 Task: Buy 2 Vacuum Advances from Ignition Parts section under best seller category for shipping address: Karla Gonzalez, 1478 Vineyard Drive, Independence, Ohio 44131, Cell Number 4403901431. Pay from credit card ending with 7965, CVV 549
Action: Mouse moved to (16, 79)
Screenshot: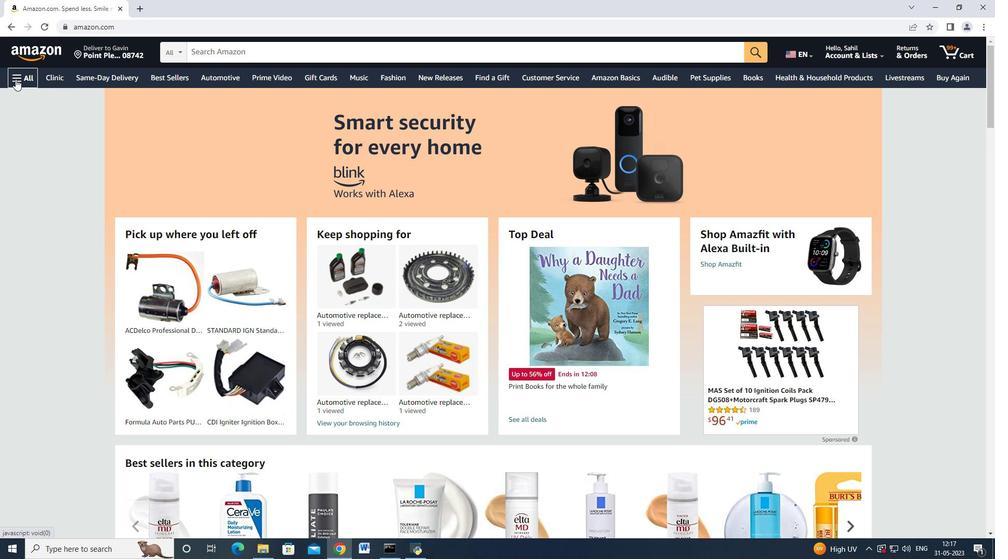 
Action: Mouse pressed left at (16, 79)
Screenshot: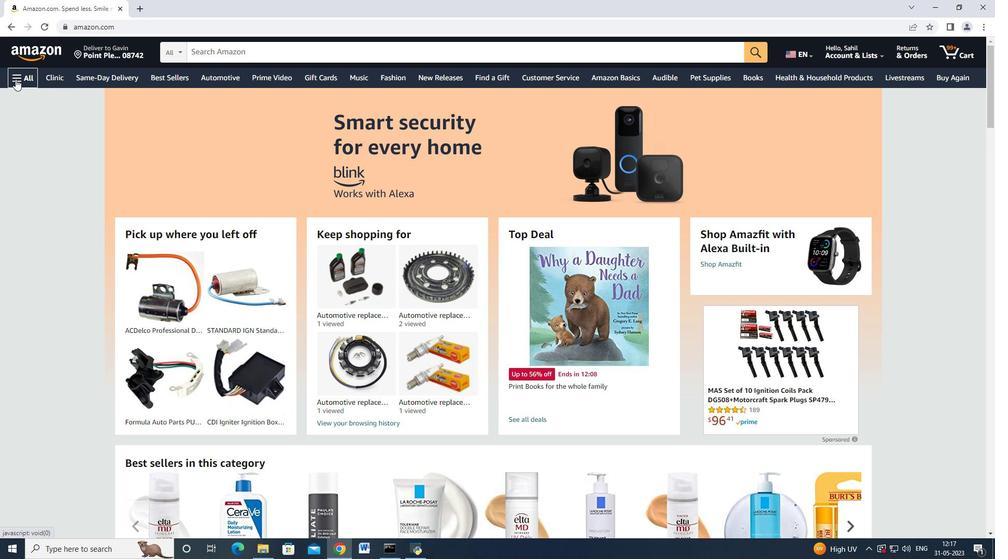 
Action: Mouse moved to (47, 227)
Screenshot: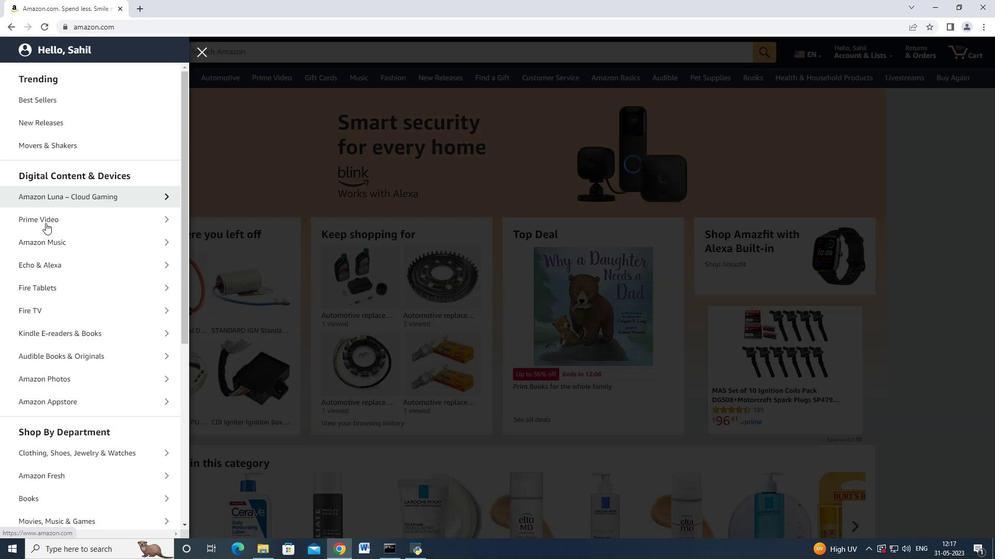 
Action: Mouse scrolled (47, 226) with delta (0, 0)
Screenshot: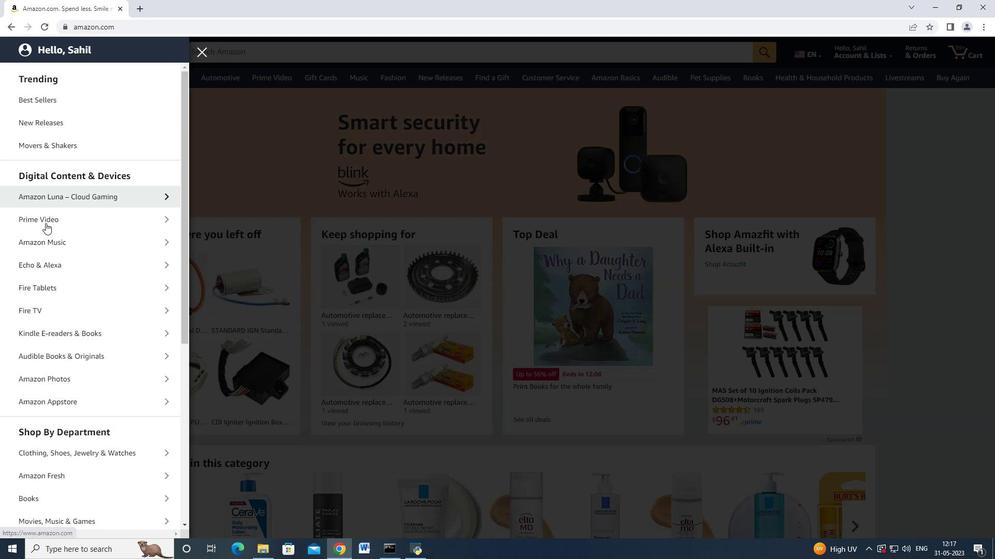 
Action: Mouse moved to (47, 227)
Screenshot: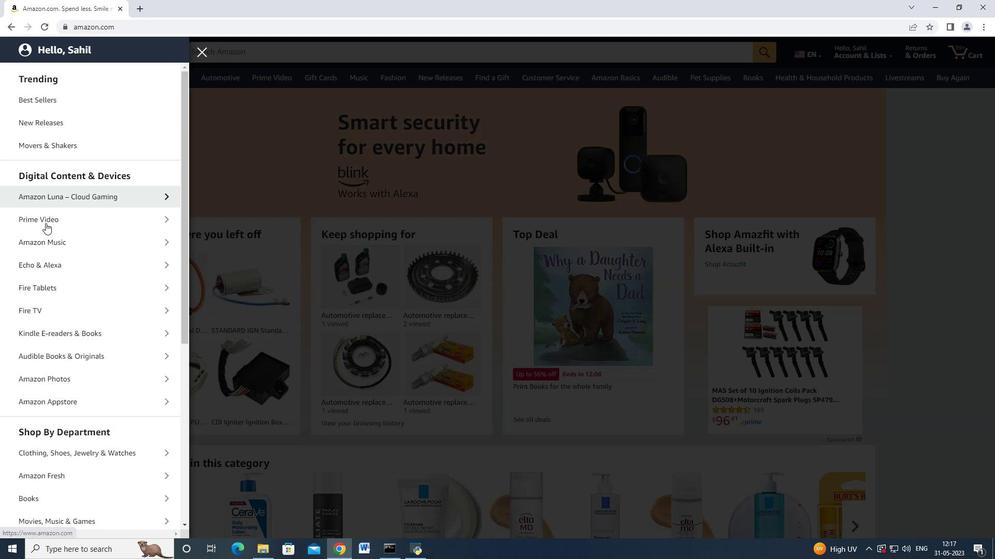
Action: Mouse scrolled (47, 226) with delta (0, 0)
Screenshot: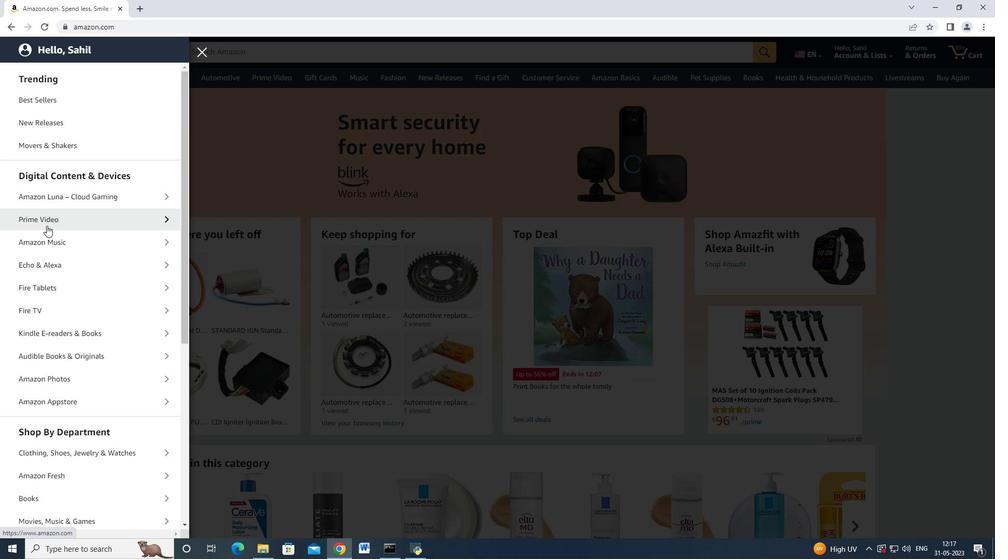 
Action: Mouse moved to (53, 239)
Screenshot: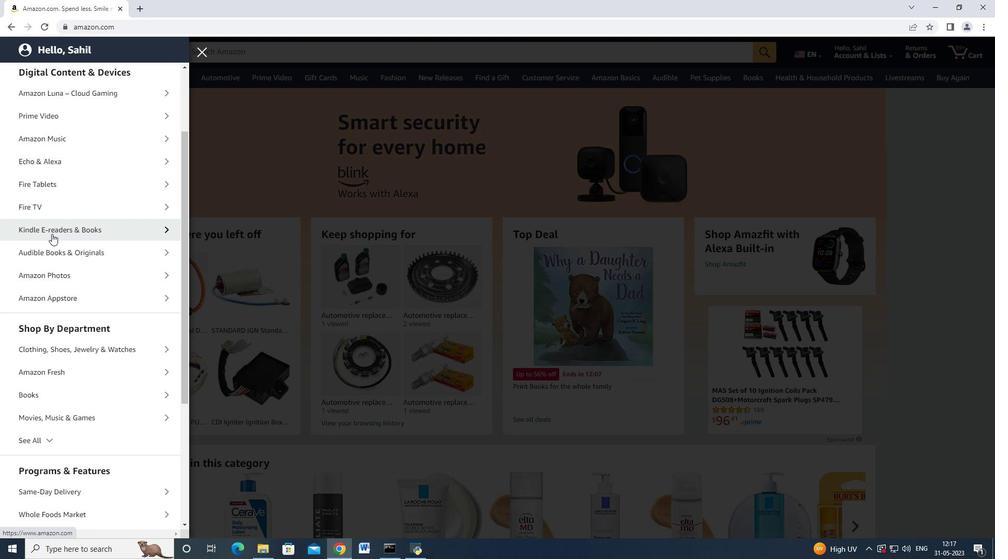 
Action: Mouse scrolled (53, 238) with delta (0, 0)
Screenshot: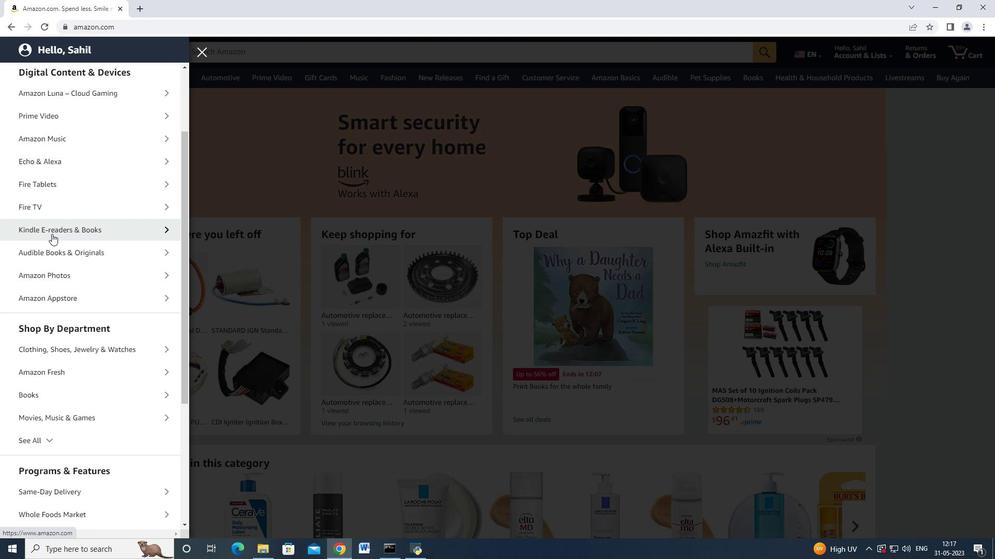
Action: Mouse moved to (58, 393)
Screenshot: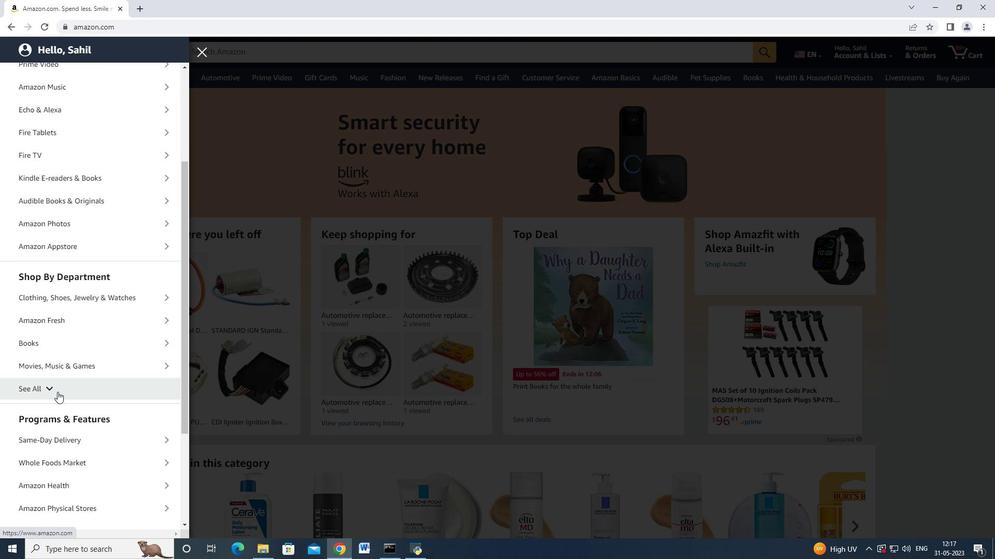 
Action: Mouse pressed left at (58, 393)
Screenshot: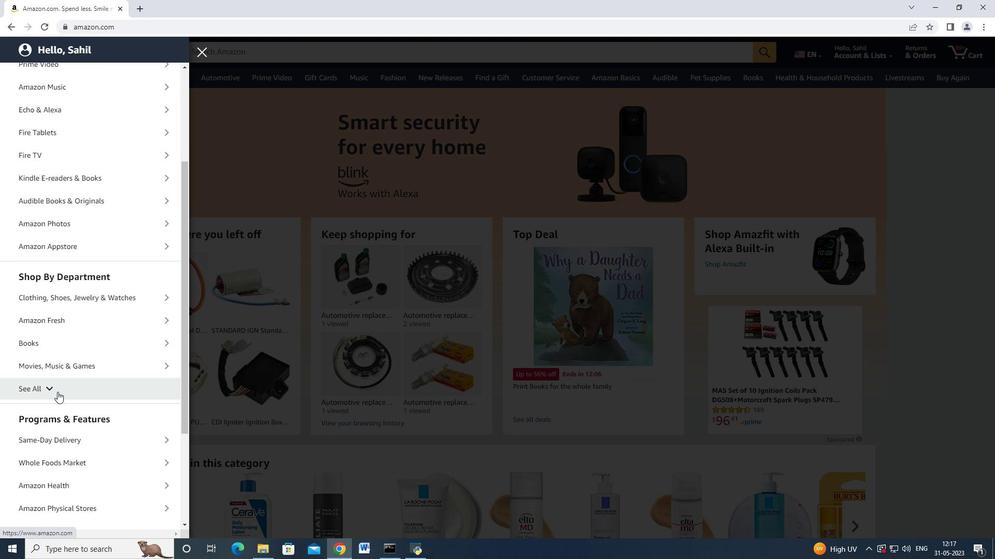 
Action: Mouse moved to (64, 370)
Screenshot: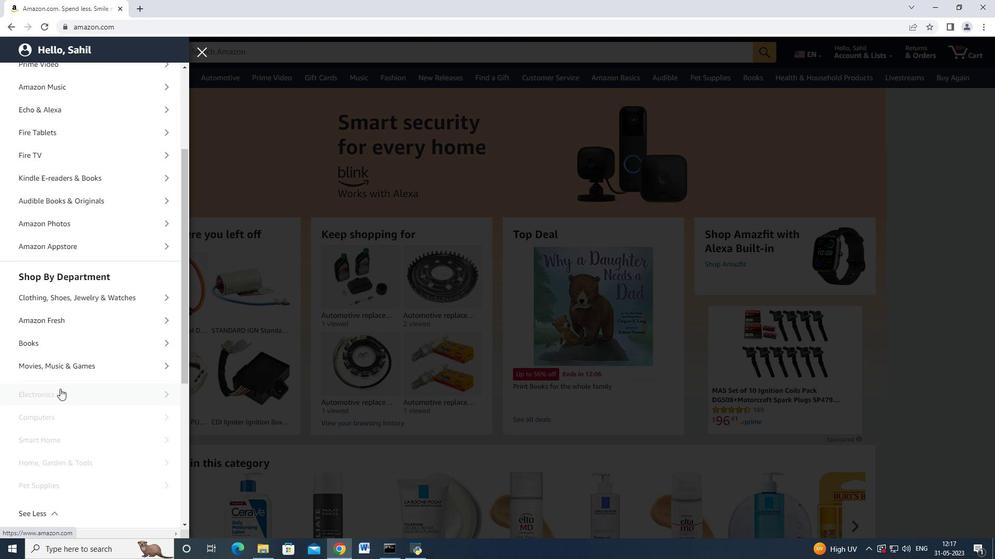 
Action: Mouse scrolled (64, 370) with delta (0, 0)
Screenshot: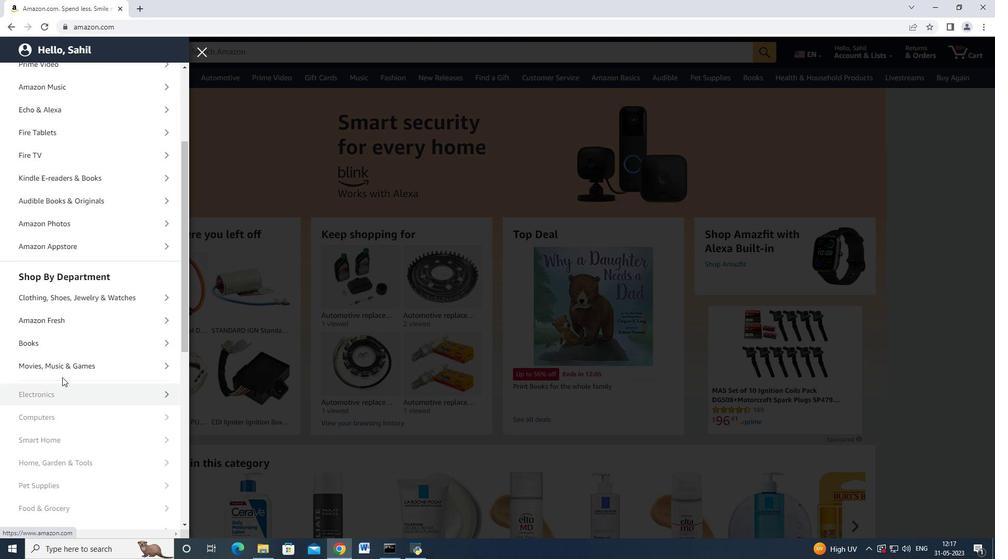 
Action: Mouse scrolled (64, 370) with delta (0, 0)
Screenshot: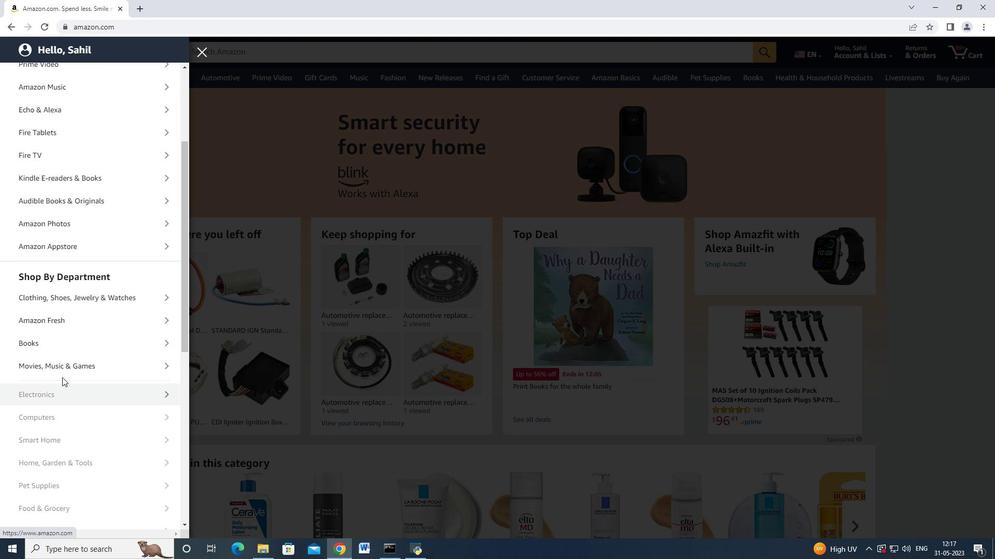 
Action: Mouse scrolled (64, 370) with delta (0, 0)
Screenshot: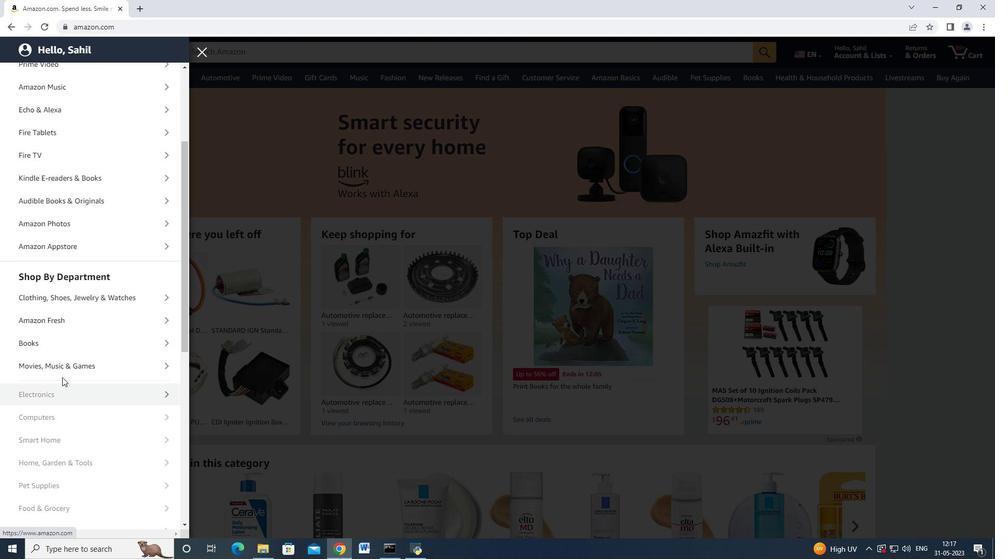 
Action: Mouse moved to (64, 368)
Screenshot: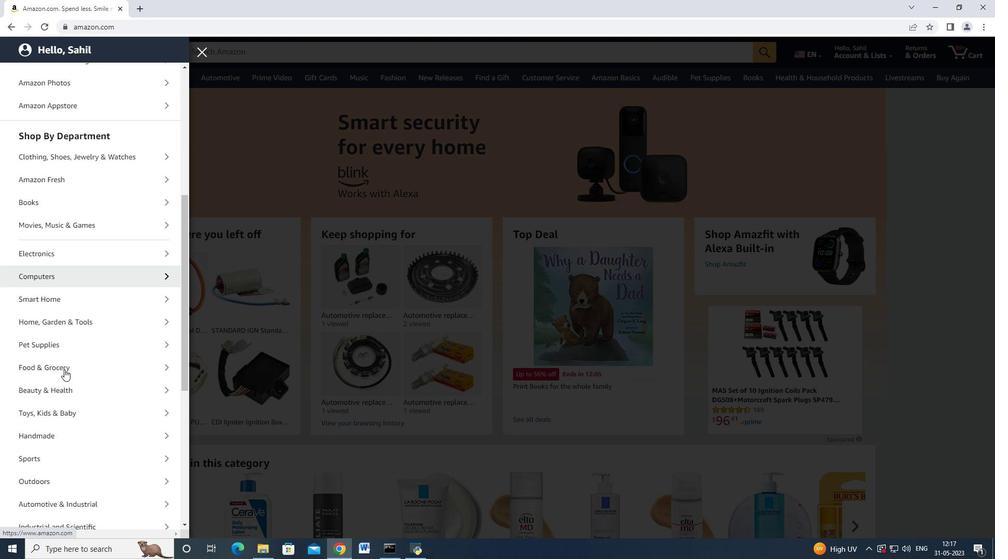 
Action: Mouse scrolled (64, 367) with delta (0, 0)
Screenshot: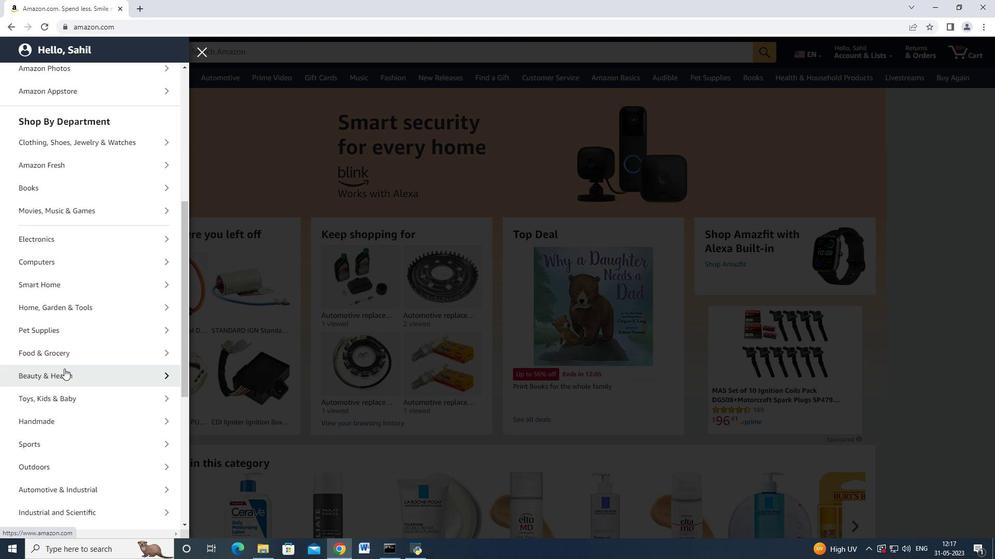 
Action: Mouse scrolled (64, 367) with delta (0, 0)
Screenshot: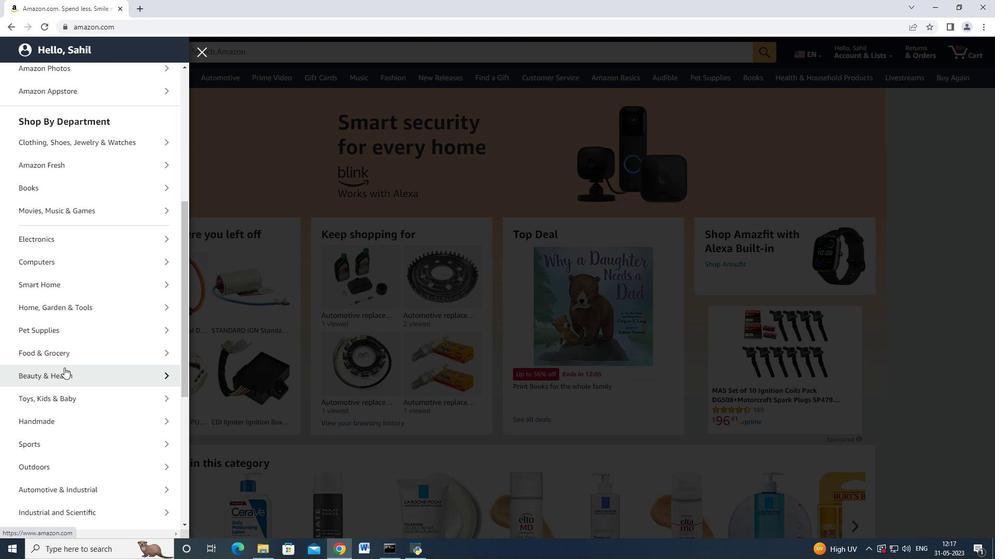 
Action: Mouse moved to (65, 367)
Screenshot: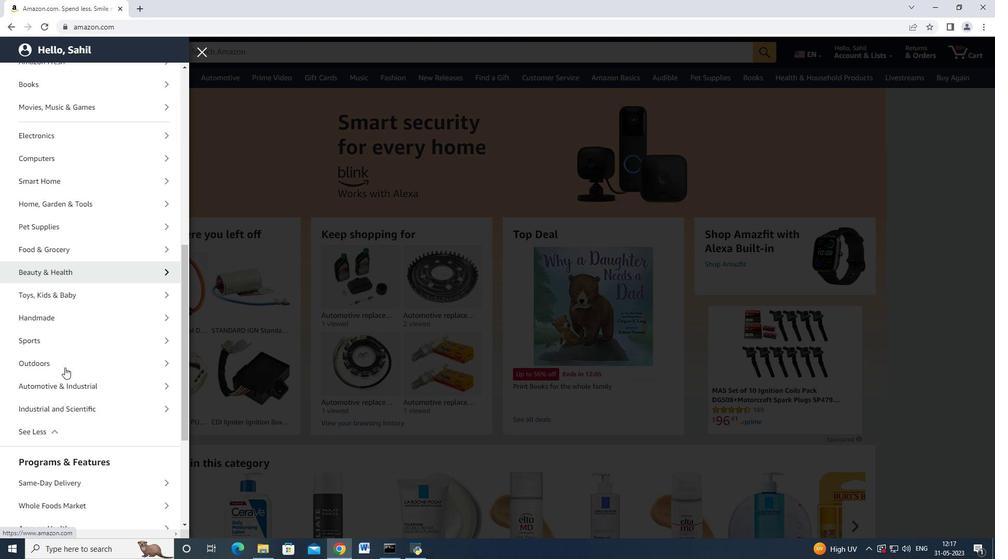 
Action: Mouse scrolled (65, 366) with delta (0, 0)
Screenshot: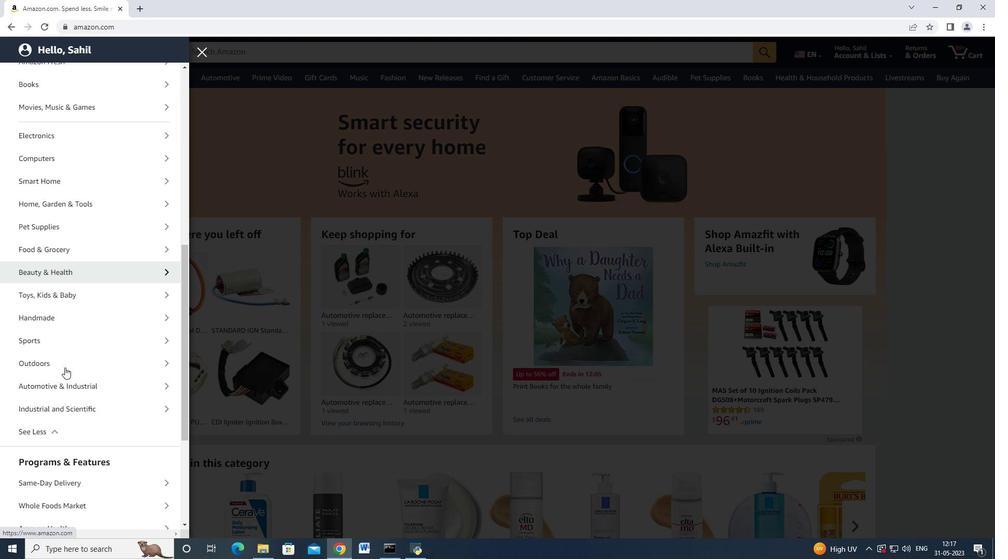 
Action: Mouse scrolled (65, 366) with delta (0, 0)
Screenshot: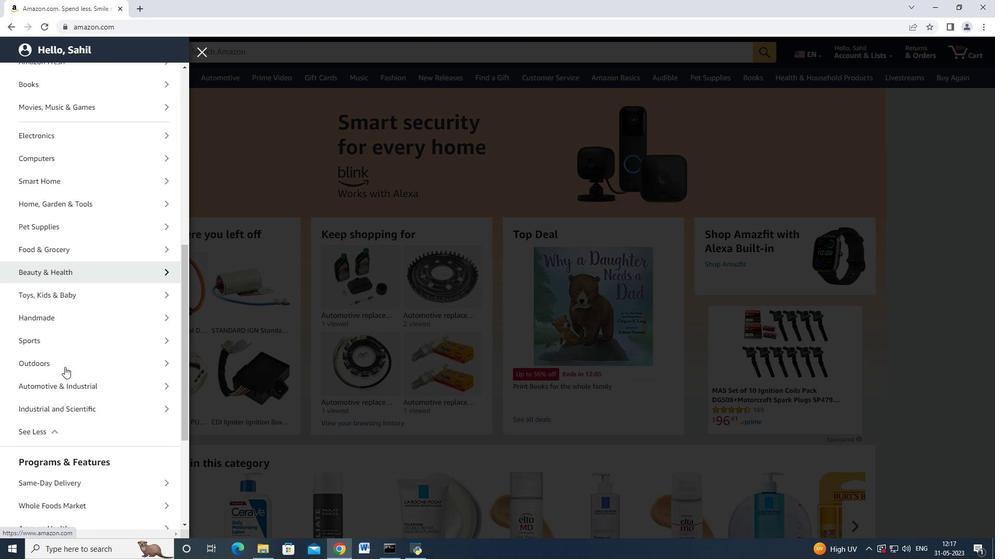 
Action: Mouse moved to (137, 277)
Screenshot: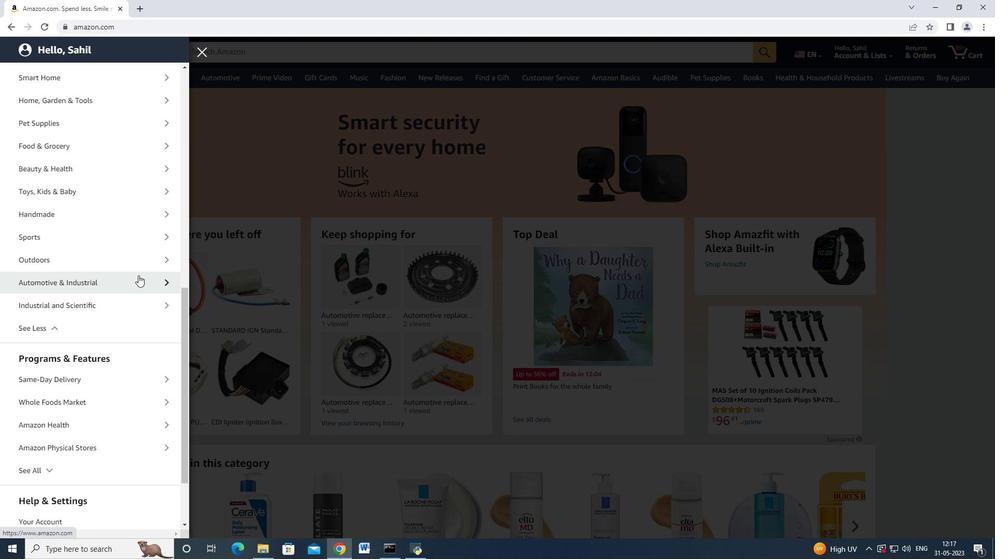
Action: Mouse pressed left at (137, 277)
Screenshot: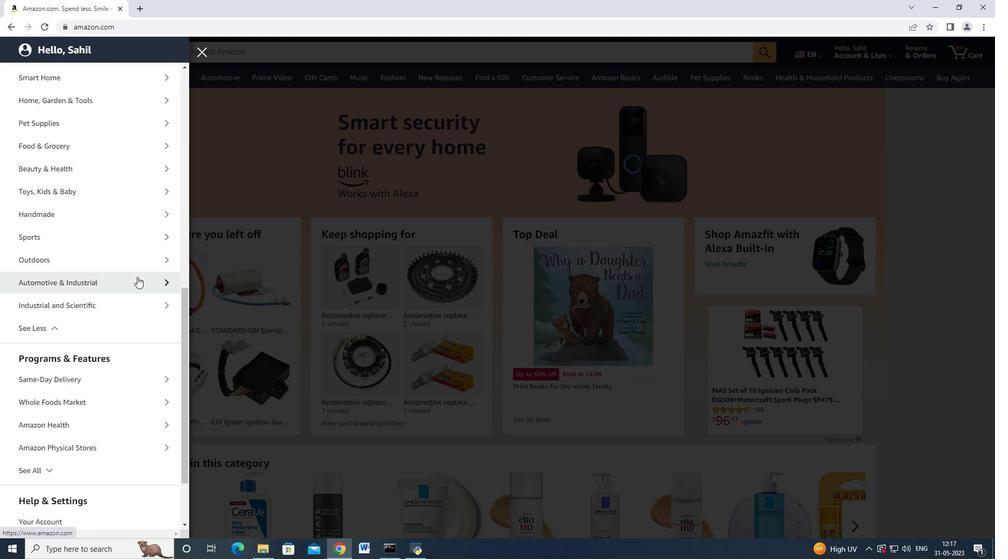 
Action: Mouse moved to (129, 127)
Screenshot: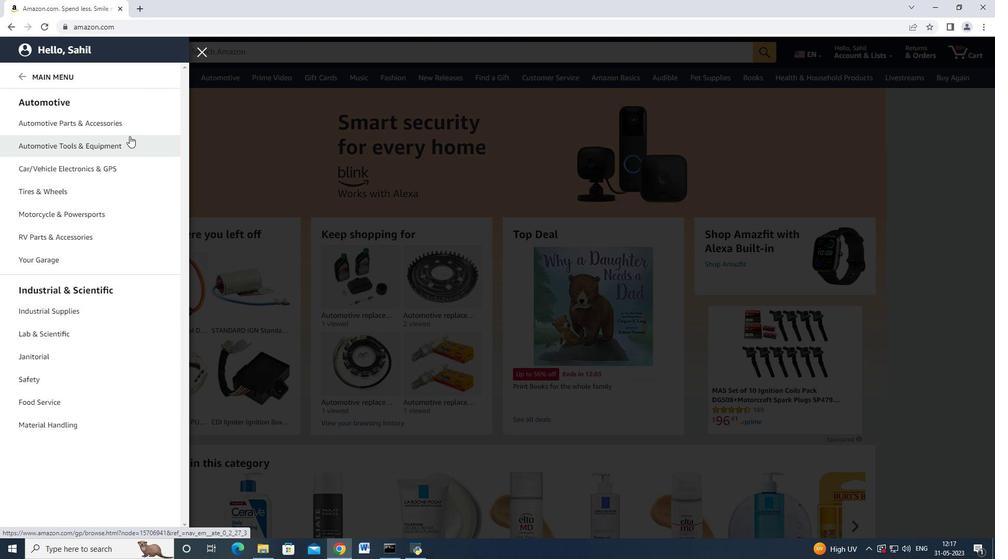 
Action: Mouse pressed left at (129, 127)
Screenshot: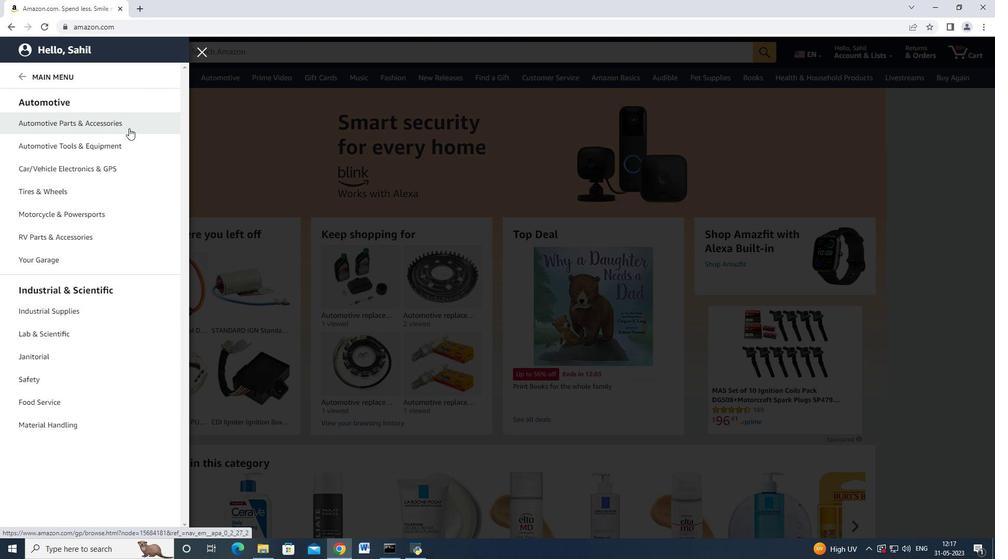 
Action: Mouse moved to (175, 97)
Screenshot: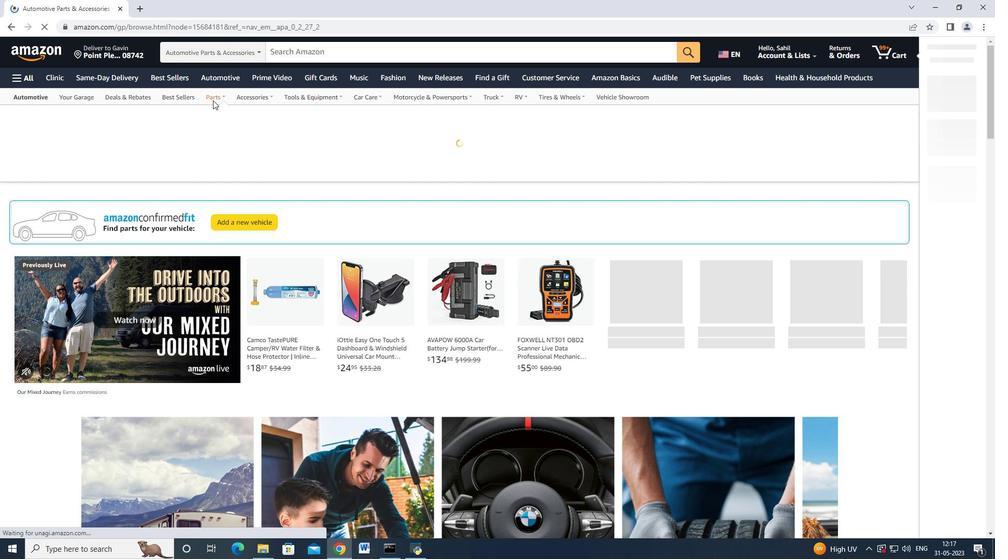 
Action: Mouse pressed left at (175, 97)
Screenshot: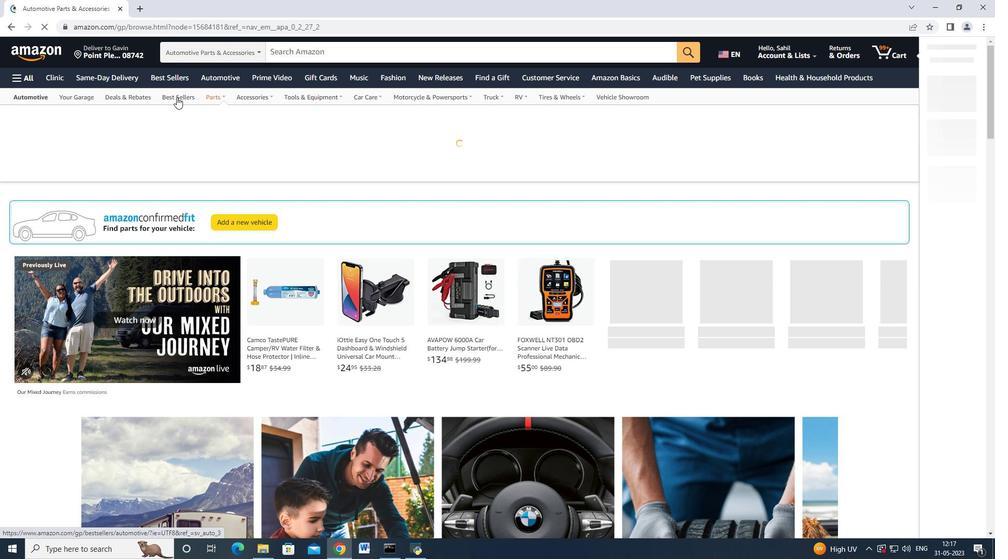 
Action: Mouse moved to (57, 188)
Screenshot: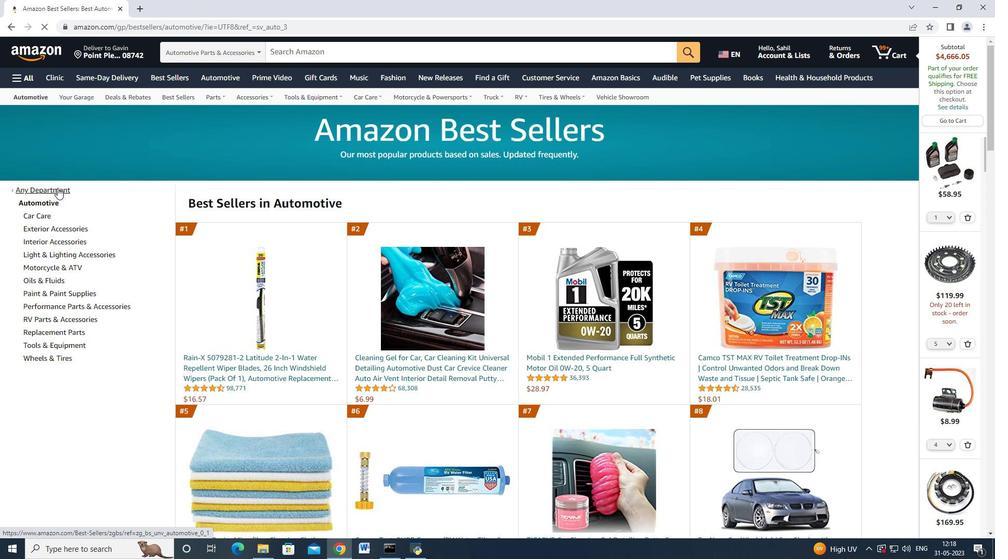 
Action: Mouse scrolled (57, 187) with delta (0, 0)
Screenshot: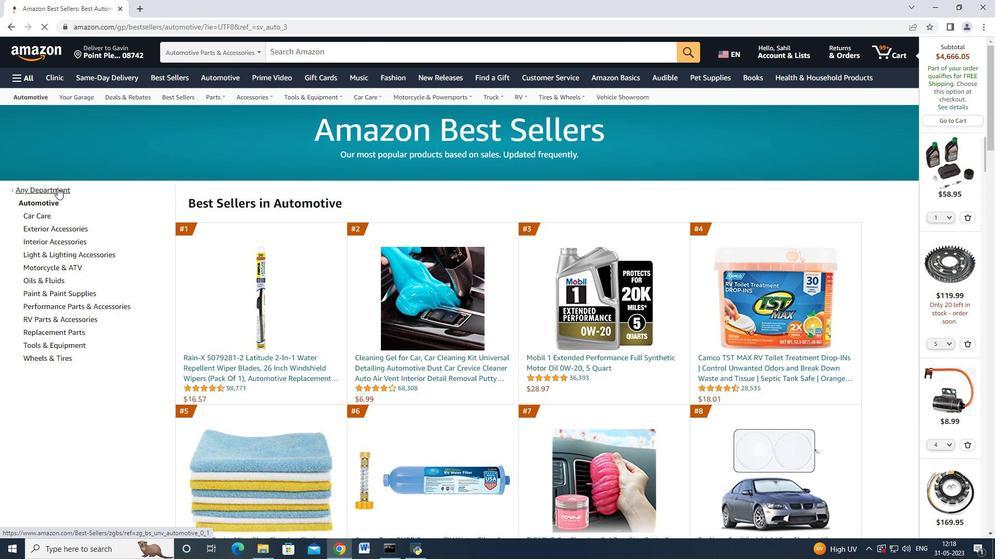 
Action: Mouse moved to (64, 212)
Screenshot: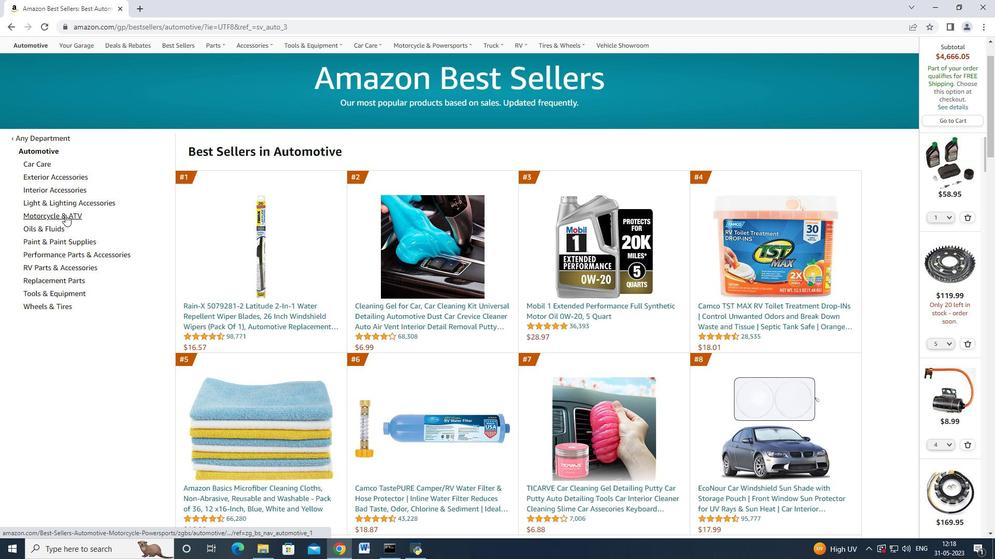 
Action: Mouse scrolled (64, 212) with delta (0, 0)
Screenshot: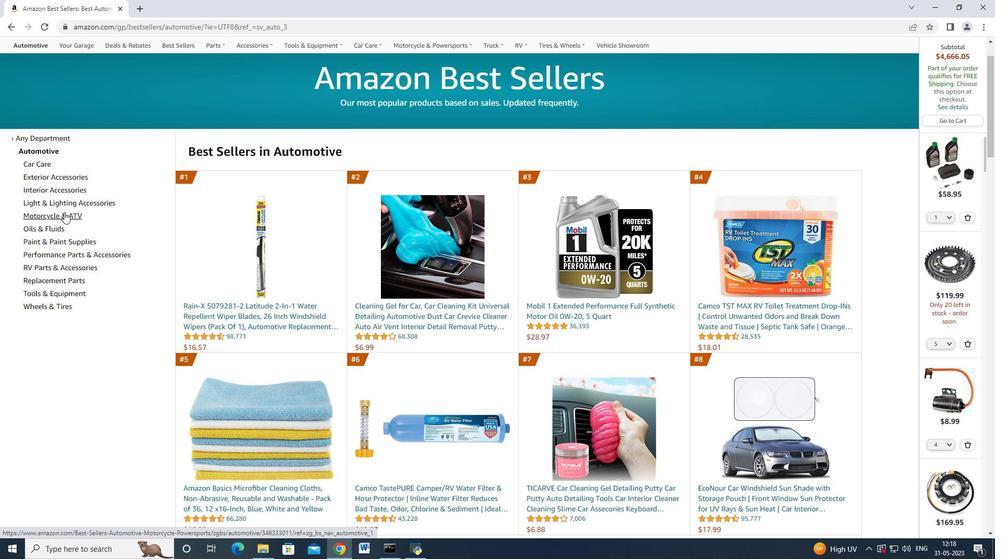 
Action: Mouse moved to (68, 228)
Screenshot: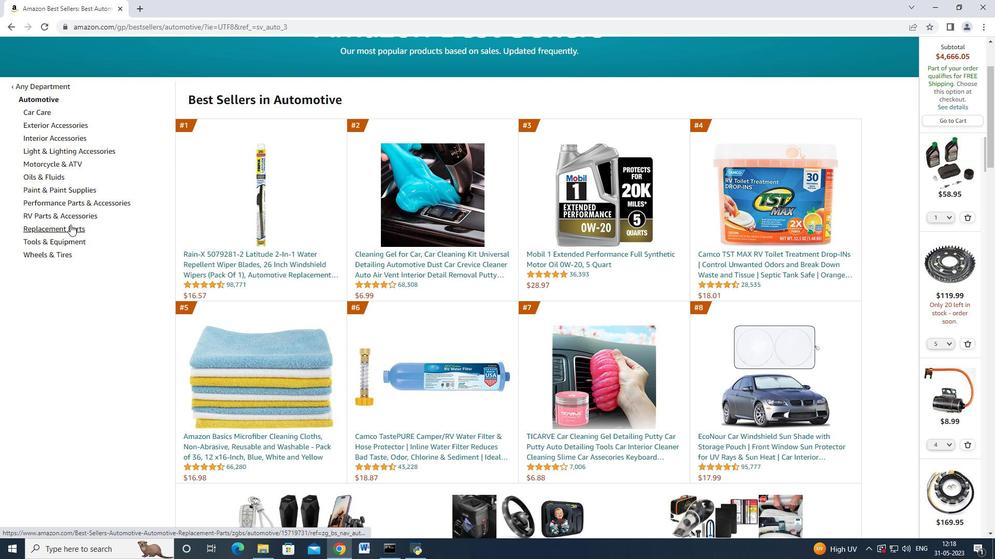 
Action: Mouse pressed left at (68, 228)
Screenshot: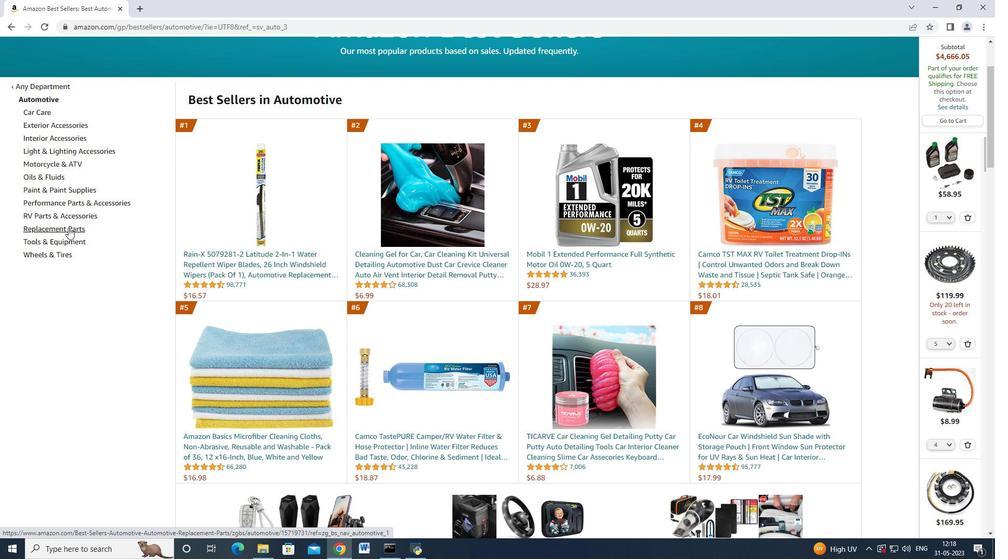 
Action: Mouse moved to (106, 359)
Screenshot: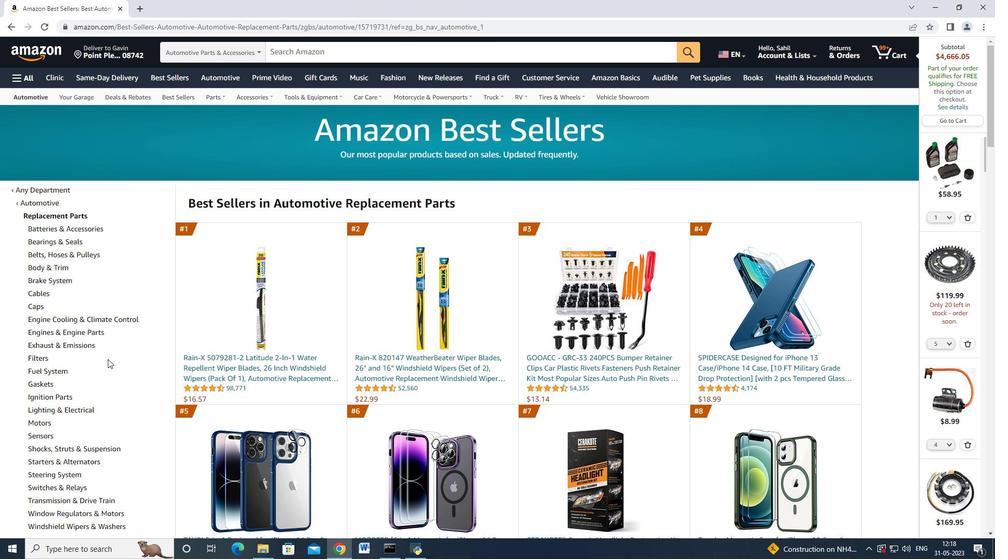 
Action: Mouse scrolled (106, 359) with delta (0, 0)
Screenshot: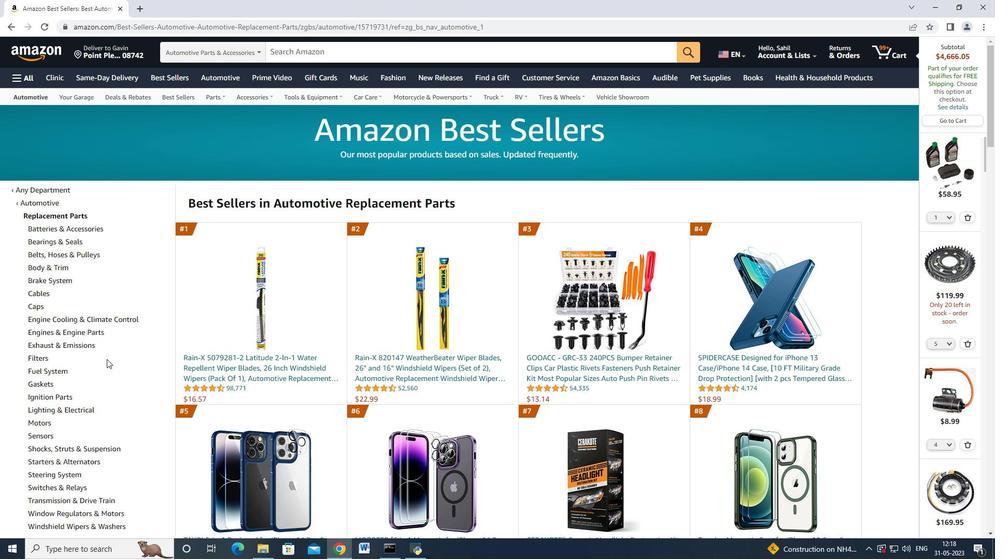 
Action: Mouse moved to (105, 359)
Screenshot: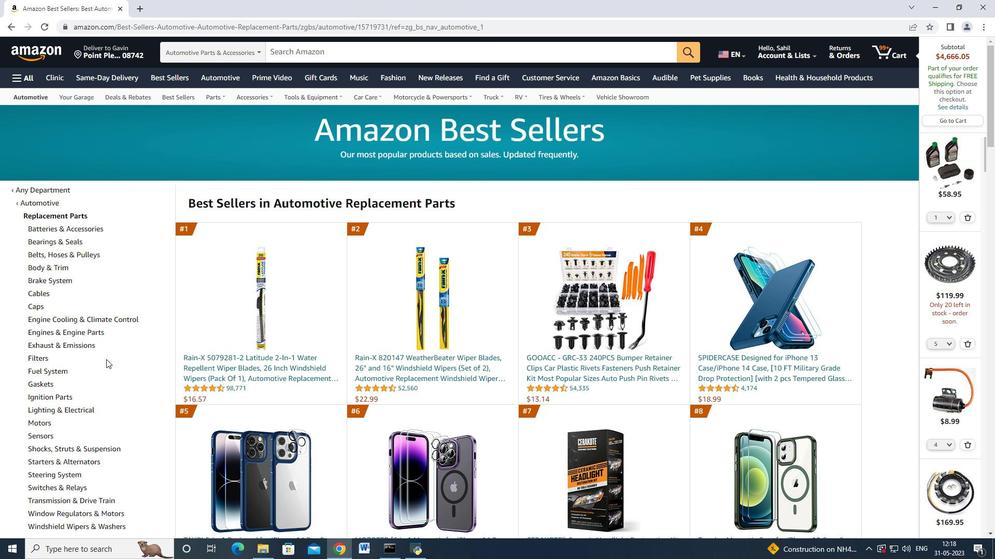 
Action: Mouse scrolled (105, 359) with delta (0, 0)
Screenshot: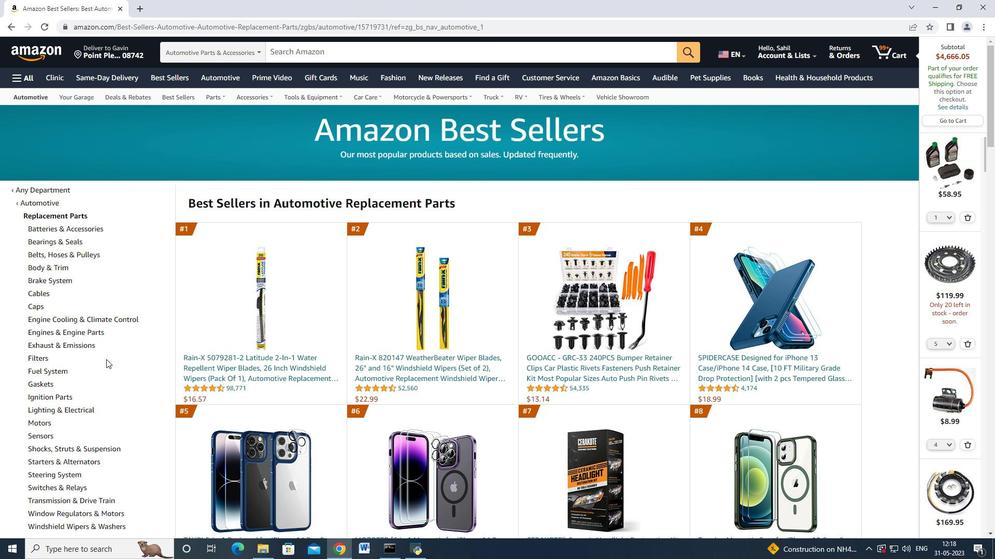 
Action: Mouse moved to (56, 295)
Screenshot: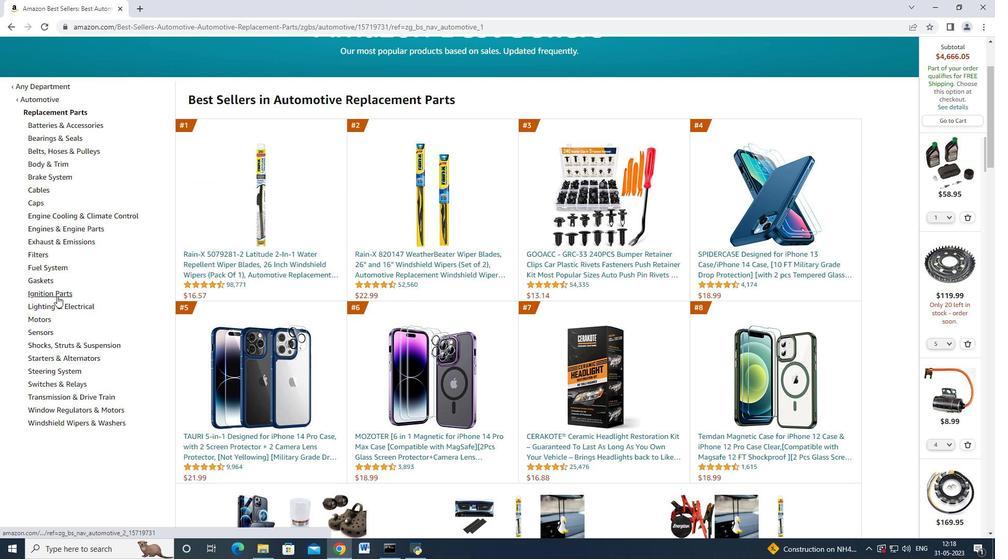 
Action: Mouse pressed left at (56, 295)
Screenshot: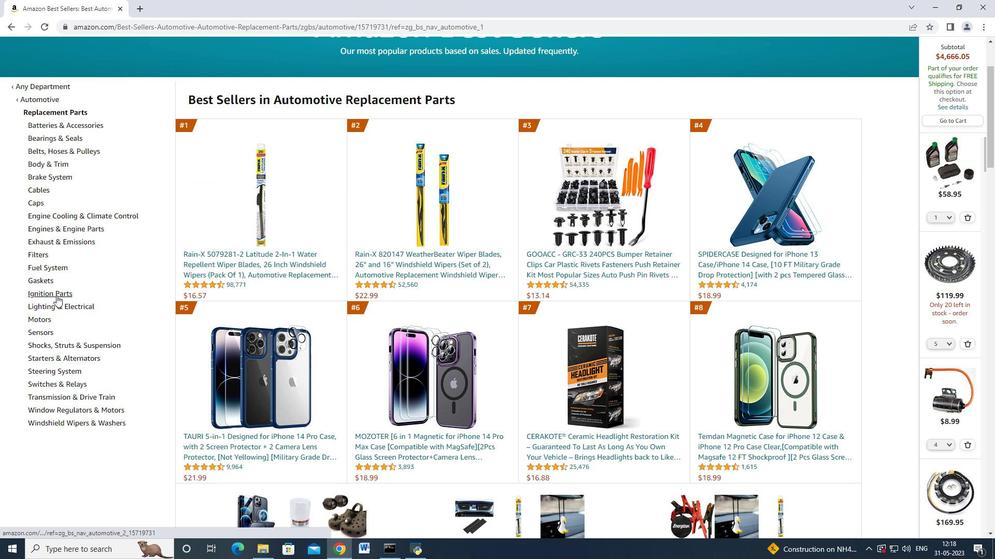 
Action: Mouse moved to (54, 295)
Screenshot: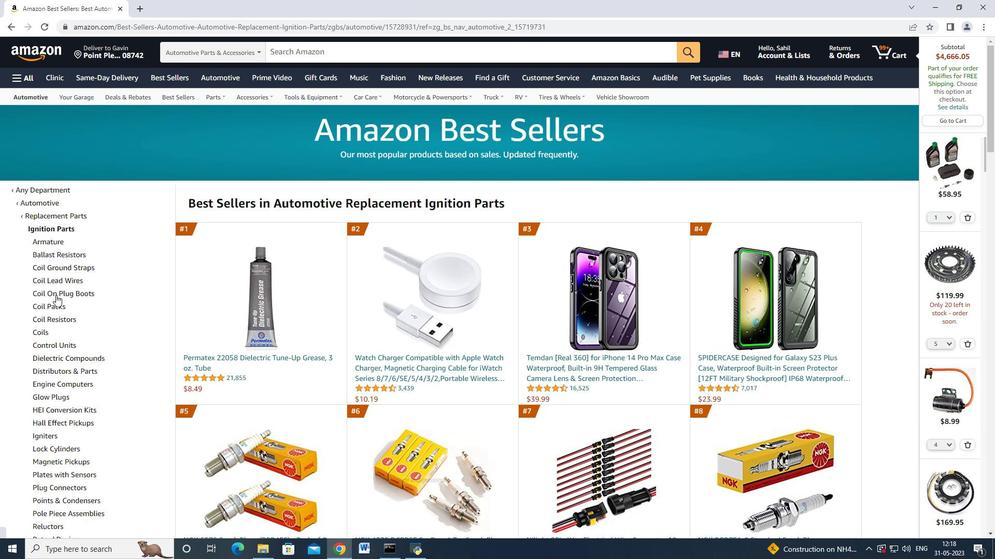 
Action: Mouse scrolled (54, 295) with delta (0, 0)
Screenshot: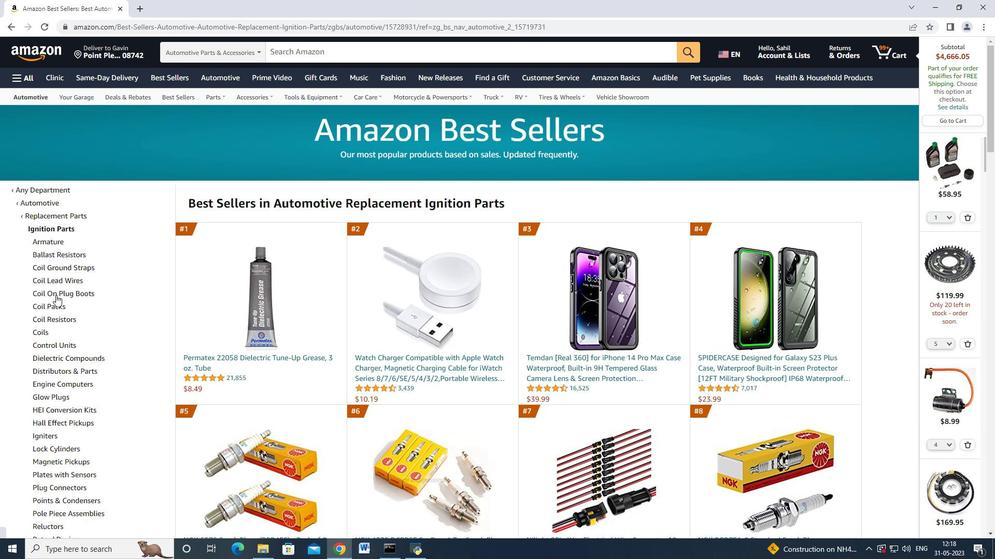 
Action: Mouse moved to (54, 296)
Screenshot: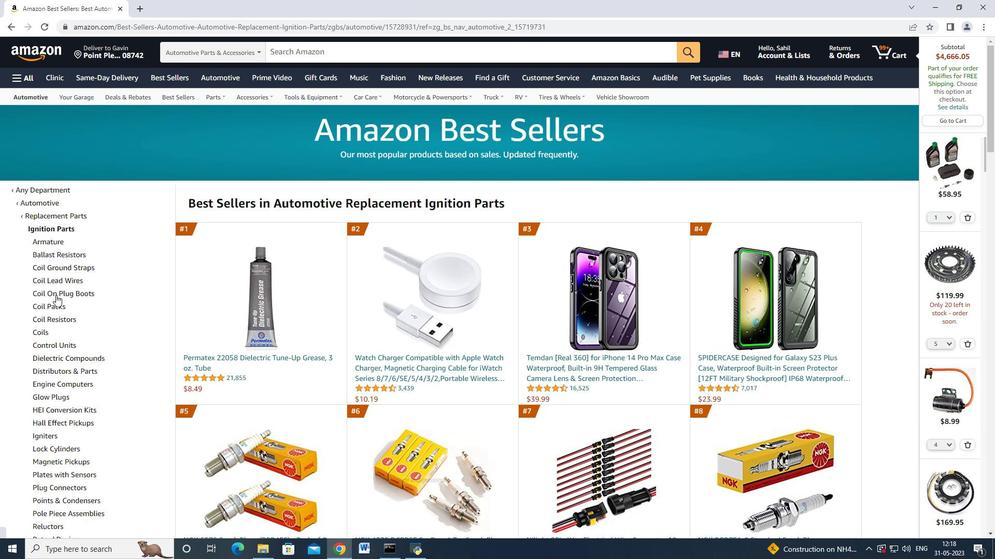 
Action: Mouse scrolled (54, 296) with delta (0, 0)
Screenshot: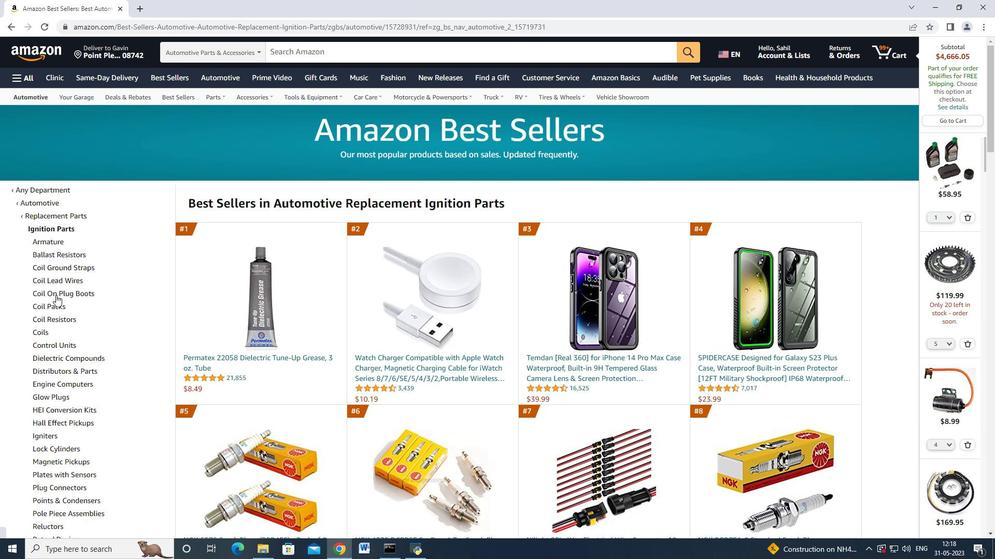 
Action: Mouse scrolled (54, 296) with delta (0, 0)
Screenshot: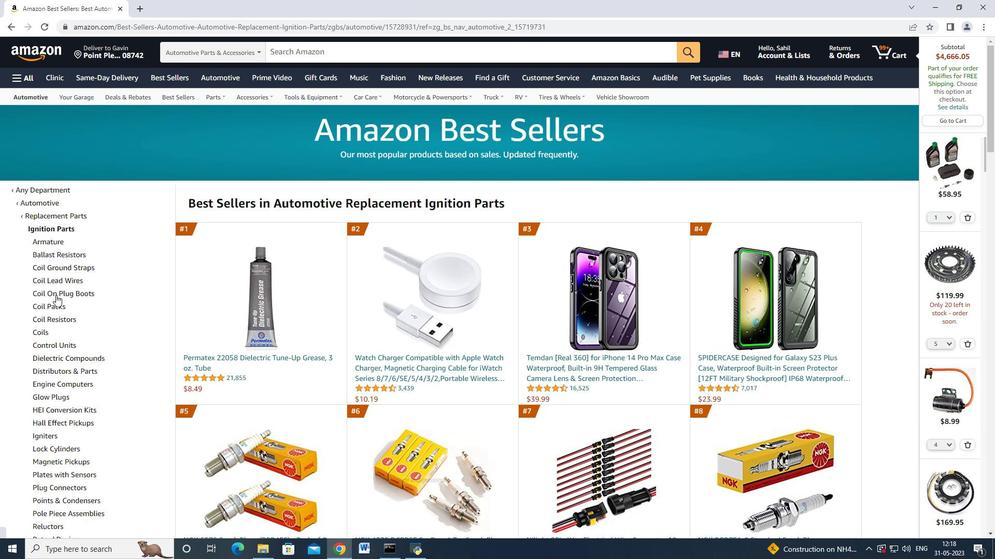 
Action: Mouse scrolled (54, 296) with delta (0, 0)
Screenshot: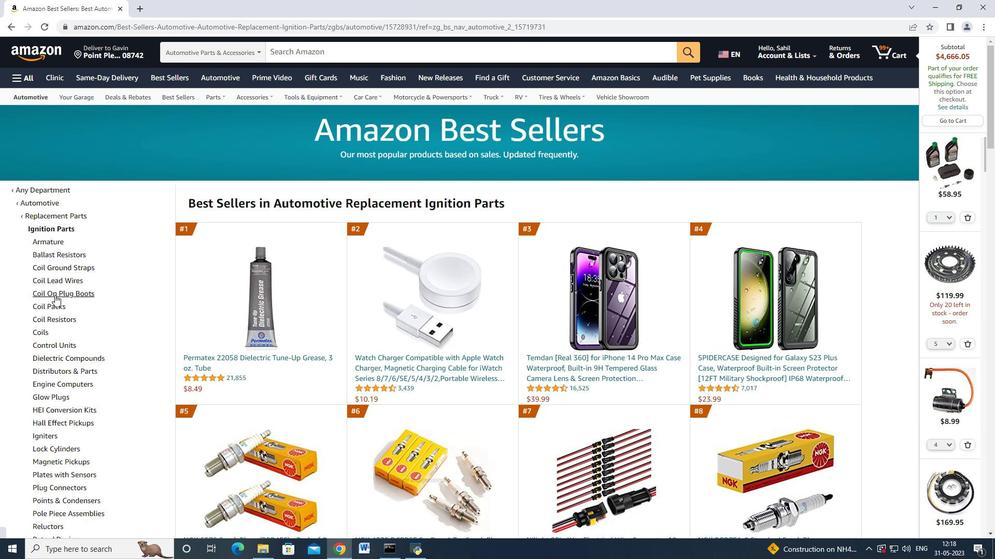 
Action: Mouse moved to (54, 297)
Screenshot: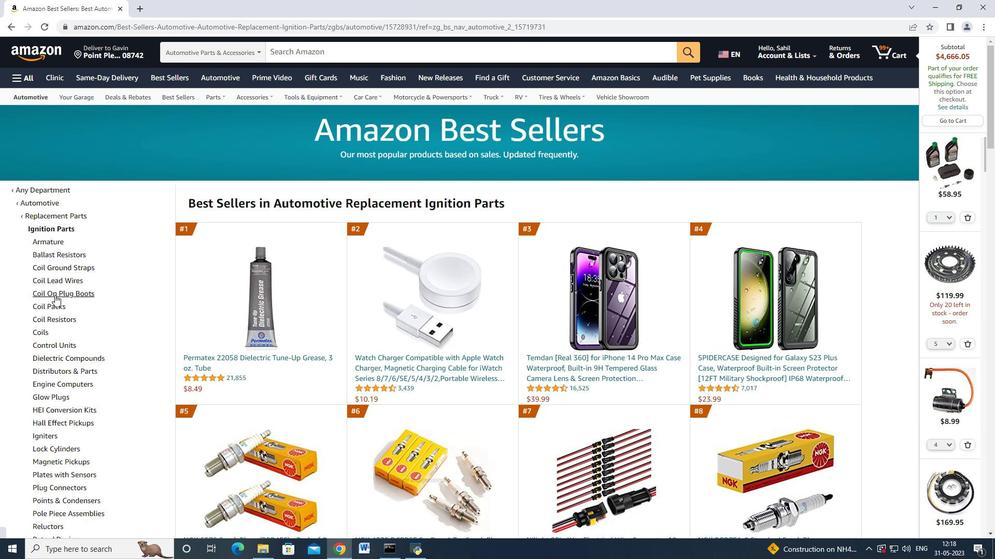 
Action: Mouse scrolled (54, 296) with delta (0, 0)
Screenshot: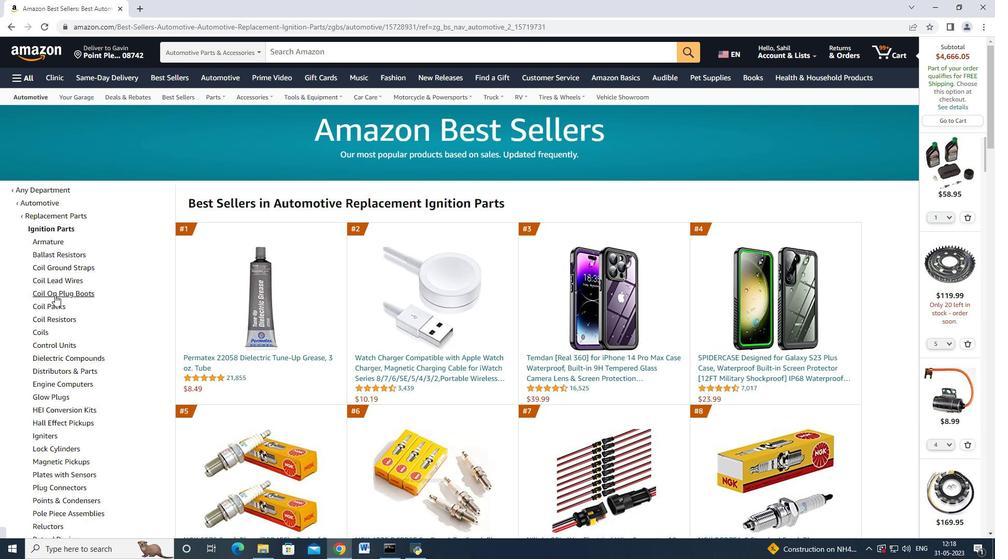
Action: Mouse moved to (61, 356)
Screenshot: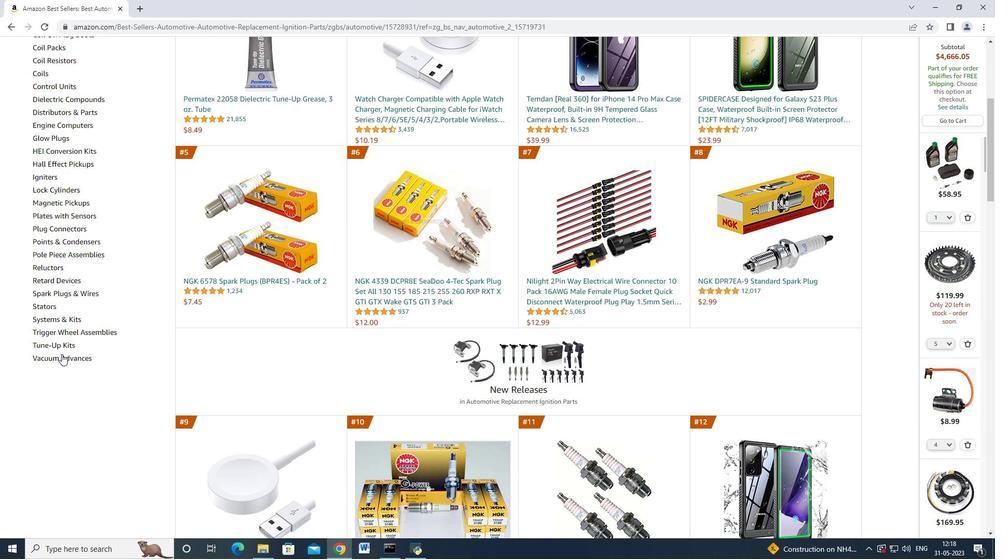 
Action: Mouse pressed left at (61, 356)
Screenshot: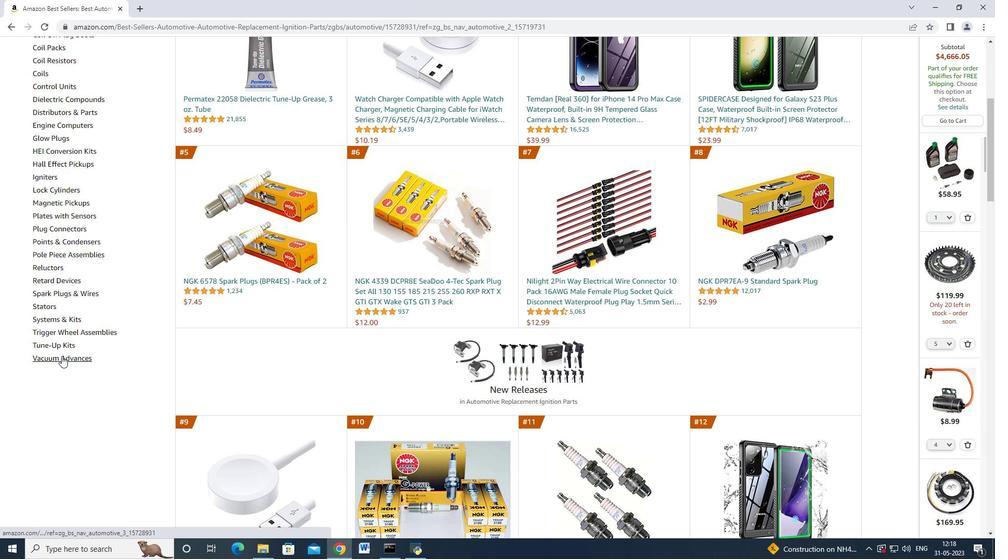 
Action: Mouse moved to (235, 345)
Screenshot: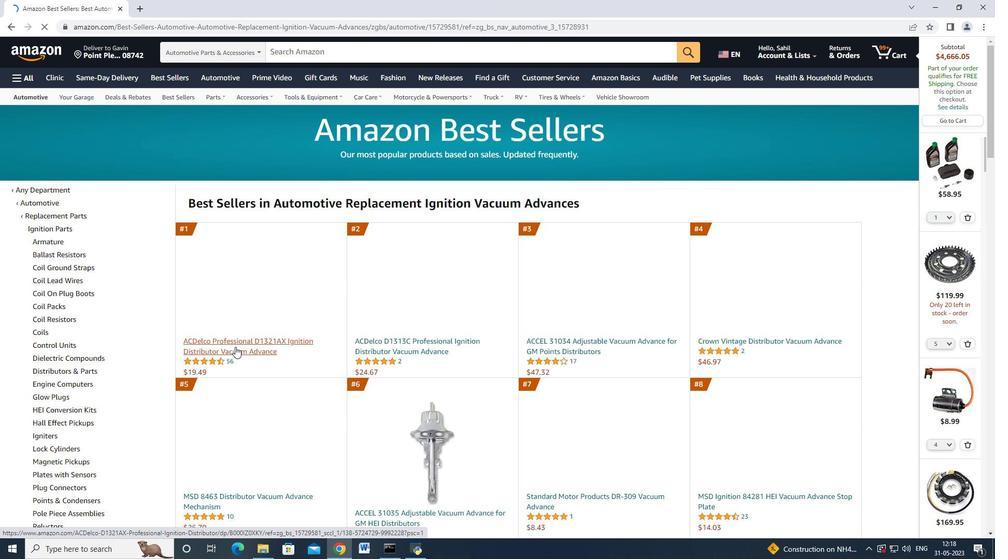 
Action: Mouse pressed left at (235, 345)
Screenshot: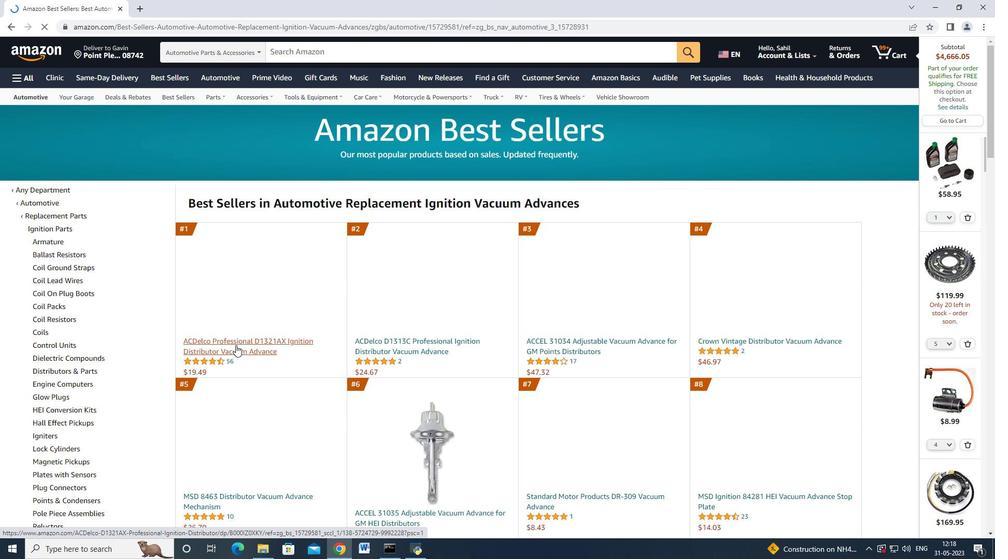 
Action: Mouse moved to (665, 365)
Screenshot: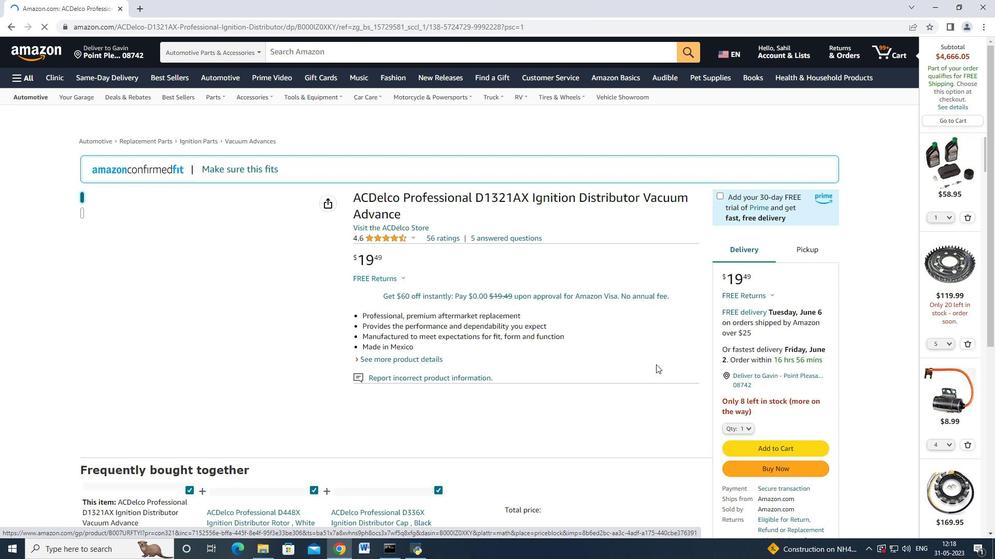 
Action: Mouse scrolled (665, 365) with delta (0, 0)
Screenshot: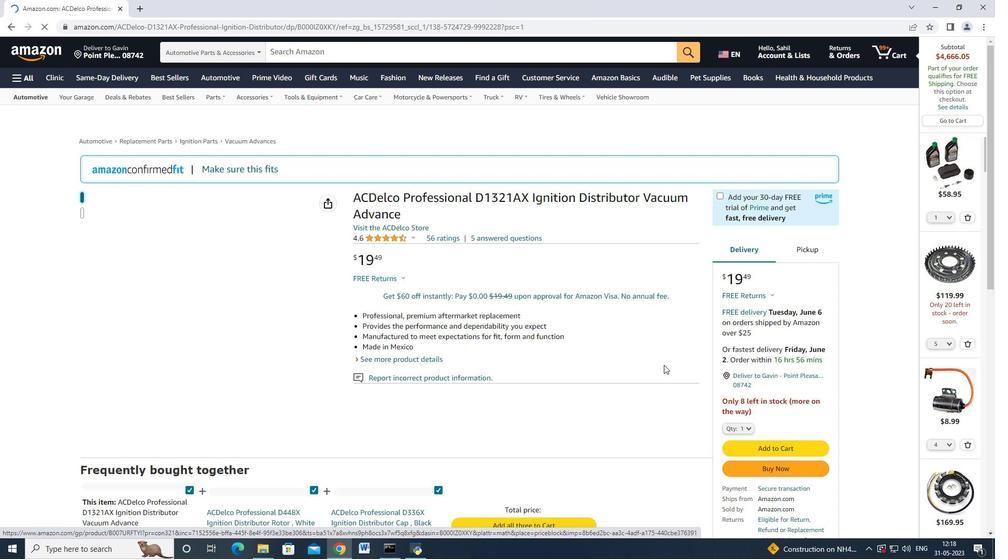 
Action: Mouse moved to (731, 374)
Screenshot: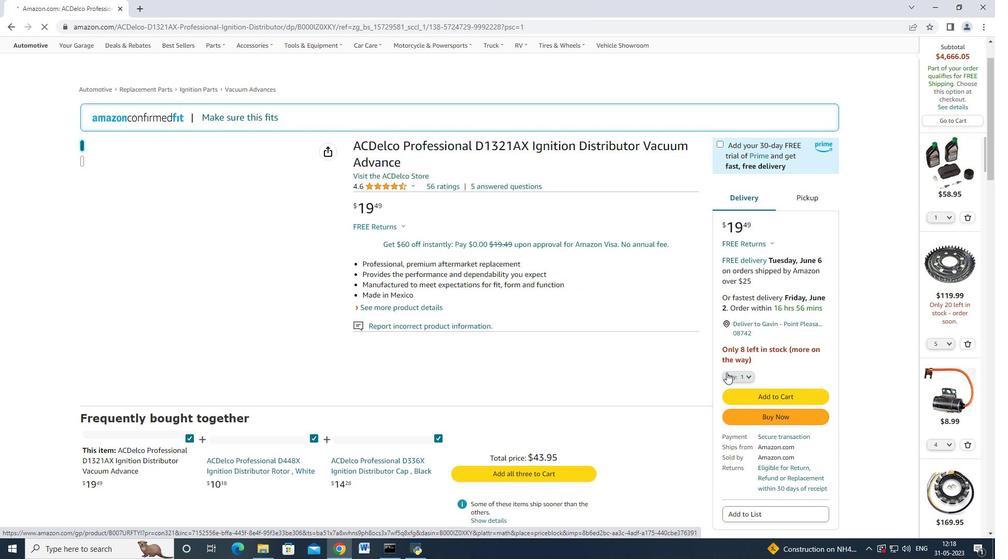 
Action: Mouse pressed left at (731, 374)
Screenshot: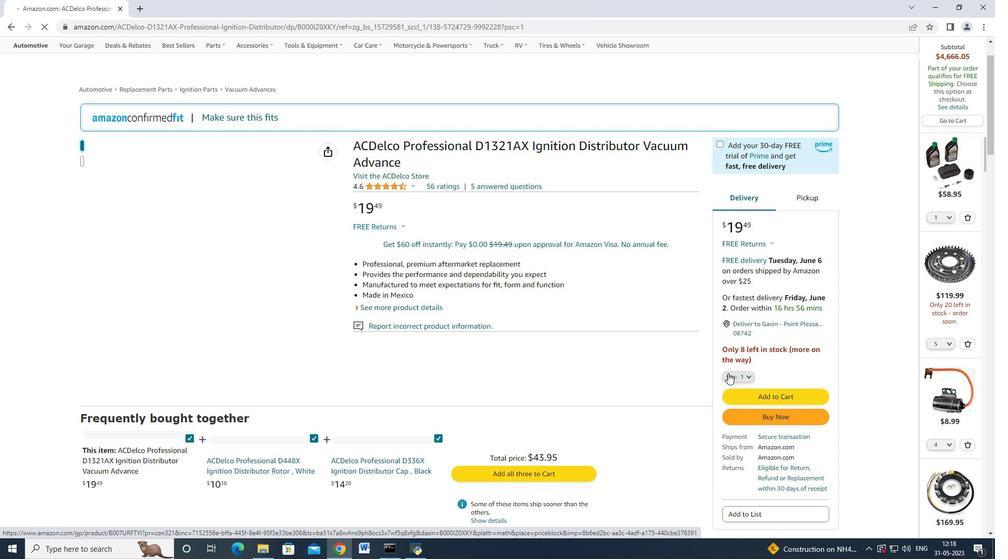 
Action: Mouse moved to (734, 72)
Screenshot: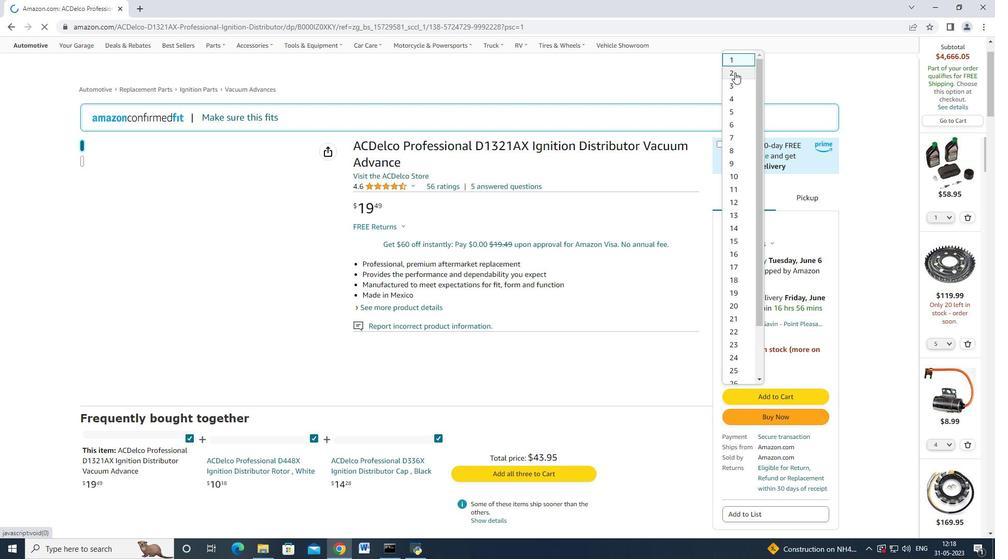 
Action: Mouse pressed left at (734, 72)
Screenshot: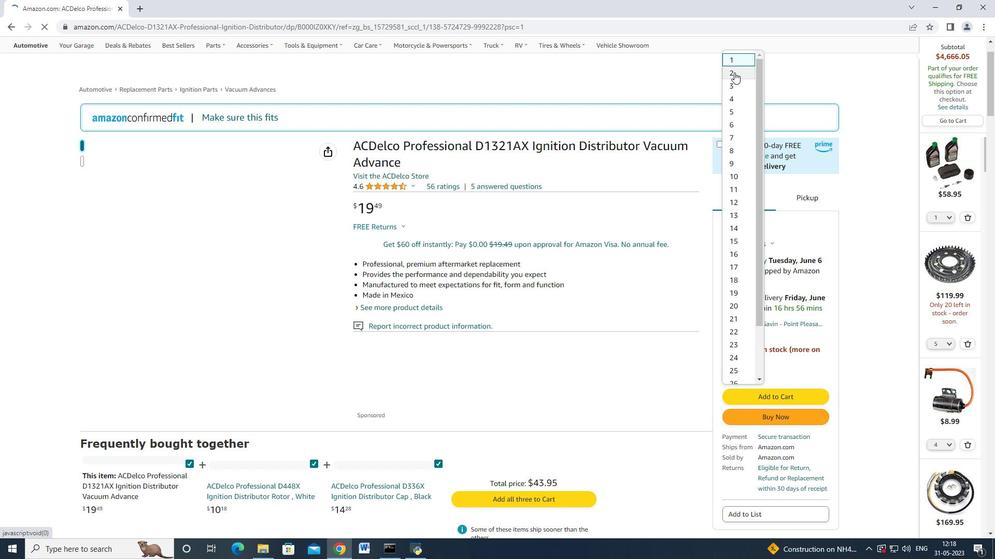 
Action: Mouse moved to (772, 396)
Screenshot: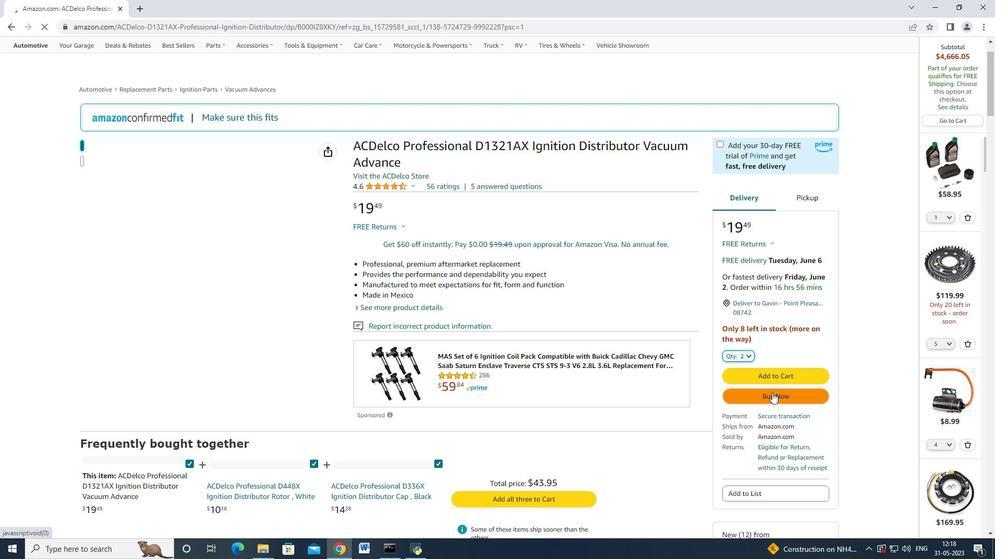 
Action: Mouse pressed left at (772, 396)
Screenshot: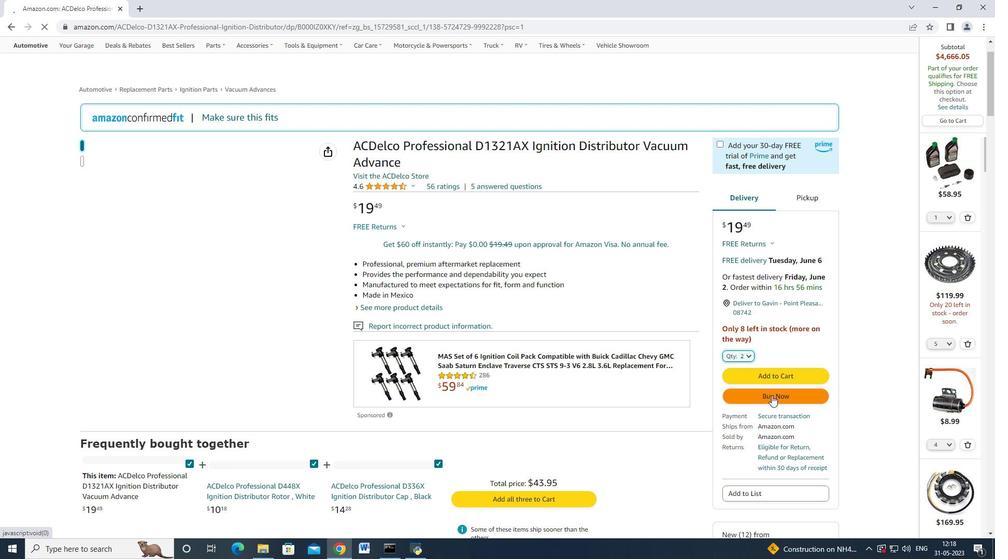 
Action: Mouse moved to (609, 87)
Screenshot: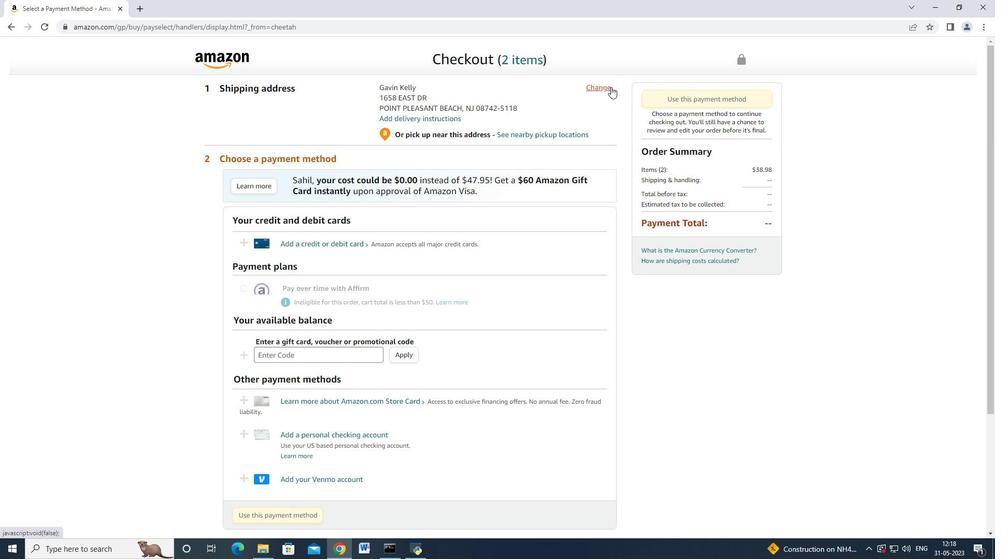 
Action: Mouse pressed left at (609, 87)
Screenshot: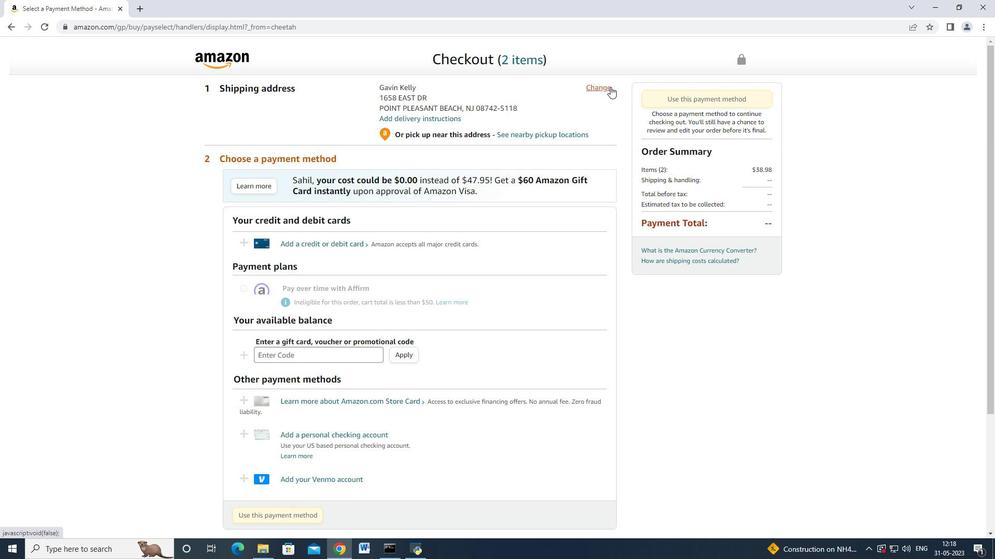 
Action: Mouse moved to (401, 165)
Screenshot: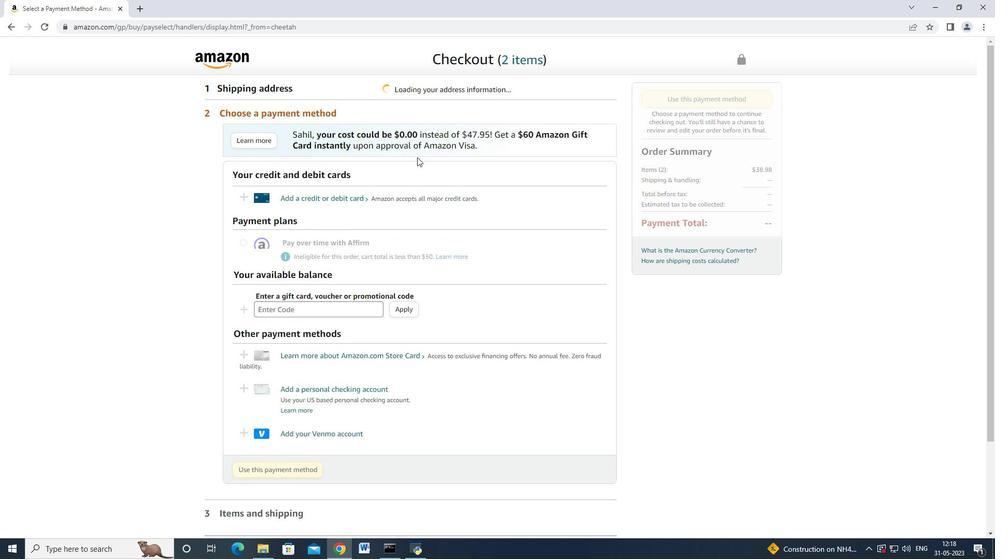 
Action: Mouse scrolled (401, 164) with delta (0, 0)
Screenshot: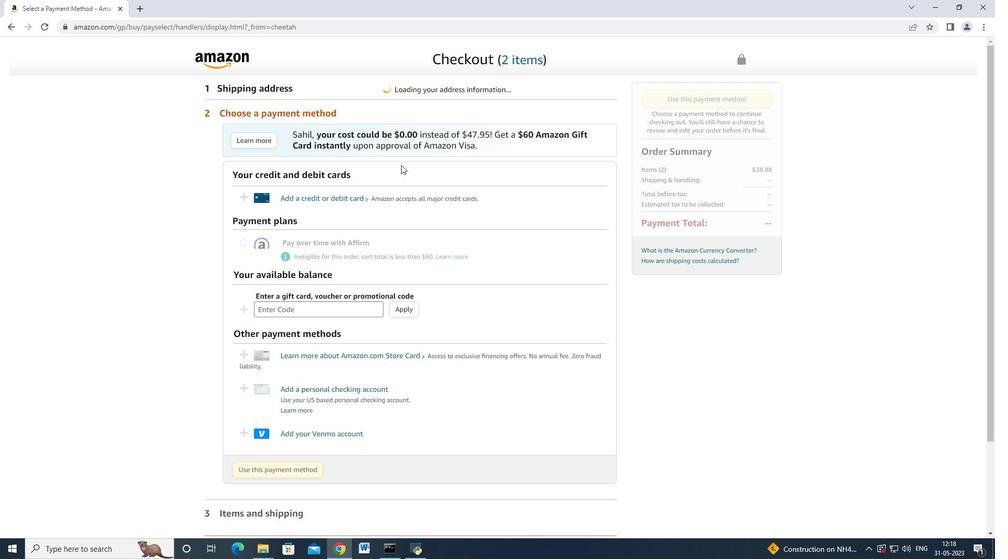 
Action: Mouse moved to (401, 165)
Screenshot: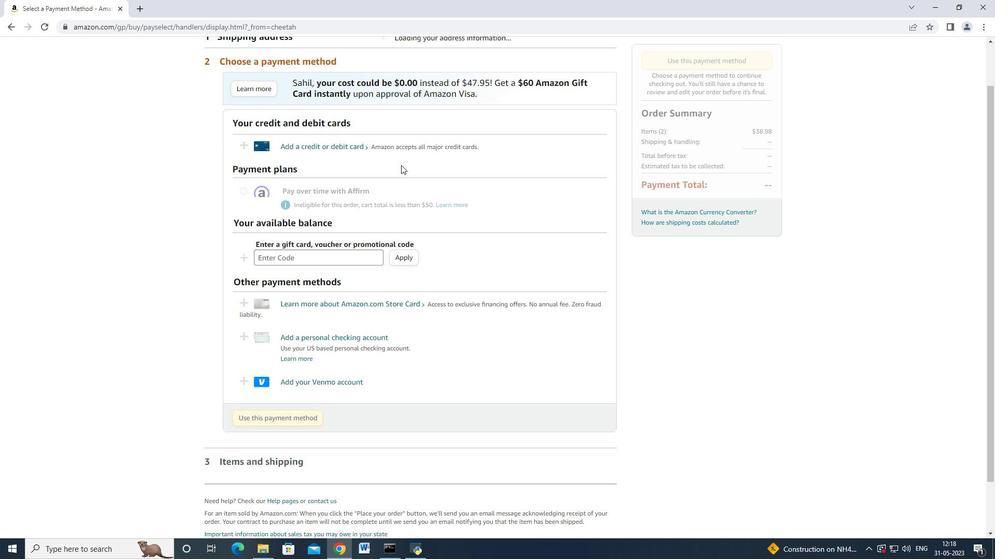 
Action: Mouse scrolled (401, 164) with delta (0, 0)
Screenshot: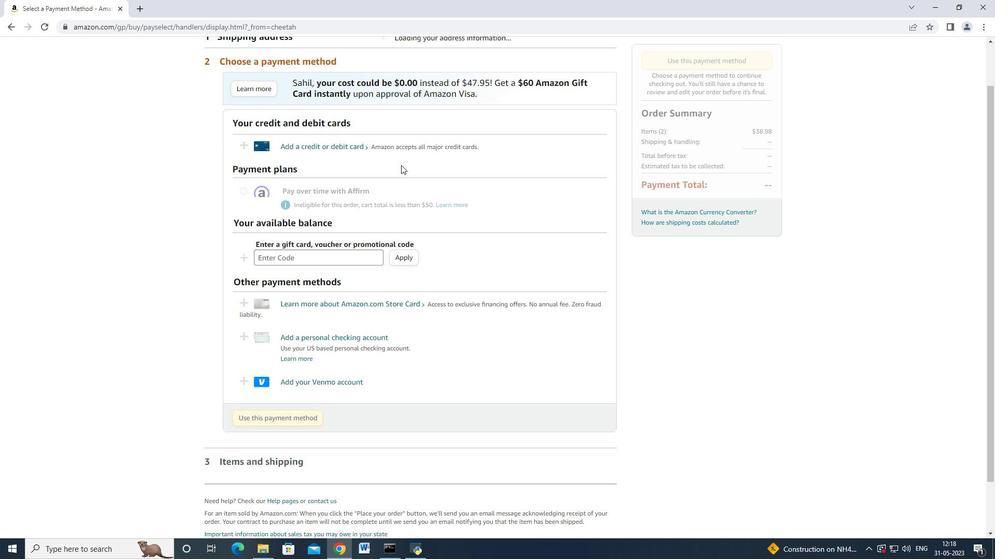 
Action: Mouse moved to (401, 165)
Screenshot: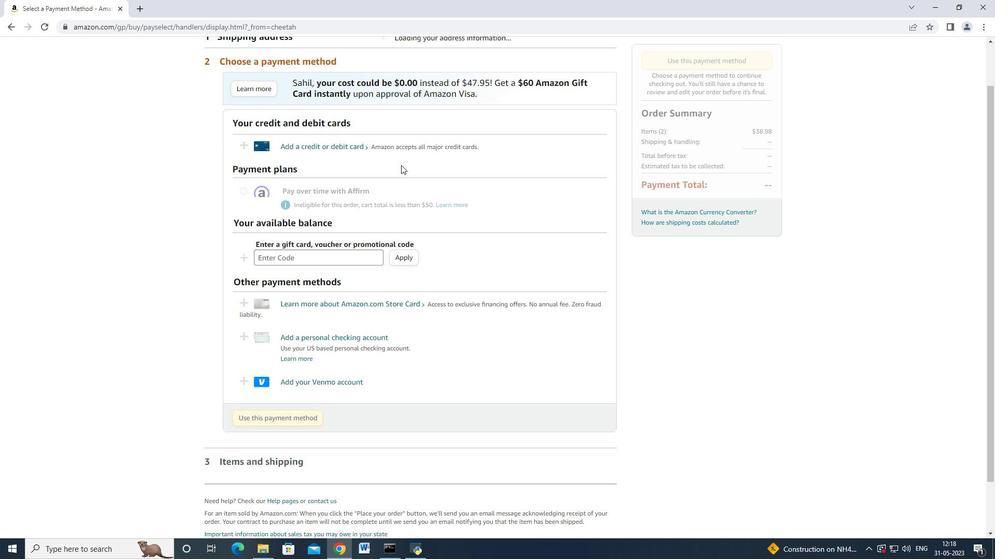 
Action: Mouse scrolled (401, 165) with delta (0, 0)
Screenshot: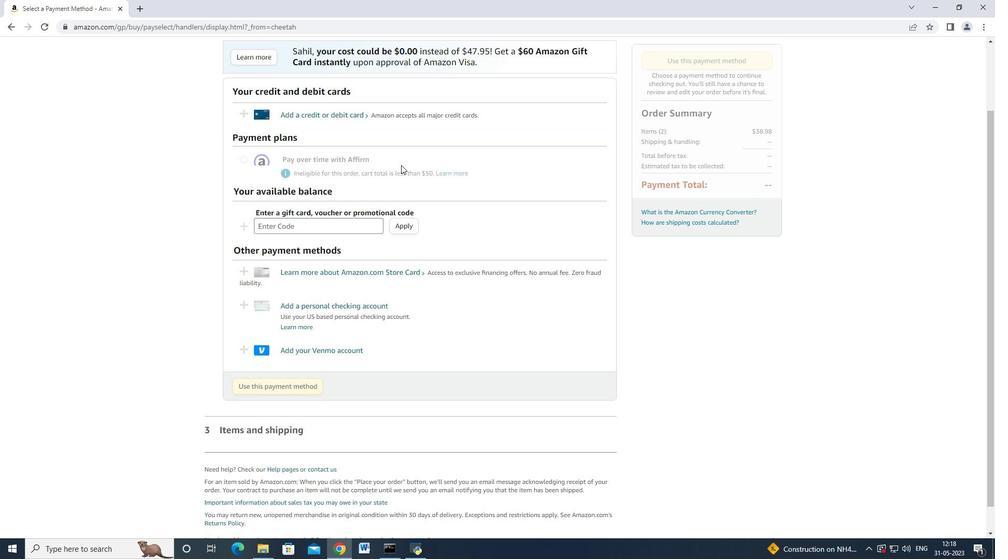 
Action: Mouse scrolled (401, 165) with delta (0, 0)
Screenshot: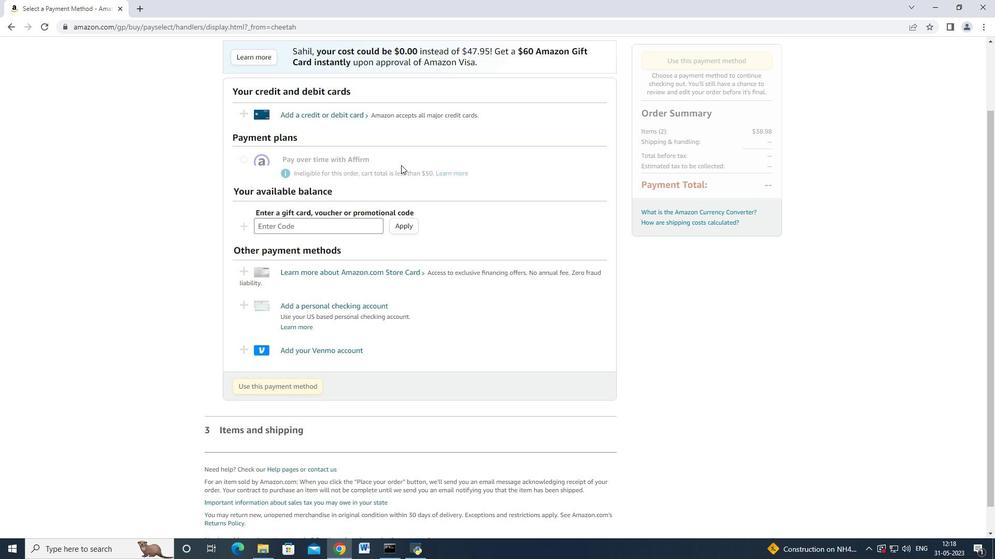 
Action: Mouse moved to (400, 165)
Screenshot: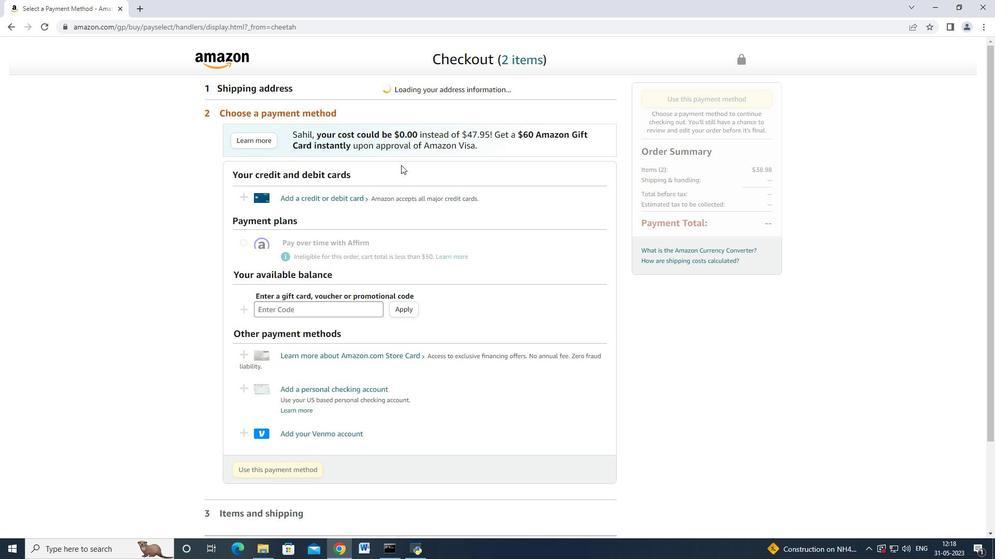 
Action: Mouse scrolled (400, 165) with delta (0, 0)
Screenshot: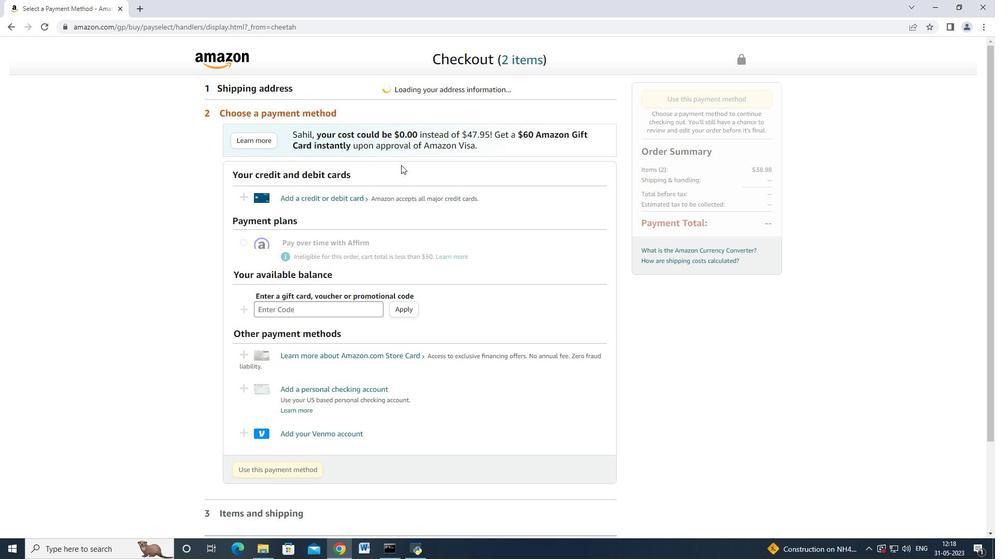 
Action: Mouse moved to (398, 164)
Screenshot: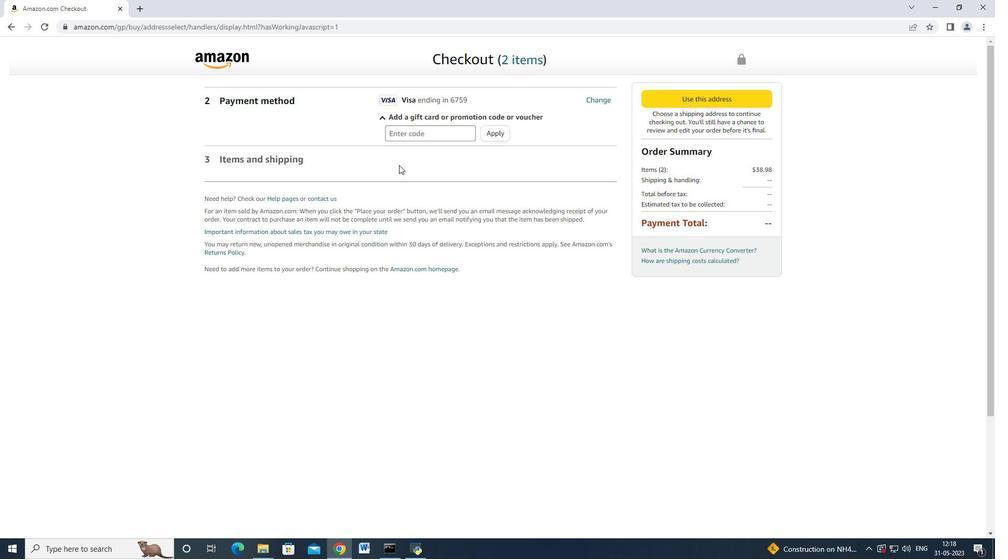 
Action: Mouse scrolled (398, 164) with delta (0, 0)
Screenshot: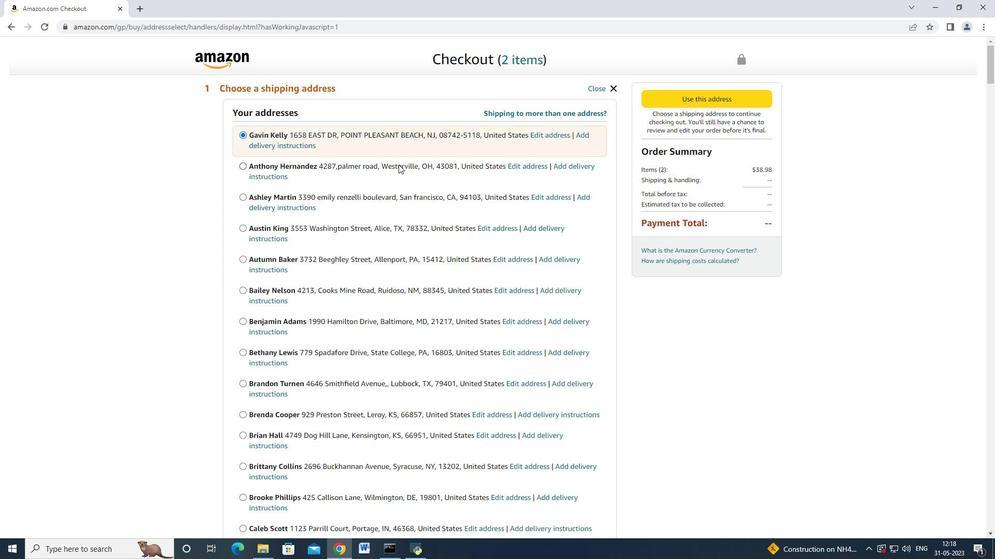
Action: Mouse scrolled (398, 164) with delta (0, 0)
Screenshot: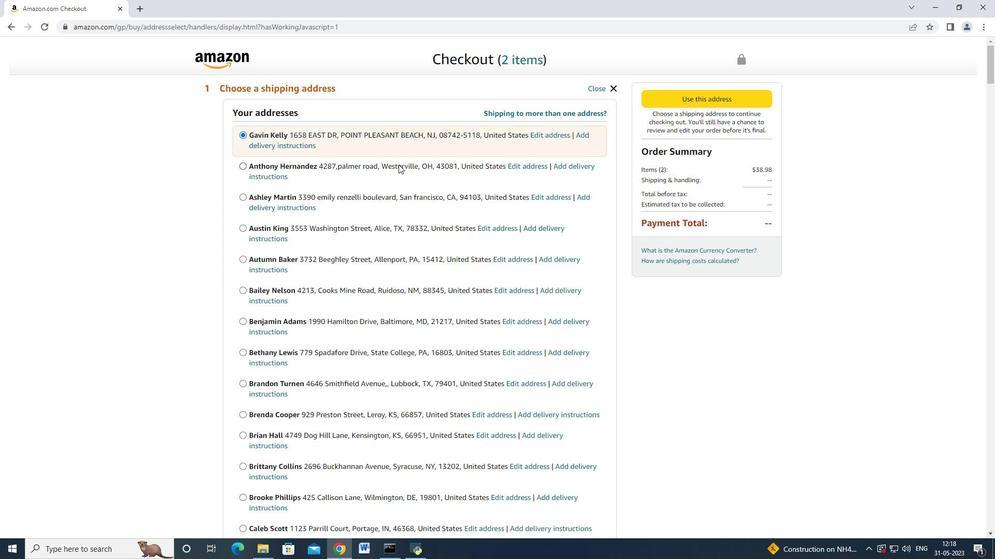 
Action: Mouse scrolled (398, 164) with delta (0, 0)
Screenshot: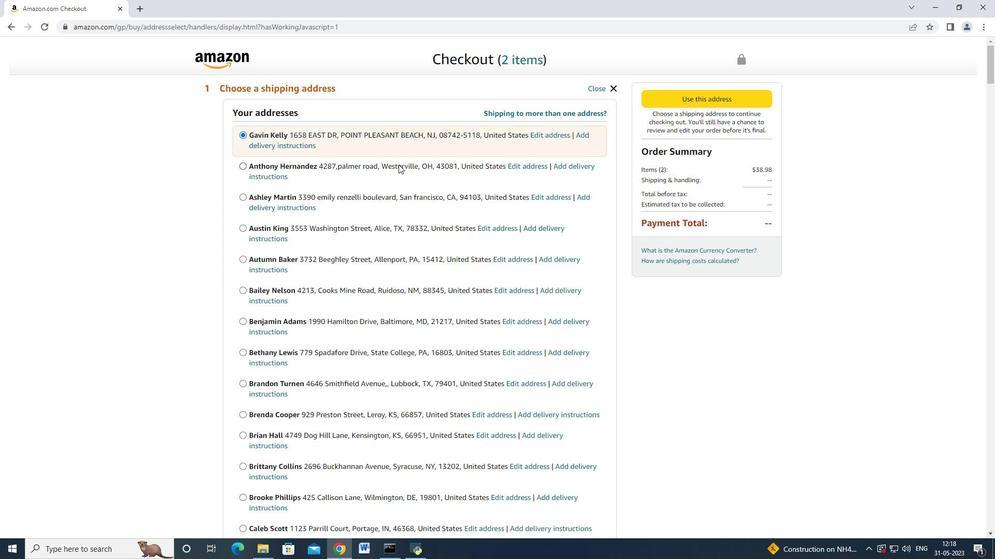 
Action: Mouse moved to (398, 164)
Screenshot: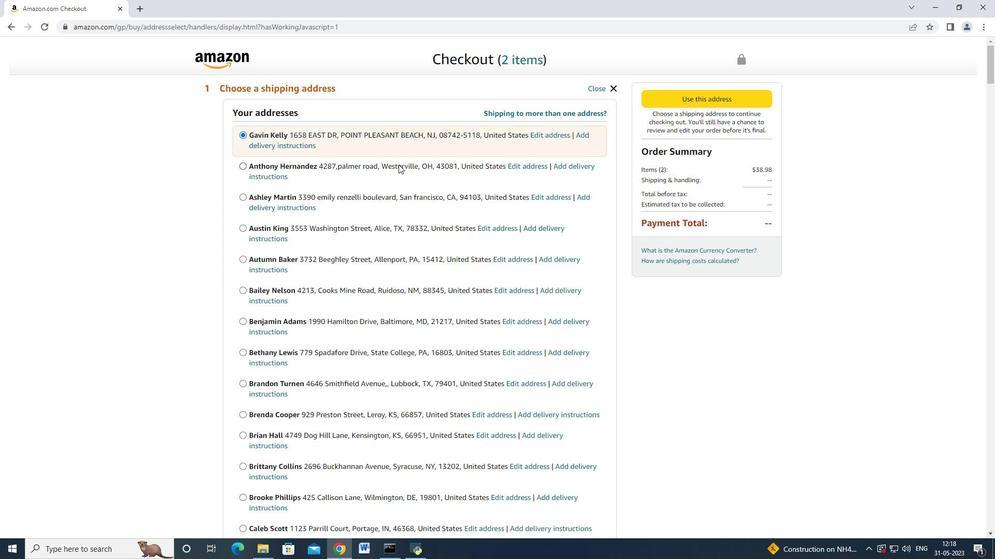 
Action: Mouse scrolled (398, 164) with delta (0, 0)
Screenshot: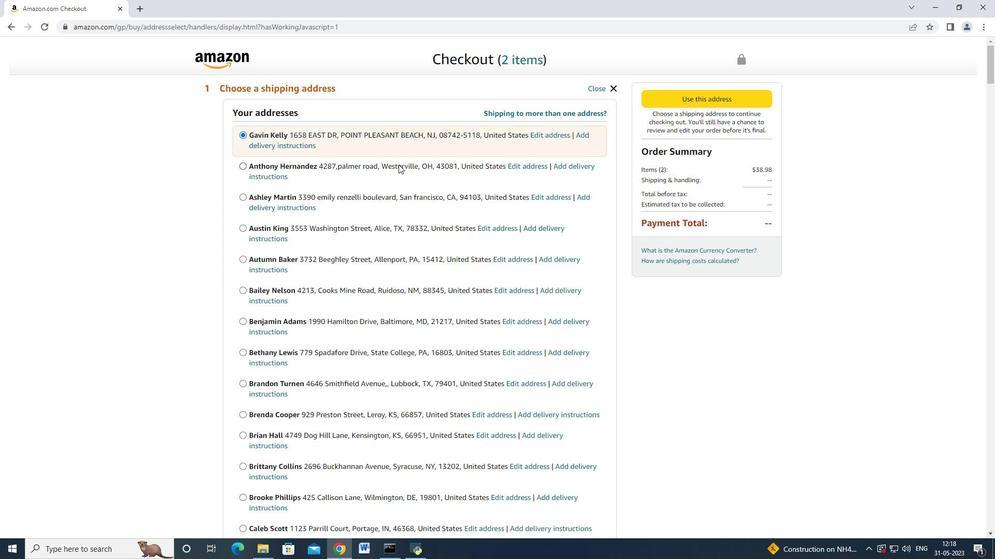
Action: Mouse scrolled (398, 164) with delta (0, 0)
Screenshot: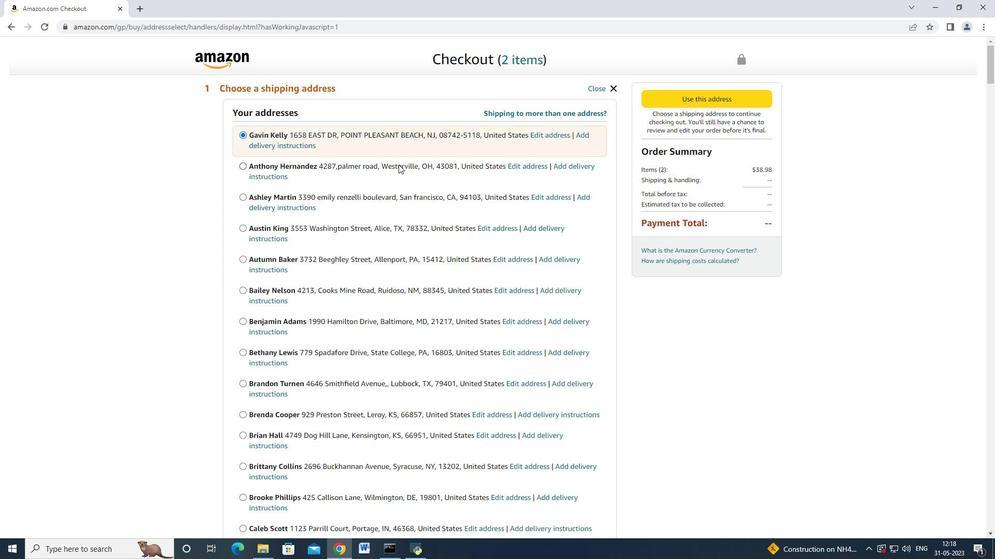 
Action: Mouse moved to (398, 164)
Screenshot: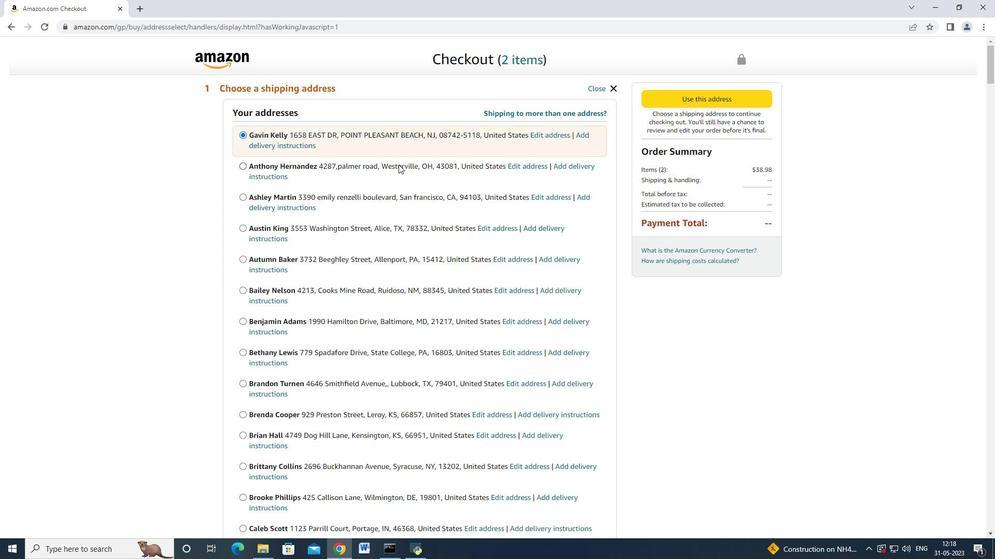 
Action: Mouse scrolled (398, 164) with delta (0, 0)
Screenshot: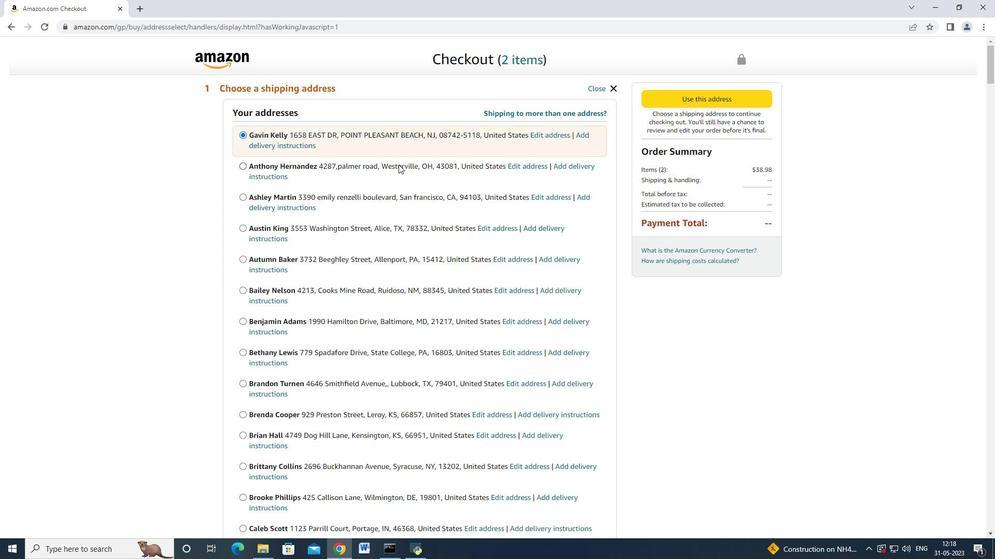 
Action: Mouse scrolled (398, 164) with delta (0, 0)
Screenshot: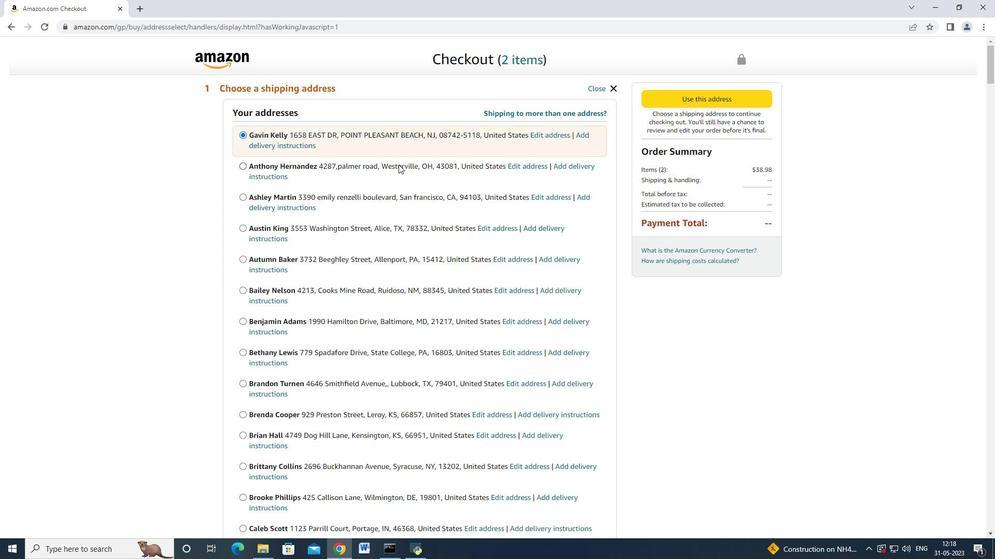 
Action: Mouse scrolled (398, 164) with delta (0, 0)
Screenshot: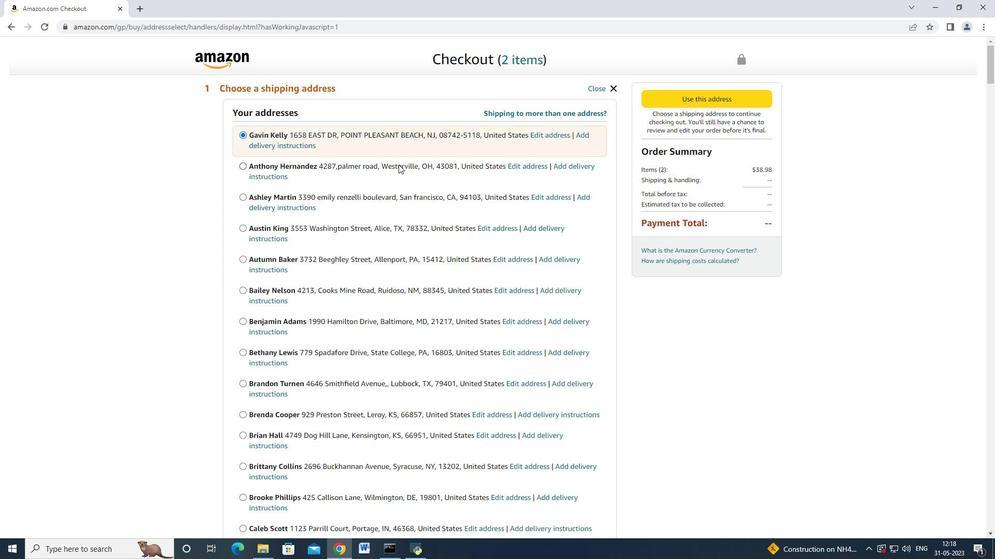 
Action: Mouse scrolled (398, 164) with delta (0, 0)
Screenshot: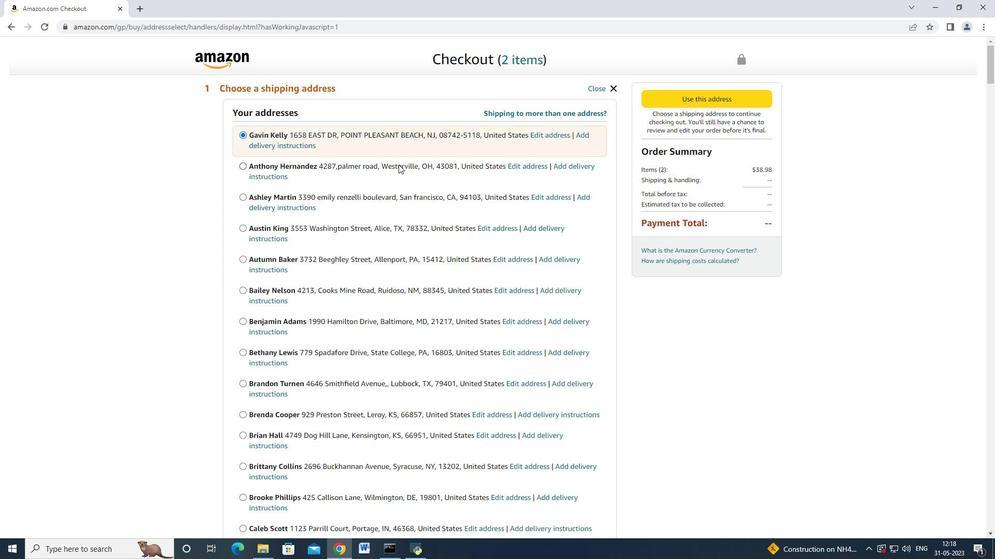 
Action: Mouse moved to (394, 165)
Screenshot: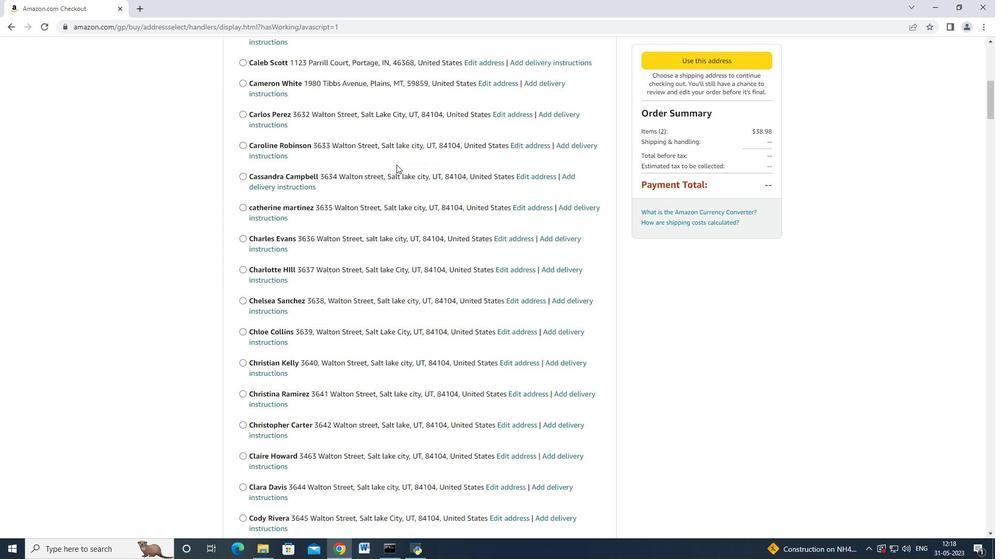 
Action: Mouse scrolled (394, 165) with delta (0, 0)
Screenshot: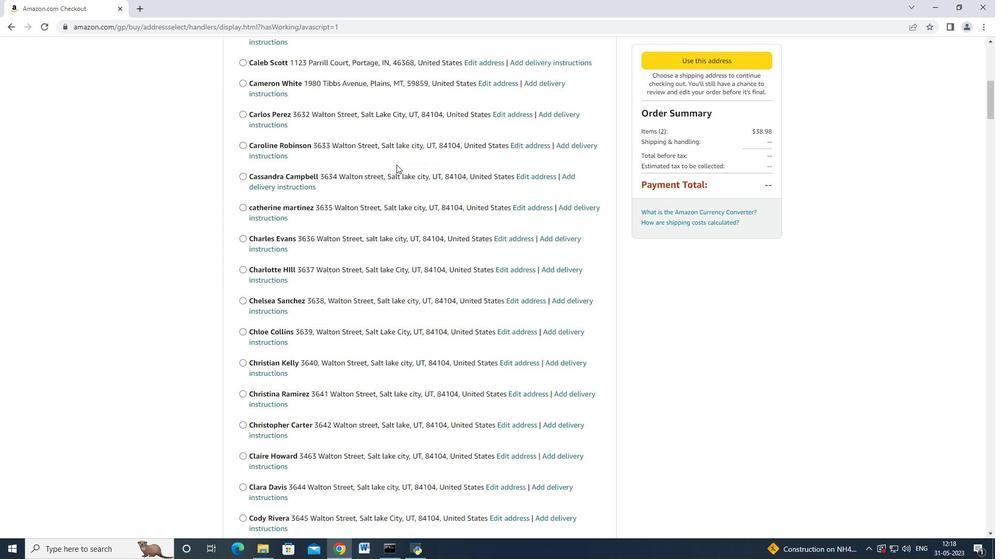 
Action: Mouse moved to (393, 166)
Screenshot: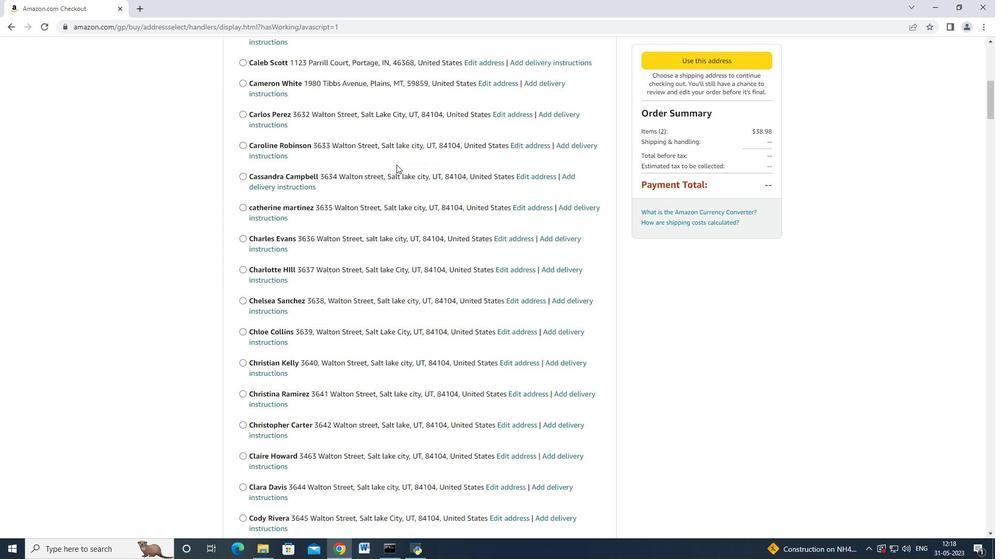
Action: Mouse scrolled (393, 165) with delta (0, 0)
Screenshot: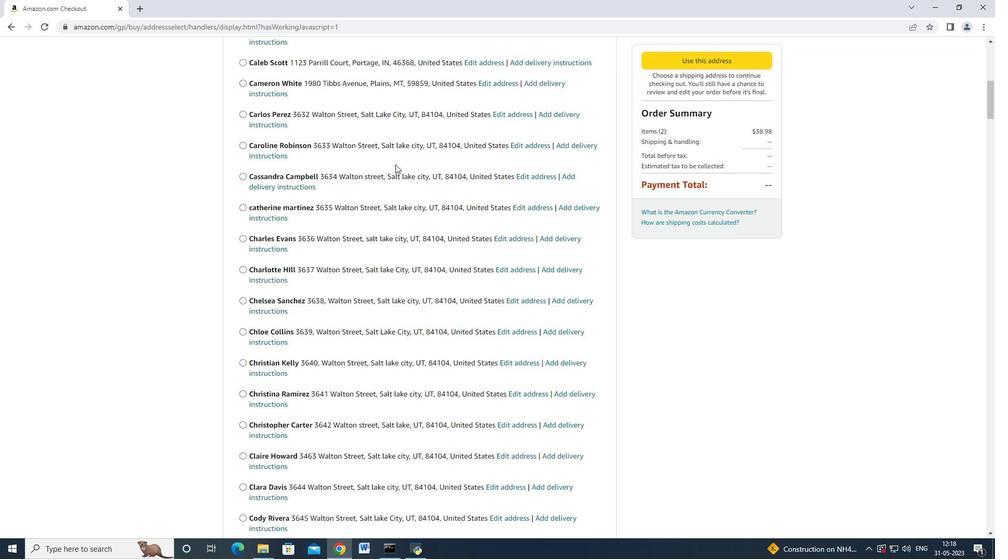 
Action: Mouse scrolled (393, 165) with delta (0, 0)
Screenshot: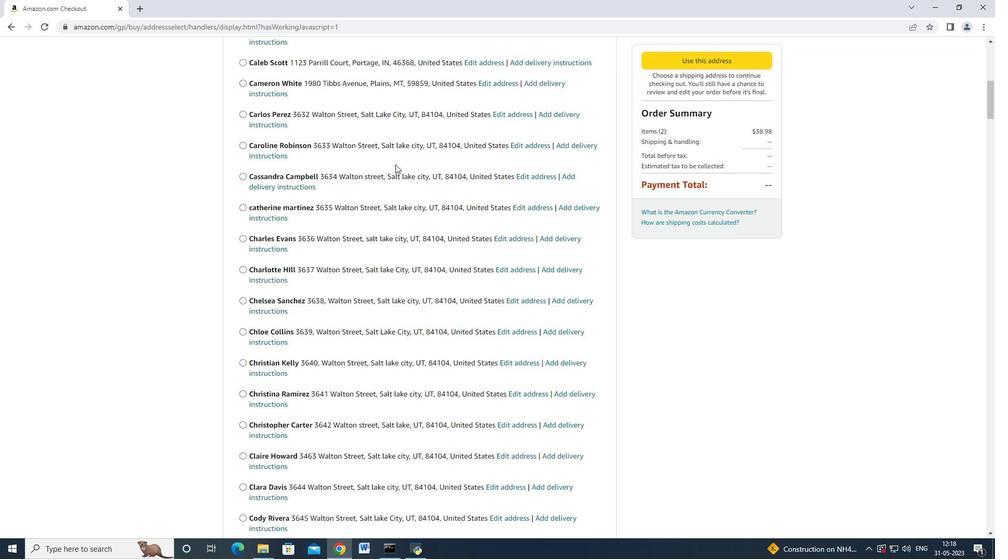 
Action: Mouse scrolled (393, 165) with delta (0, 0)
Screenshot: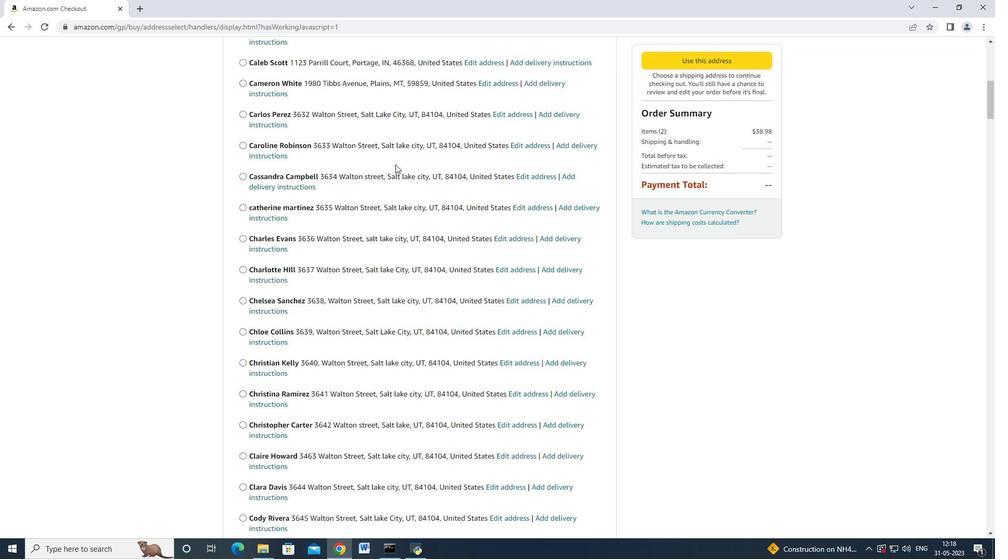 
Action: Mouse scrolled (393, 165) with delta (0, 0)
Screenshot: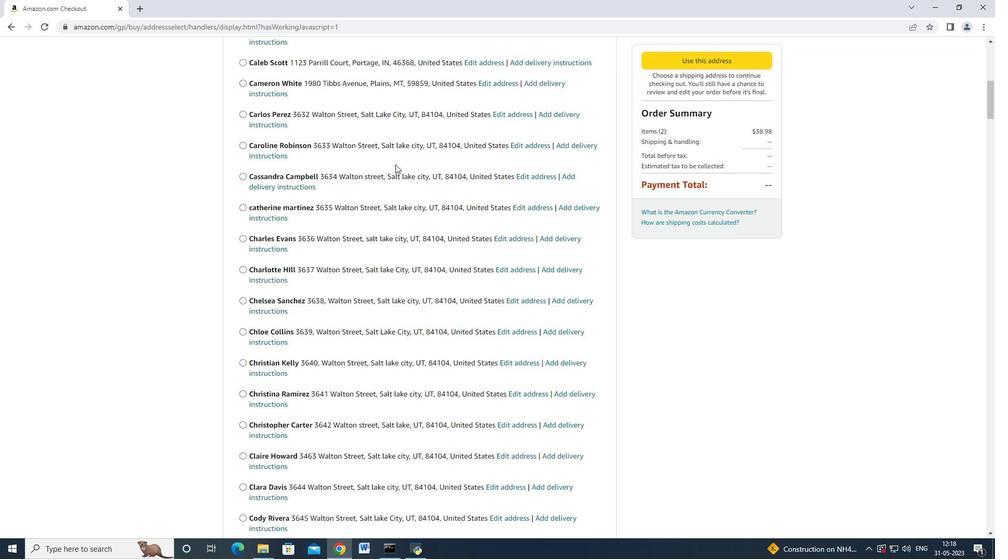 
Action: Mouse scrolled (393, 165) with delta (0, 0)
Screenshot: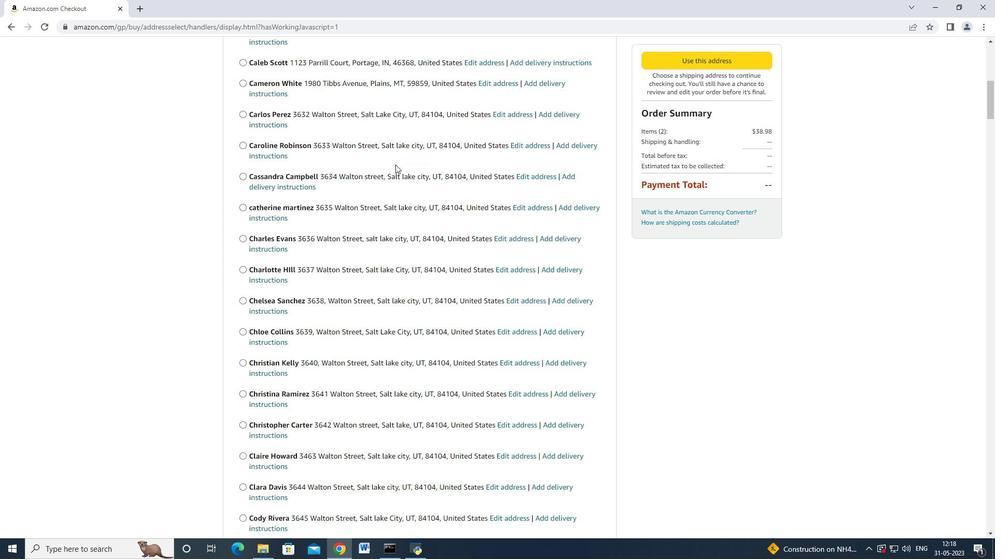 
Action: Mouse scrolled (393, 165) with delta (0, 0)
Screenshot: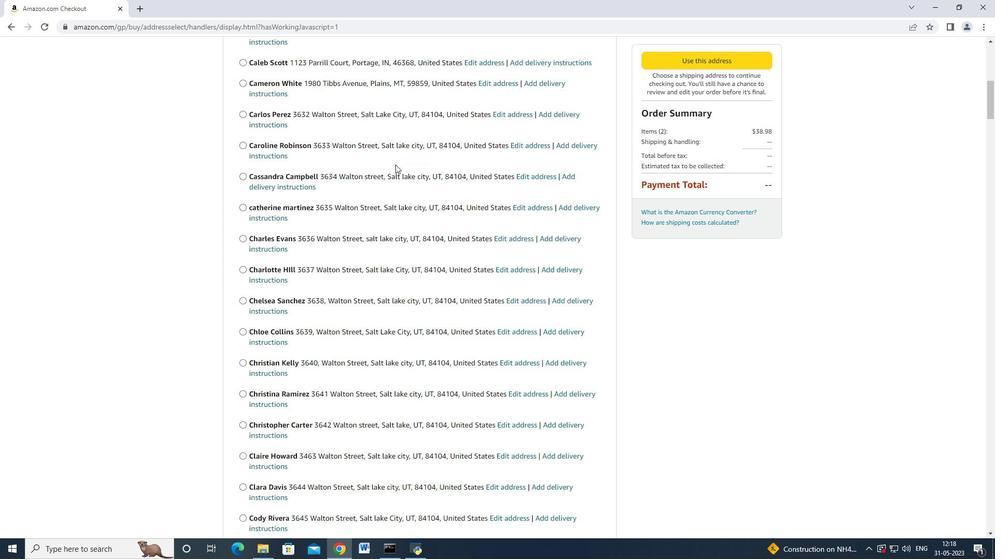 
Action: Mouse scrolled (393, 165) with delta (0, 0)
Screenshot: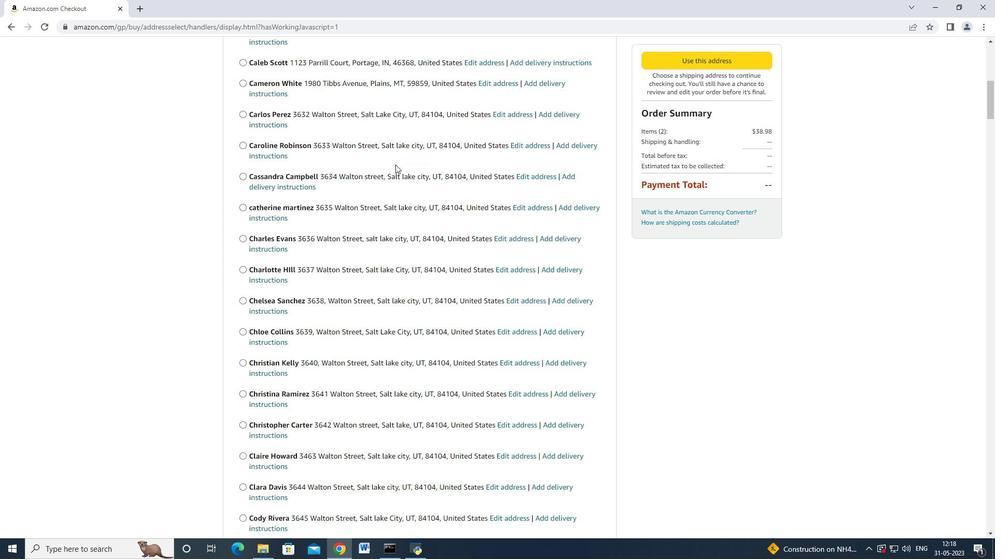 
Action: Mouse moved to (393, 166)
Screenshot: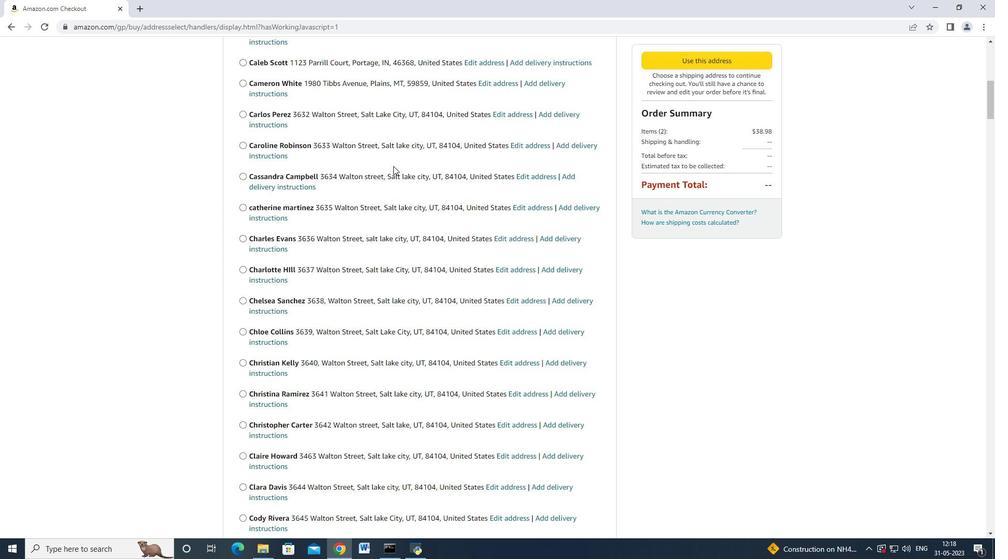 
Action: Mouse scrolled (393, 165) with delta (0, 0)
Screenshot: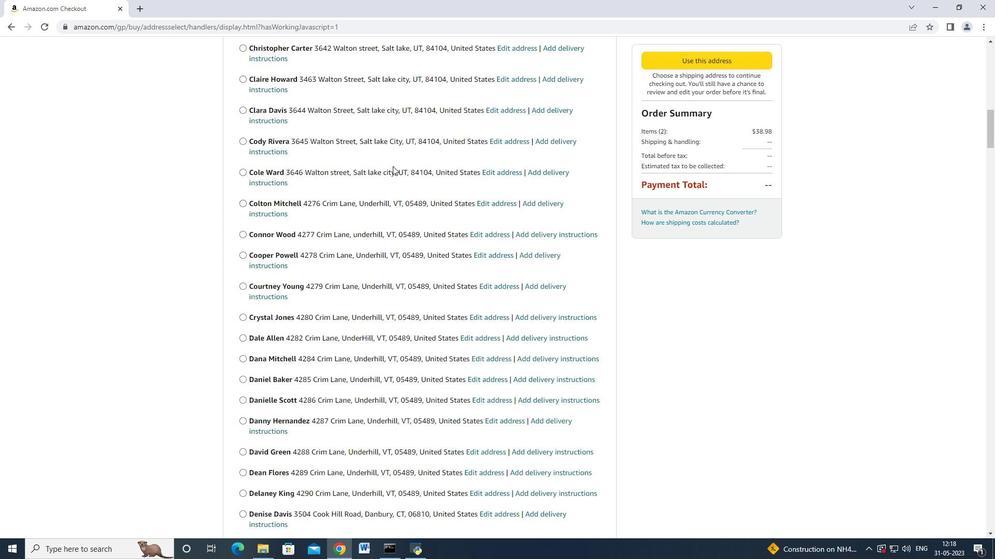 
Action: Mouse scrolled (393, 165) with delta (0, 0)
Screenshot: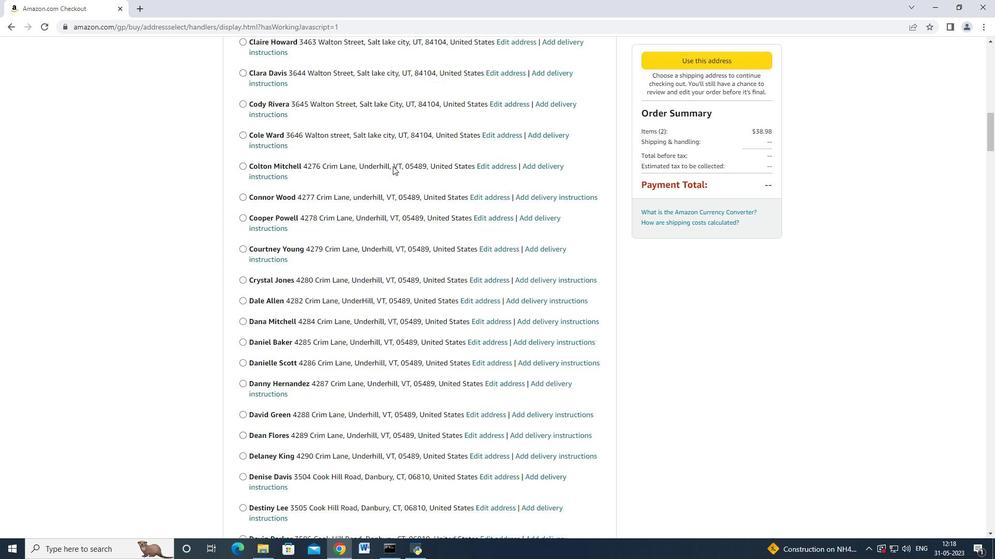 
Action: Mouse scrolled (393, 165) with delta (0, 0)
Screenshot: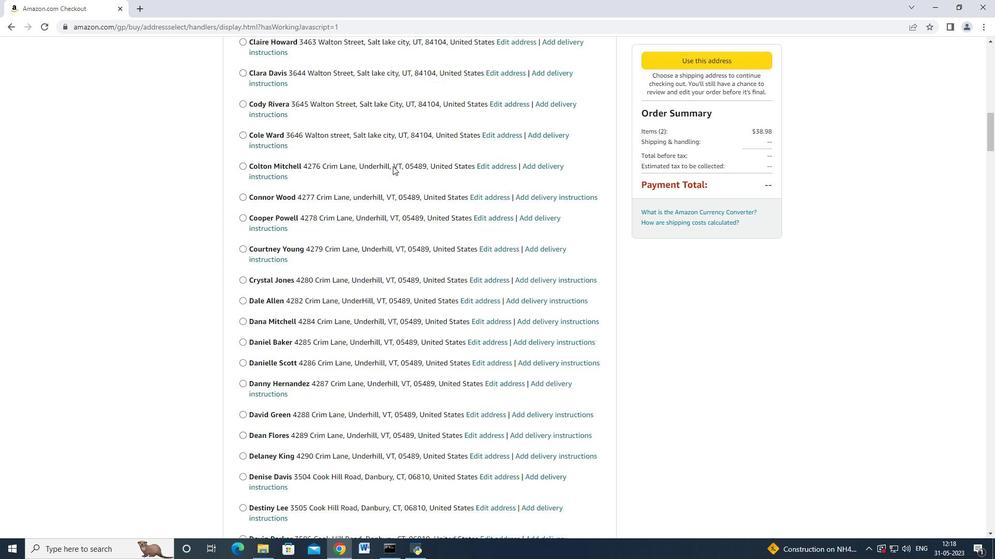 
Action: Mouse scrolled (393, 165) with delta (0, 0)
Screenshot: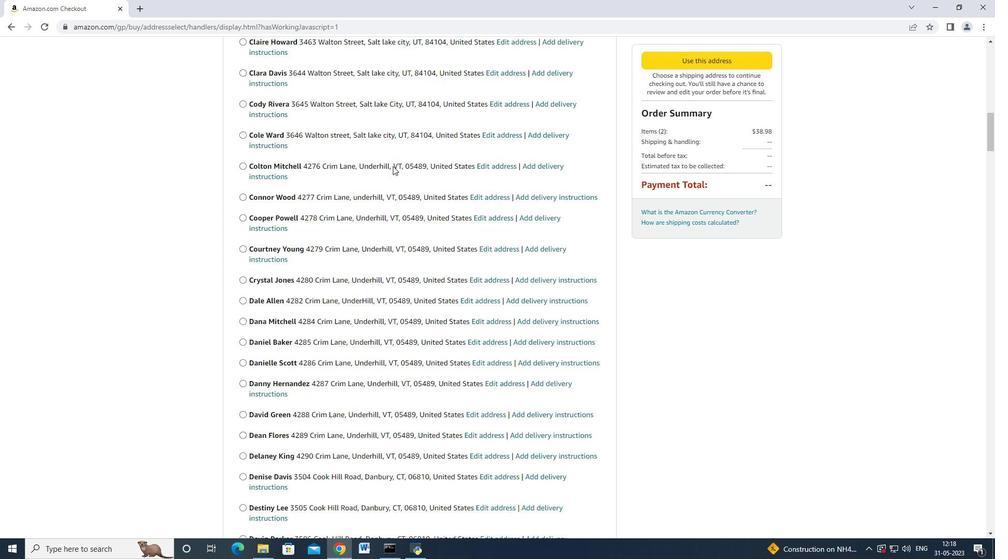 
Action: Mouse scrolled (393, 165) with delta (0, 0)
Screenshot: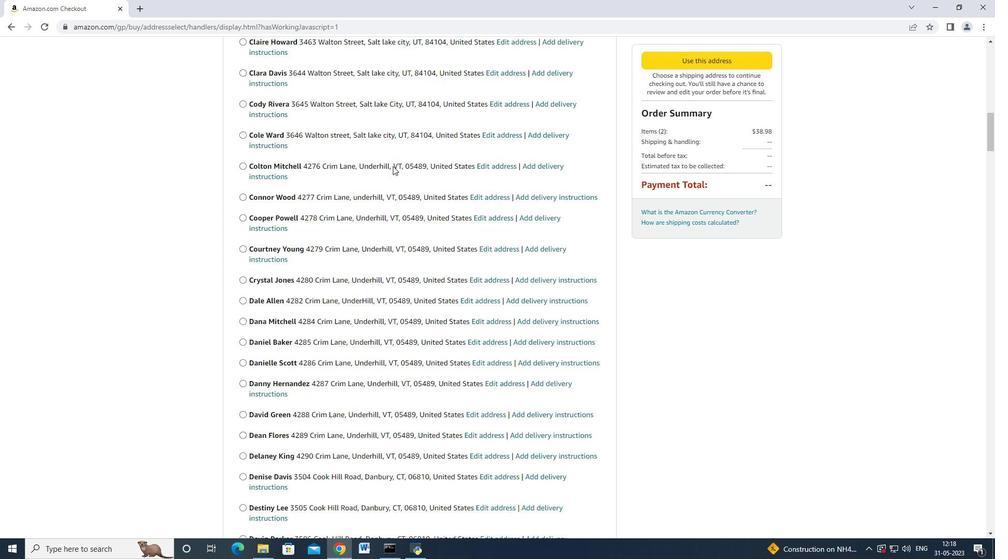 
Action: Mouse scrolled (393, 165) with delta (0, 0)
Screenshot: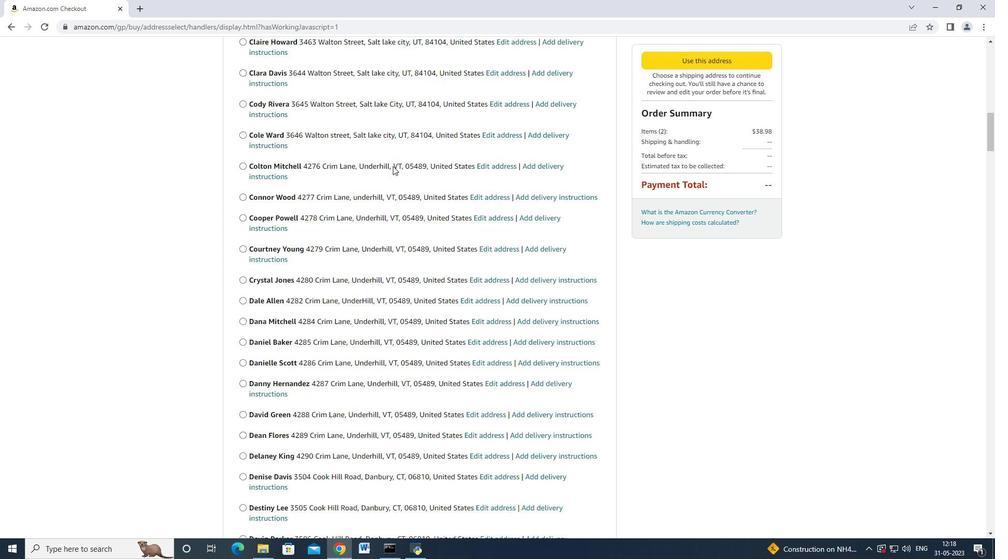 
Action: Mouse scrolled (393, 165) with delta (0, 0)
Screenshot: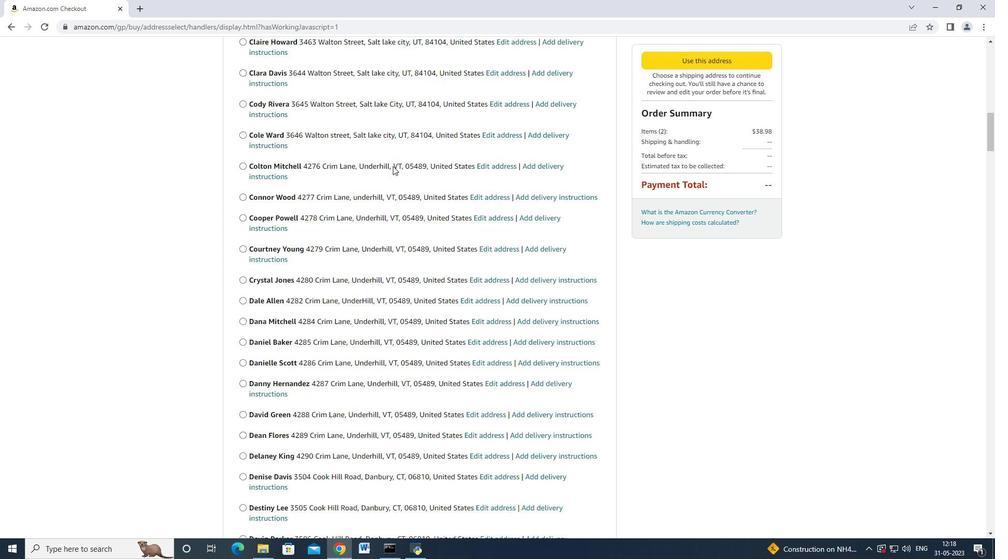 
Action: Mouse scrolled (393, 165) with delta (0, 0)
Screenshot: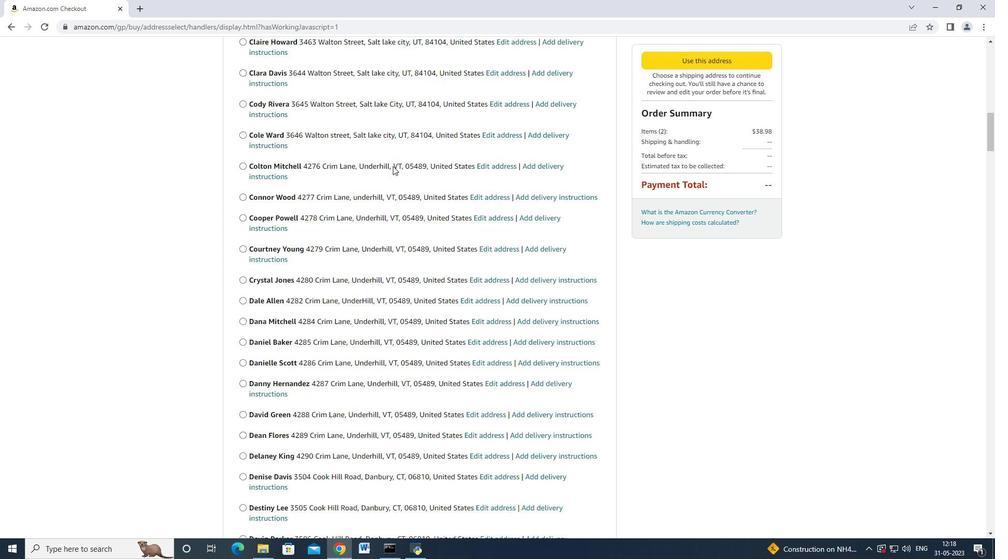 
Action: Mouse scrolled (393, 165) with delta (0, 0)
Screenshot: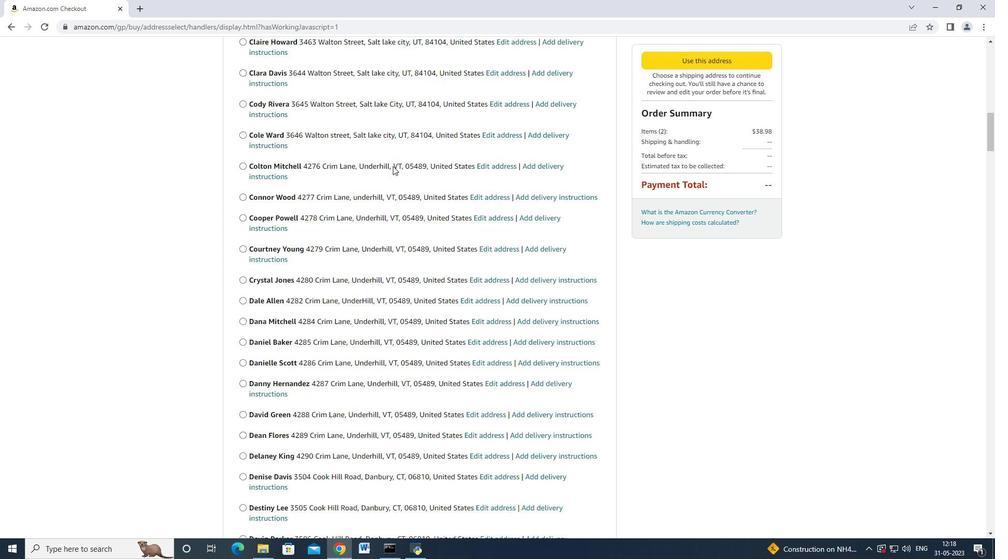 
Action: Mouse scrolled (393, 165) with delta (0, 0)
Screenshot: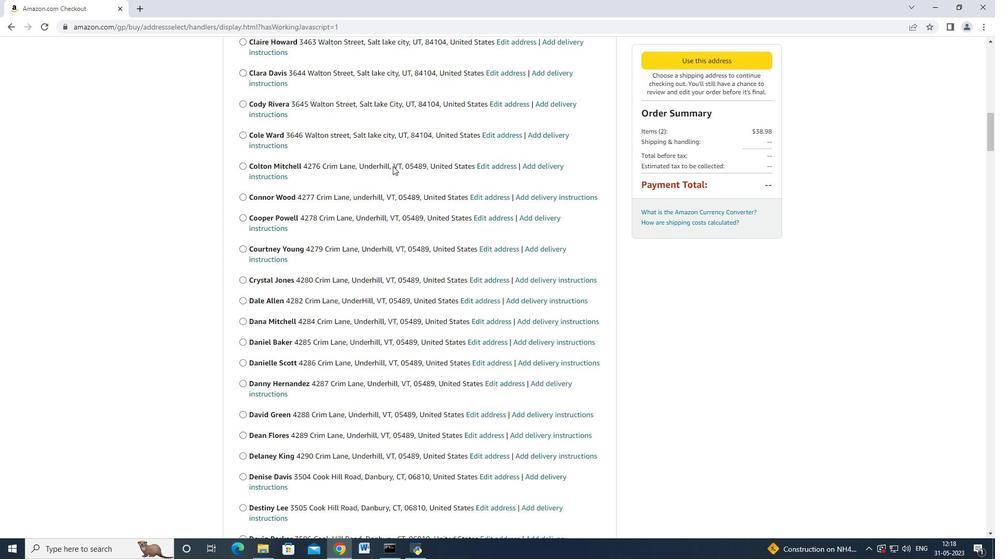 
Action: Mouse moved to (392, 166)
Screenshot: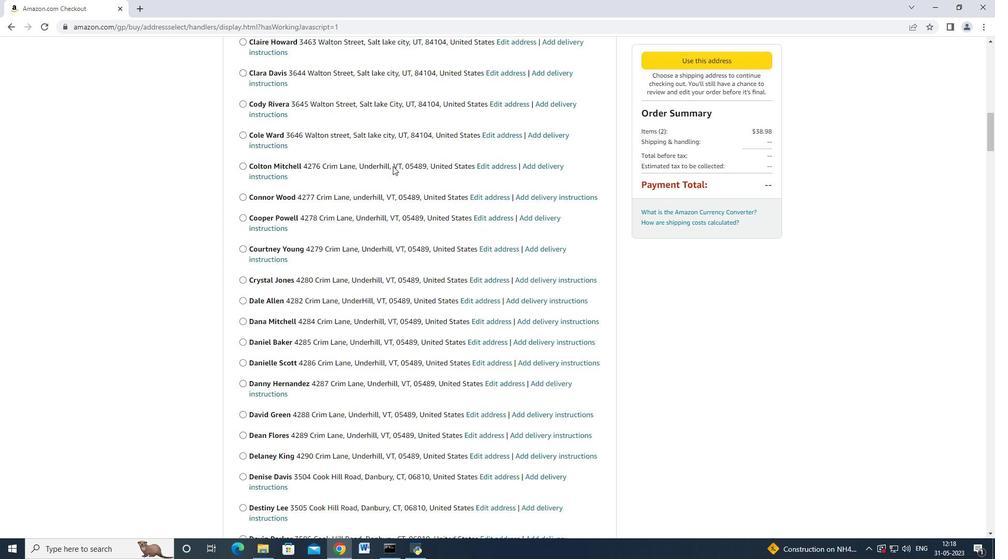 
Action: Mouse scrolled (392, 165) with delta (0, 0)
Screenshot: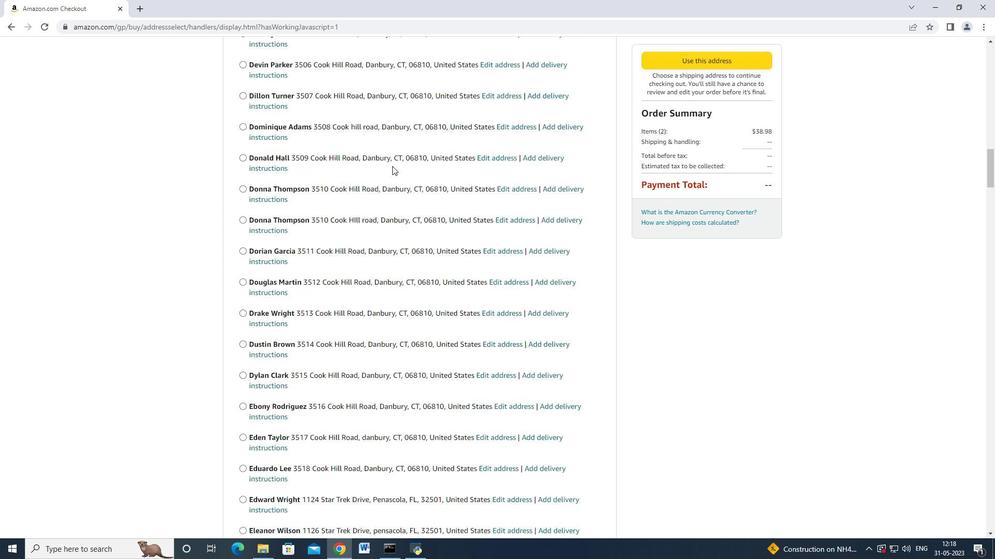 
Action: Mouse scrolled (392, 165) with delta (0, 0)
Screenshot: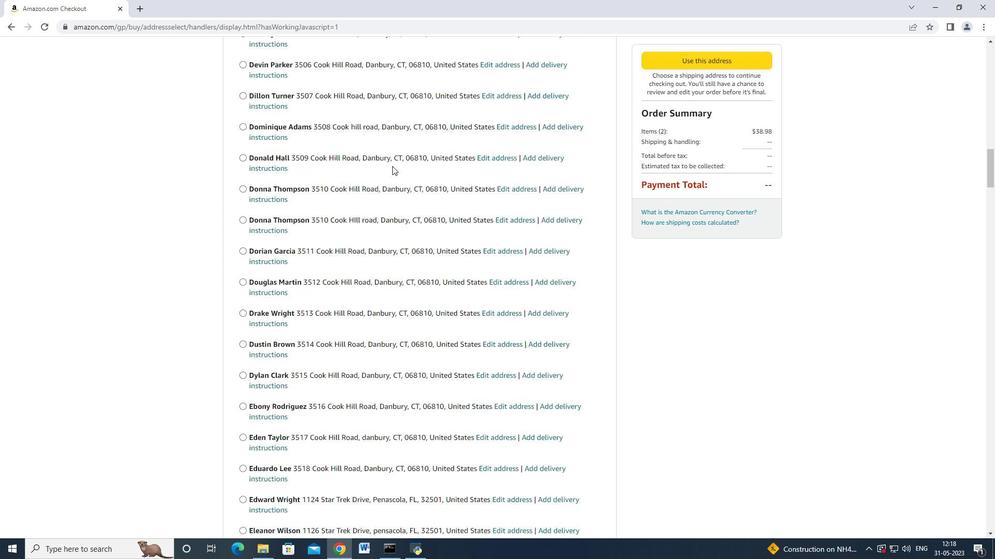 
Action: Mouse moved to (391, 166)
Screenshot: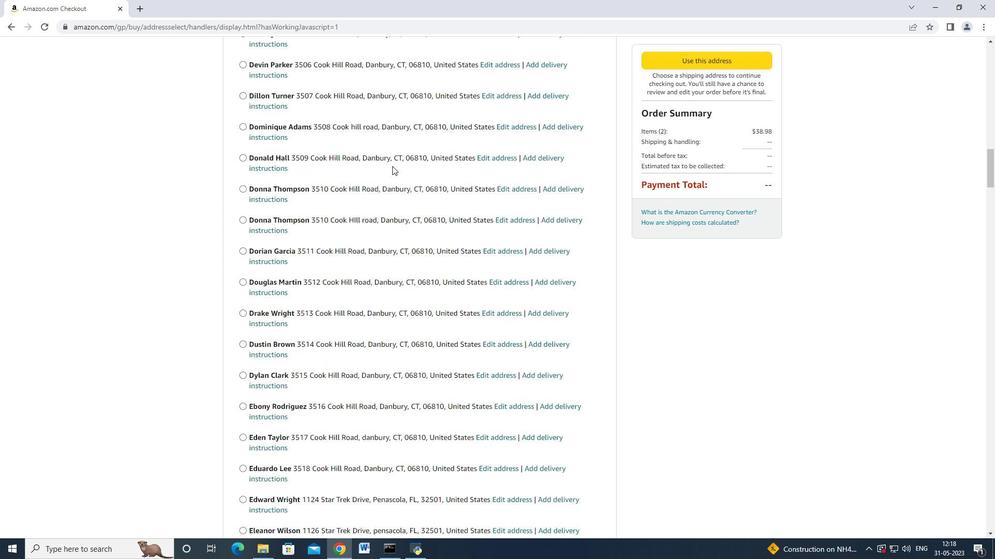
Action: Mouse scrolled (391, 165) with delta (0, 0)
Screenshot: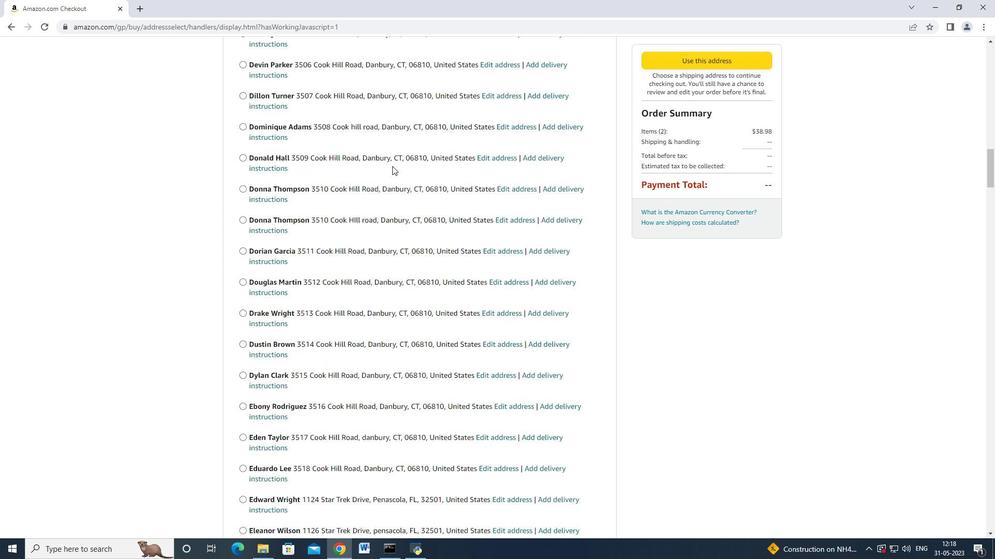 
Action: Mouse scrolled (391, 165) with delta (0, 0)
Screenshot: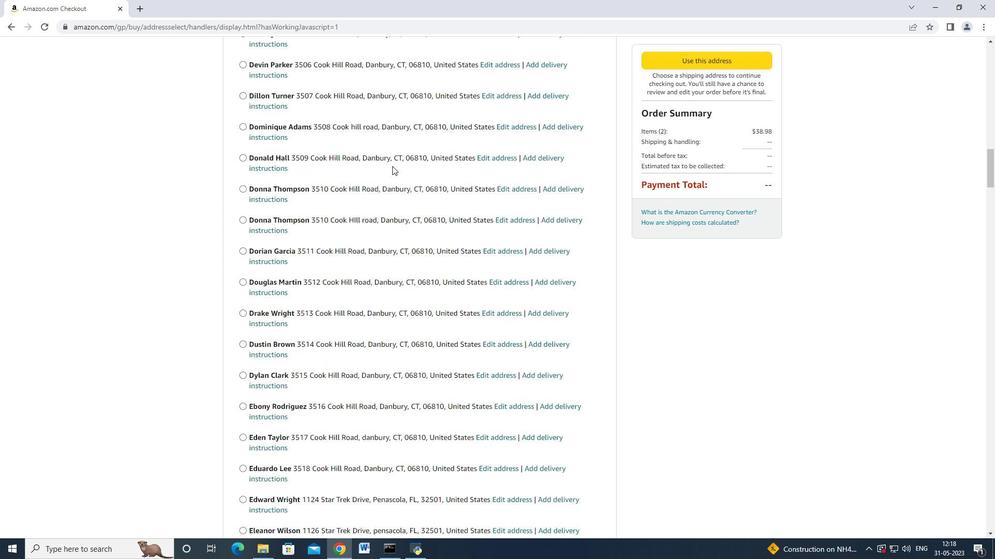 
Action: Mouse scrolled (391, 165) with delta (0, 0)
Screenshot: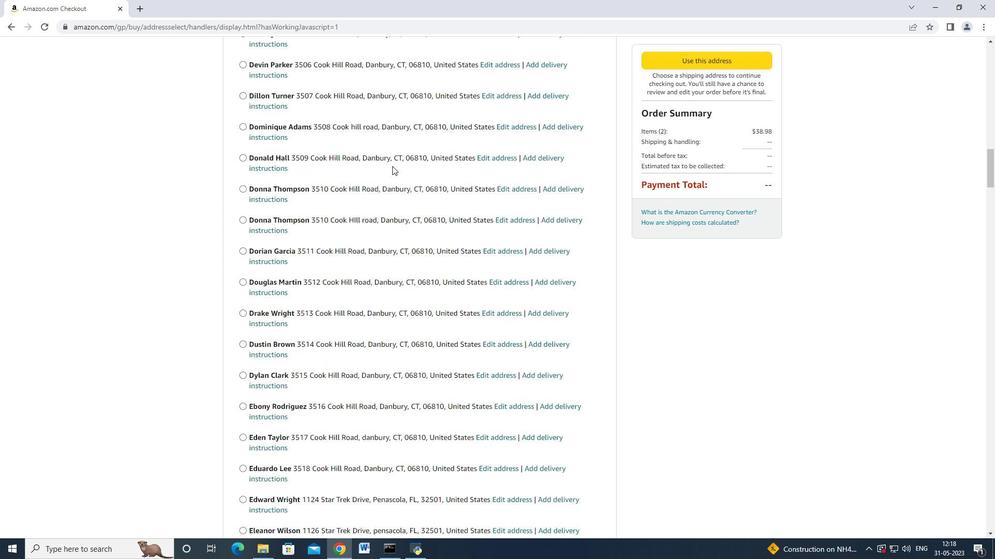 
Action: Mouse scrolled (391, 165) with delta (0, 0)
Screenshot: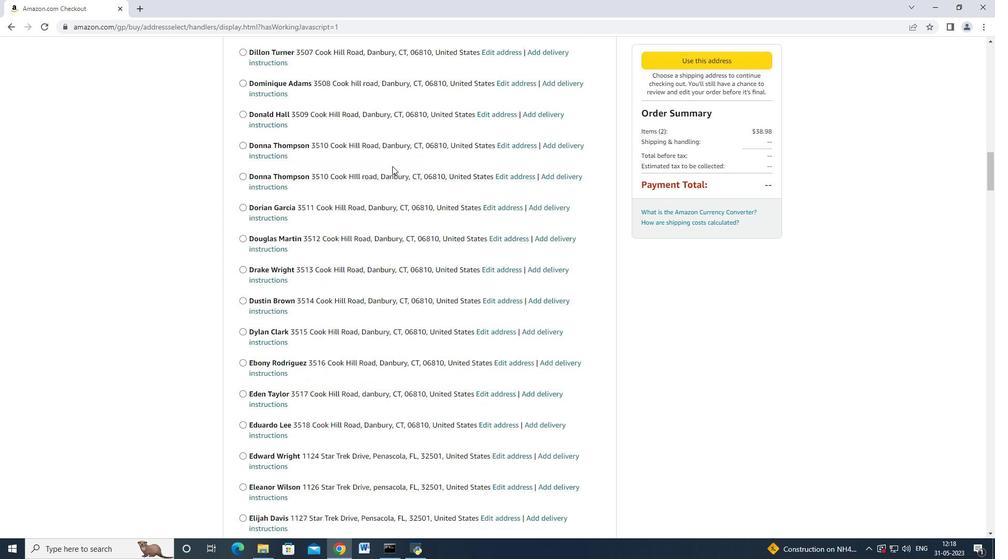 
Action: Mouse scrolled (391, 165) with delta (0, 0)
Screenshot: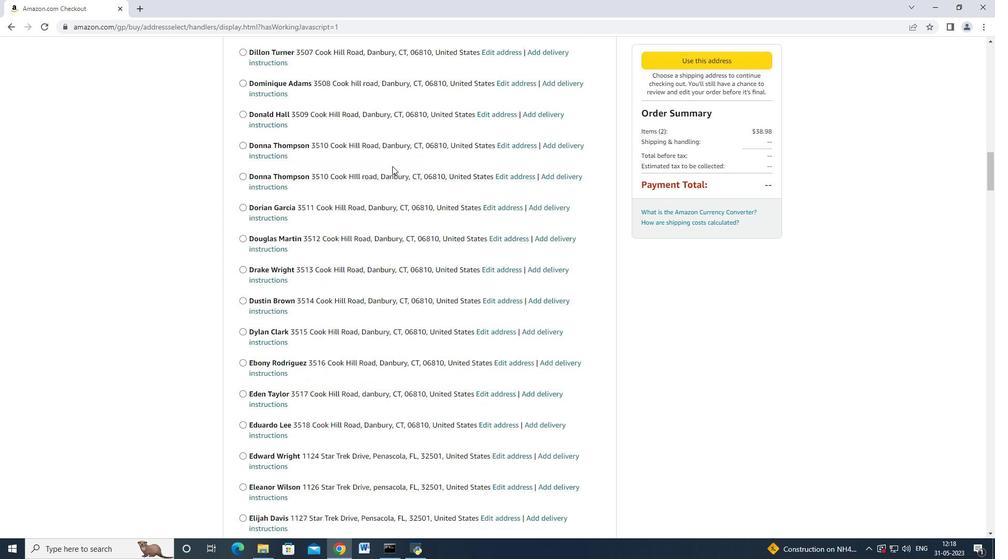 
Action: Mouse scrolled (391, 165) with delta (0, 0)
Screenshot: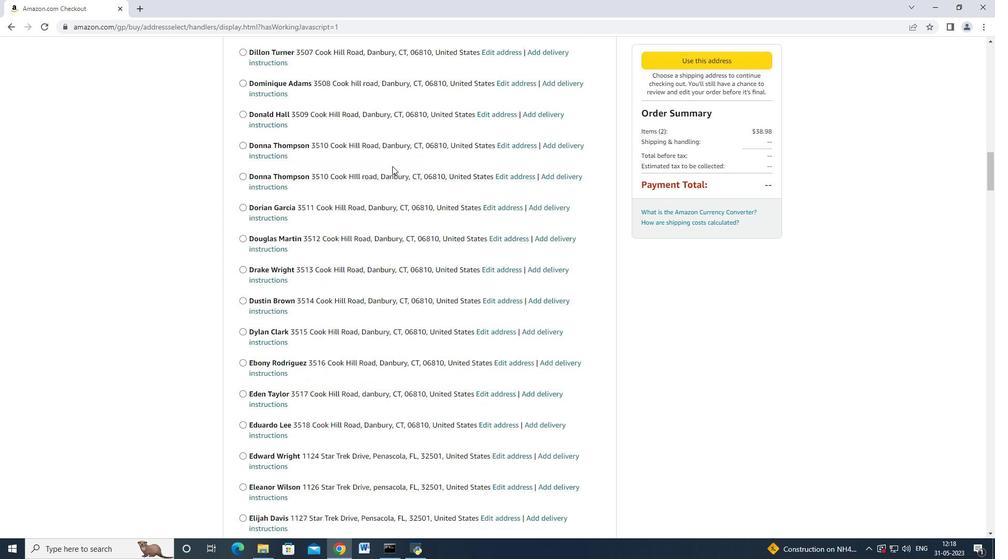 
Action: Mouse moved to (391, 166)
Screenshot: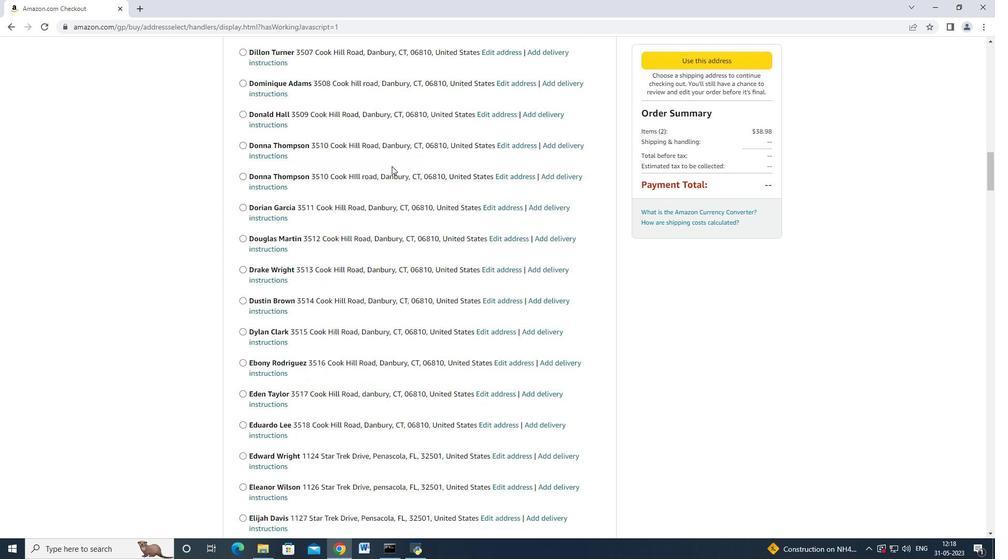 
Action: Mouse scrolled (391, 165) with delta (0, 0)
Screenshot: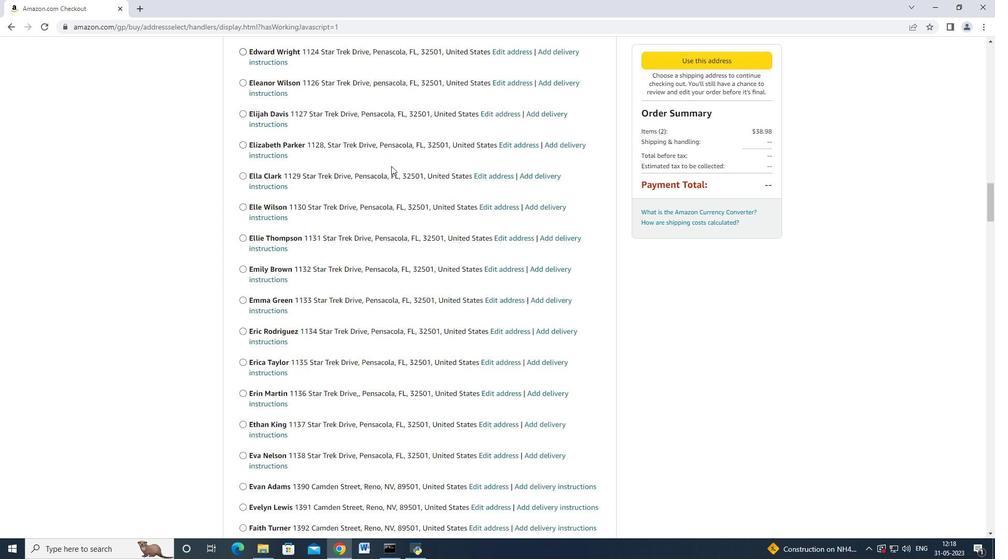 
Action: Mouse moved to (390, 166)
Screenshot: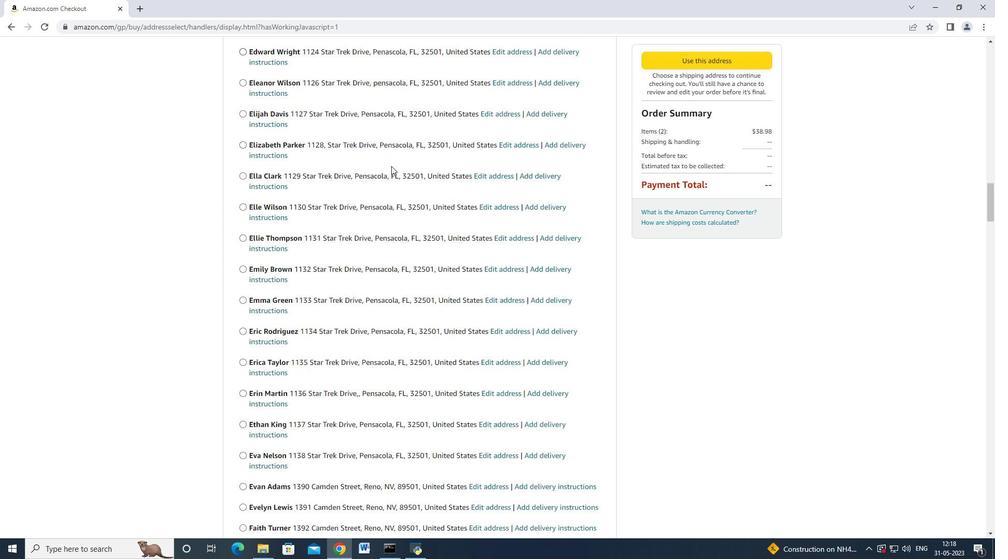 
Action: Mouse scrolled (390, 165) with delta (0, 0)
Screenshot: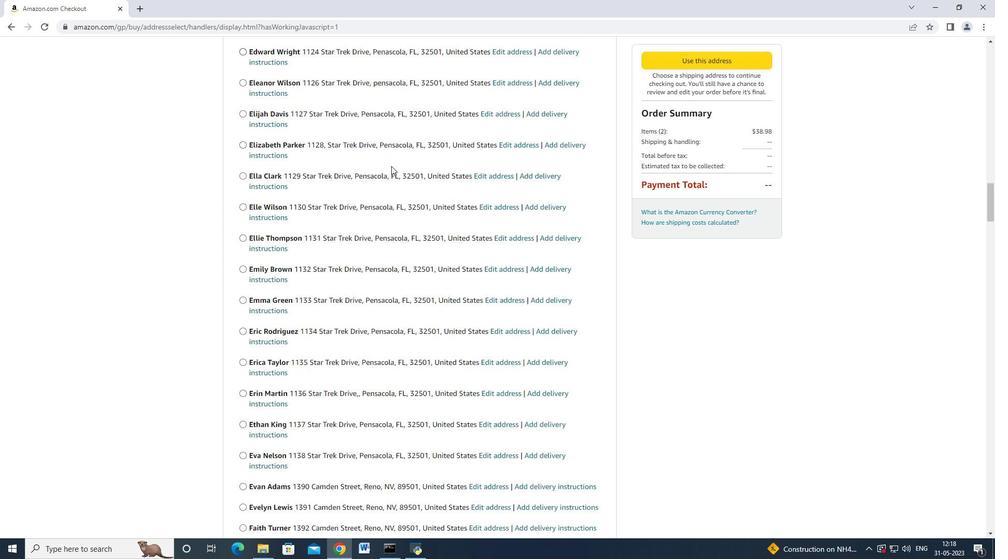 
Action: Mouse moved to (390, 166)
Screenshot: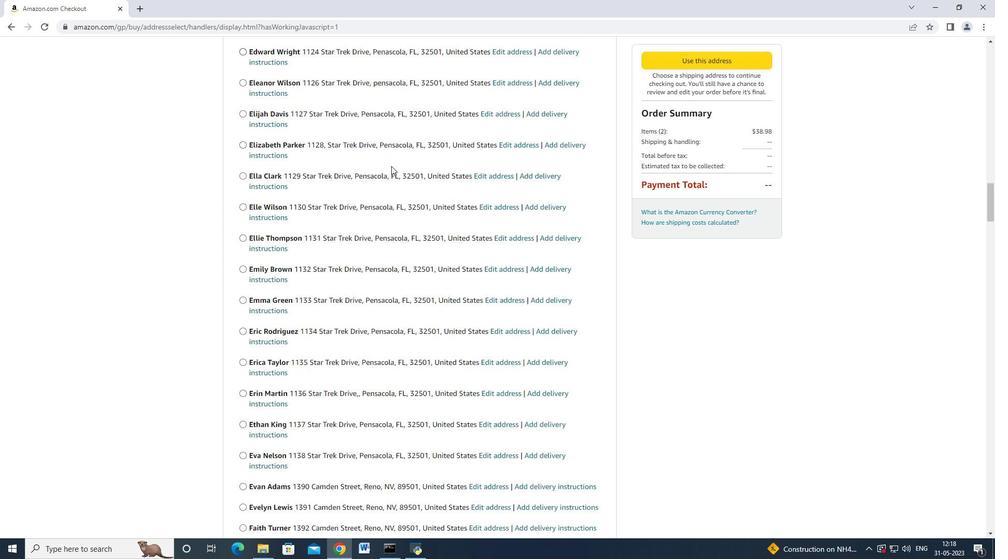 
Action: Mouse scrolled (390, 165) with delta (0, -1)
Screenshot: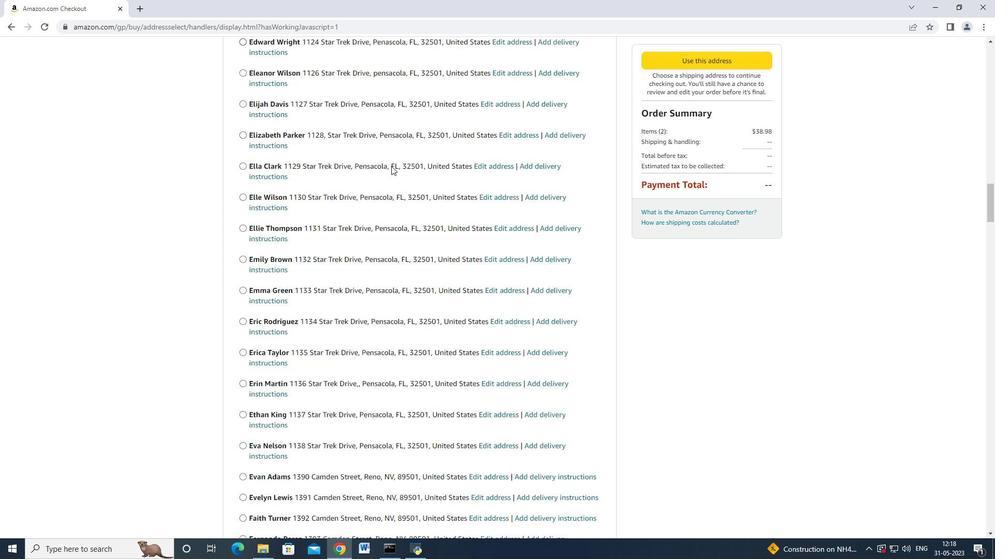 
Action: Mouse scrolled (390, 166) with delta (0, 0)
Screenshot: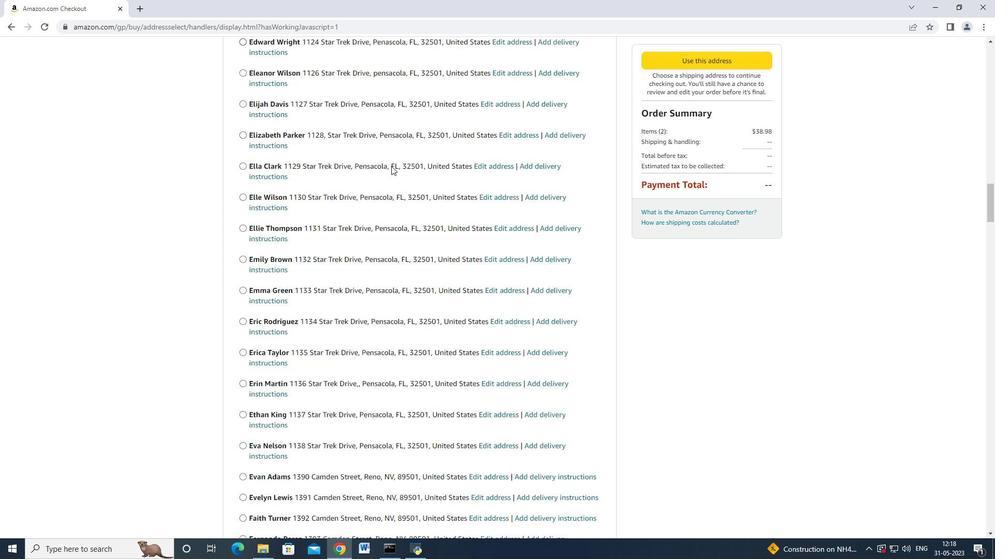 
Action: Mouse scrolled (390, 166) with delta (0, 0)
Screenshot: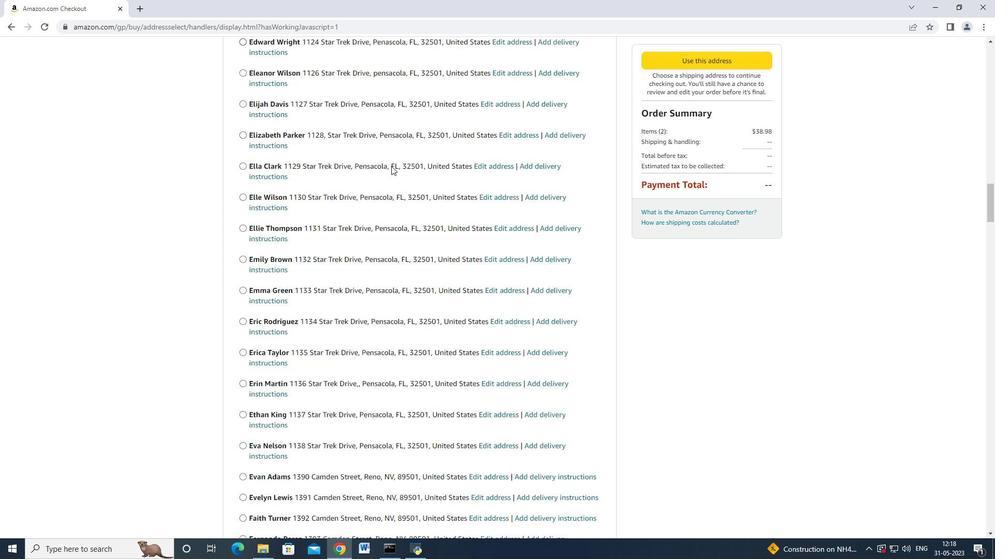 
Action: Mouse scrolled (390, 166) with delta (0, 0)
Screenshot: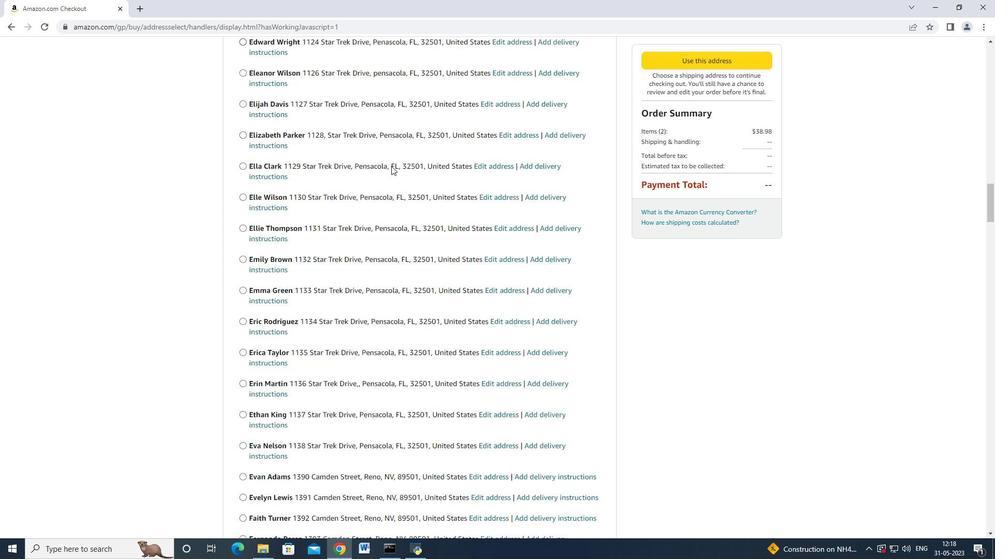 
Action: Mouse scrolled (390, 166) with delta (0, 0)
Screenshot: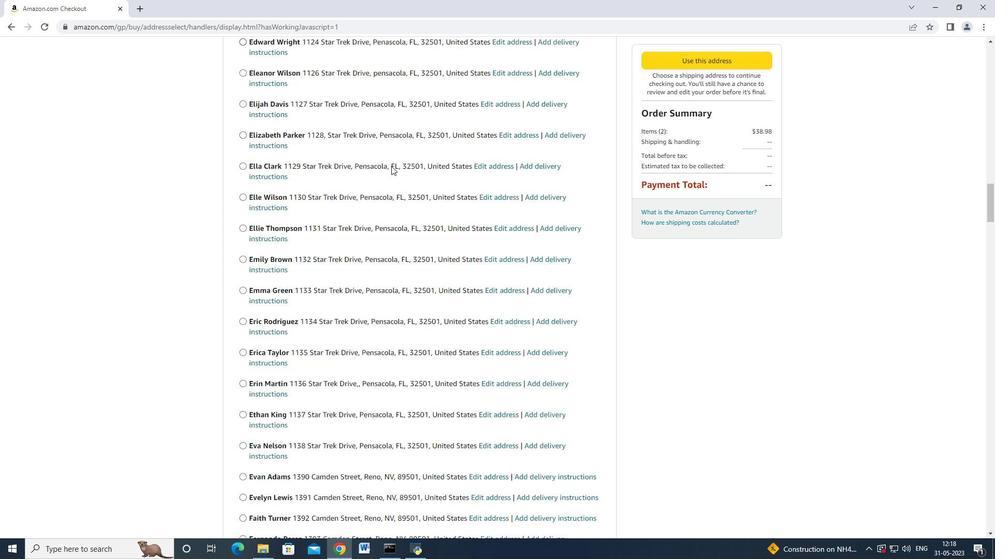 
Action: Mouse scrolled (390, 166) with delta (0, 0)
Screenshot: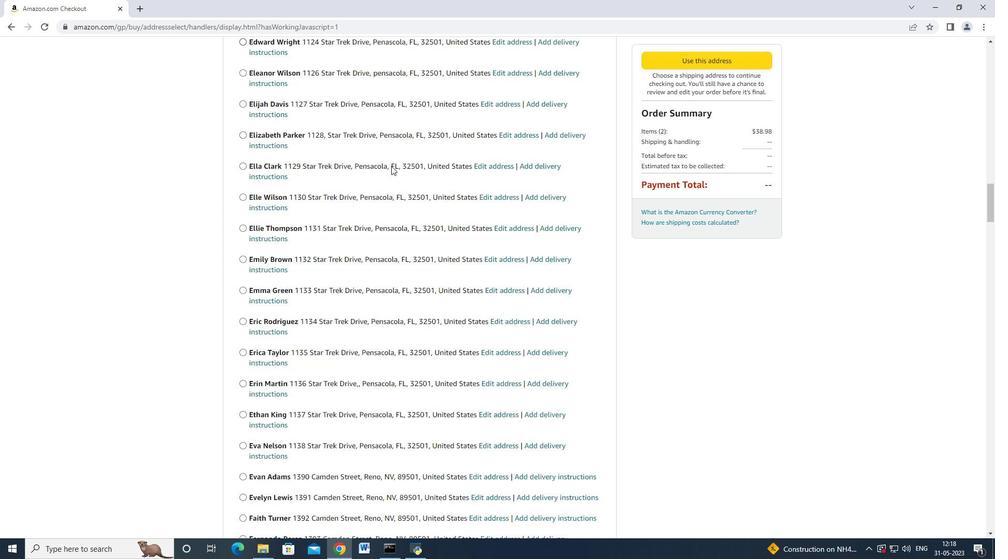 
Action: Mouse moved to (389, 167)
Screenshot: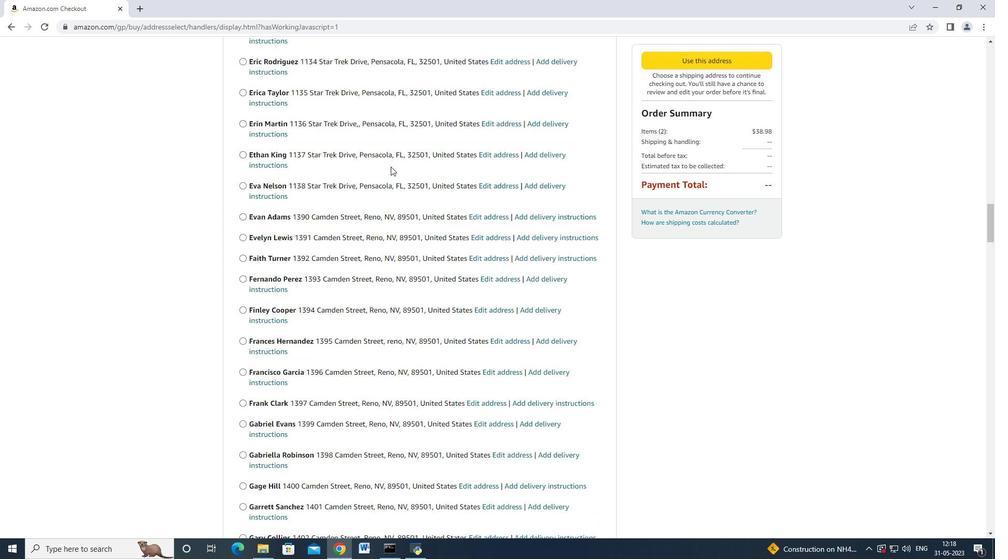 
Action: Mouse scrolled (389, 166) with delta (0, 0)
Screenshot: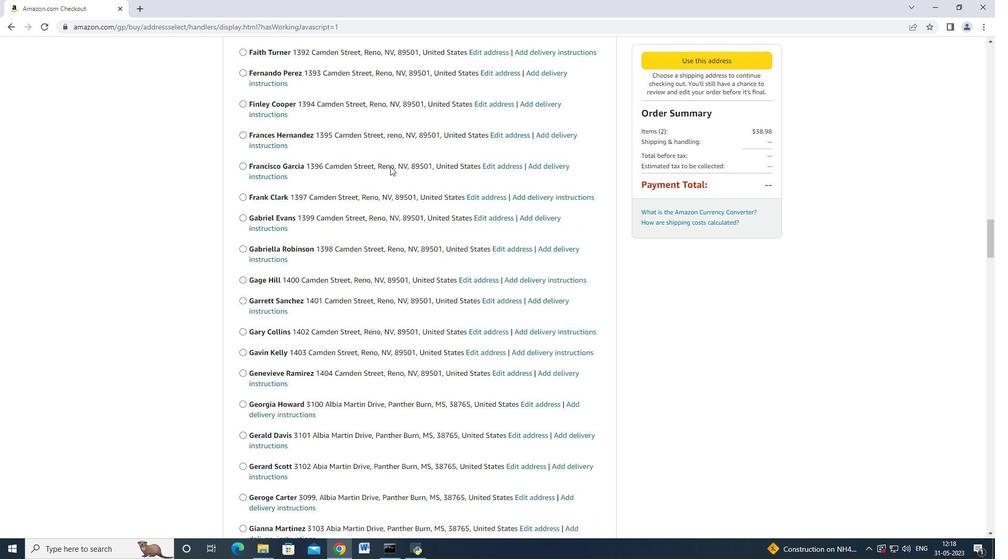 
Action: Mouse moved to (389, 167)
Screenshot: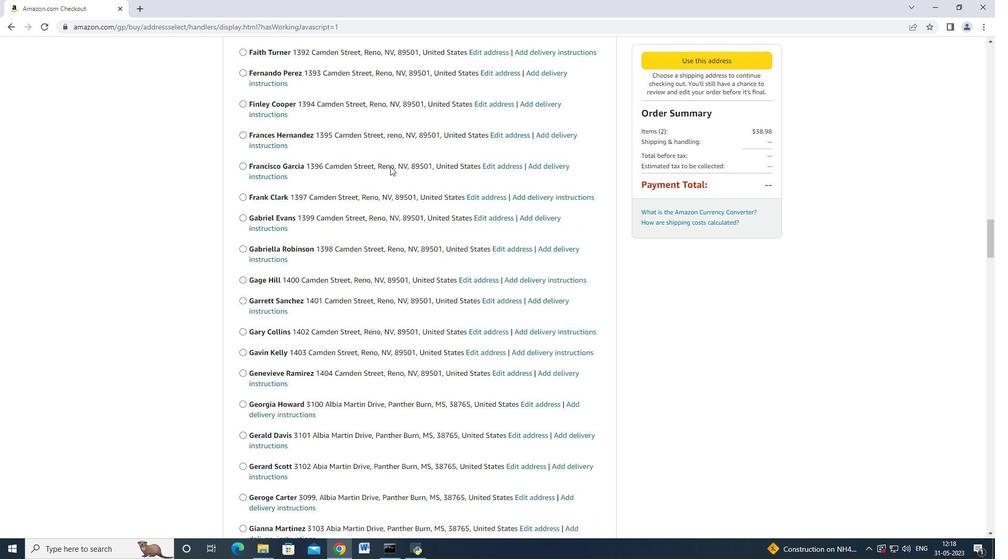 
Action: Mouse scrolled (389, 167) with delta (0, 0)
Screenshot: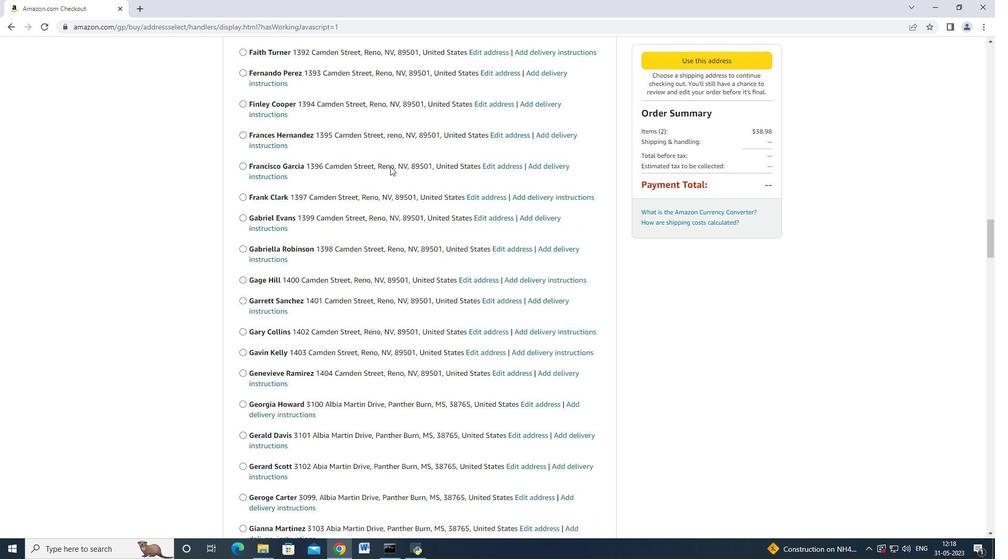 
Action: Mouse moved to (389, 168)
Screenshot: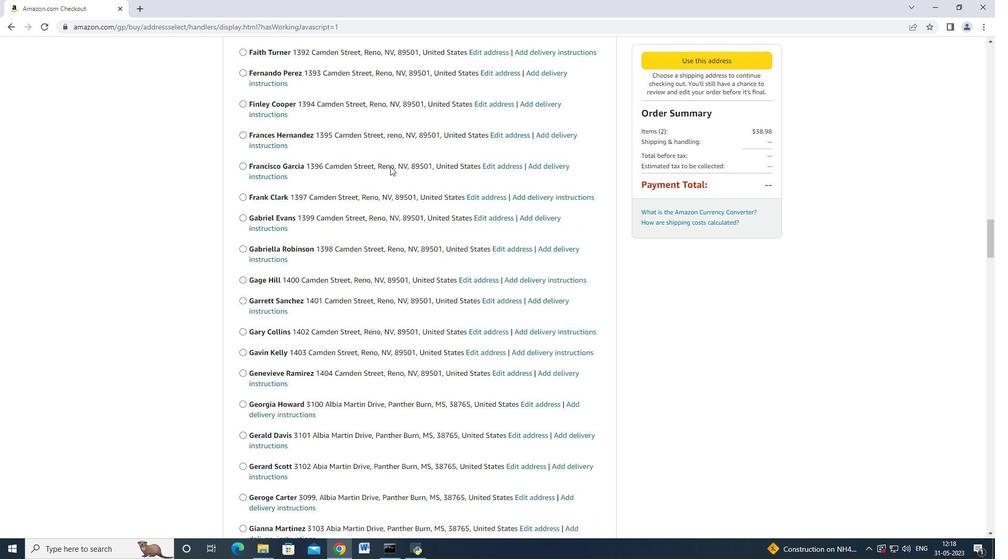 
Action: Mouse scrolled (389, 167) with delta (0, 0)
Screenshot: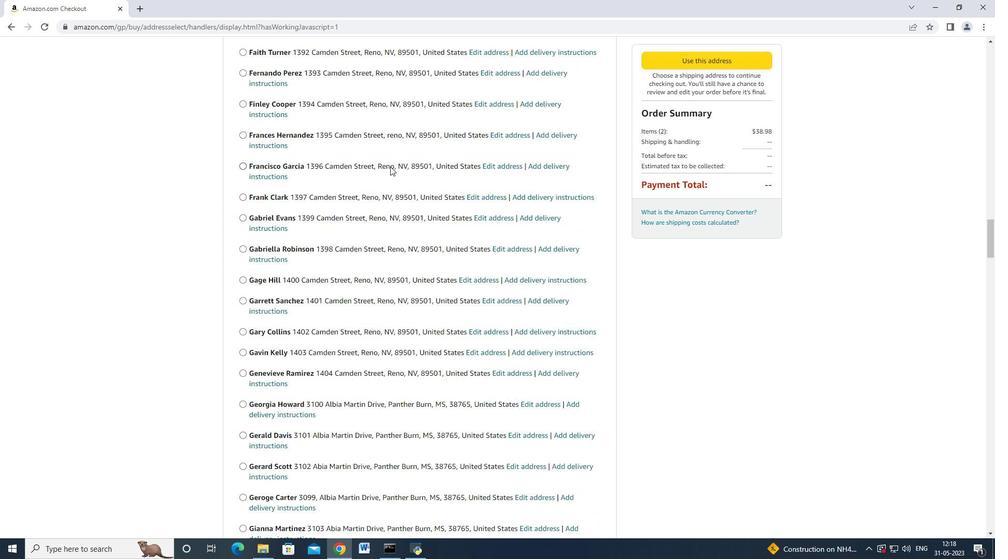 
Action: Mouse scrolled (389, 167) with delta (0, 0)
Screenshot: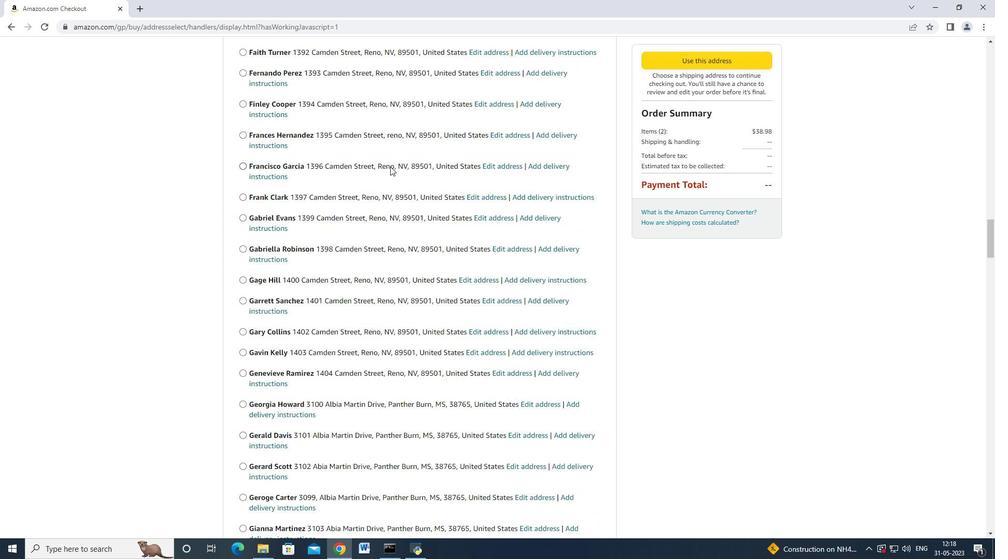 
Action: Mouse scrolled (389, 167) with delta (0, 0)
Screenshot: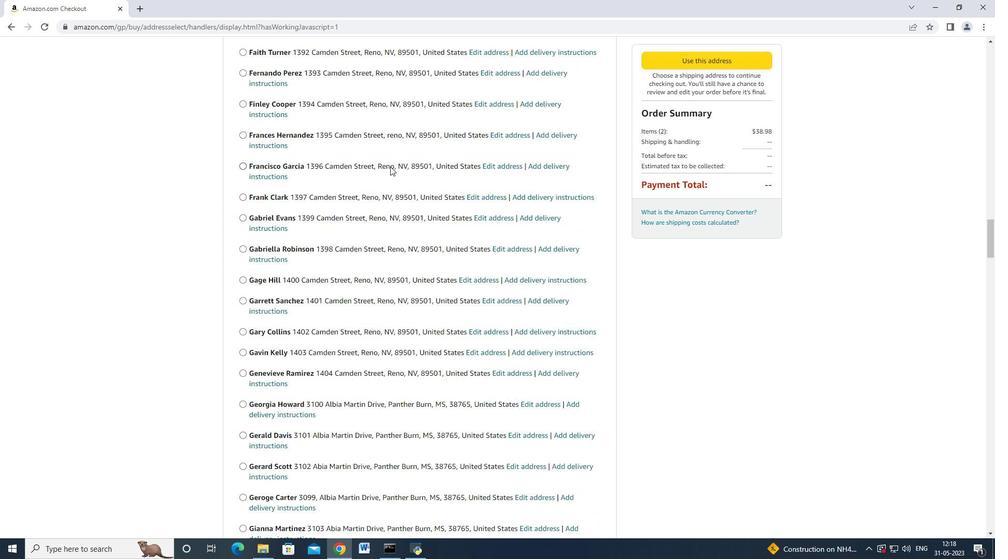 
Action: Mouse scrolled (389, 167) with delta (0, -1)
Screenshot: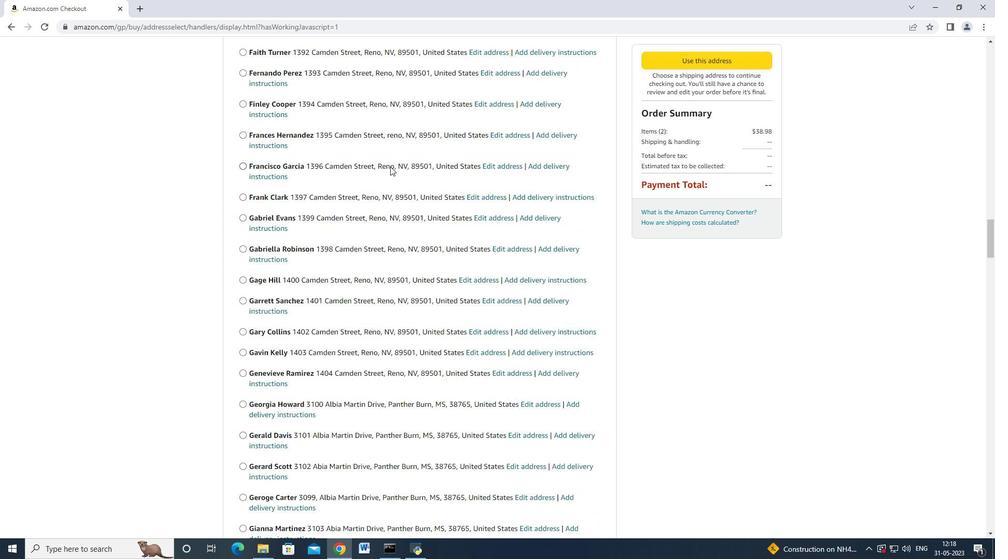 
Action: Mouse scrolled (389, 167) with delta (0, 0)
Screenshot: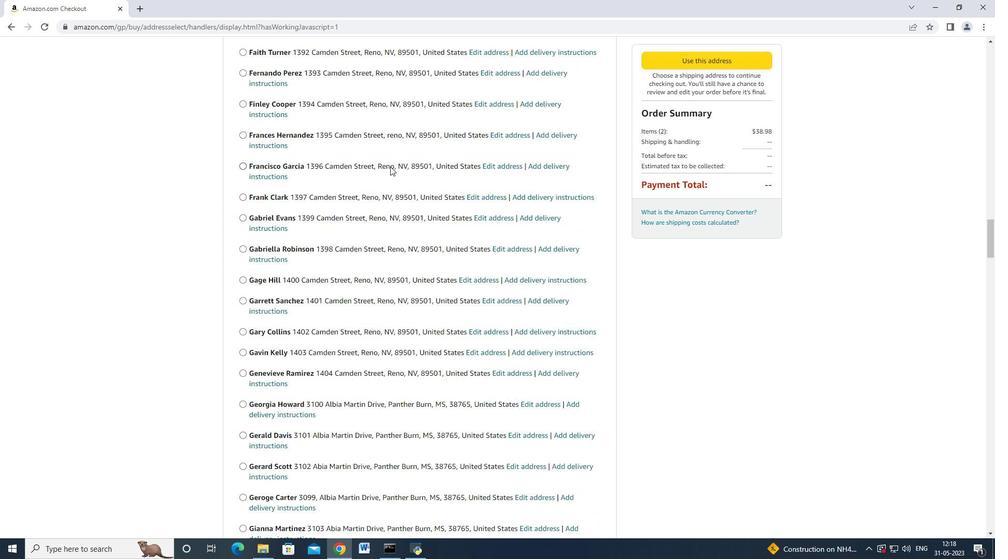 
Action: Mouse scrolled (389, 167) with delta (0, 0)
Screenshot: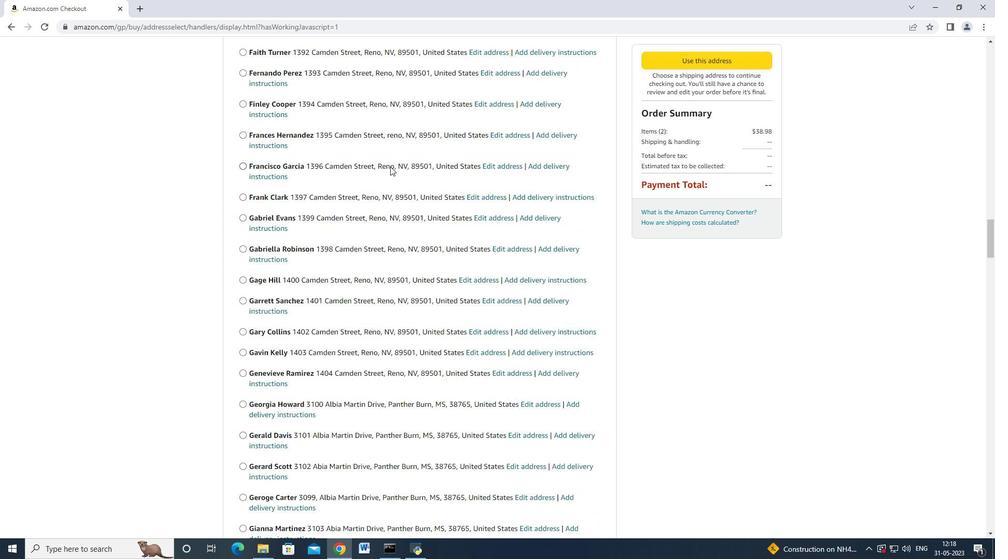 
Action: Mouse moved to (387, 169)
Screenshot: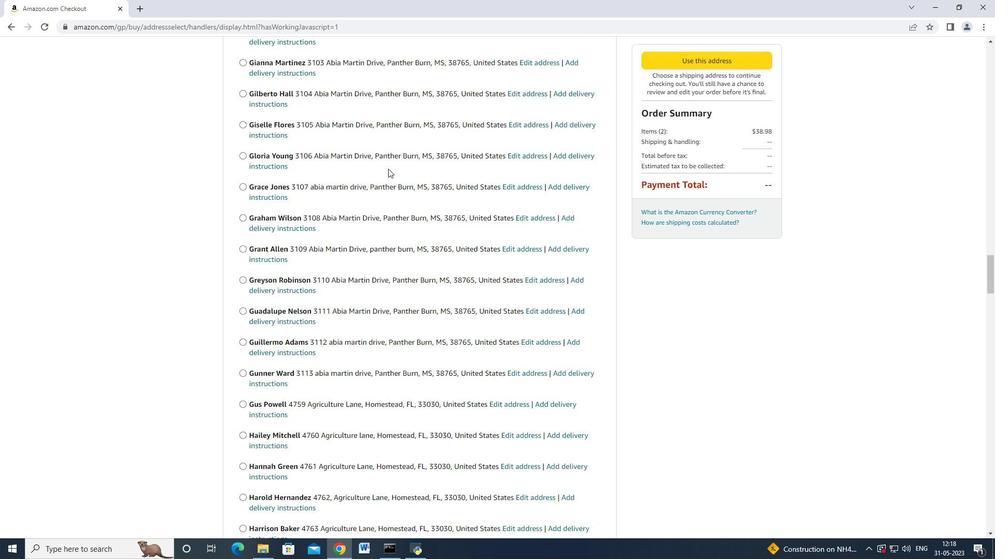 
Action: Mouse scrolled (387, 168) with delta (0, 0)
Screenshot: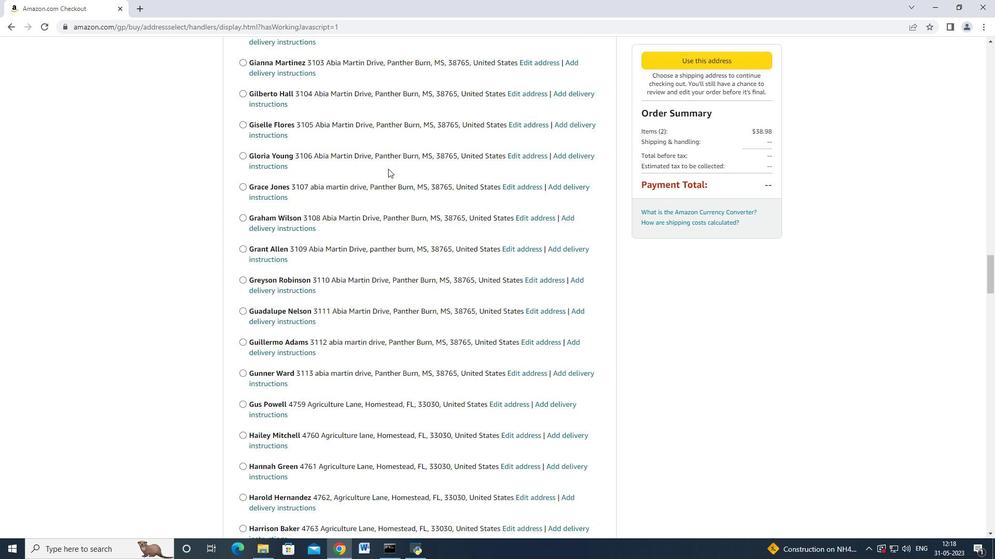 
Action: Mouse moved to (387, 169)
Screenshot: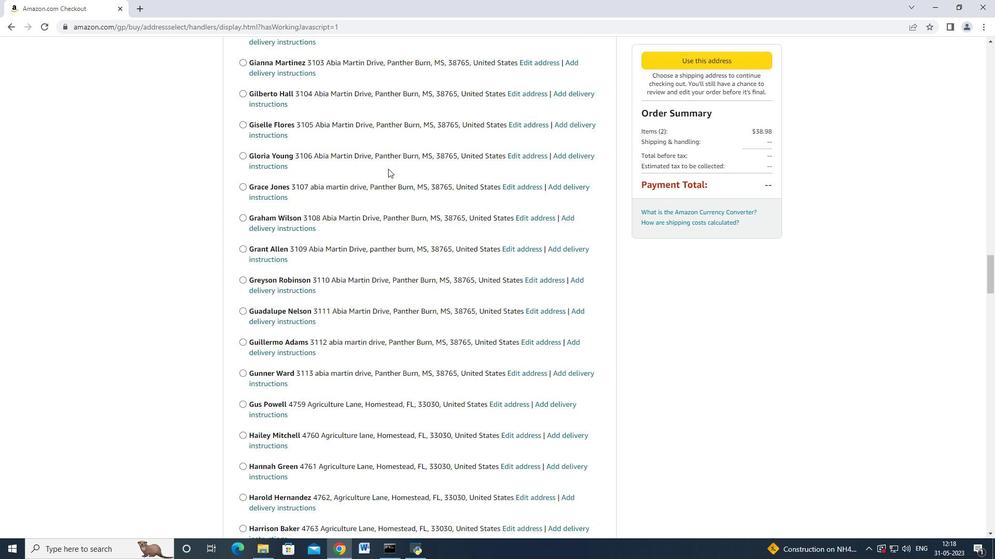 
Action: Mouse scrolled (387, 168) with delta (0, 0)
Screenshot: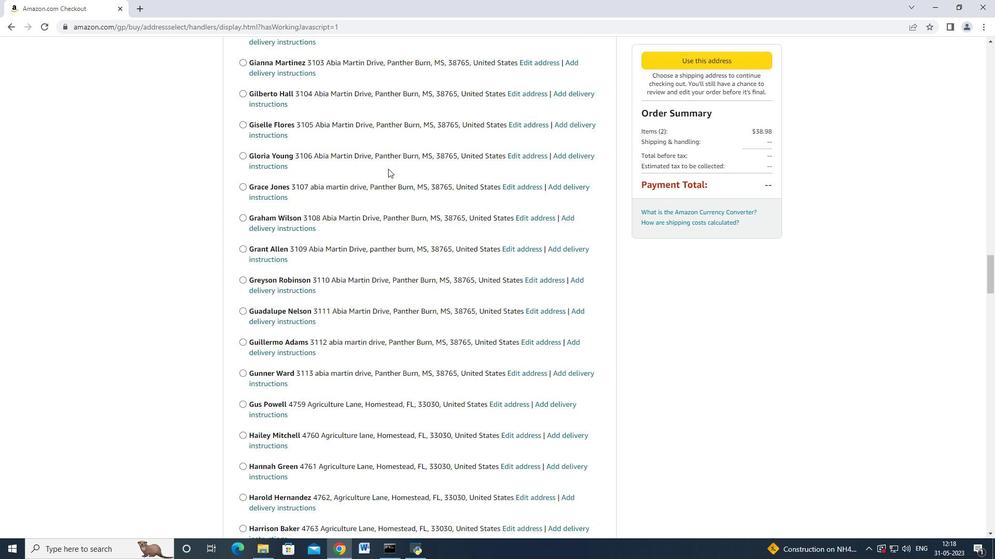 
Action: Mouse moved to (387, 171)
Screenshot: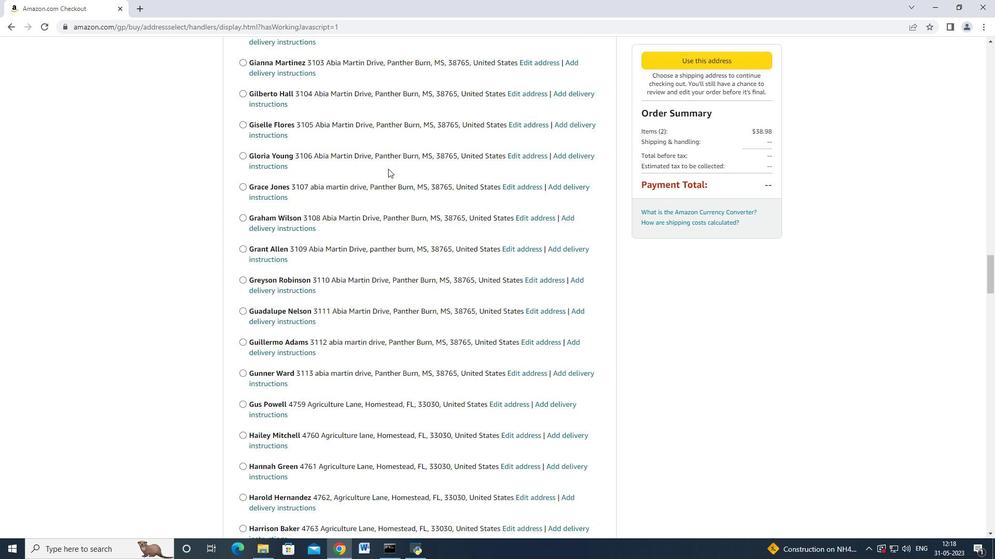 
Action: Mouse scrolled (387, 168) with delta (0, 0)
Screenshot: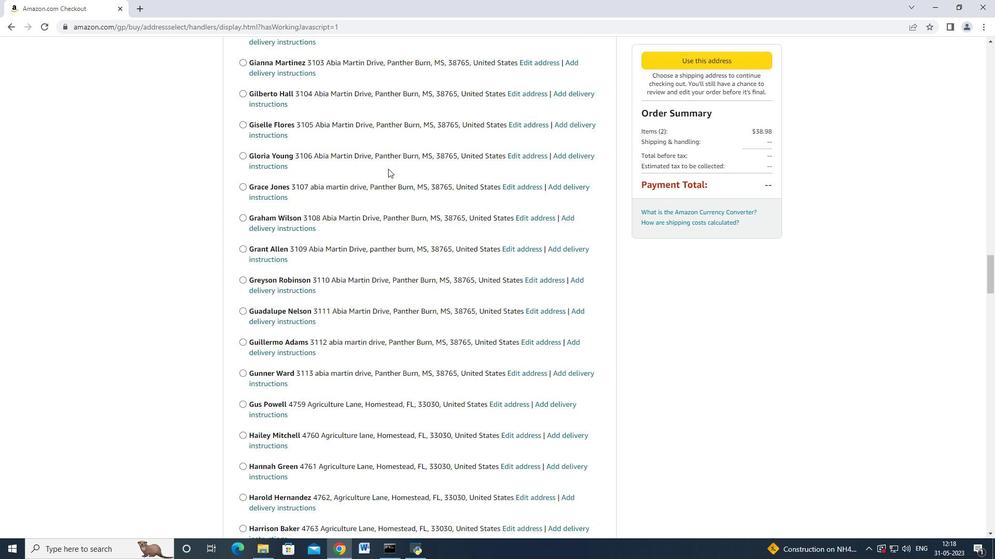 
Action: Mouse scrolled (387, 169) with delta (0, 0)
Screenshot: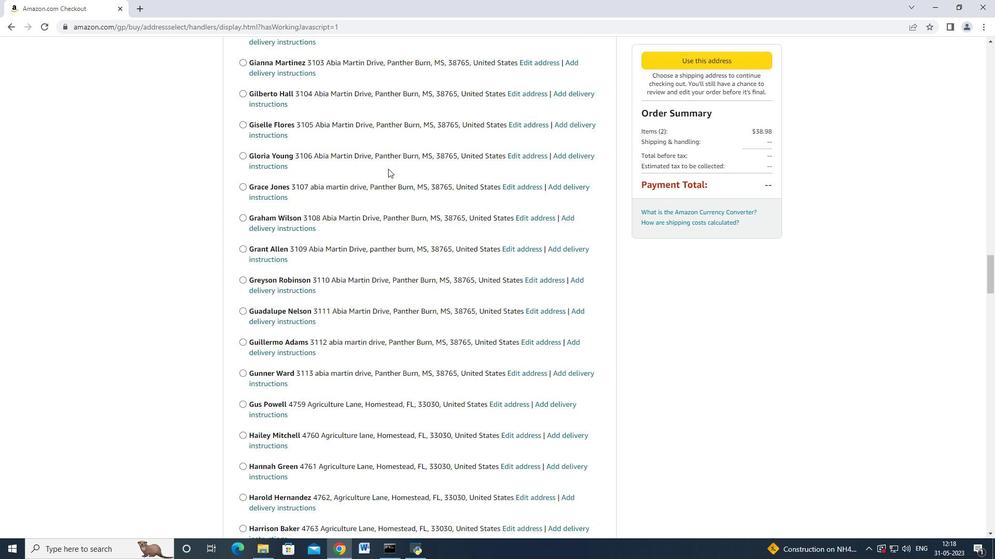 
Action: Mouse scrolled (387, 169) with delta (0, 0)
Screenshot: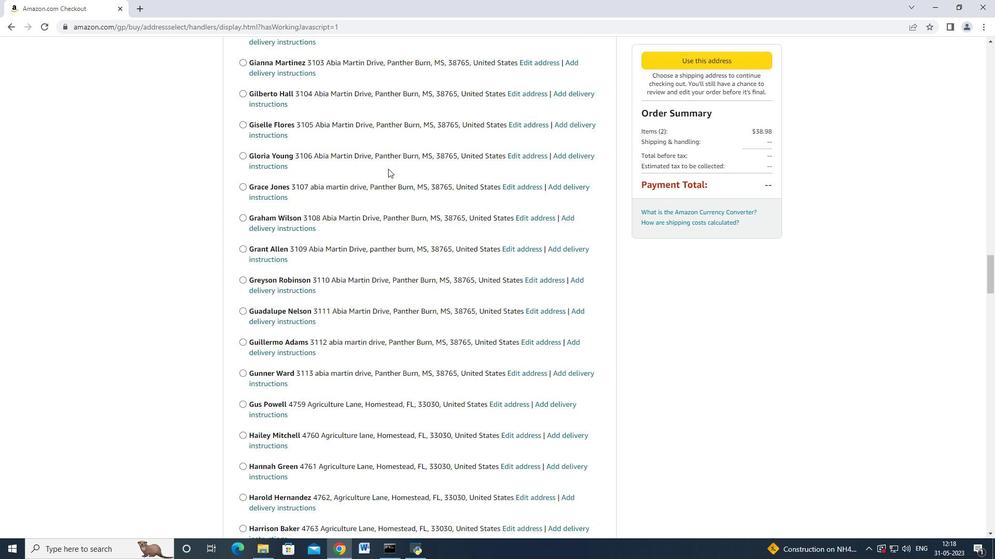 
Action: Mouse scrolled (387, 168) with delta (0, -1)
Screenshot: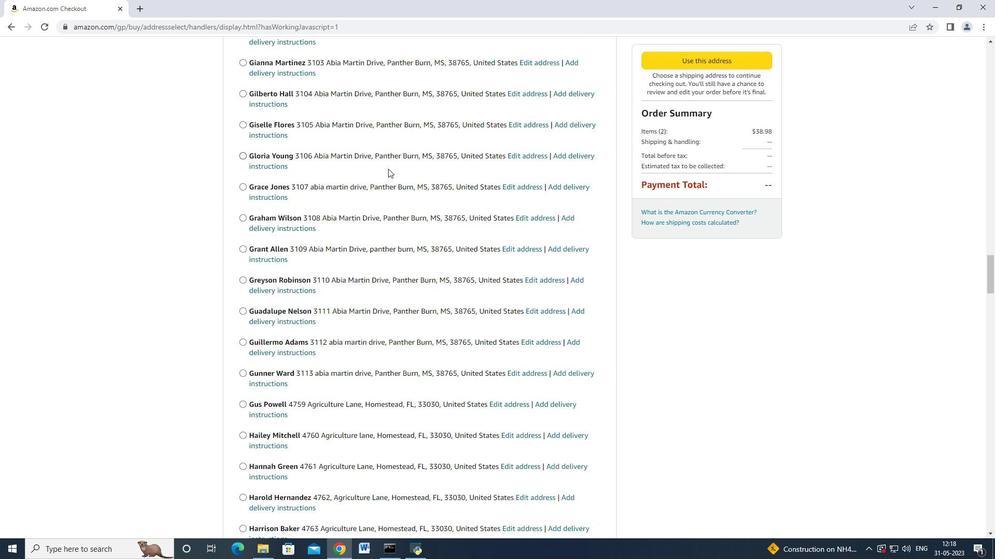 
Action: Mouse scrolled (387, 169) with delta (0, 0)
Screenshot: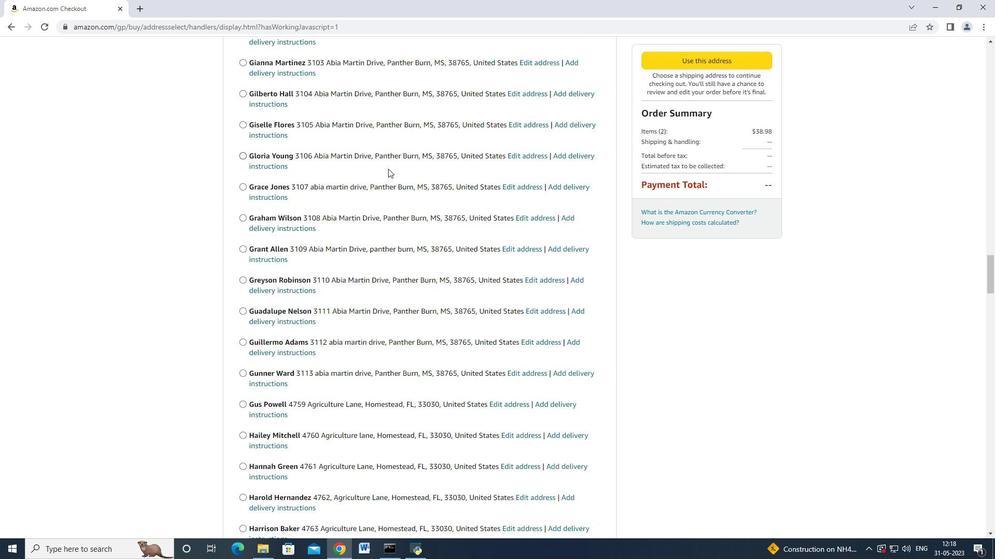 
Action: Mouse moved to (387, 171)
Screenshot: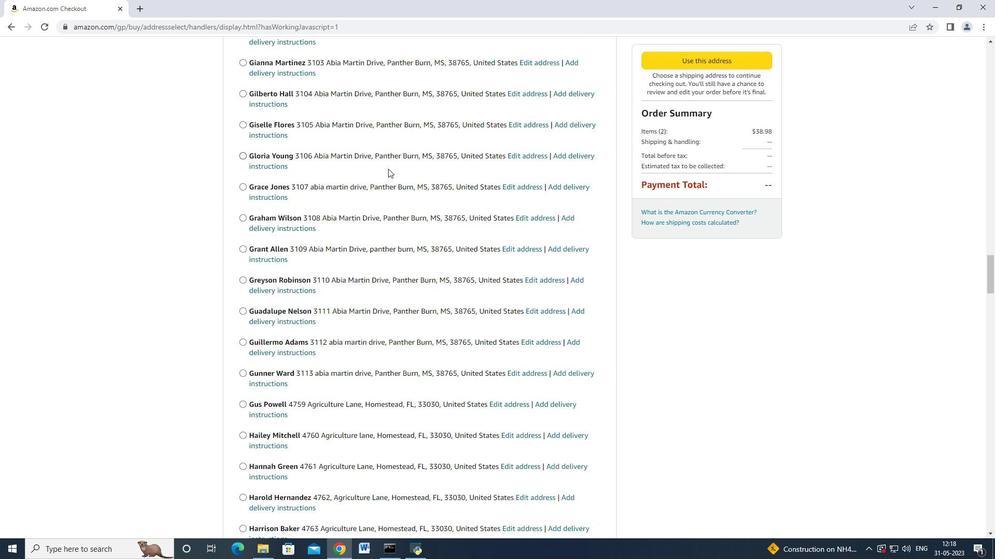 
Action: Mouse scrolled (387, 169) with delta (0, 0)
Screenshot: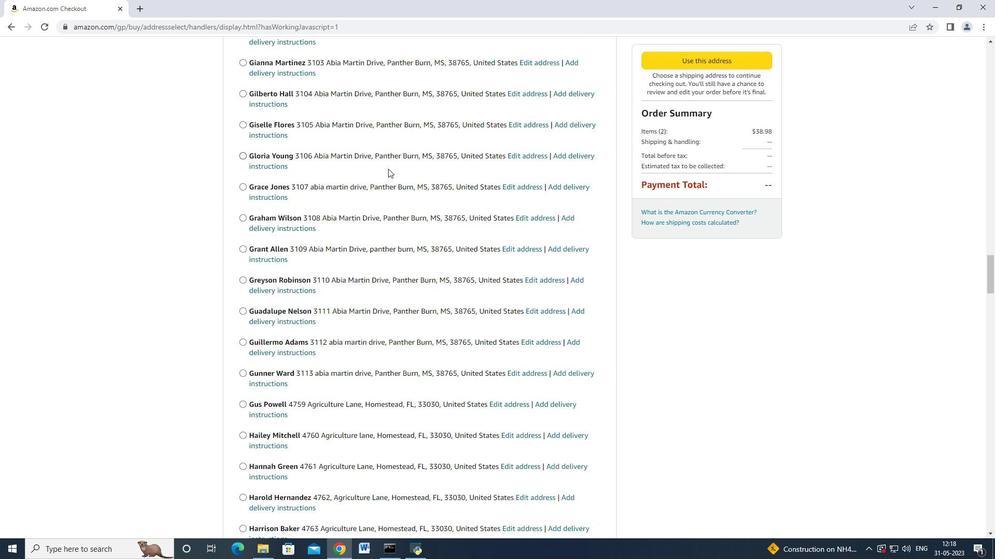 
Action: Mouse moved to (386, 172)
Screenshot: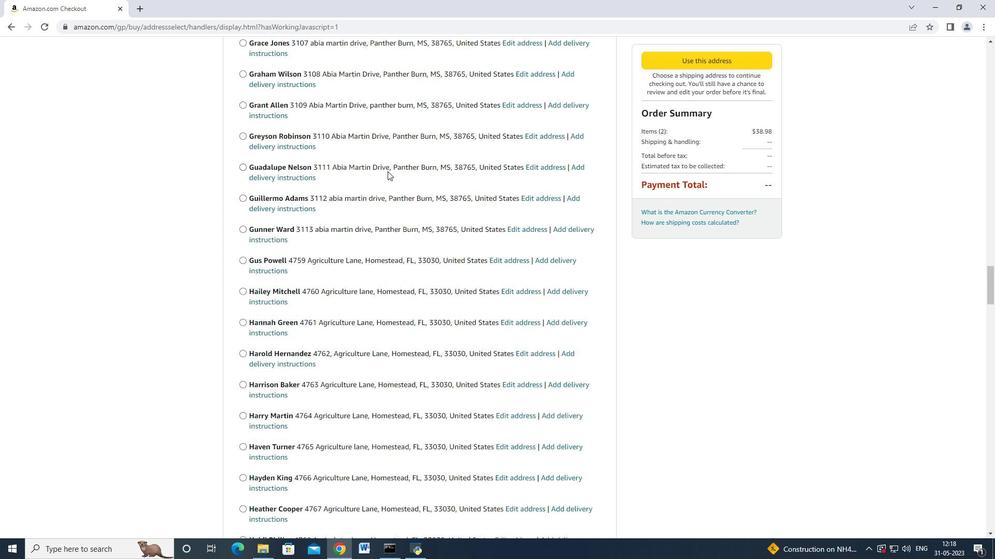 
Action: Mouse scrolled (386, 172) with delta (0, 0)
Screenshot: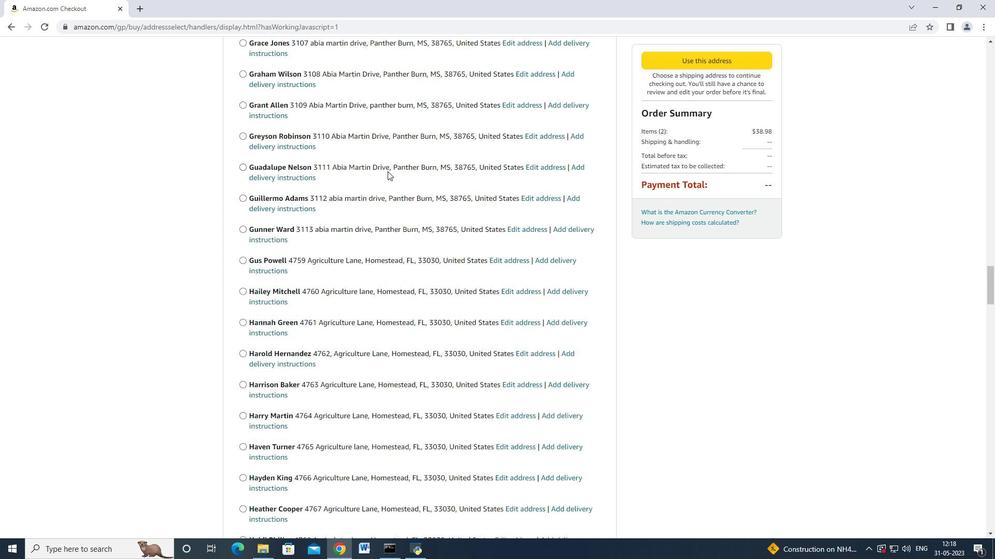 
Action: Mouse moved to (385, 173)
Screenshot: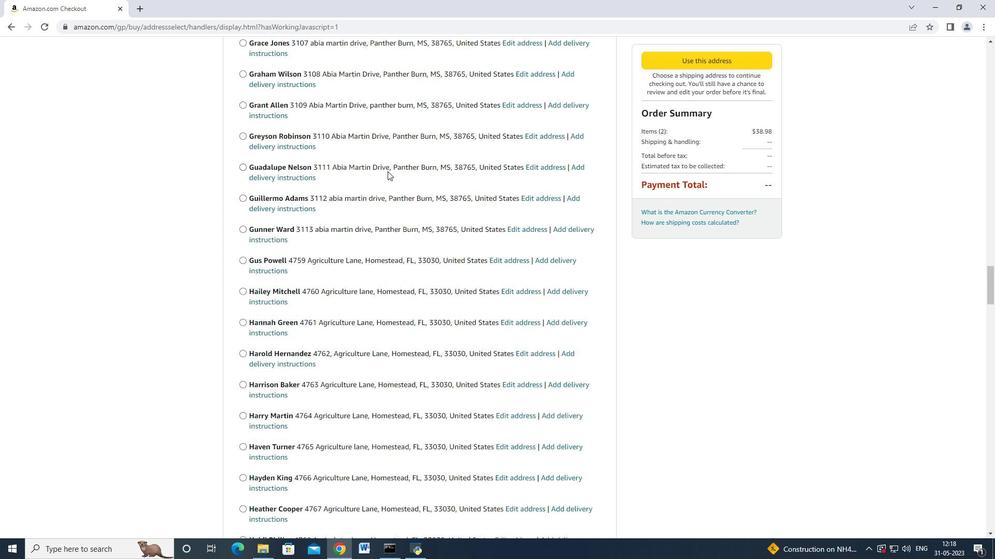 
Action: Mouse scrolled (385, 173) with delta (0, 0)
Screenshot: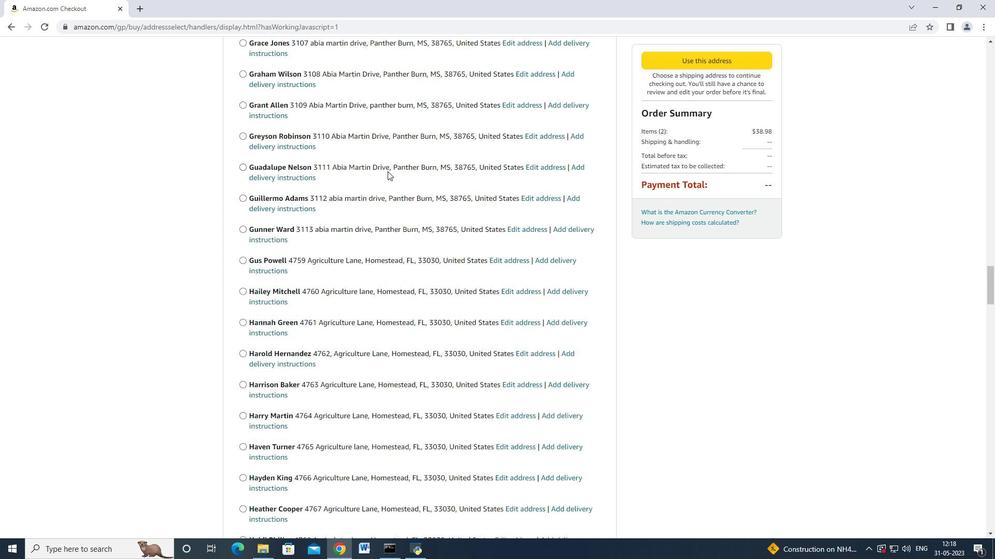 
Action: Mouse moved to (385, 174)
Screenshot: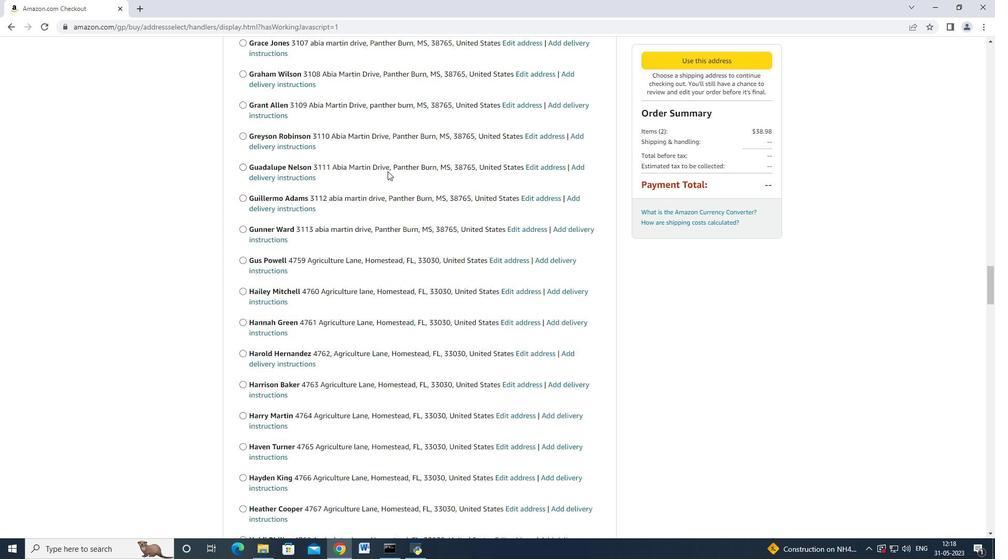 
Action: Mouse scrolled (385, 174) with delta (0, 0)
Screenshot: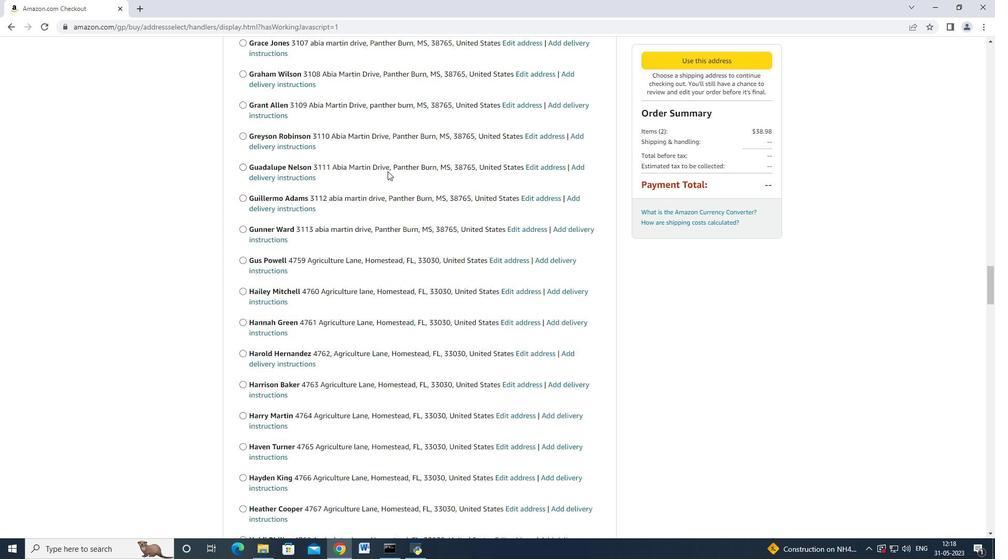 
Action: Mouse scrolled (385, 173) with delta (0, -1)
Screenshot: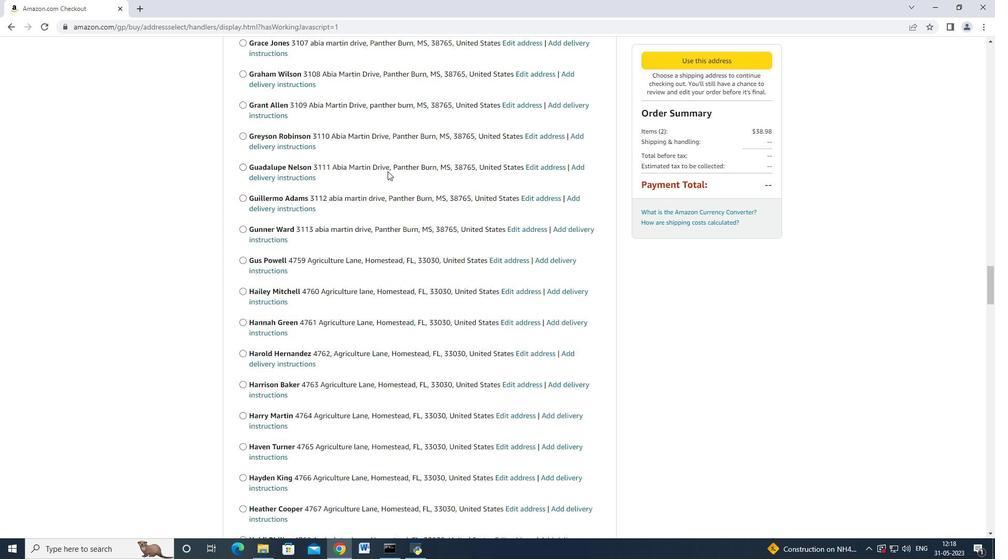 
Action: Mouse scrolled (385, 174) with delta (0, 0)
Screenshot: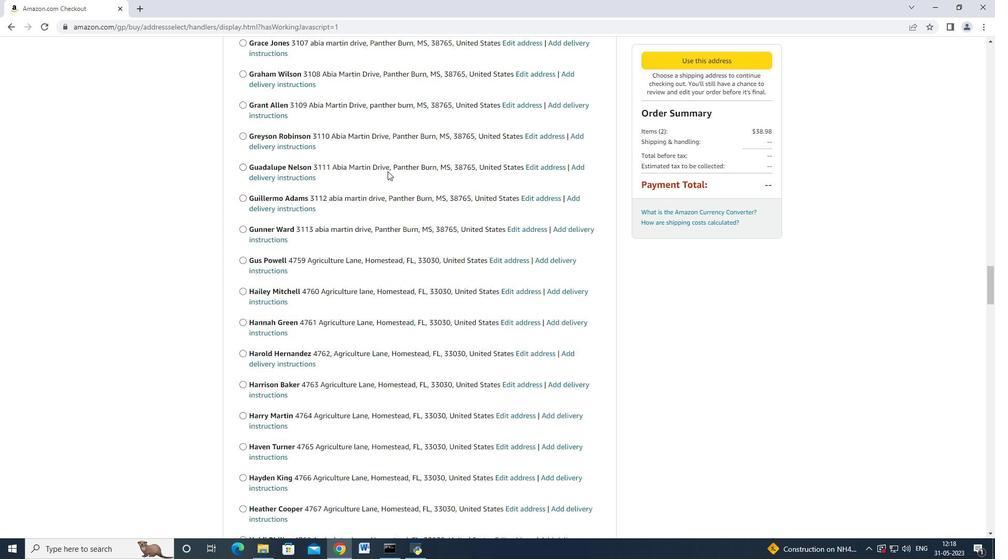 
Action: Mouse scrolled (385, 174) with delta (0, 0)
Screenshot: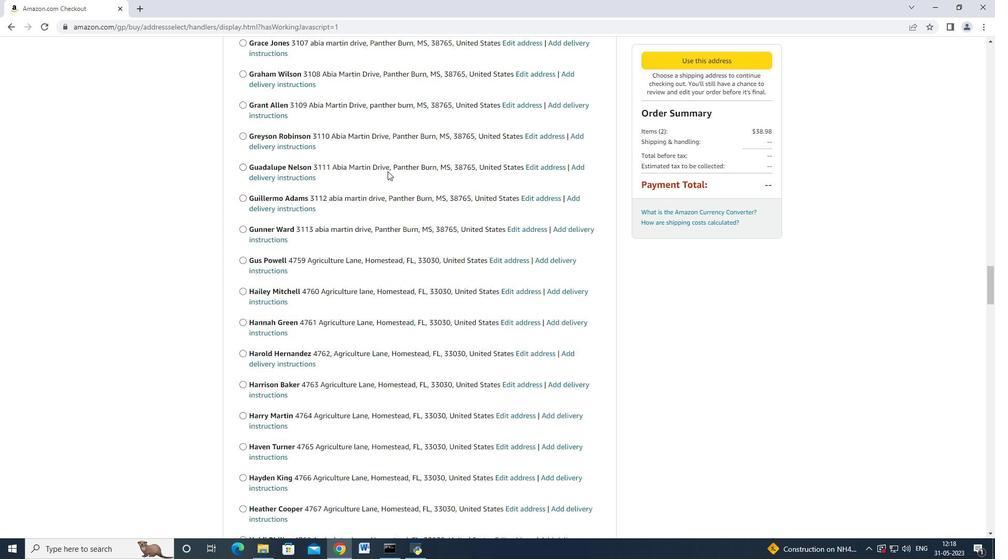 
Action: Mouse scrolled (385, 173) with delta (0, -1)
Screenshot: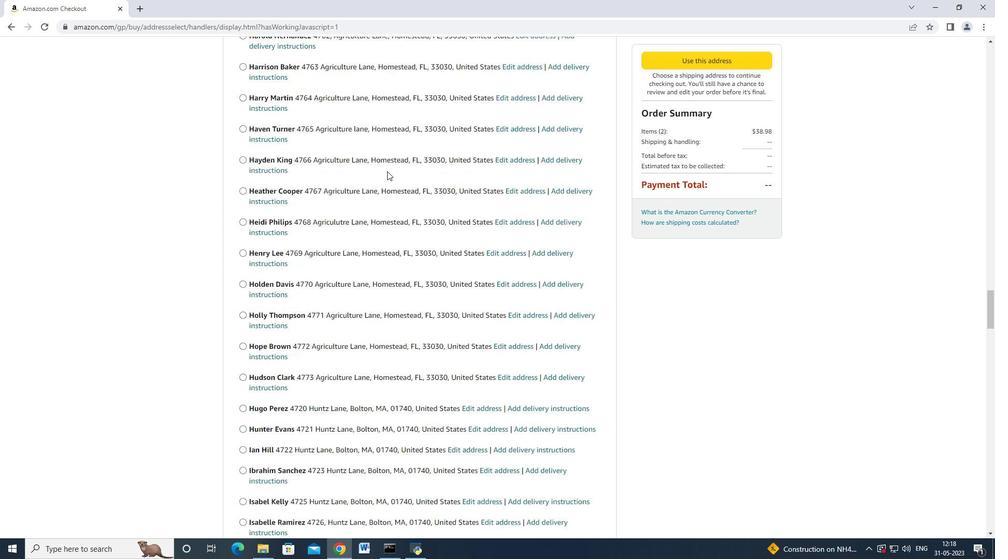 
Action: Mouse moved to (385, 174)
Screenshot: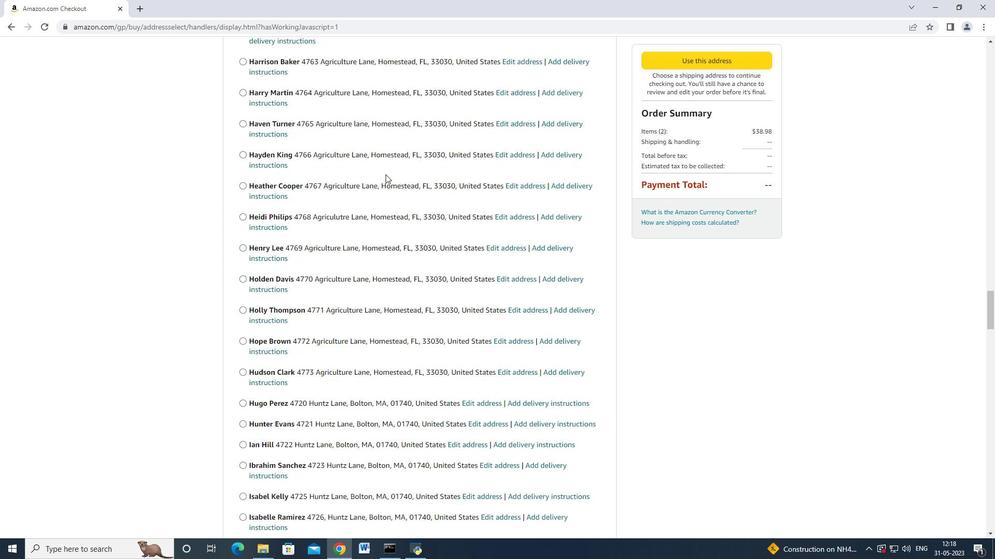 
Action: Mouse scrolled (385, 174) with delta (0, 0)
Screenshot: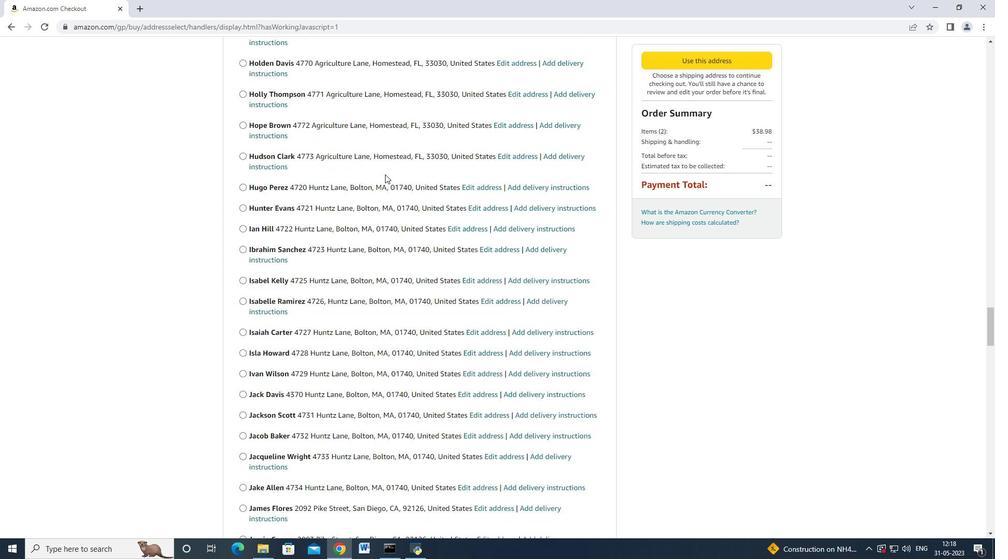 
Action: Mouse moved to (385, 175)
Screenshot: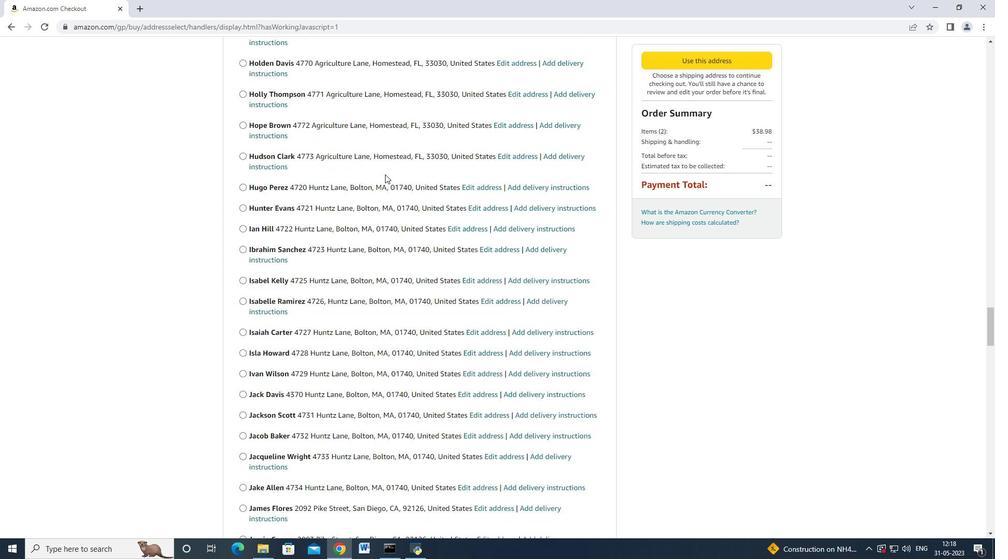 
Action: Mouse scrolled (385, 174) with delta (0, 0)
Screenshot: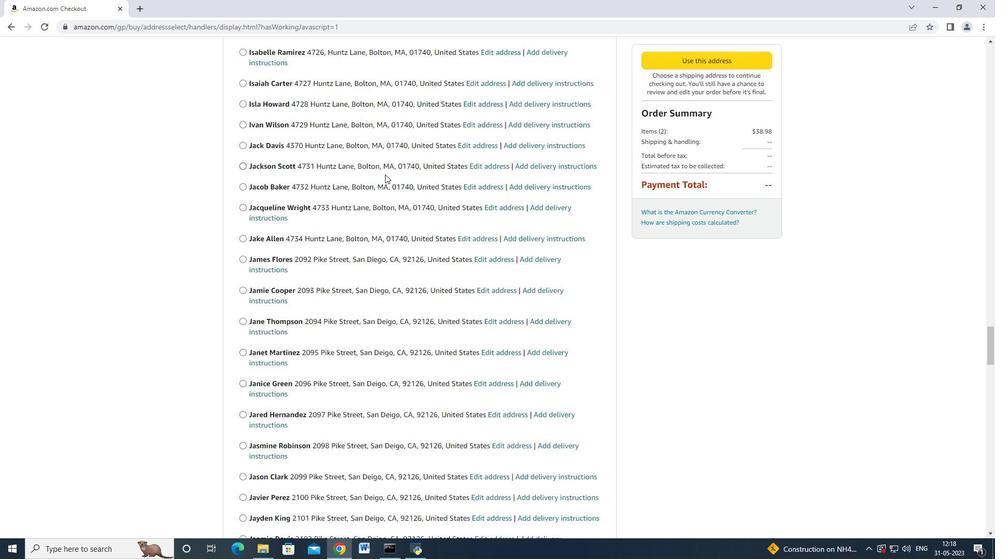 
Action: Mouse moved to (384, 175)
Screenshot: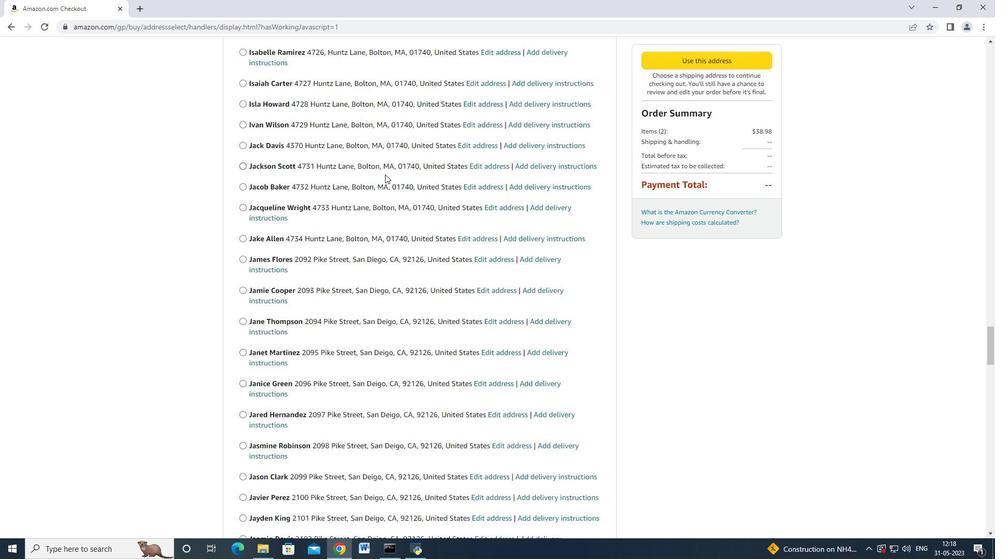 
Action: Mouse scrolled (384, 175) with delta (0, 0)
Screenshot: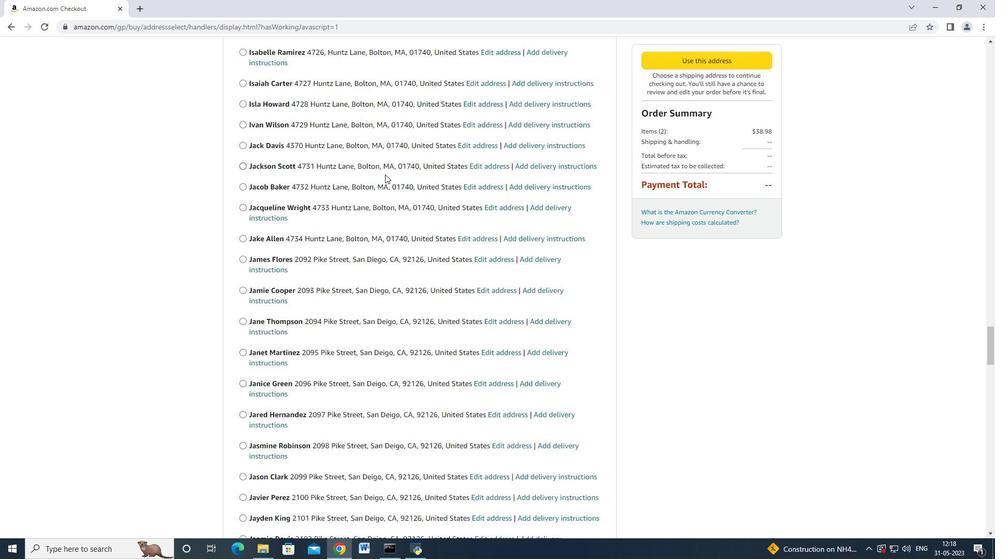 
Action: Mouse scrolled (384, 175) with delta (0, 0)
Screenshot: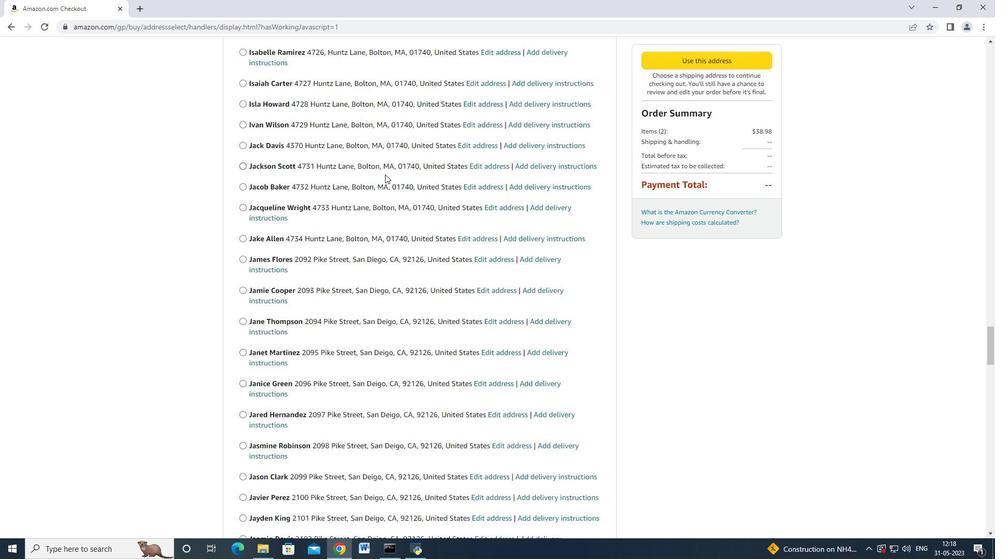 
Action: Mouse moved to (384, 176)
Screenshot: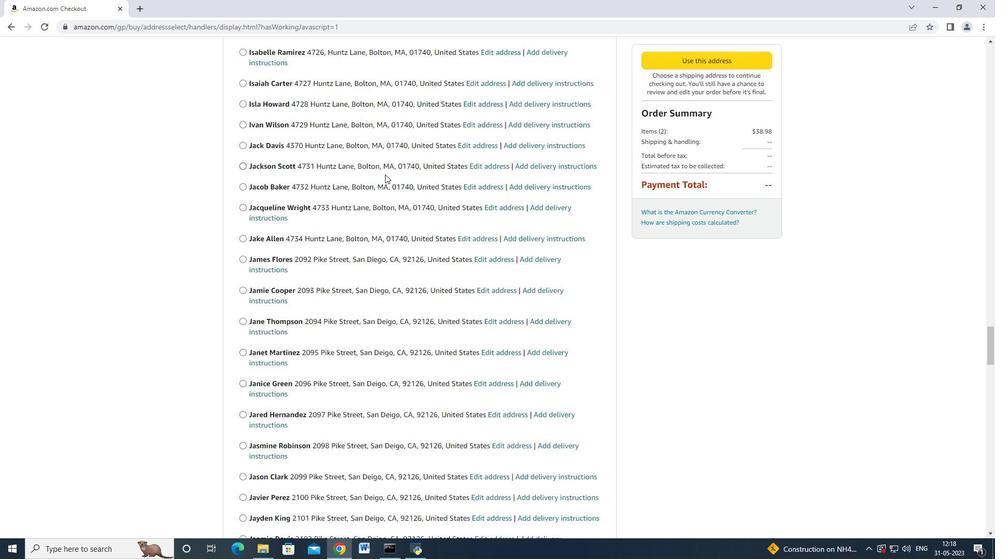 
Action: Mouse scrolled (384, 175) with delta (0, -1)
Screenshot: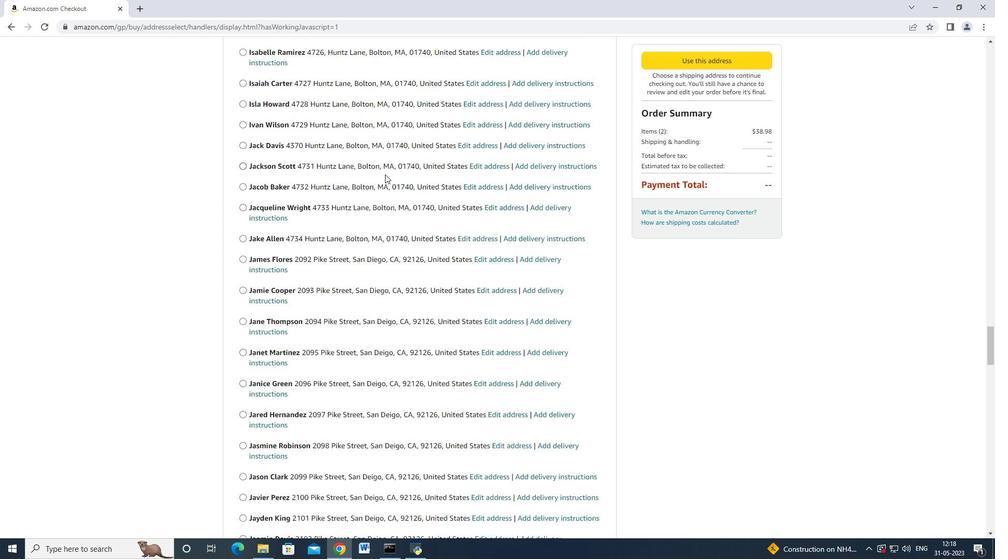 
Action: Mouse scrolled (384, 175) with delta (0, 0)
Screenshot: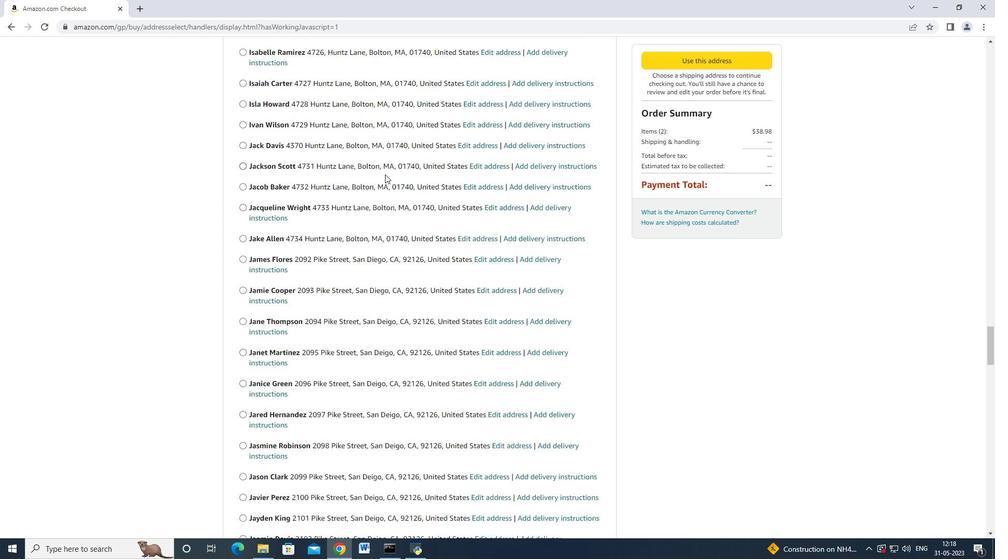 
Action: Mouse scrolled (384, 175) with delta (0, 0)
Screenshot: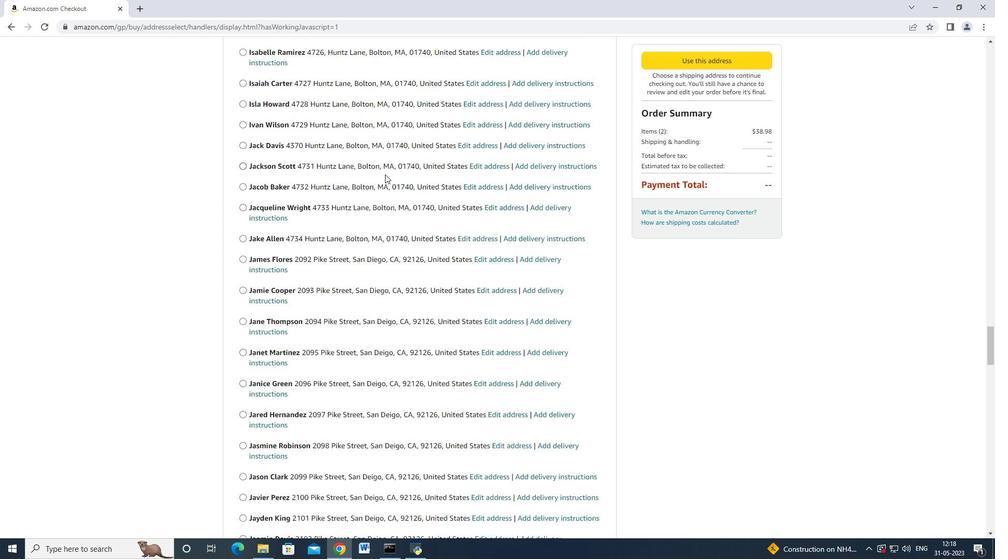 
Action: Mouse scrolled (384, 175) with delta (0, 0)
Screenshot: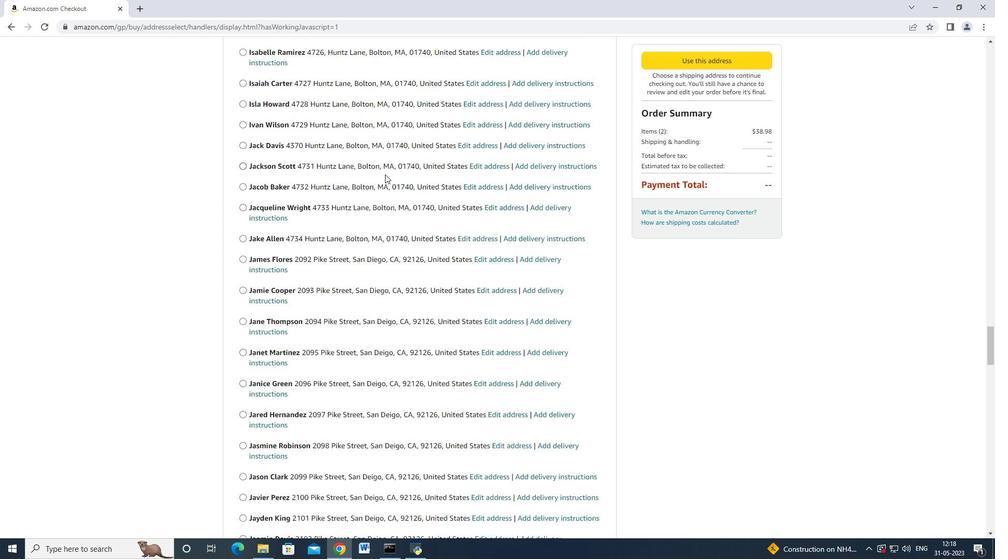 
Action: Mouse scrolled (384, 175) with delta (0, 0)
Screenshot: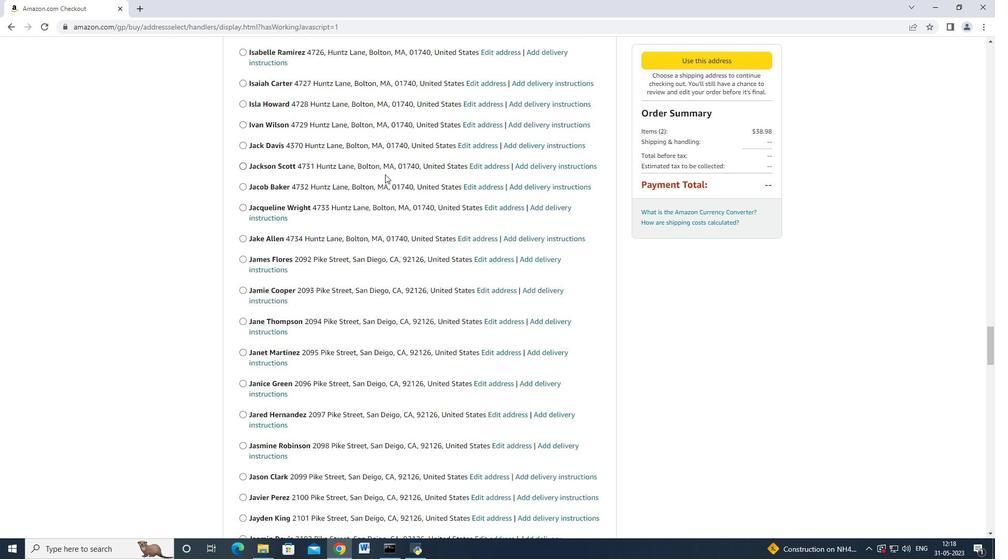 
Action: Mouse scrolled (384, 175) with delta (0, 0)
Screenshot: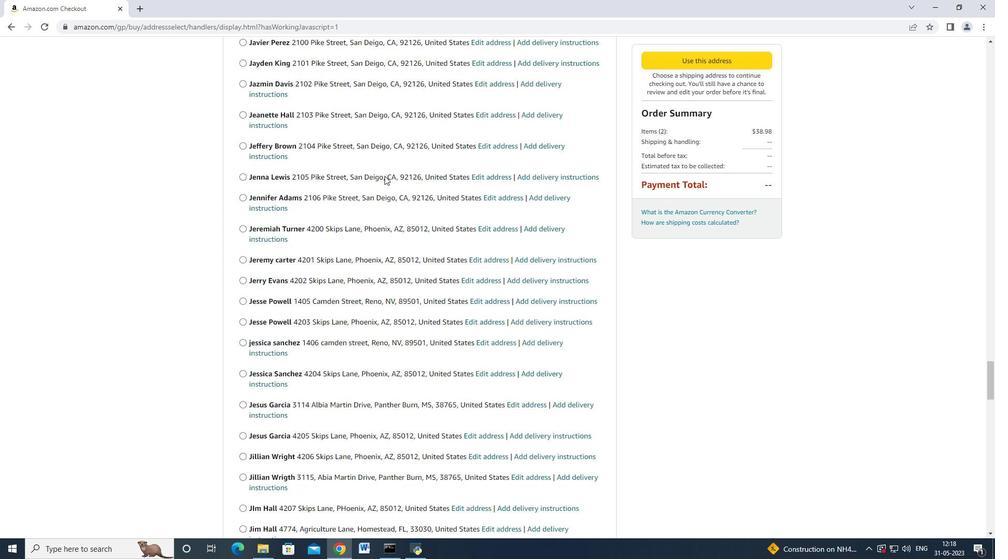 
Action: Mouse moved to (384, 176)
Screenshot: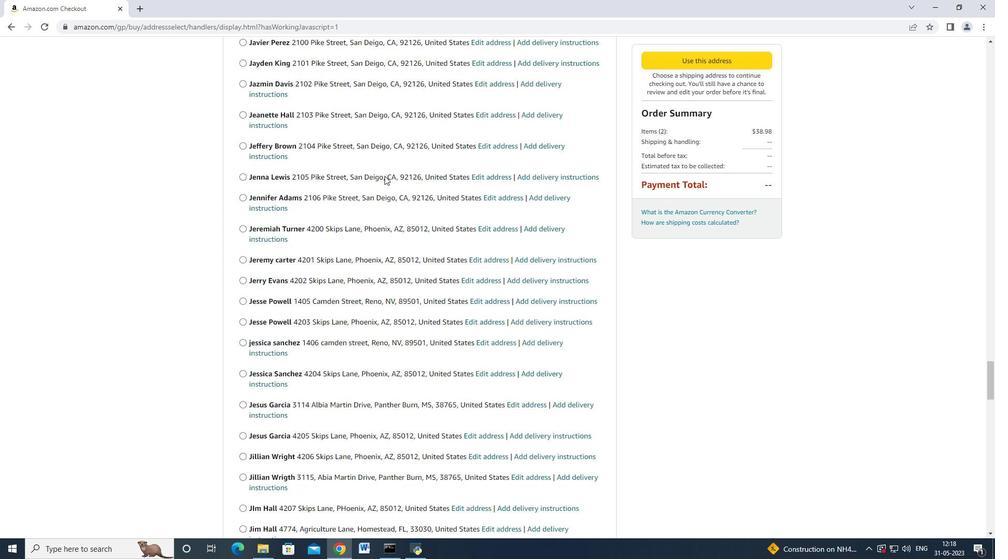 
Action: Mouse scrolled (384, 175) with delta (0, 0)
Screenshot: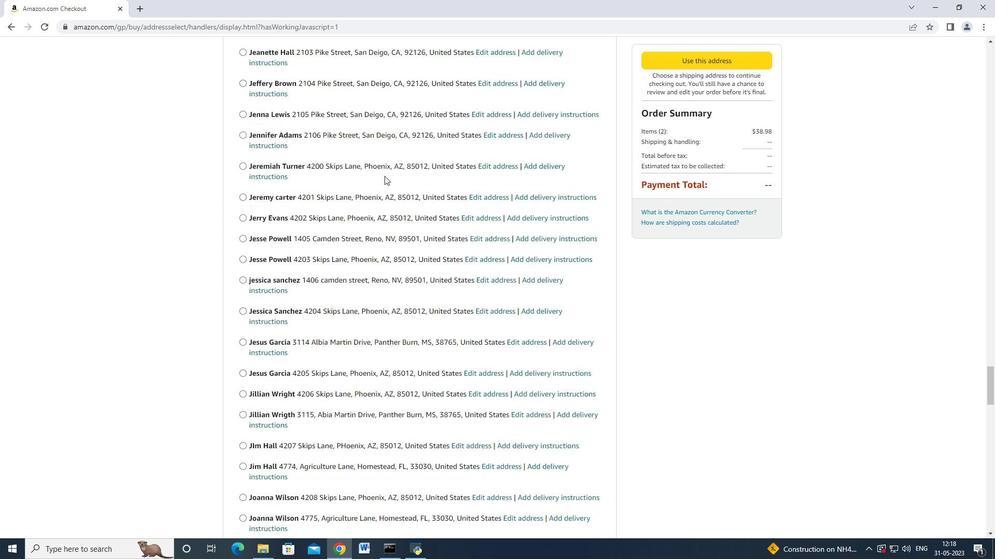 
Action: Mouse moved to (384, 176)
Screenshot: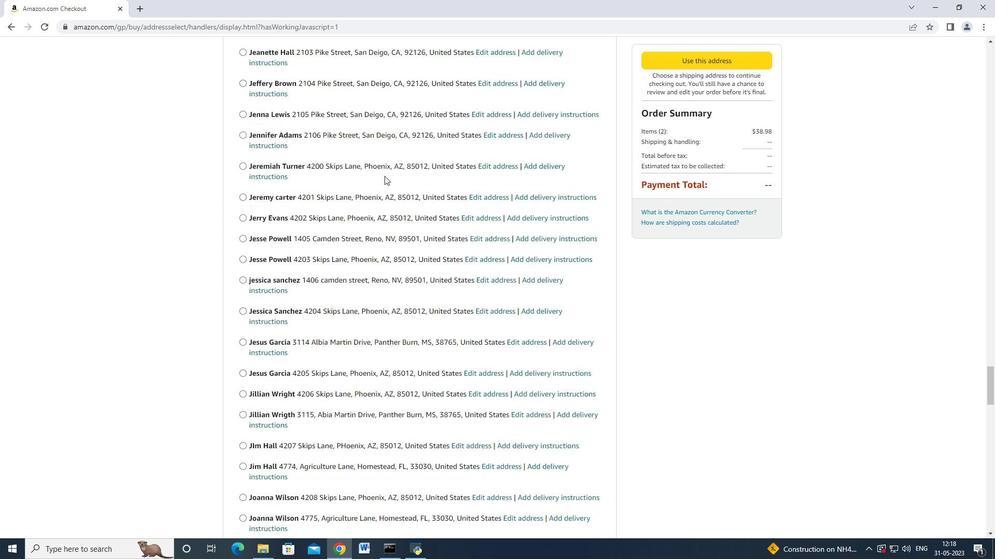 
Action: Mouse scrolled (384, 176) with delta (0, 0)
Screenshot: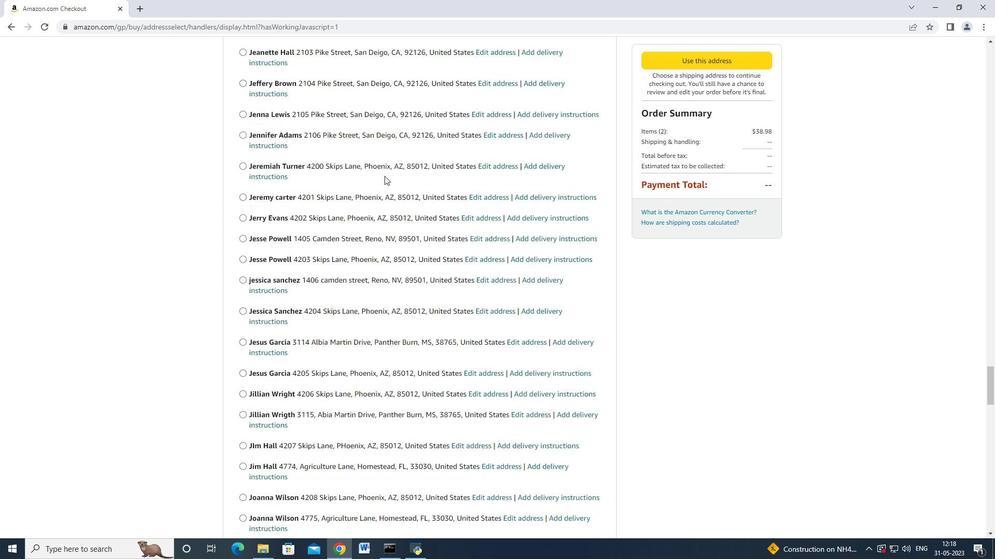 
Action: Mouse scrolled (384, 176) with delta (0, 0)
Screenshot: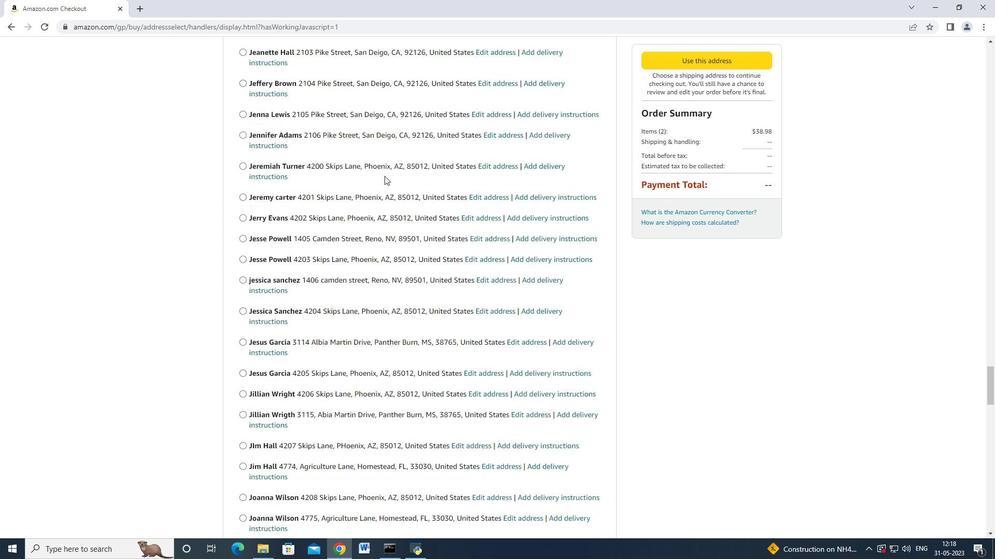 
Action: Mouse scrolled (384, 176) with delta (0, 0)
Screenshot: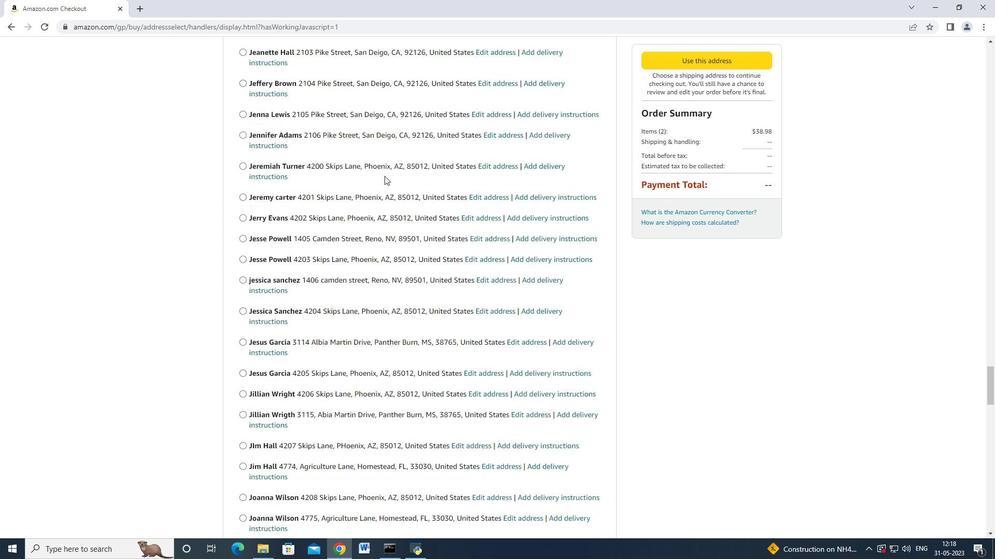 
Action: Mouse scrolled (384, 176) with delta (0, 0)
Screenshot: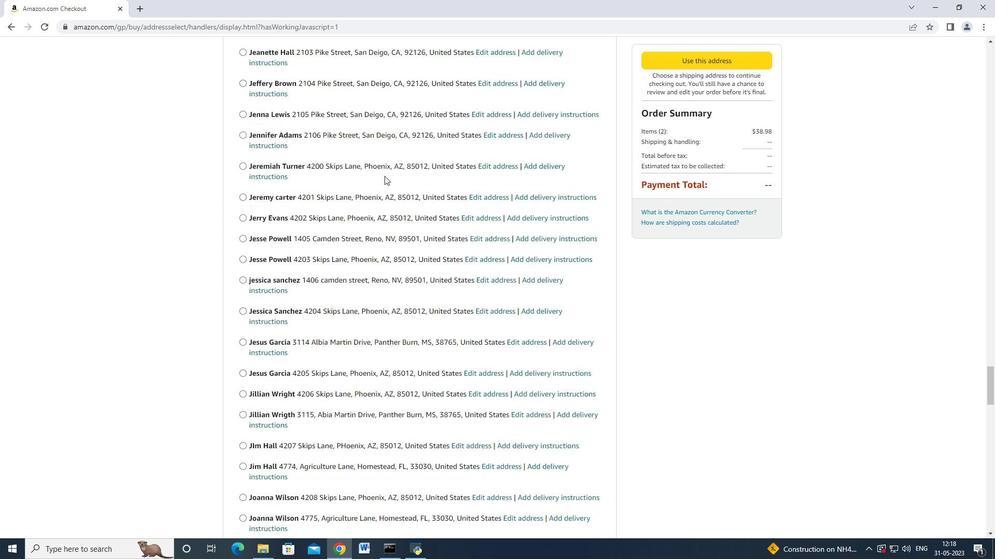 
Action: Mouse scrolled (384, 175) with delta (0, -1)
Screenshot: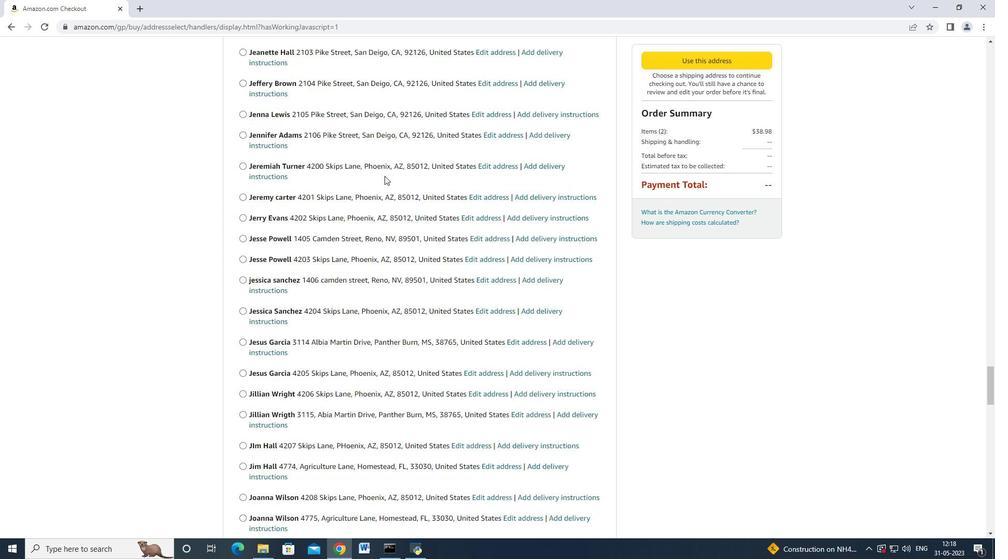 
Action: Mouse moved to (384, 176)
Screenshot: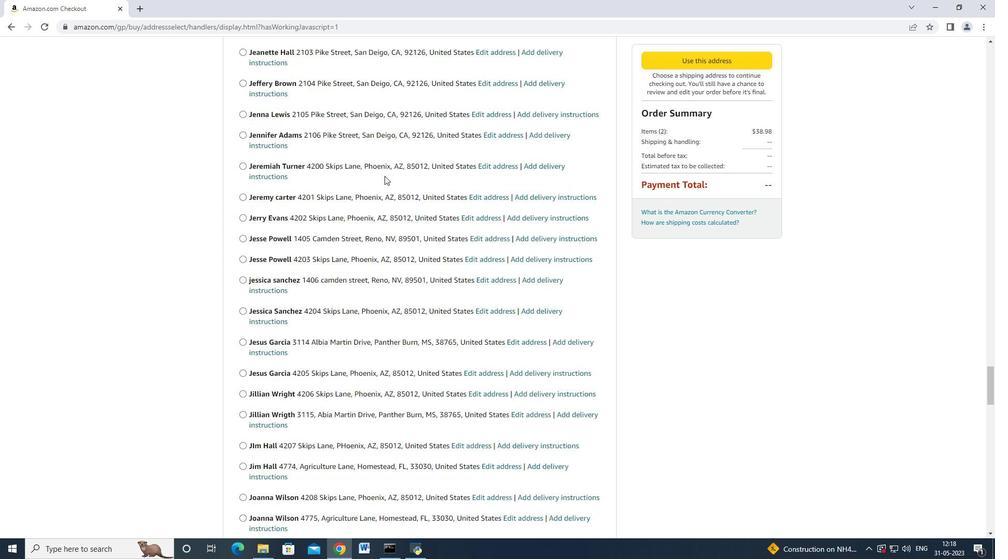 
Action: Mouse scrolled (384, 176) with delta (0, 0)
Screenshot: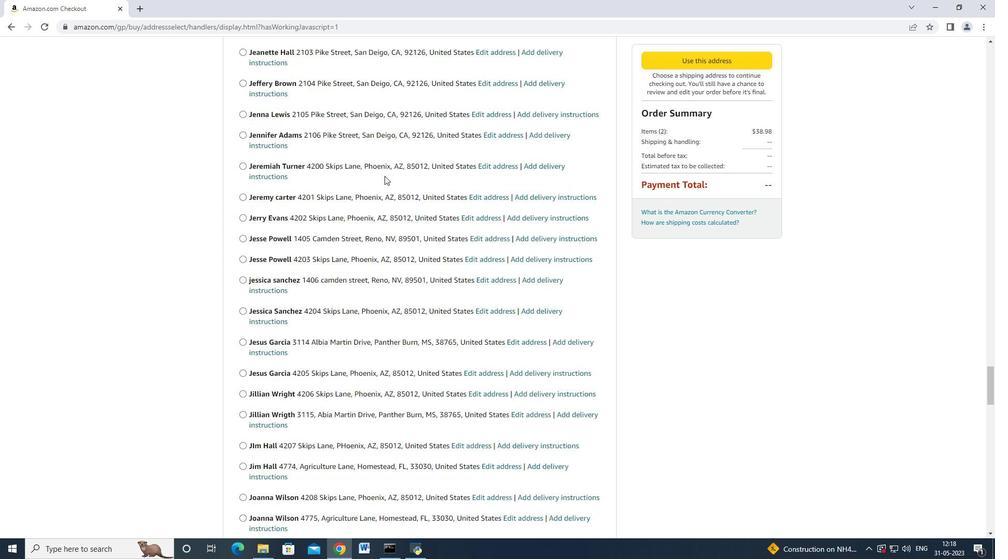 
Action: Mouse moved to (383, 176)
Screenshot: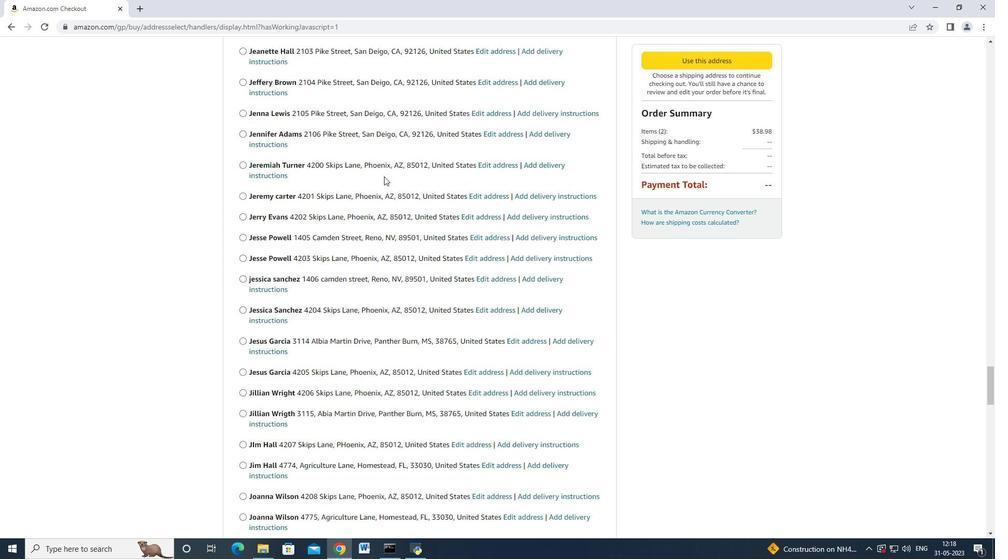 
Action: Mouse scrolled (383, 176) with delta (0, 0)
Screenshot: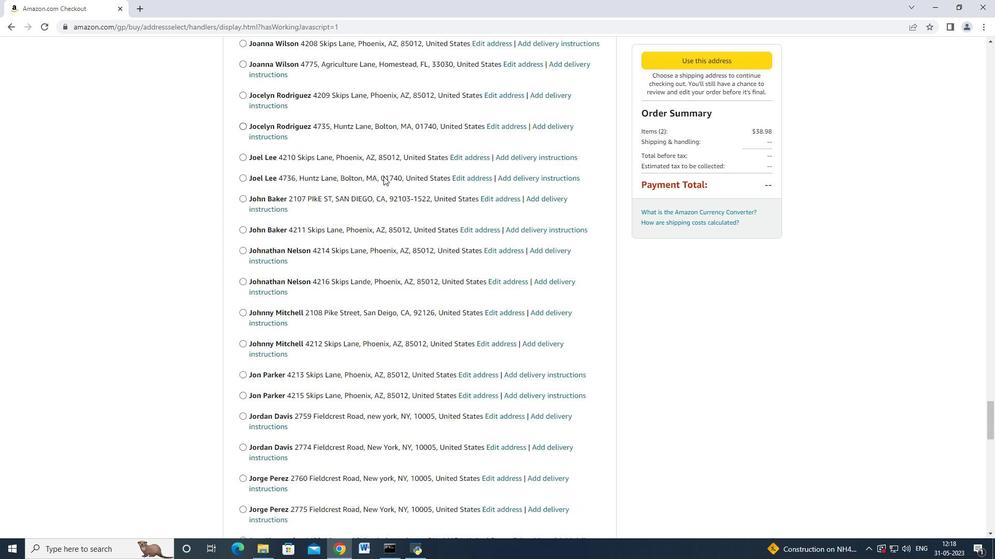 
Action: Mouse scrolled (383, 176) with delta (0, 0)
Screenshot: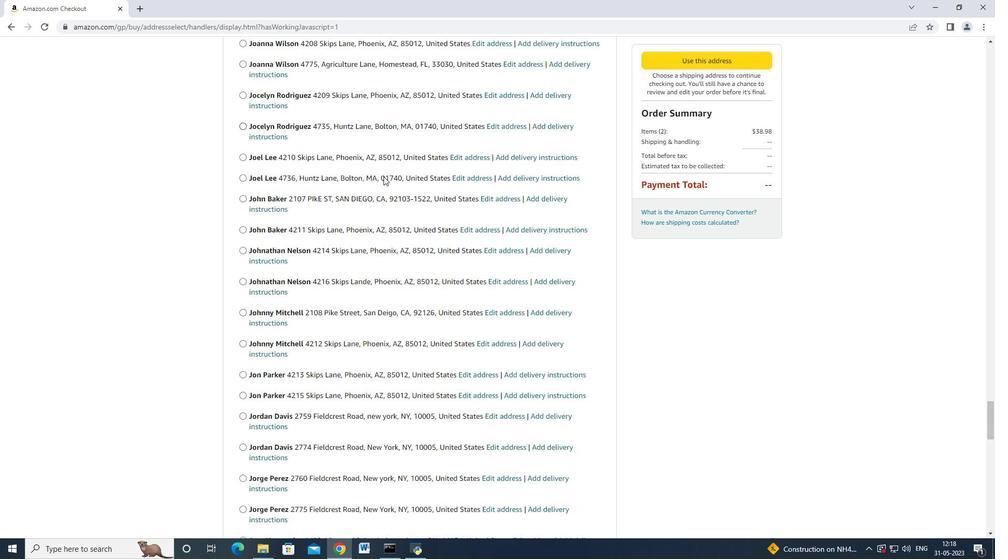
Action: Mouse scrolled (383, 176) with delta (0, 0)
Screenshot: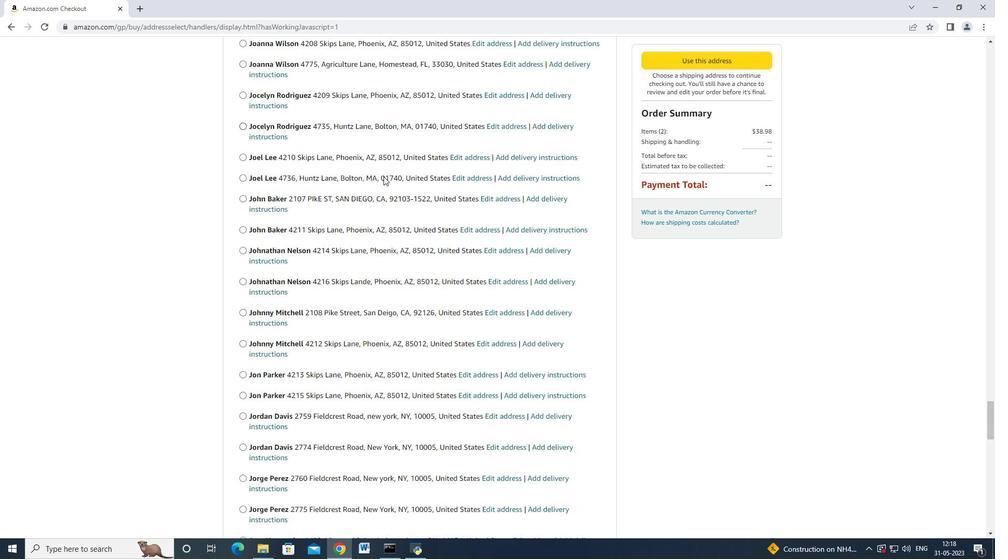 
Action: Mouse scrolled (383, 176) with delta (0, 0)
Screenshot: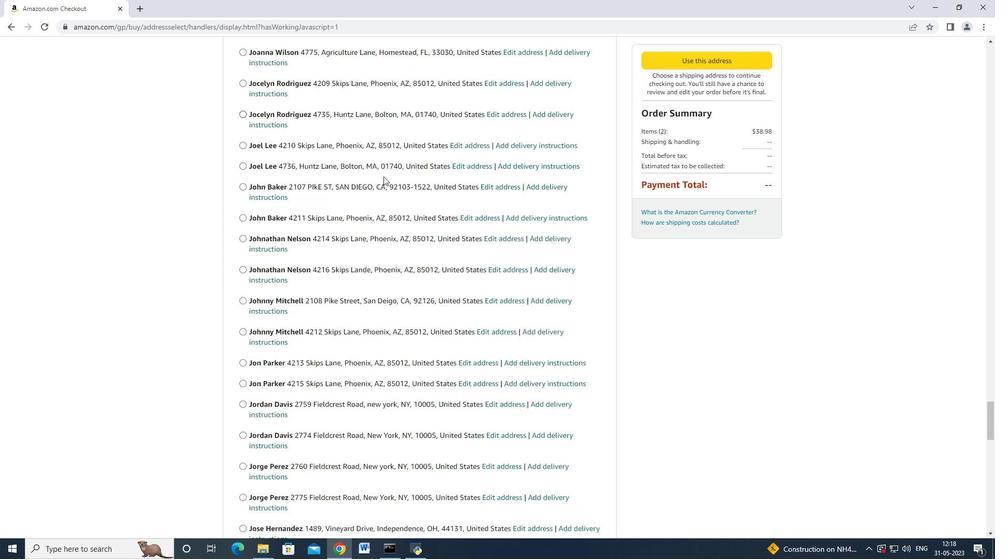 
Action: Mouse scrolled (383, 176) with delta (0, 0)
Screenshot: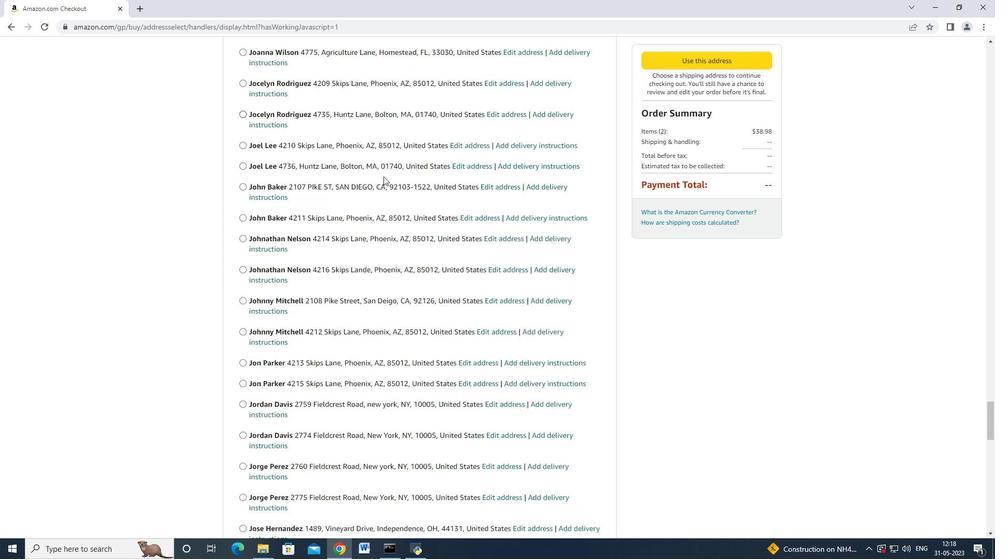 
Action: Mouse scrolled (383, 175) with delta (0, -1)
Screenshot: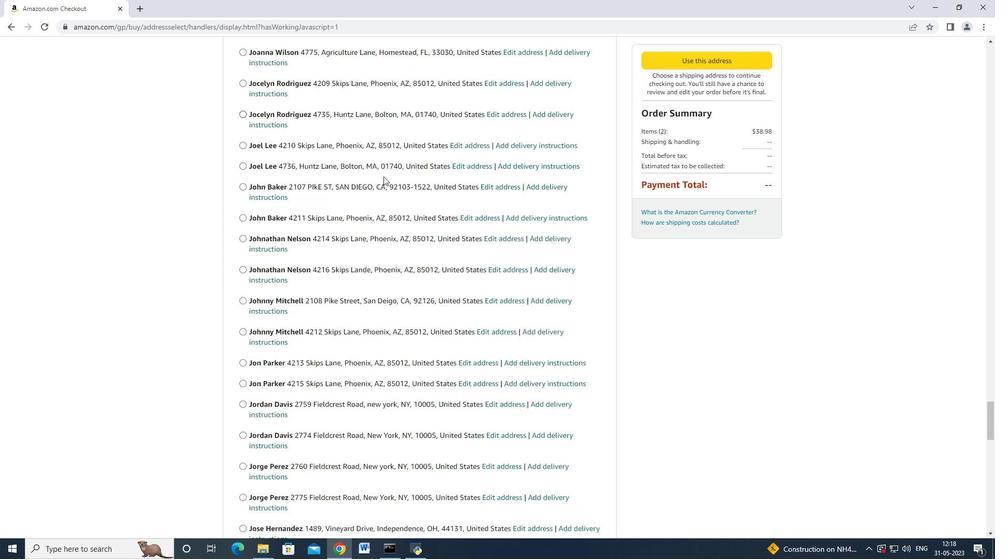 
Action: Mouse scrolled (383, 176) with delta (0, 0)
Screenshot: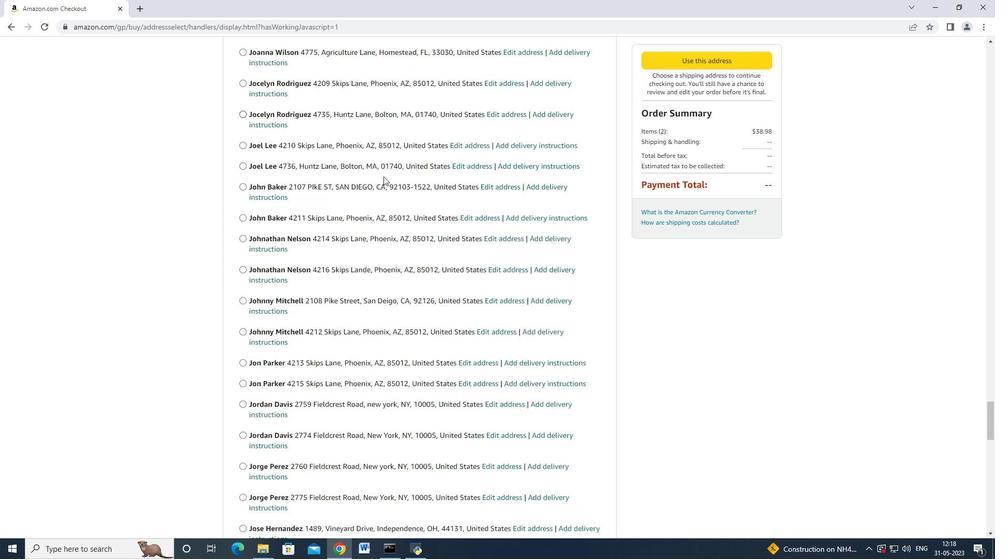 
Action: Mouse moved to (383, 176)
Screenshot: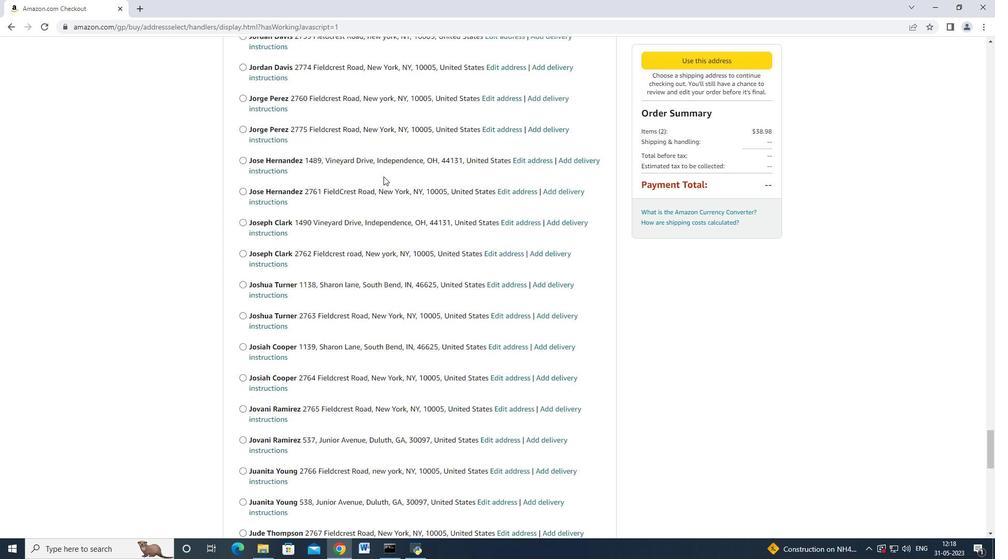 
Action: Mouse scrolled (383, 175) with delta (0, 0)
Screenshot: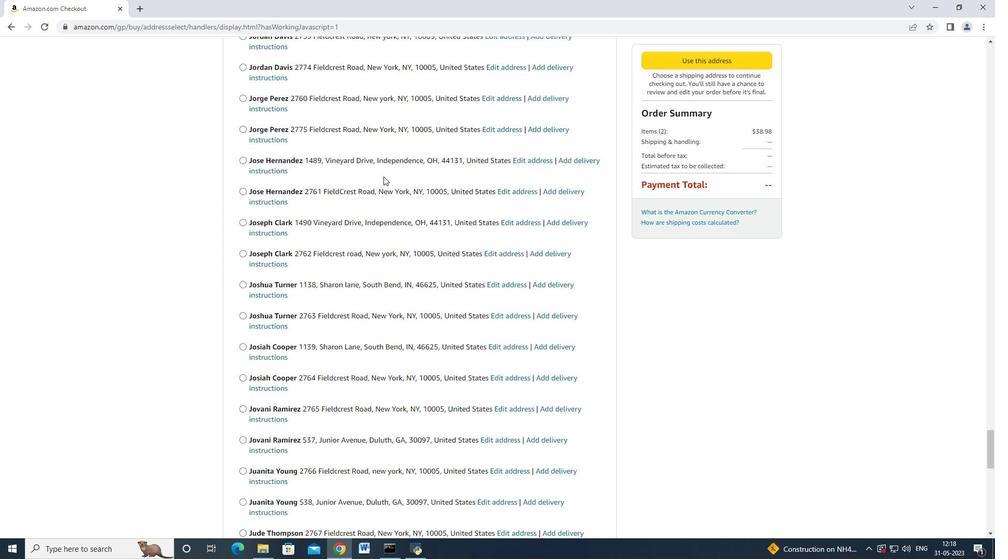 
Action: Mouse moved to (383, 176)
Screenshot: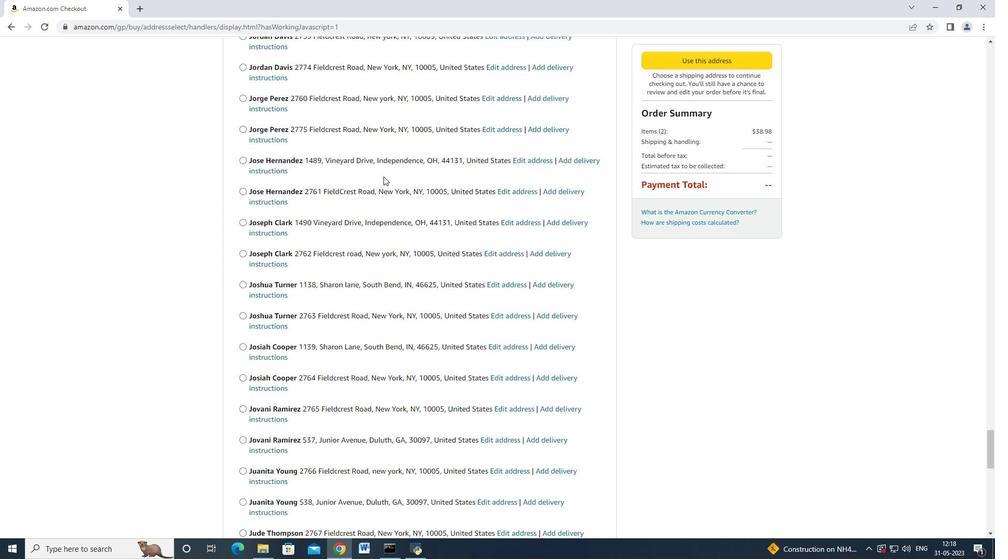 
Action: Mouse scrolled (383, 176) with delta (0, 0)
Screenshot: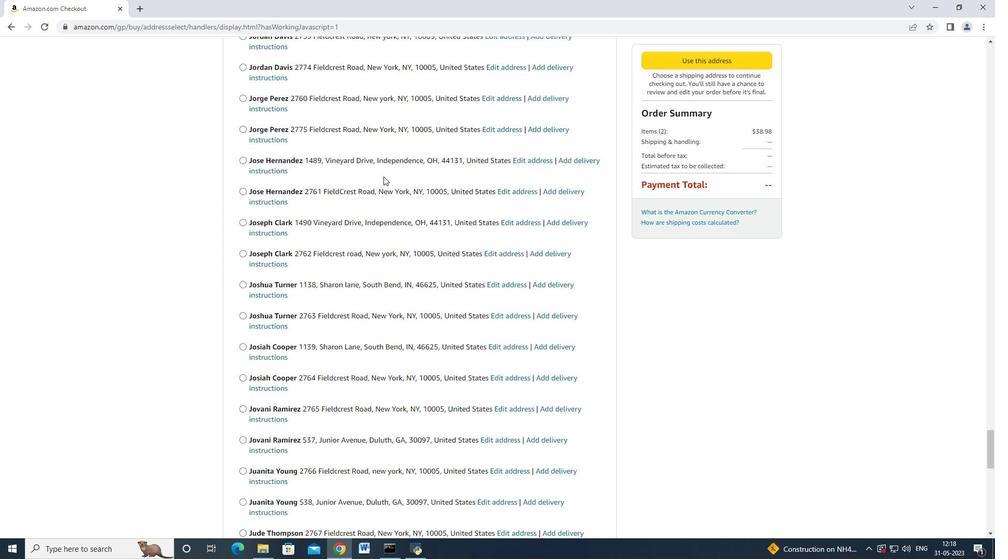 
Action: Mouse moved to (383, 176)
Screenshot: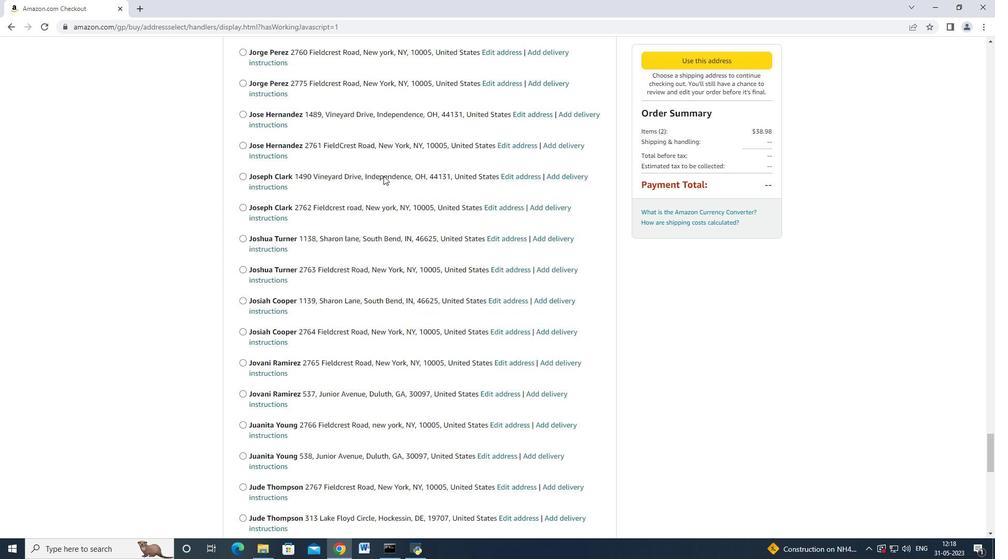 
Action: Mouse scrolled (383, 176) with delta (0, 0)
Screenshot: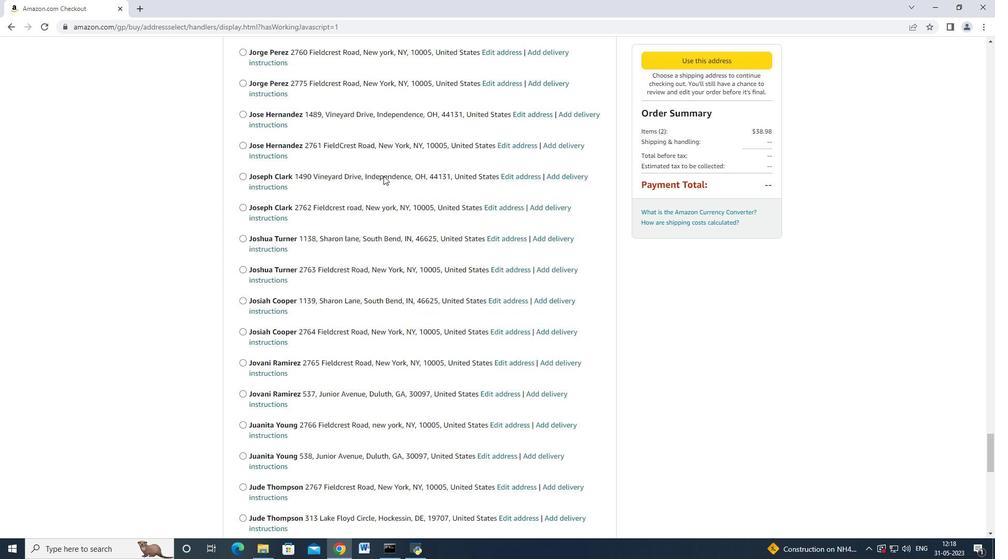 
Action: Mouse scrolled (383, 176) with delta (0, 0)
Screenshot: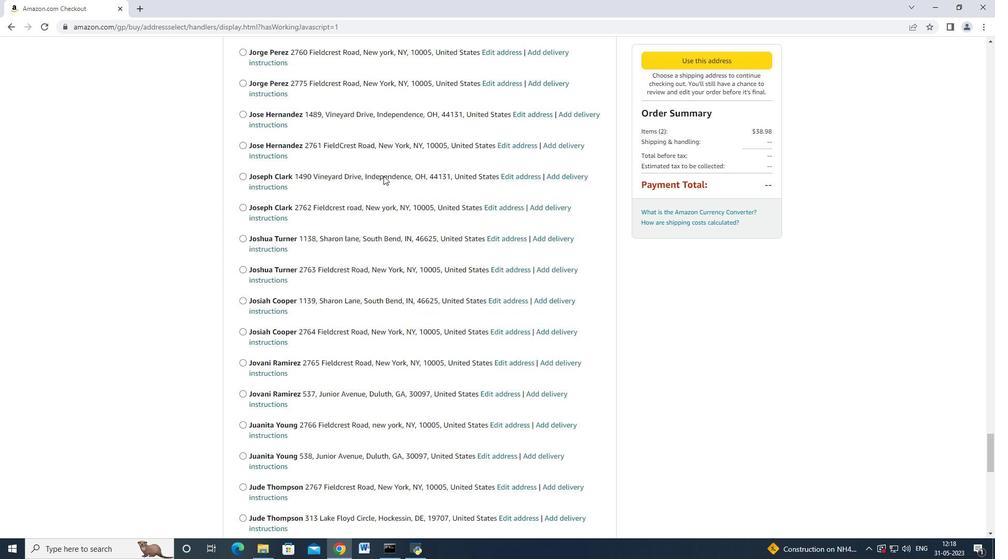 
Action: Mouse scrolled (383, 176) with delta (0, 0)
Screenshot: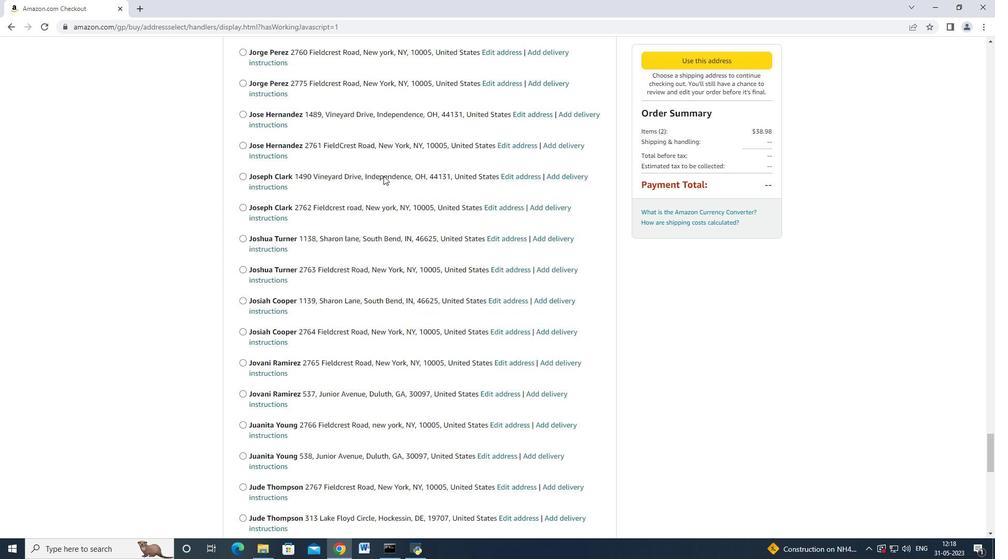 
Action: Mouse scrolled (383, 175) with delta (0, -1)
Screenshot: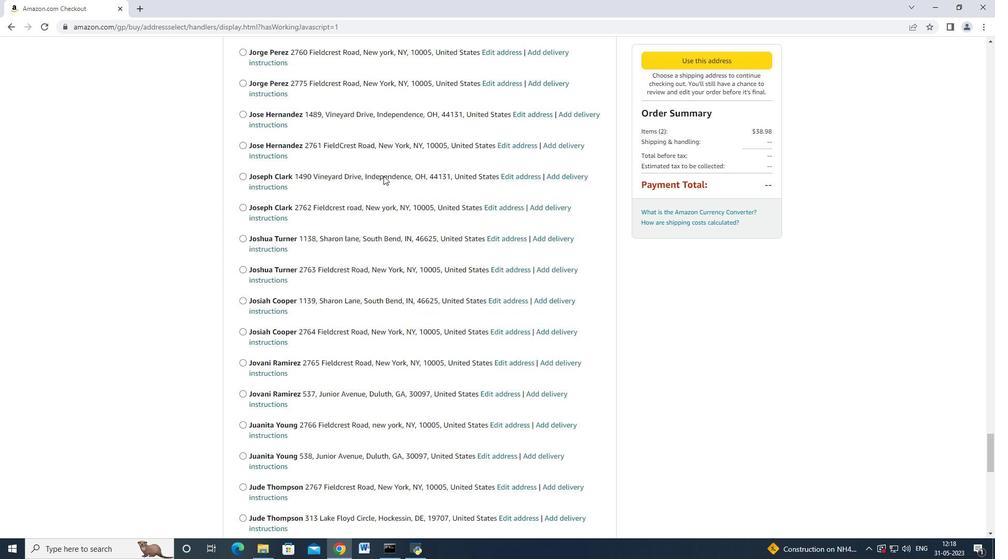 
Action: Mouse scrolled (383, 176) with delta (0, 0)
Screenshot: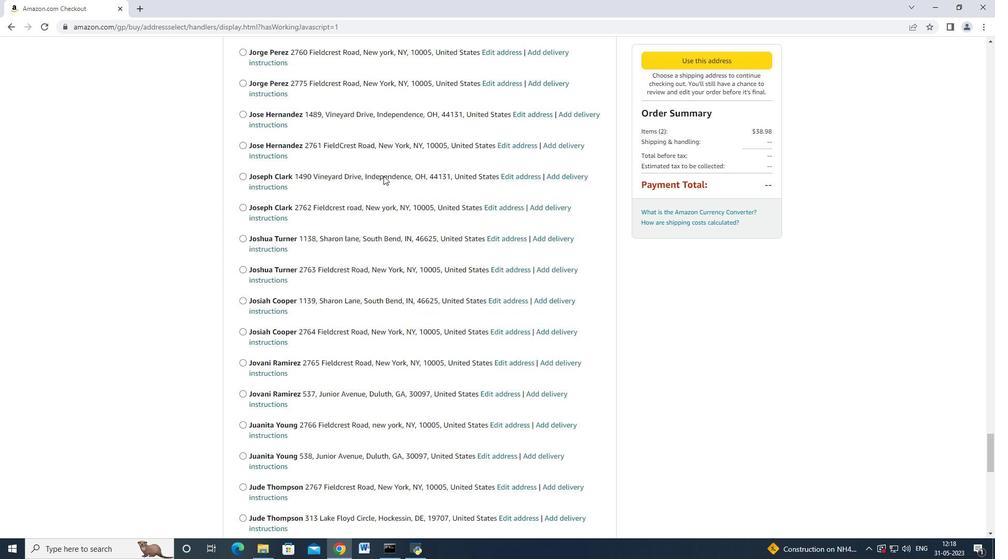 
Action: Mouse scrolled (383, 176) with delta (0, 0)
Screenshot: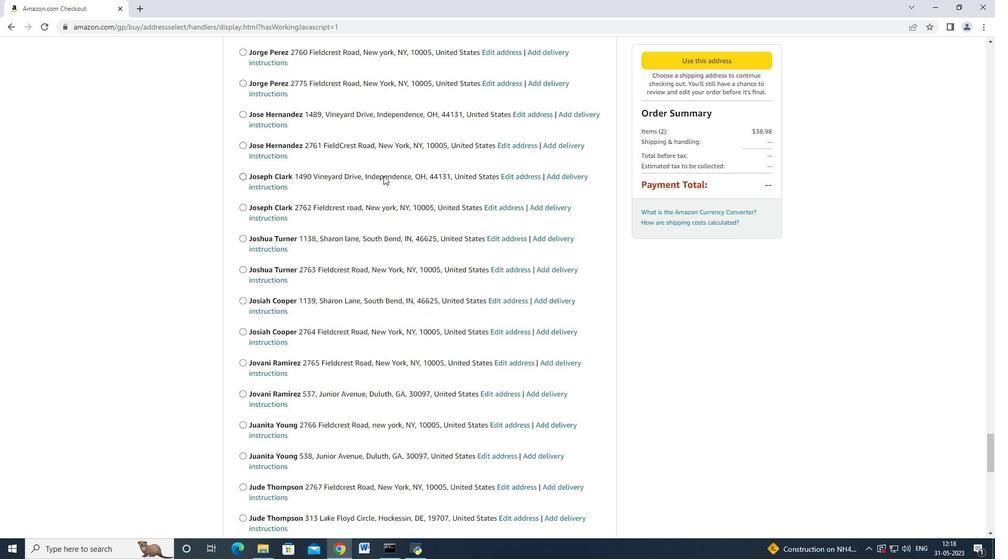 
Action: Mouse moved to (381, 177)
Screenshot: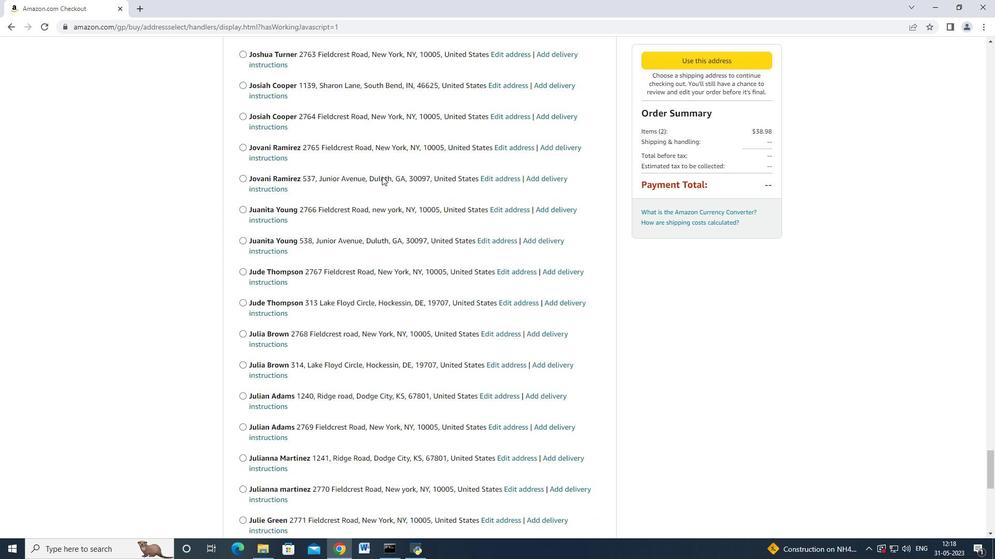 
Action: Mouse scrolled (381, 176) with delta (0, 0)
Screenshot: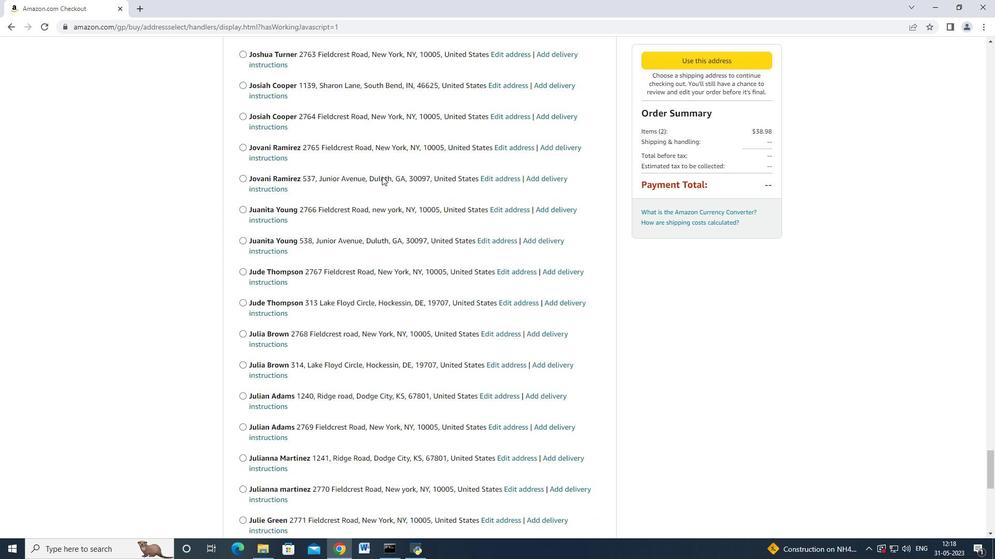
Action: Mouse moved to (381, 177)
Screenshot: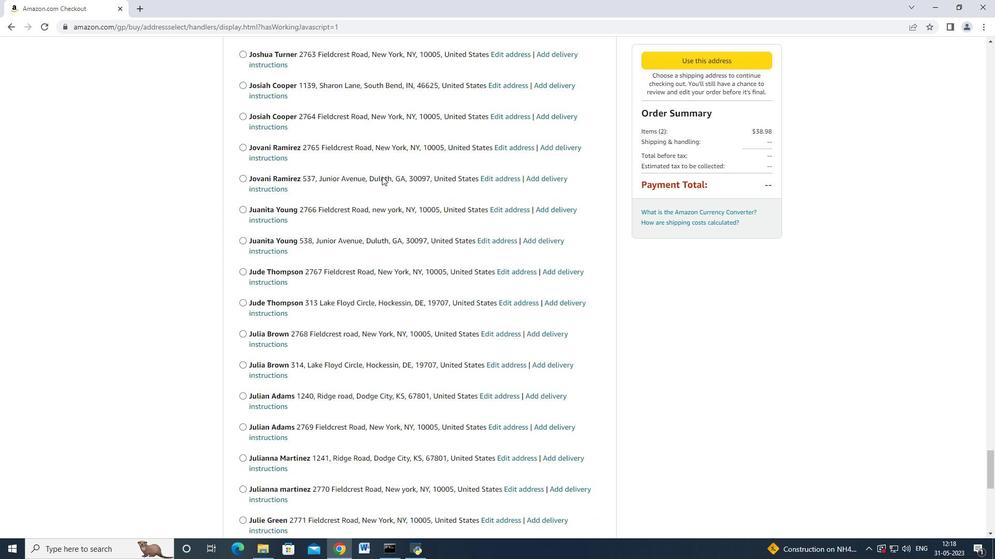 
Action: Mouse scrolled (381, 176) with delta (0, 0)
Screenshot: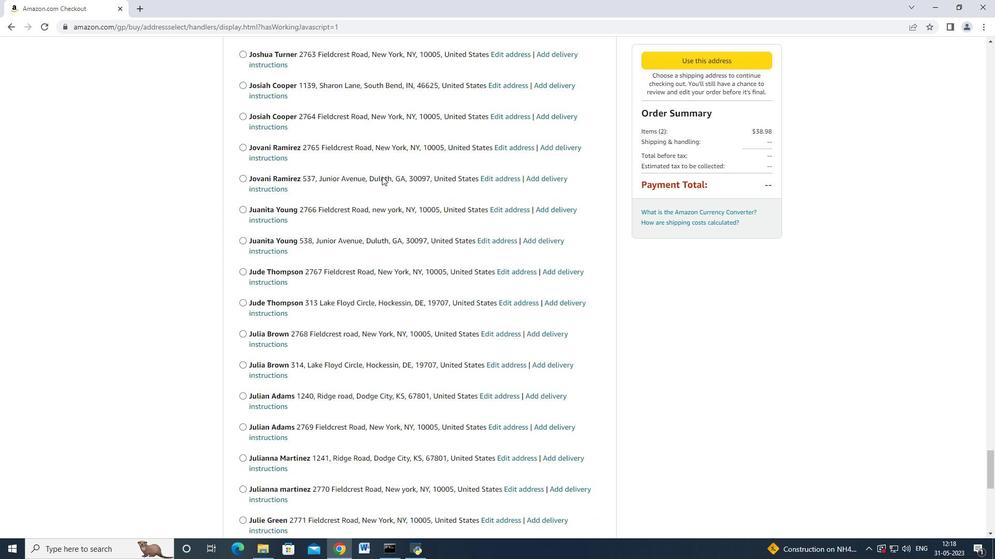 
Action: Mouse moved to (380, 178)
Screenshot: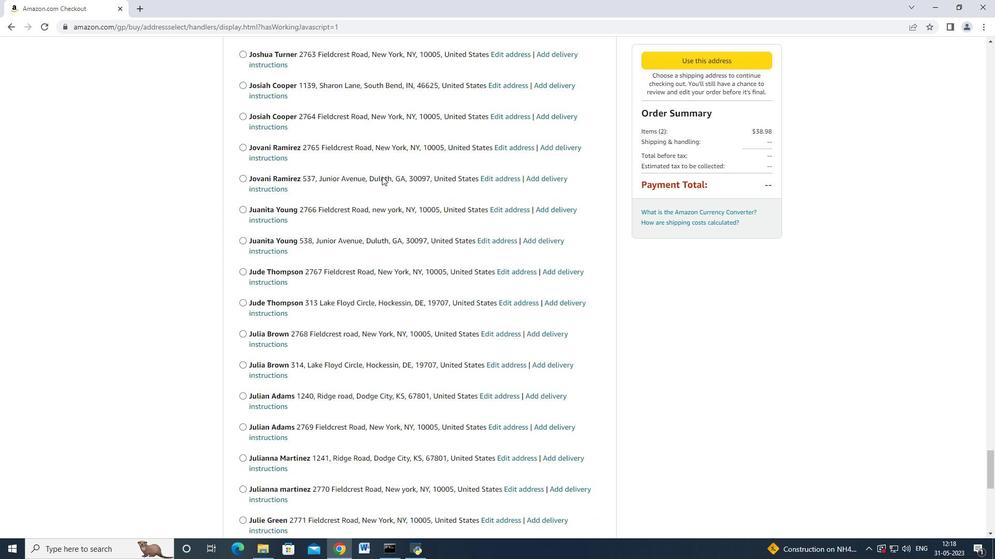 
Action: Mouse scrolled (380, 177) with delta (0, 0)
Screenshot: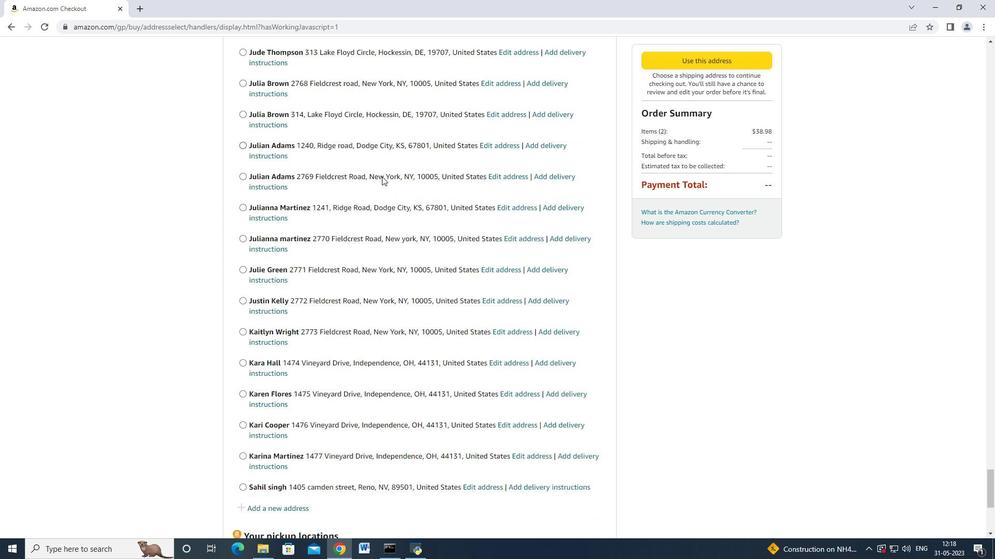
Action: Mouse moved to (380, 178)
Screenshot: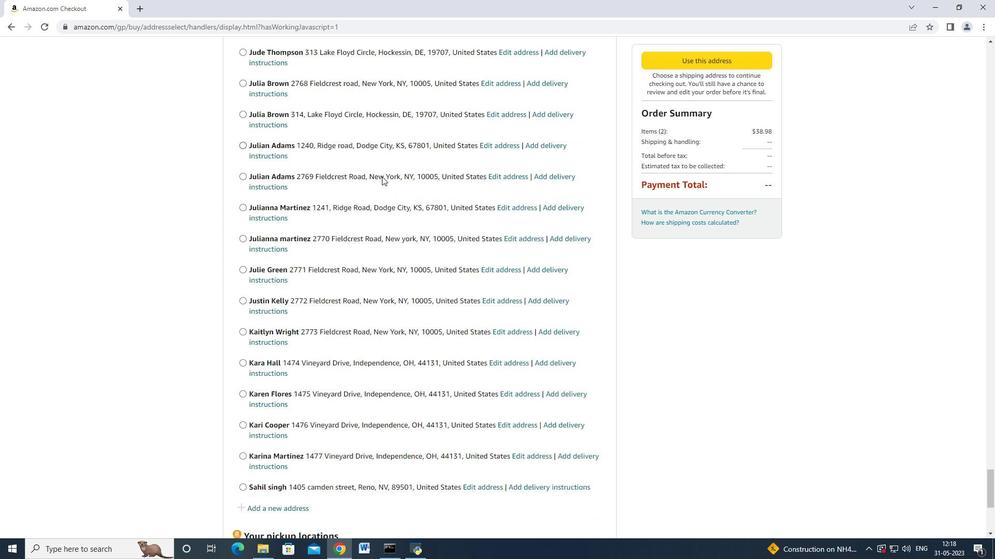 
Action: Mouse scrolled (380, 177) with delta (0, 0)
Screenshot: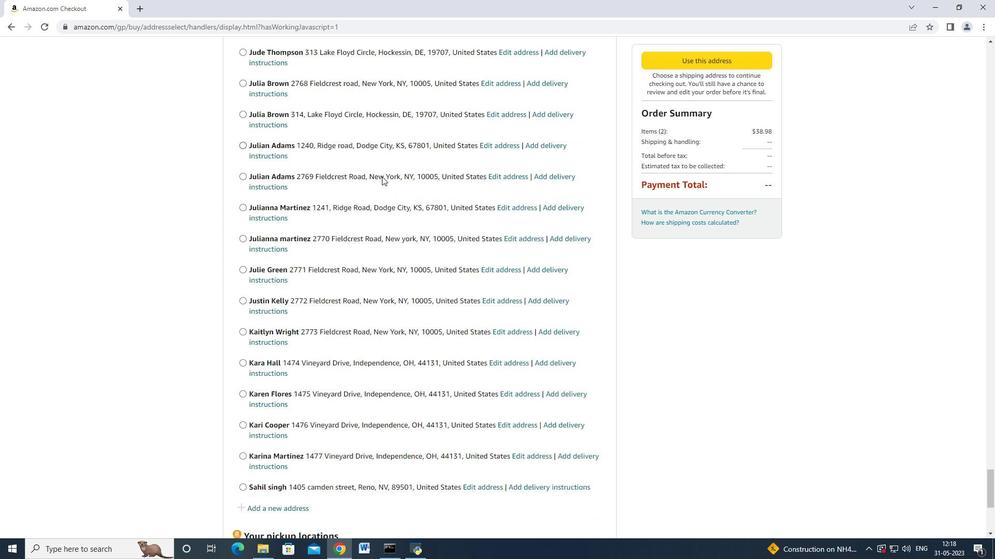 
Action: Mouse scrolled (380, 177) with delta (0, -1)
Screenshot: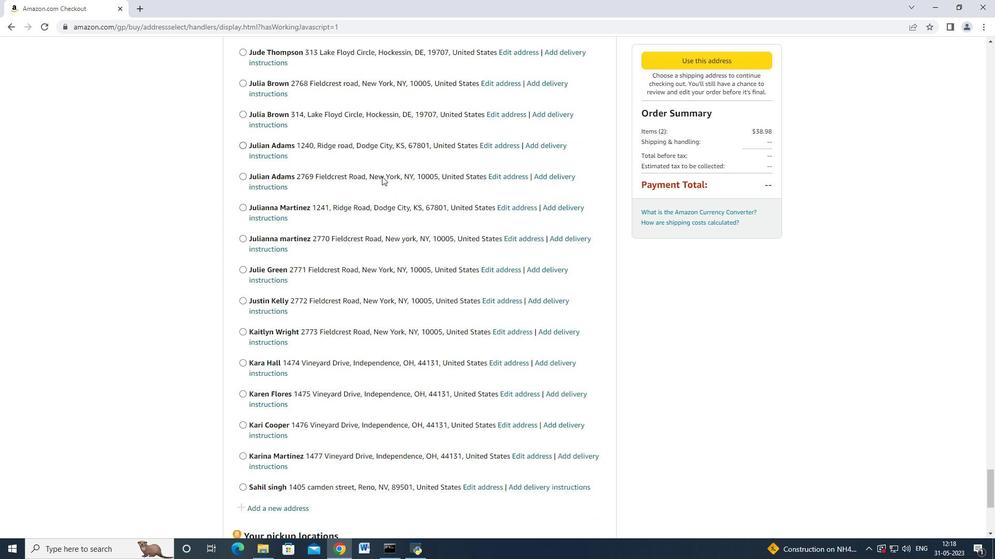 
Action: Mouse scrolled (380, 177) with delta (0, 0)
Screenshot: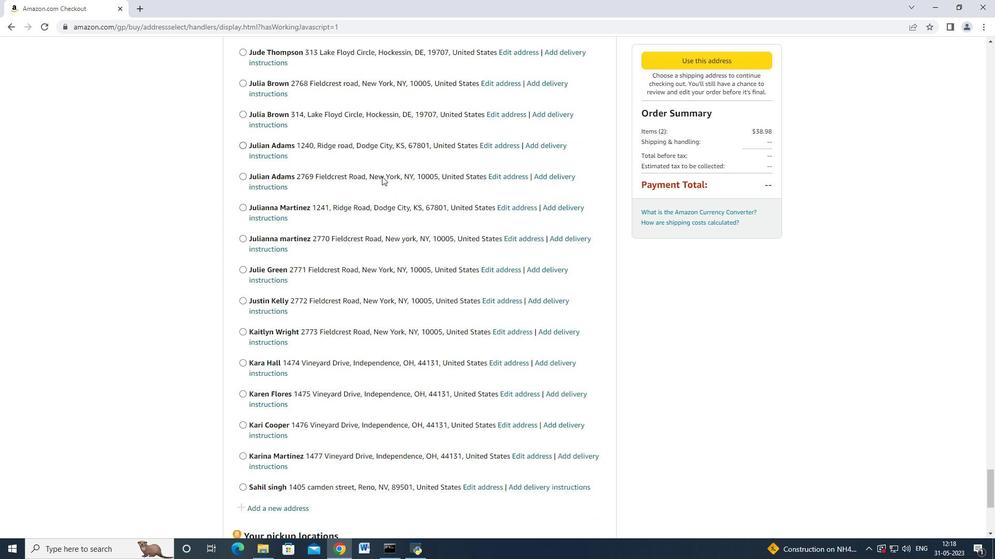 
Action: Mouse scrolled (380, 177) with delta (0, 0)
Screenshot: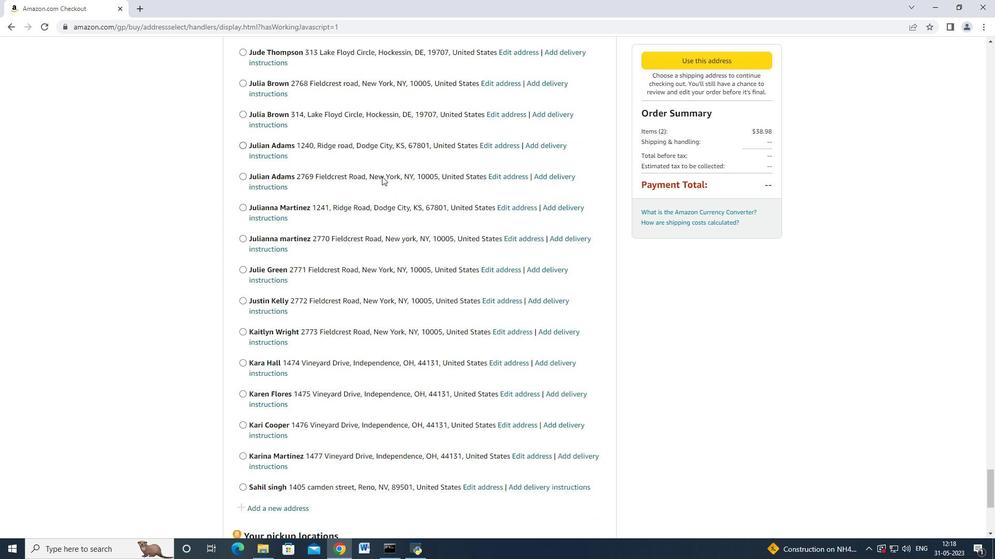 
Action: Mouse scrolled (380, 177) with delta (0, 0)
Screenshot: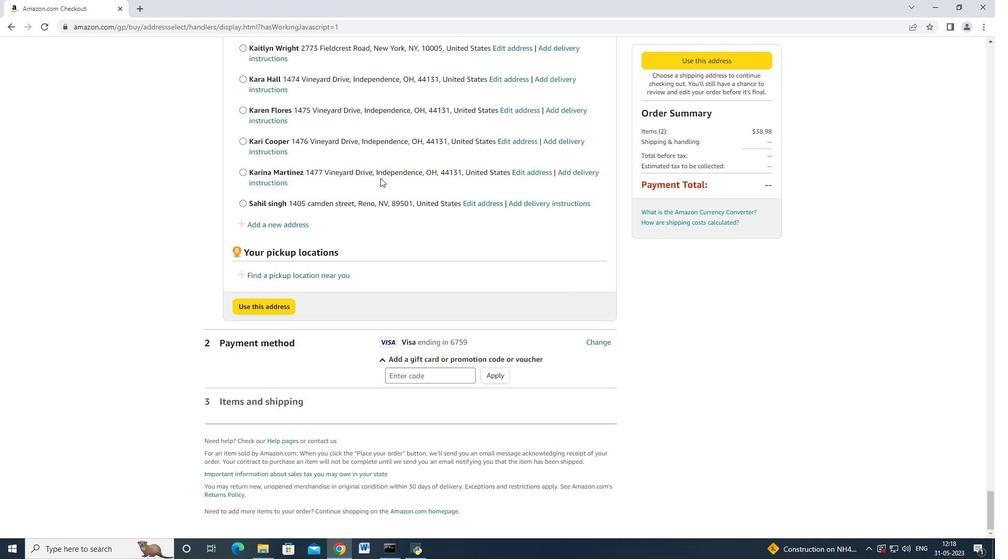 
Action: Mouse moved to (379, 178)
Screenshot: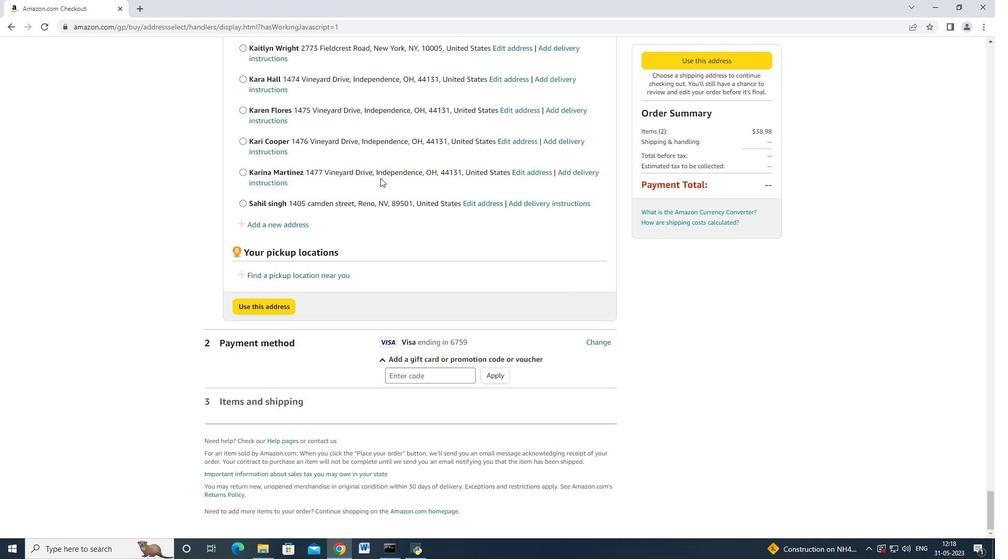 
Action: Mouse scrolled (380, 178) with delta (0, 0)
Screenshot: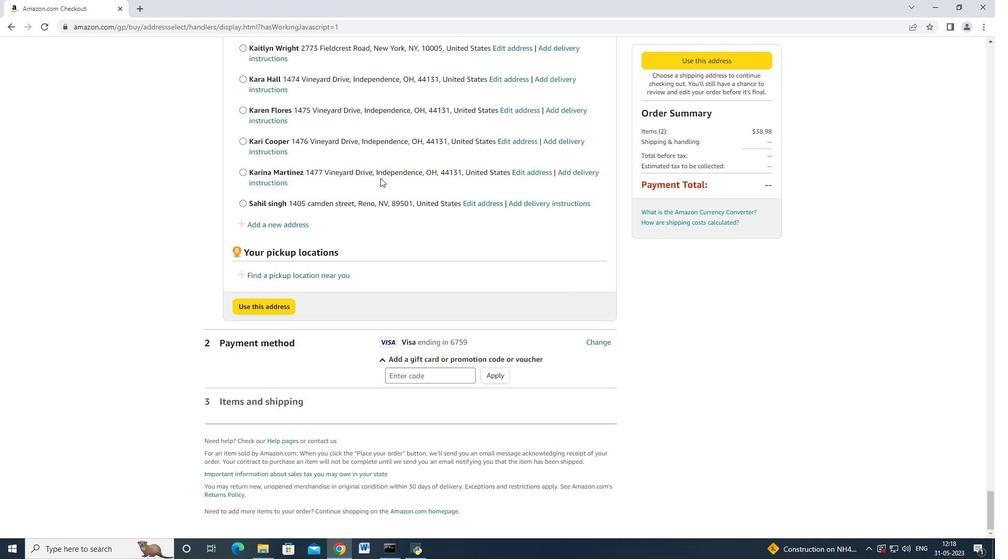 
Action: Mouse scrolled (379, 178) with delta (0, 0)
Screenshot: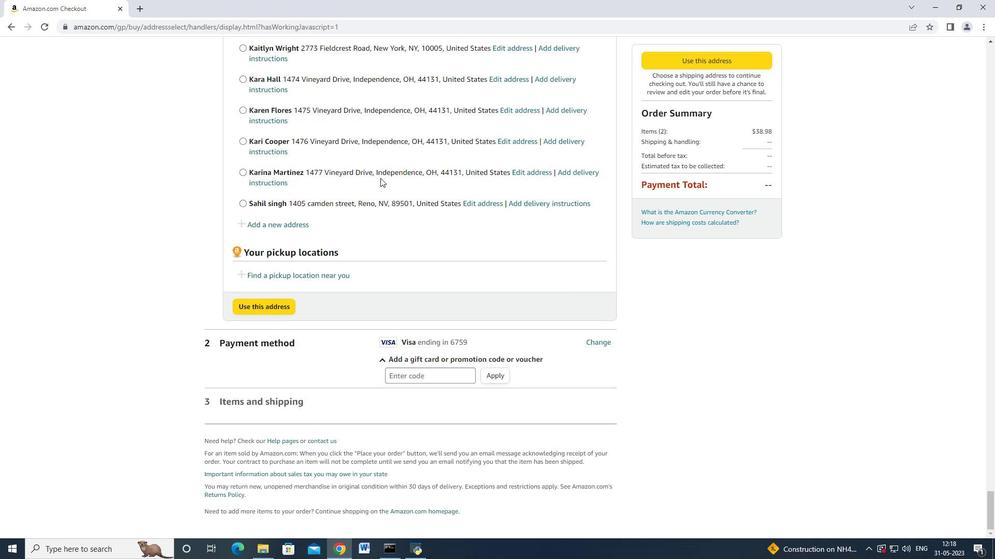 
Action: Mouse moved to (379, 178)
Screenshot: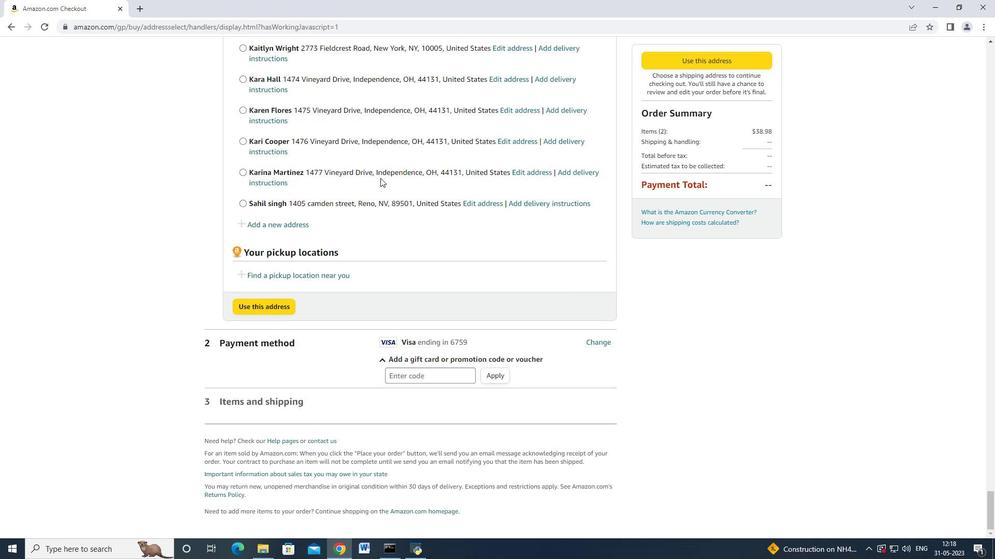 
Action: Mouse scrolled (379, 177) with delta (0, -1)
Screenshot: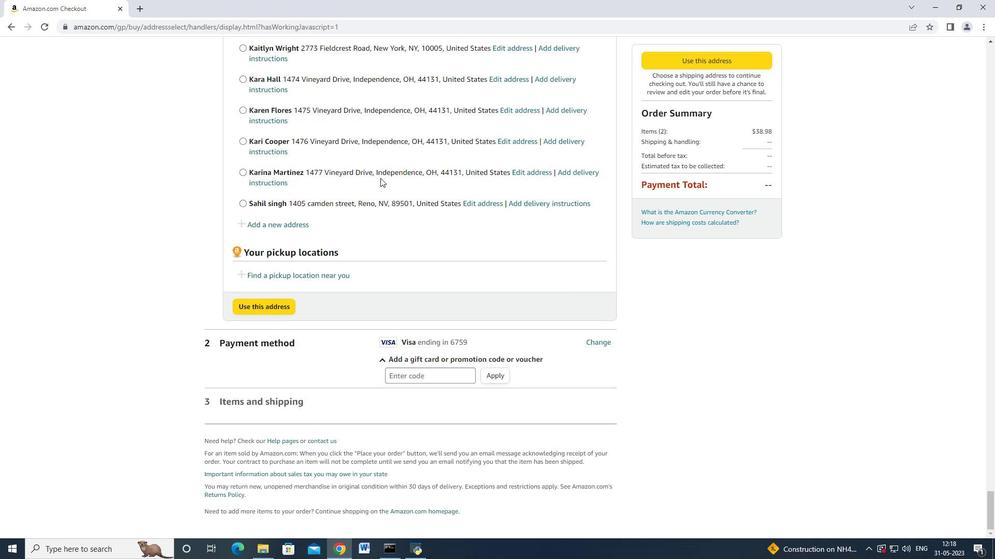 
Action: Mouse scrolled (379, 178) with delta (0, 0)
Screenshot: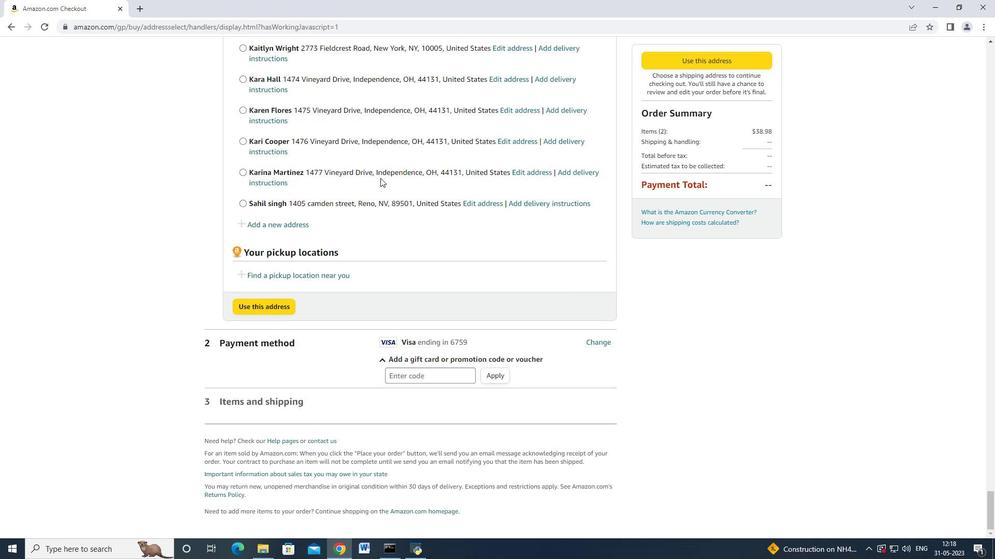 
Action: Mouse scrolled (379, 178) with delta (0, 0)
Screenshot: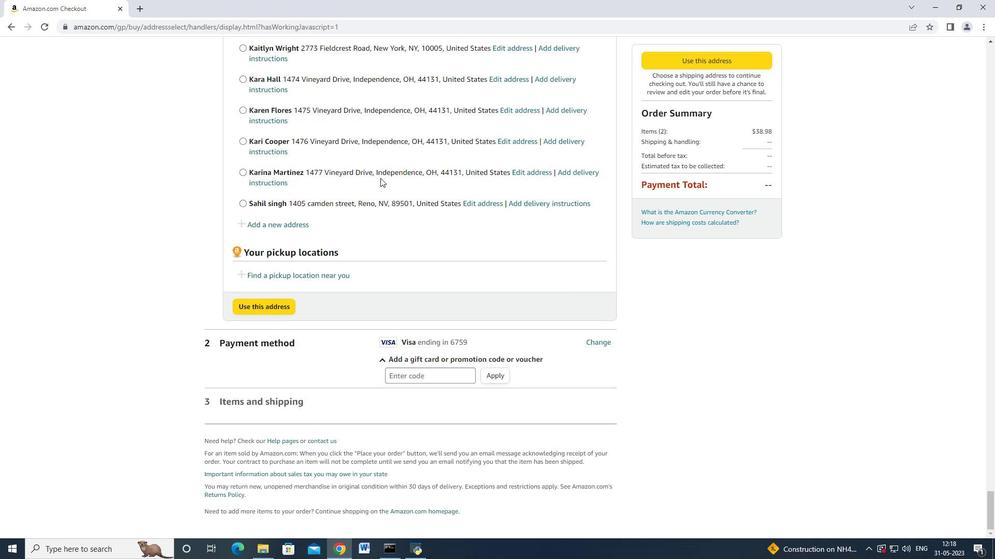 
Action: Mouse scrolled (379, 178) with delta (0, 0)
Screenshot: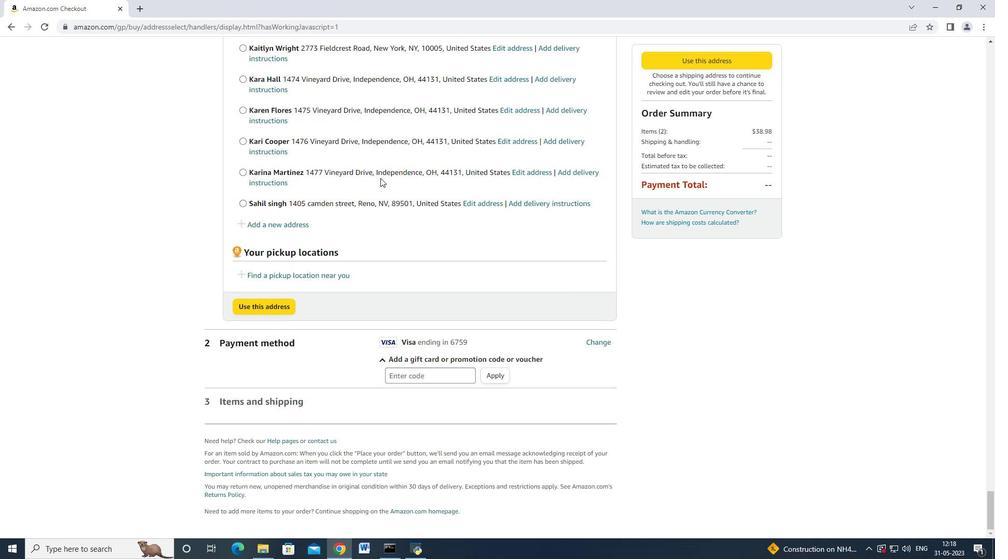
Action: Mouse moved to (379, 178)
Screenshot: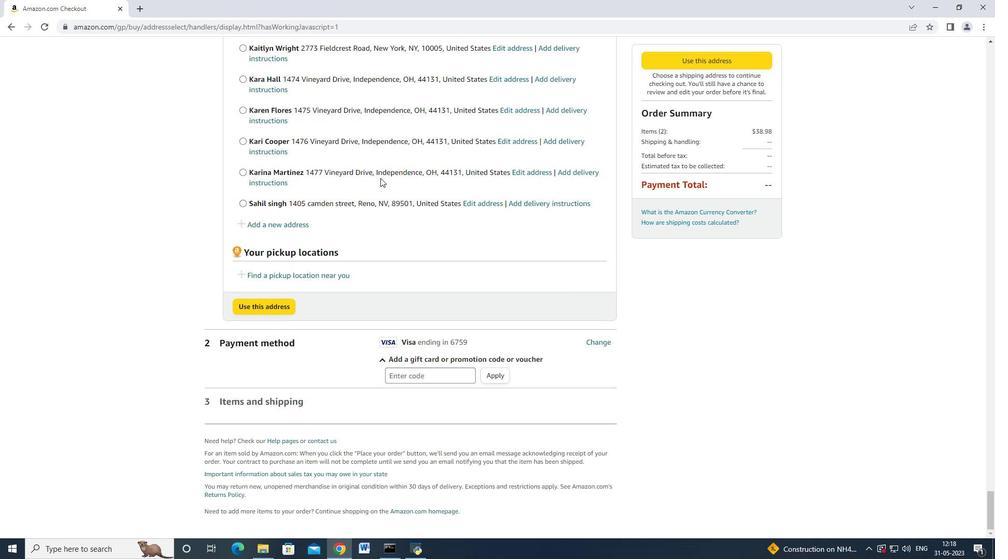 
Action: Mouse scrolled (379, 178) with delta (0, 0)
Screenshot: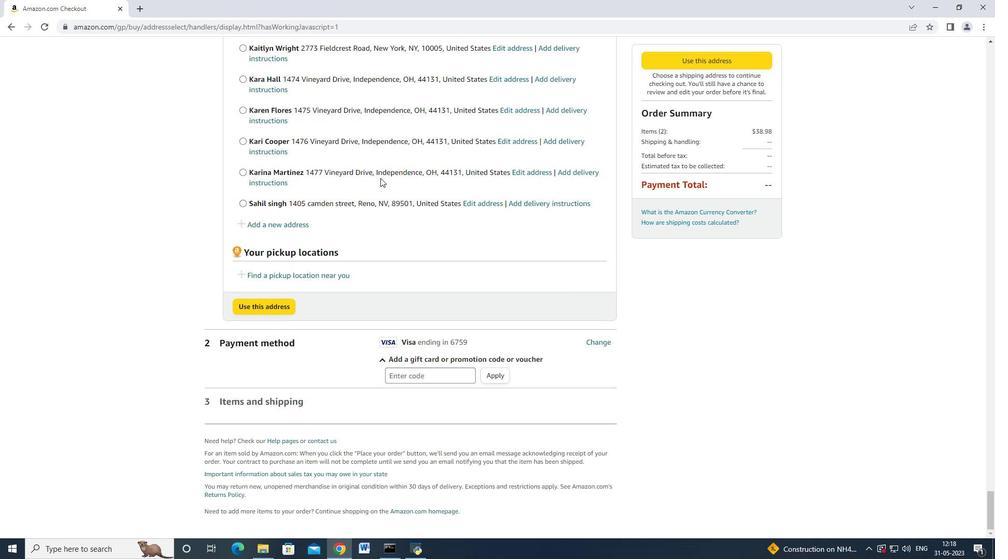 
Action: Mouse moved to (284, 225)
Screenshot: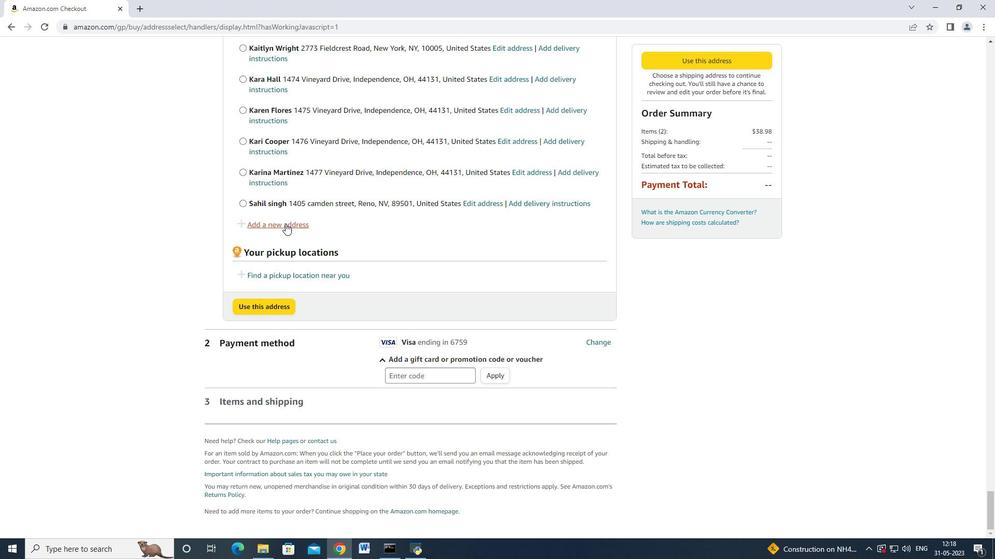 
Action: Mouse pressed left at (284, 225)
Screenshot: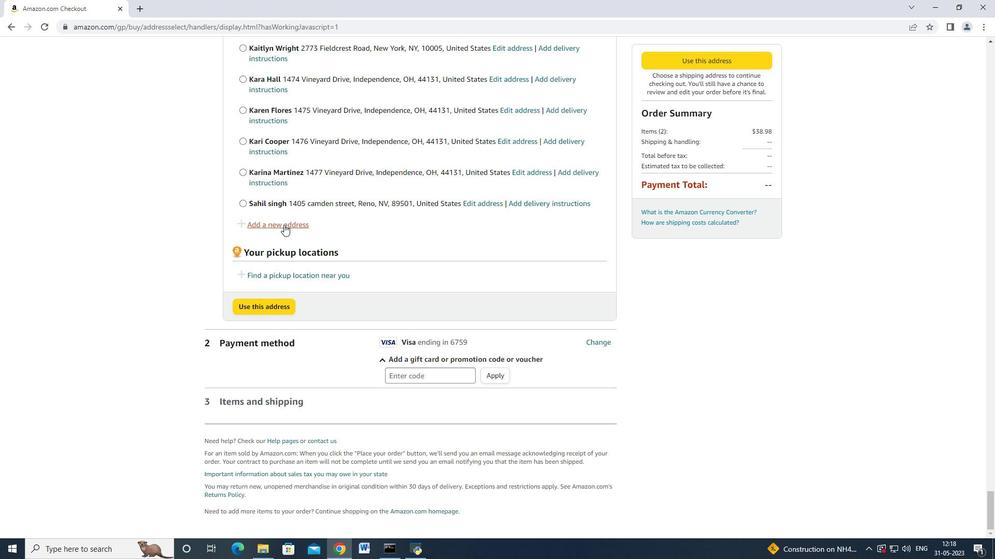 
Action: Mouse moved to (342, 247)
Screenshot: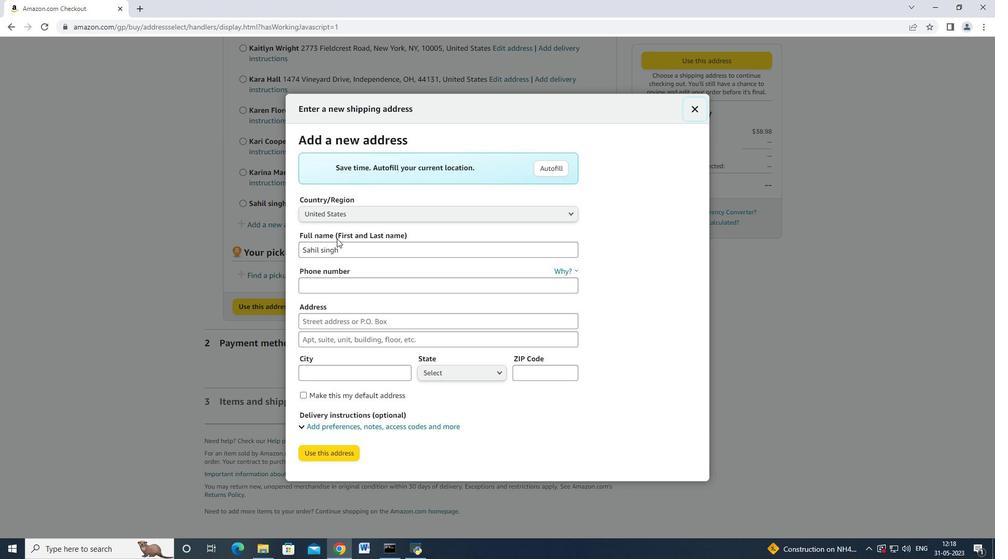 
Action: Mouse pressed left at (342, 247)
Screenshot: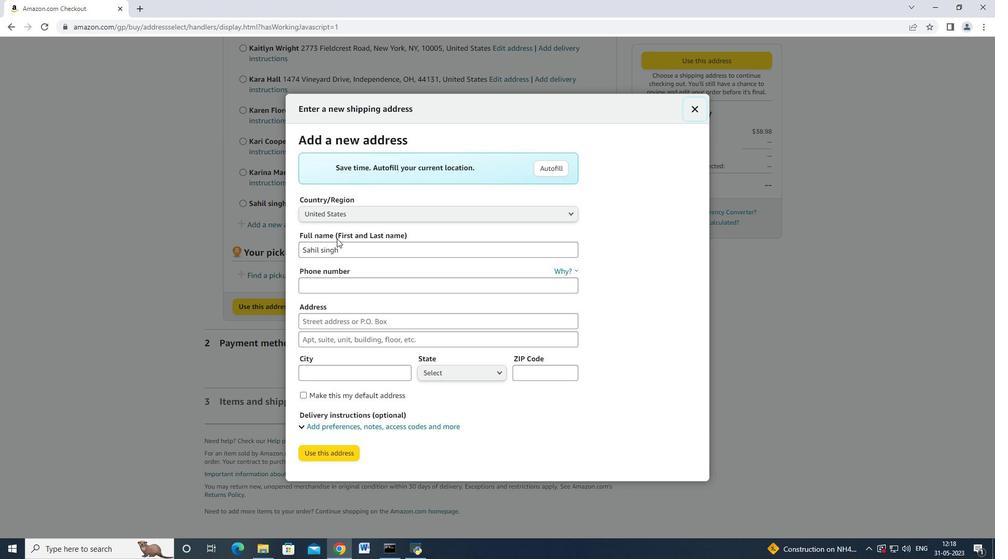 
Action: Mouse moved to (341, 249)
Screenshot: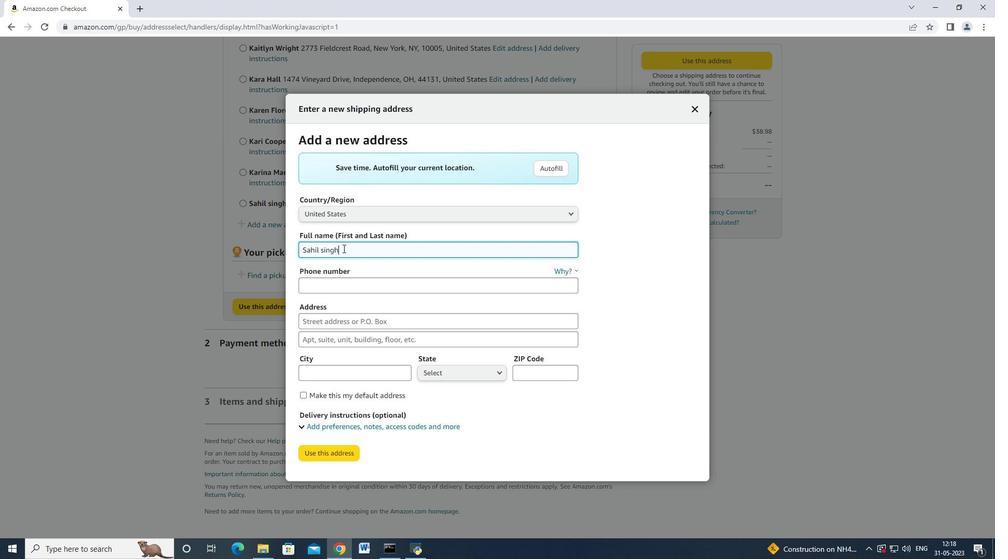 
Action: Mouse pressed left at (342, 249)
Screenshot: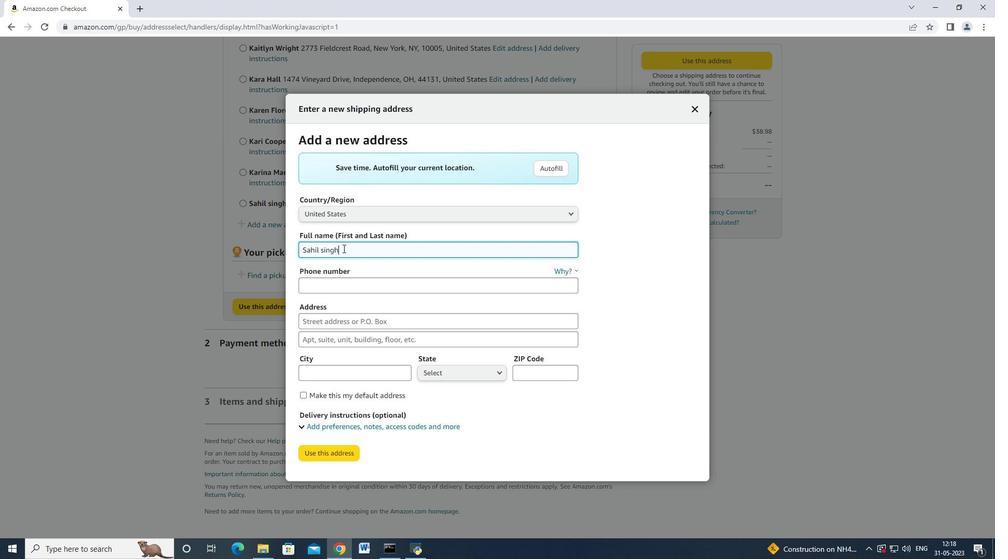
Action: Mouse moved to (295, 243)
Screenshot: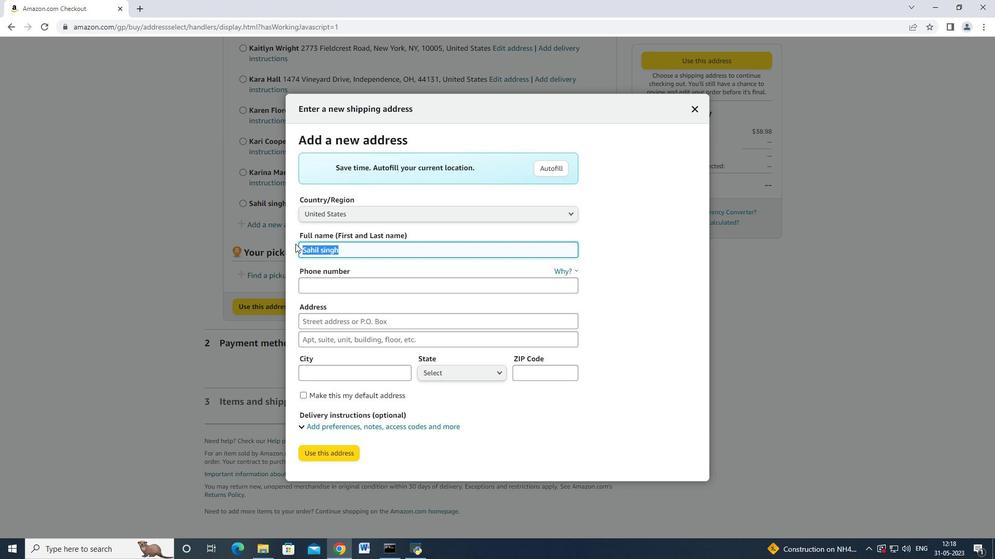 
Action: Key pressed <Key.backspace><Key.shift>Karla<Key.space><Key.shift>Gonzalez<Key.tab><Key.tab>4403901431<Key.tab>1478<Key.space><Key.shift>Vineyard<Key.space><Key.shift_r>Drive<Key.tab><Key.tab><Key.shift>Independence
Screenshot: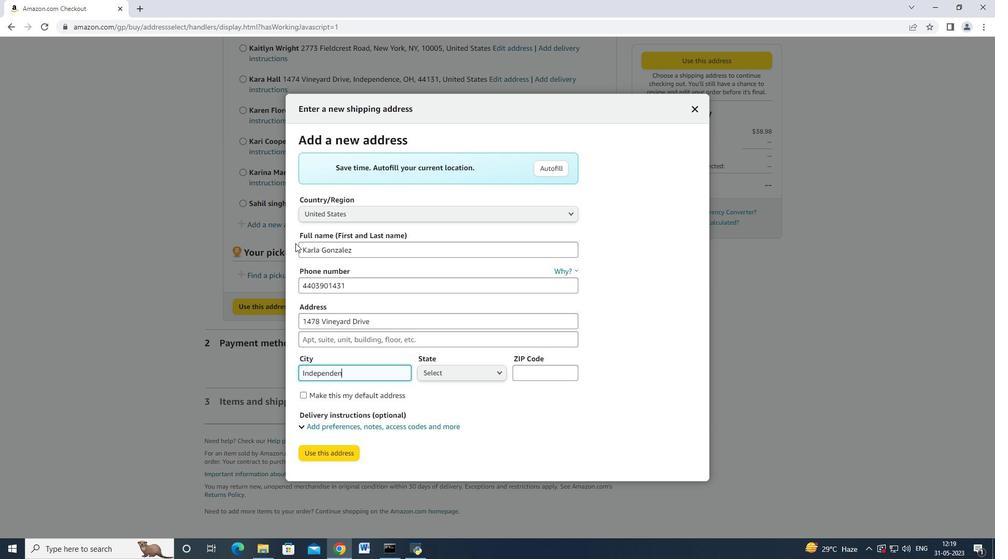 
Action: Mouse moved to (451, 364)
Screenshot: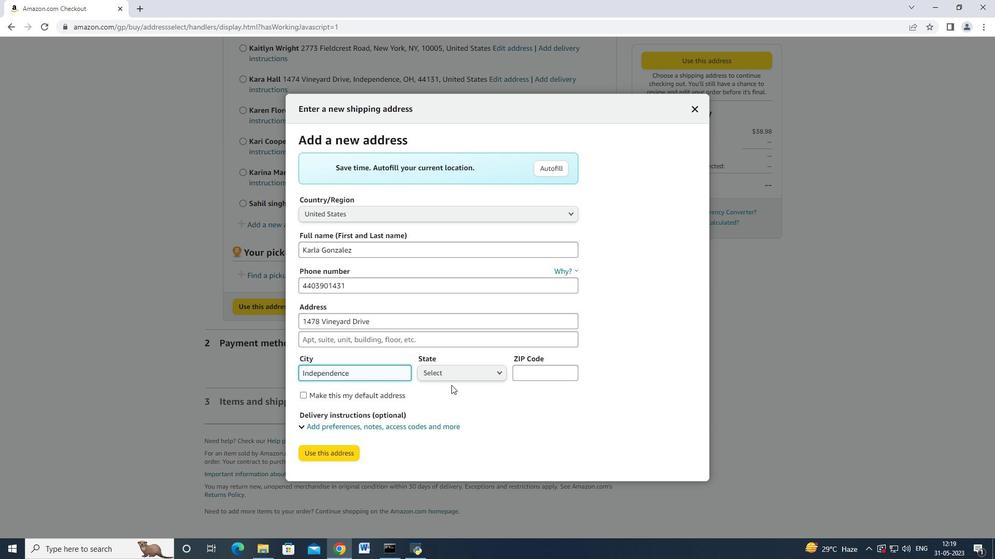 
Action: Mouse pressed left at (451, 364)
Screenshot: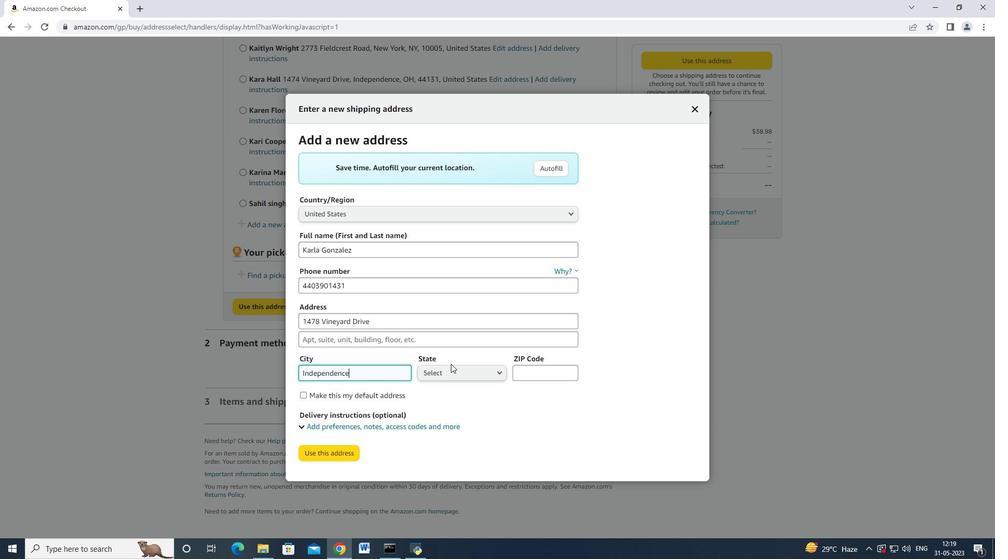 
Action: Mouse moved to (447, 373)
Screenshot: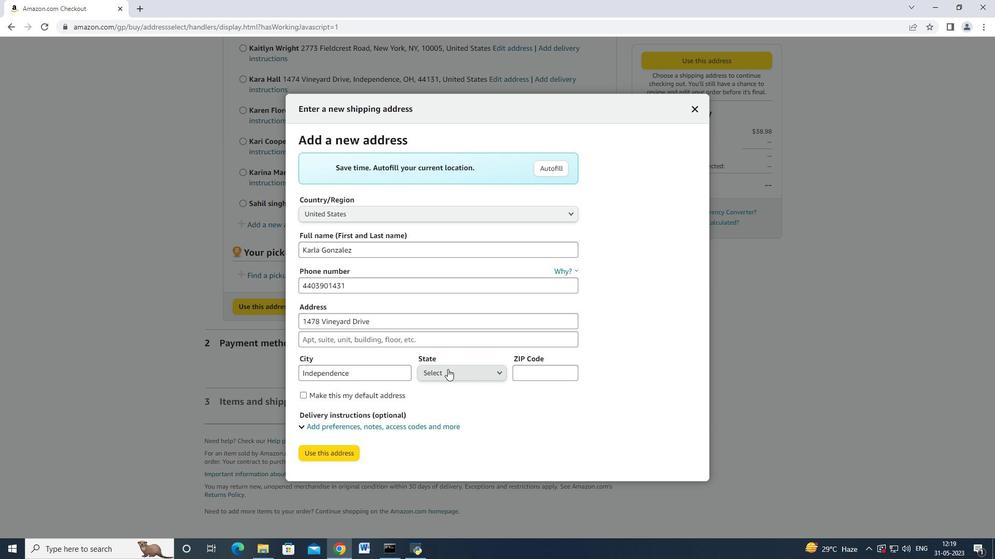 
Action: Mouse pressed left at (447, 373)
Screenshot: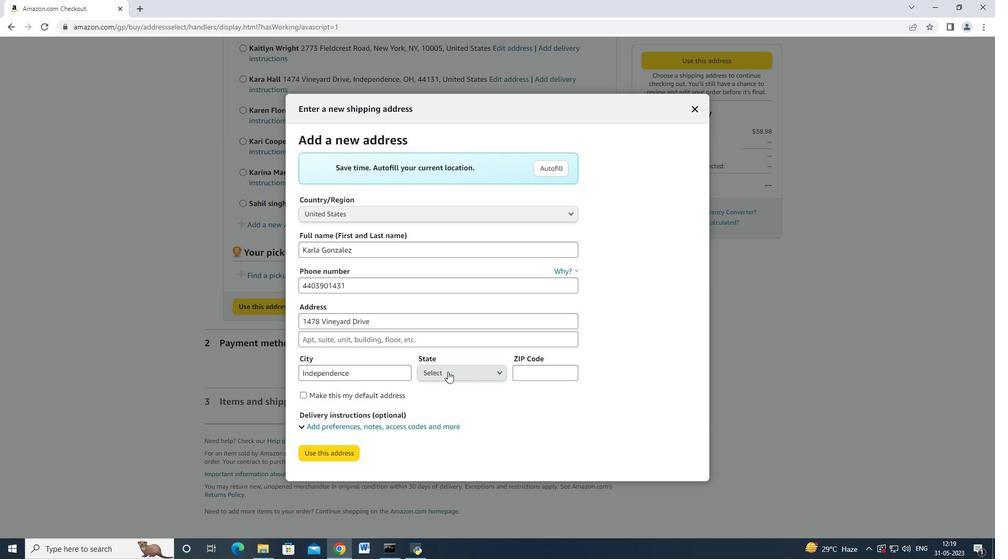 
Action: Mouse moved to (445, 241)
Screenshot: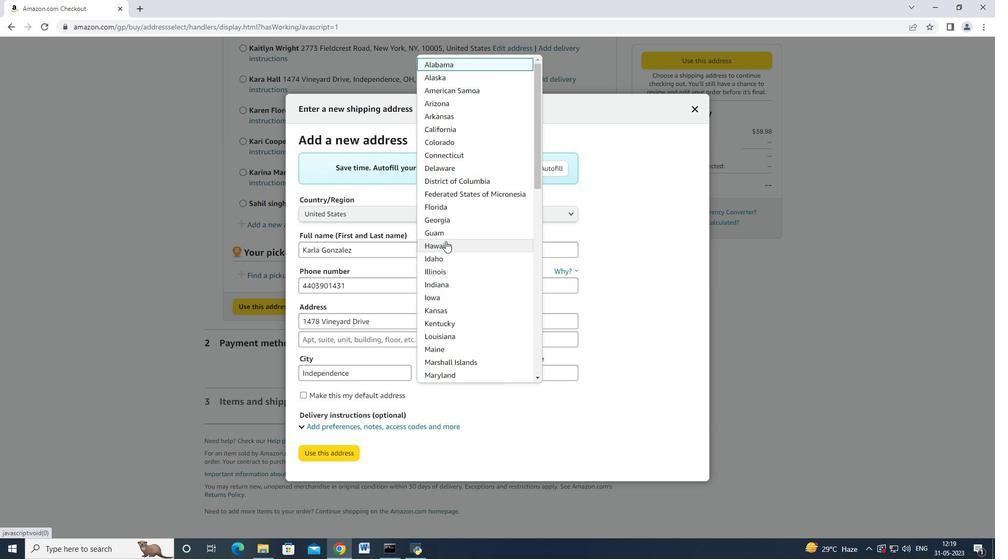 
Action: Mouse scrolled (445, 241) with delta (0, 0)
Screenshot: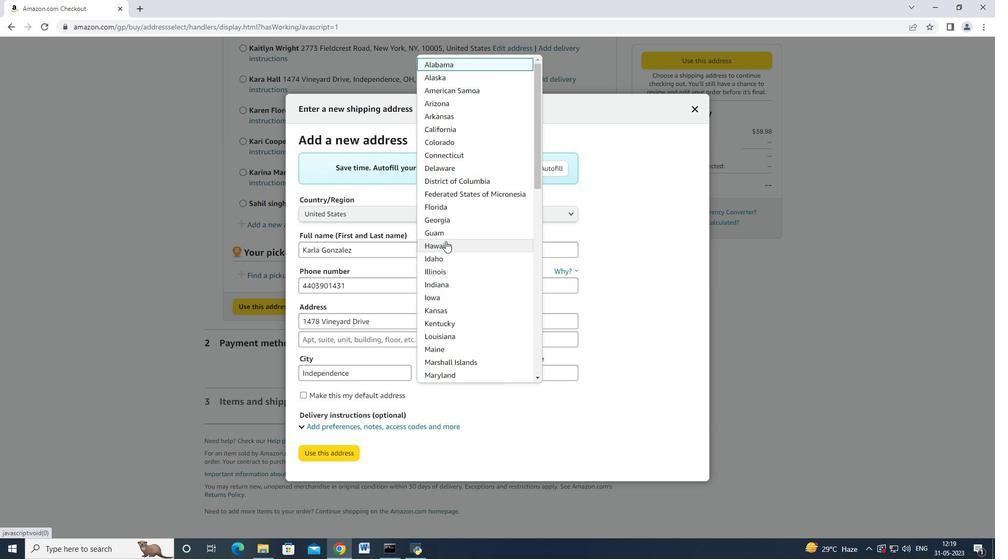 
Action: Mouse moved to (445, 242)
Screenshot: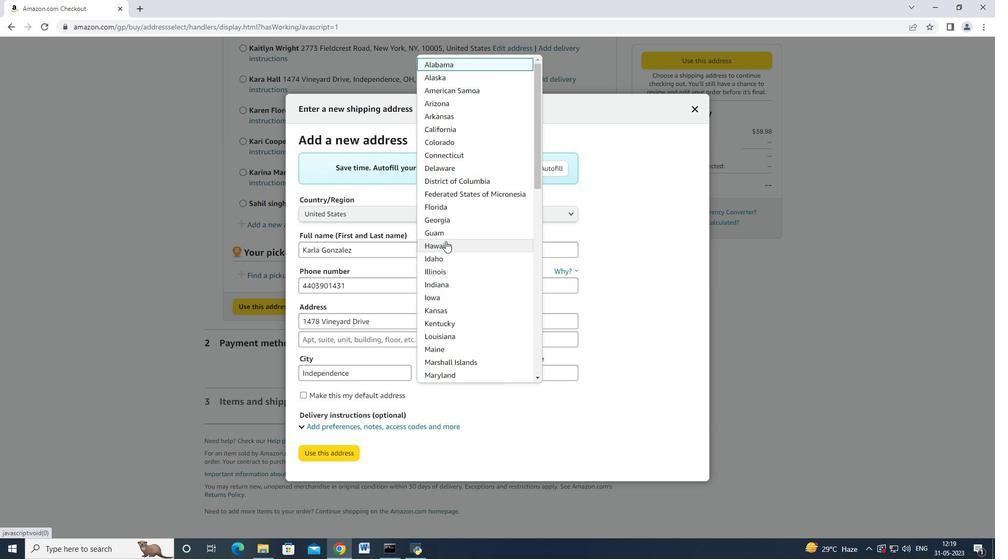 
Action: Mouse scrolled (445, 241) with delta (0, 0)
Screenshot: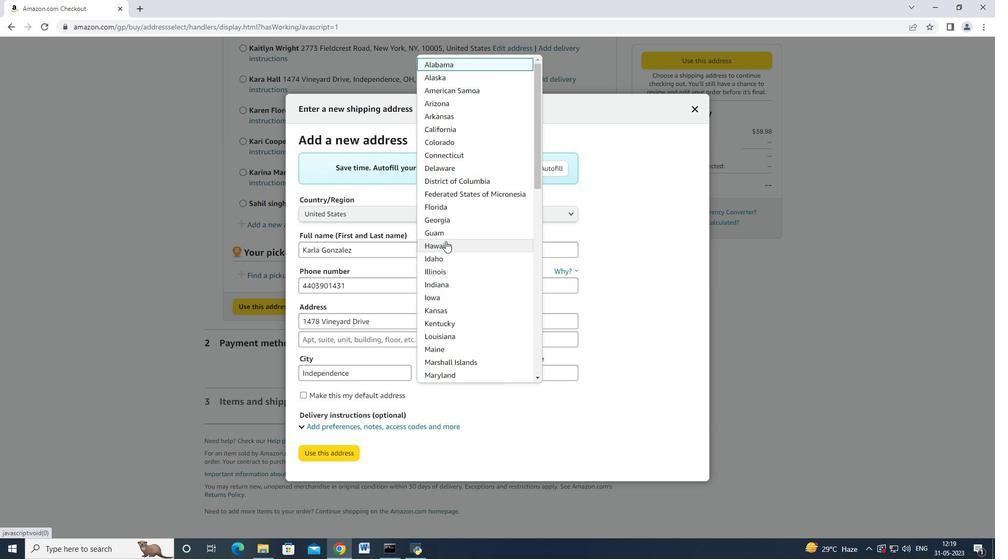 
Action: Mouse scrolled (445, 241) with delta (0, 0)
Screenshot: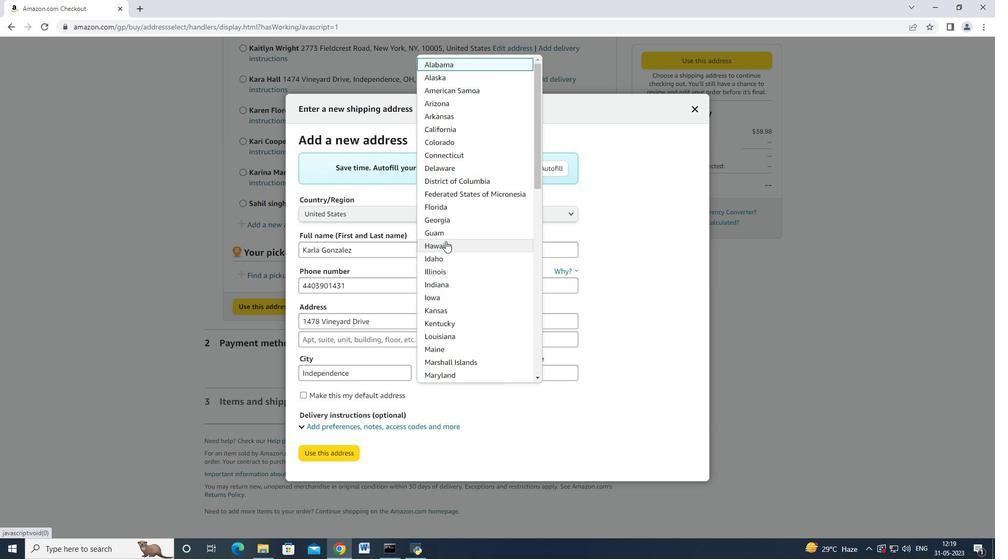 
Action: Mouse moved to (445, 242)
Screenshot: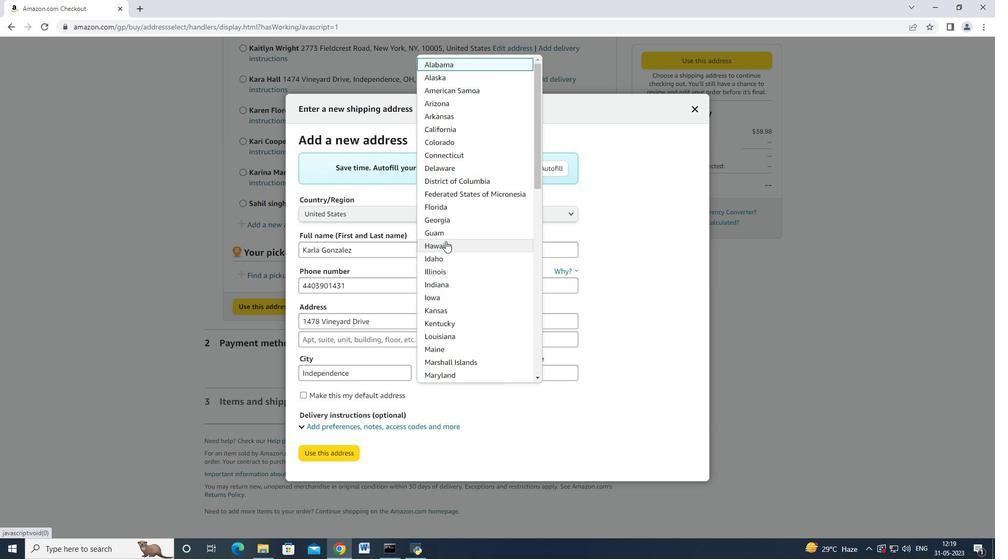 
Action: Mouse scrolled (445, 241) with delta (0, 0)
Screenshot: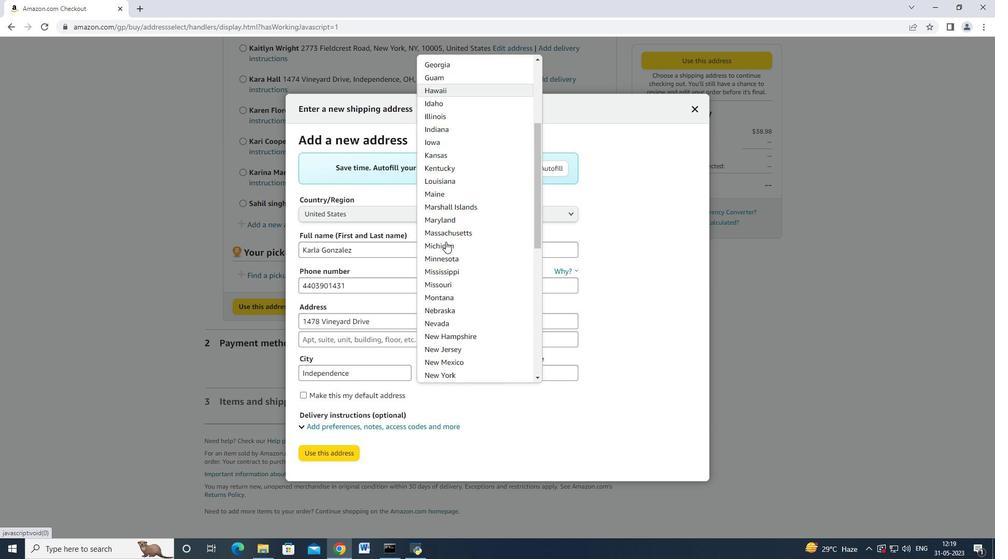 
Action: Mouse scrolled (445, 241) with delta (0, 0)
Screenshot: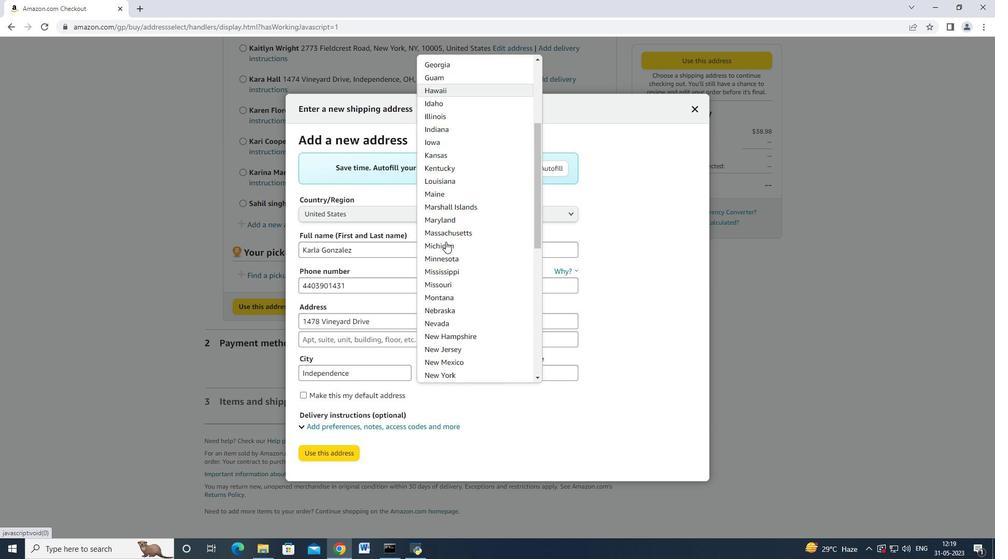 
Action: Mouse scrolled (445, 241) with delta (0, 0)
Screenshot: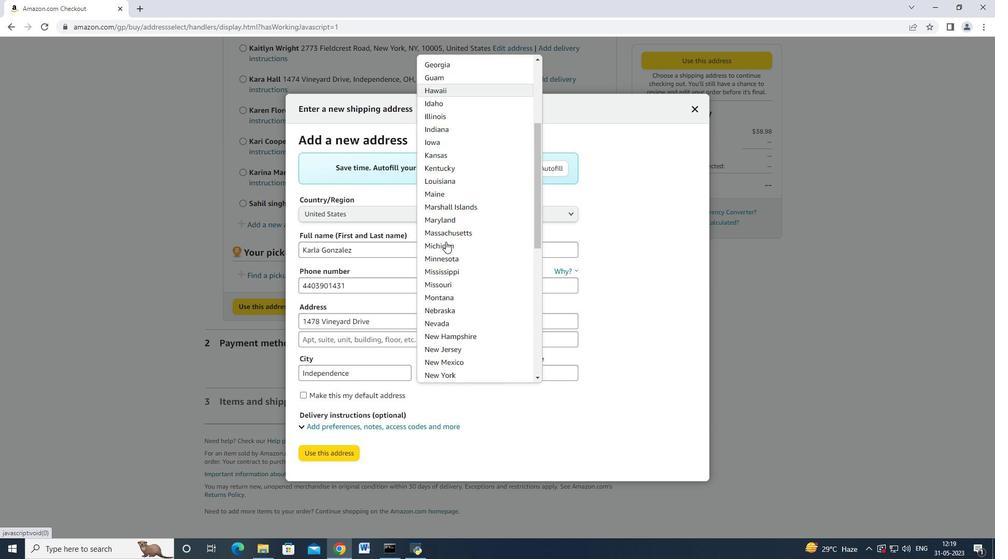 
Action: Mouse scrolled (445, 241) with delta (0, 0)
Screenshot: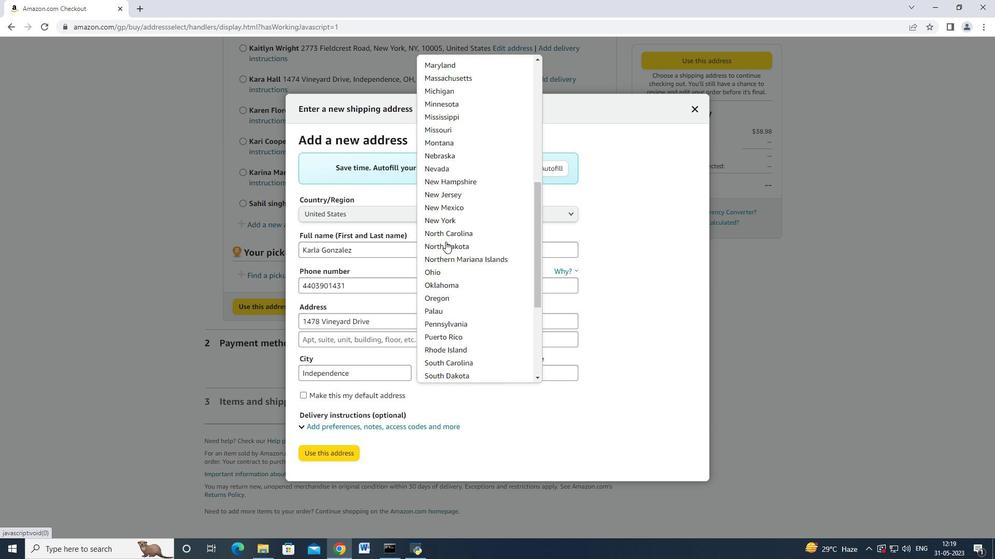
Action: Mouse scrolled (445, 241) with delta (0, 0)
Screenshot: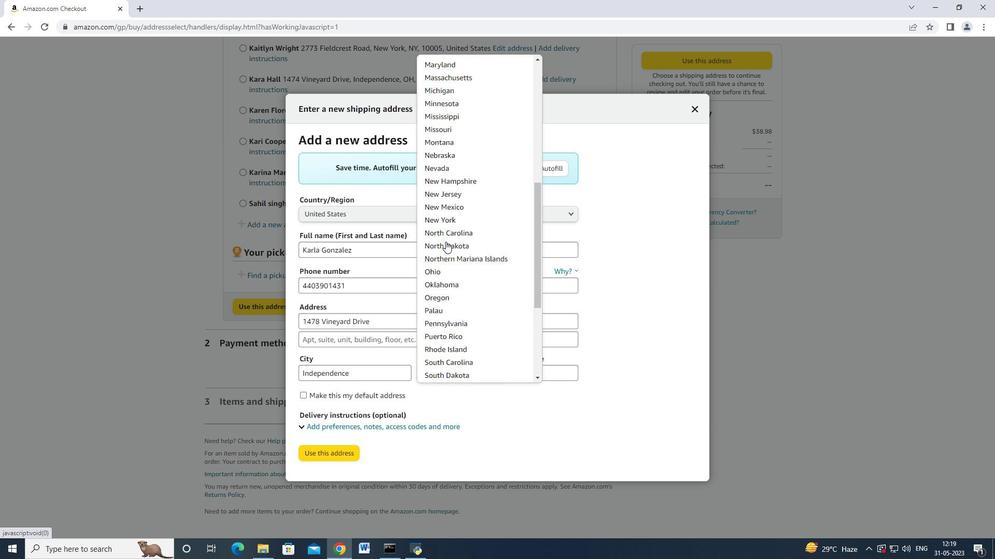 
Action: Mouse scrolled (445, 241) with delta (0, 0)
Screenshot: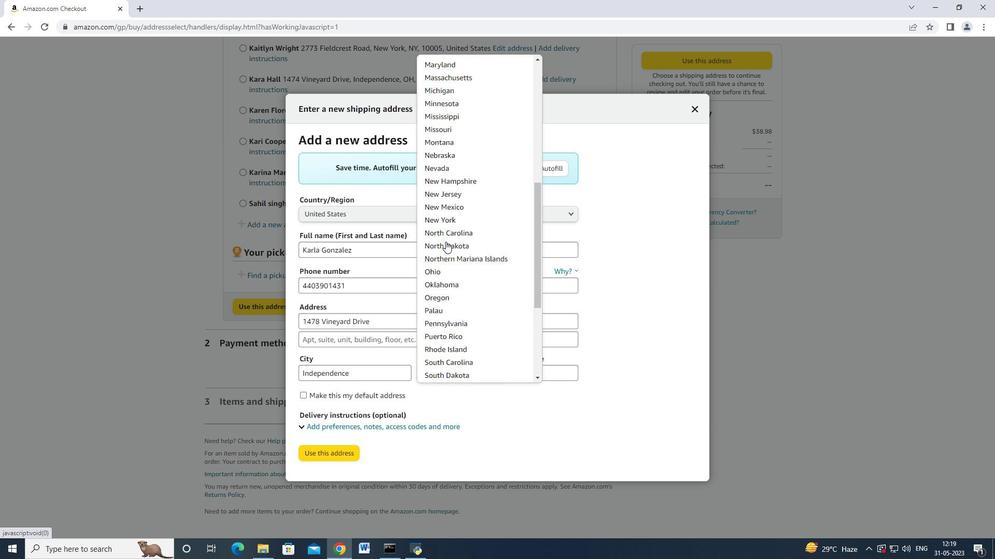 
Action: Mouse moved to (450, 110)
Screenshot: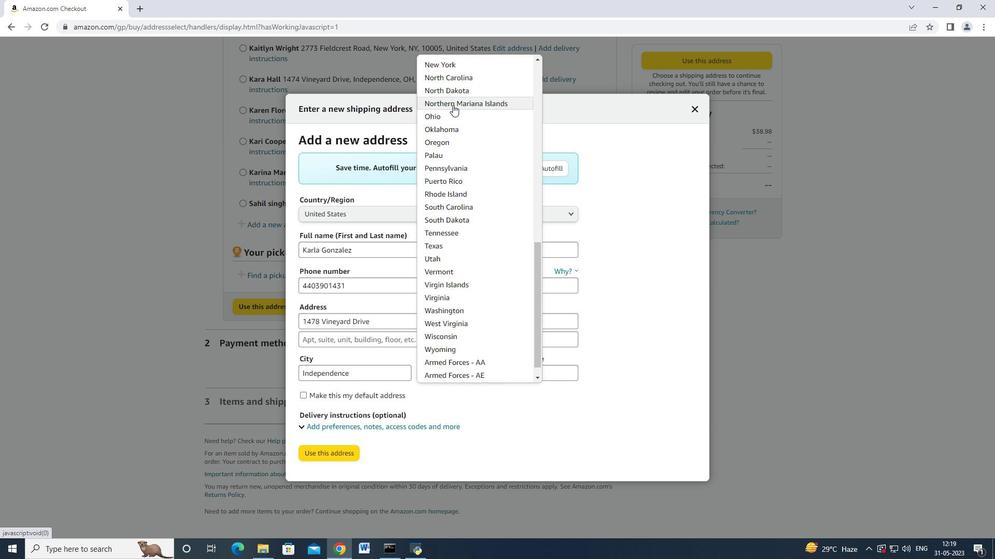 
Action: Mouse pressed left at (450, 110)
Screenshot: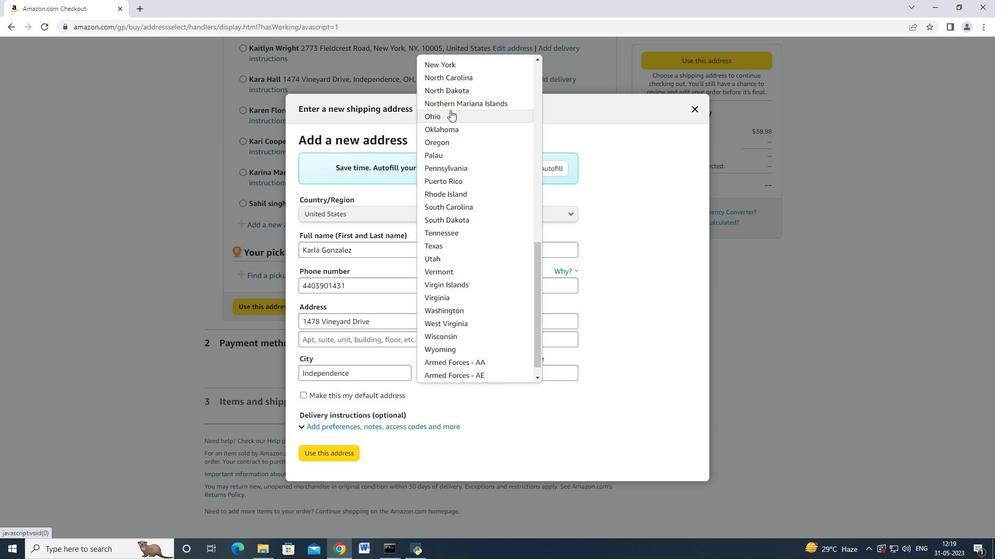 
Action: Mouse moved to (539, 370)
Screenshot: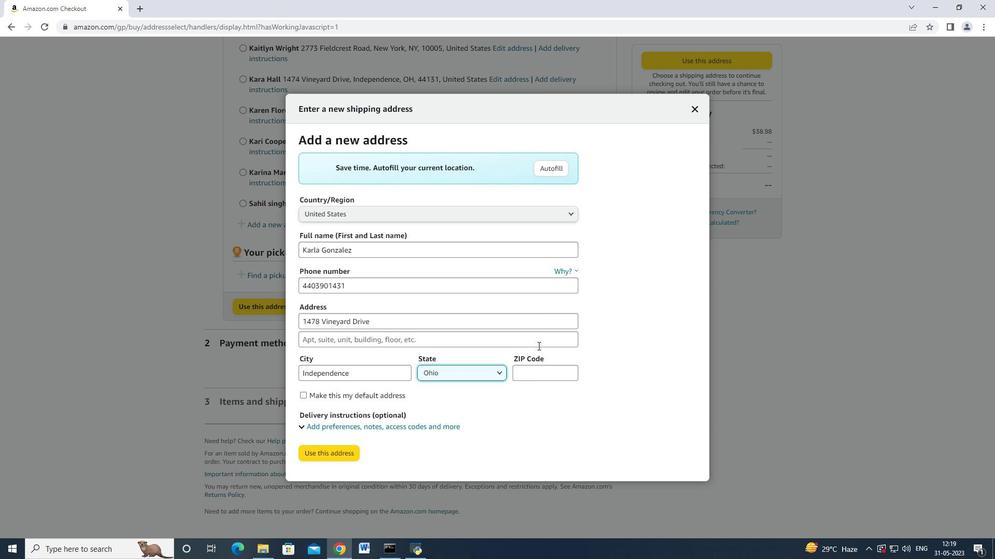 
Action: Mouse pressed left at (539, 370)
Screenshot: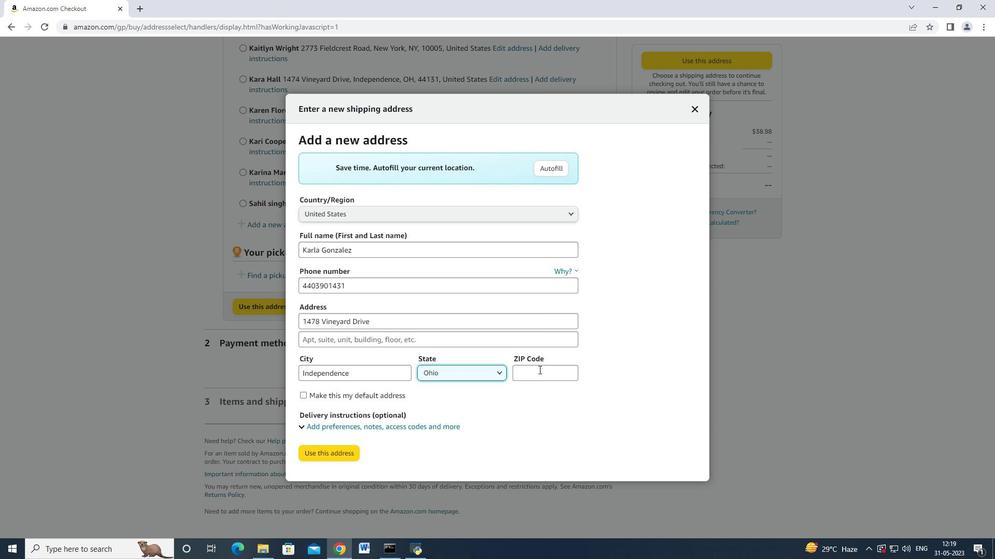 
Action: Mouse moved to (539, 370)
